 Task: Create validation rules in team object.
Action: Mouse moved to (1222, 89)
Screenshot: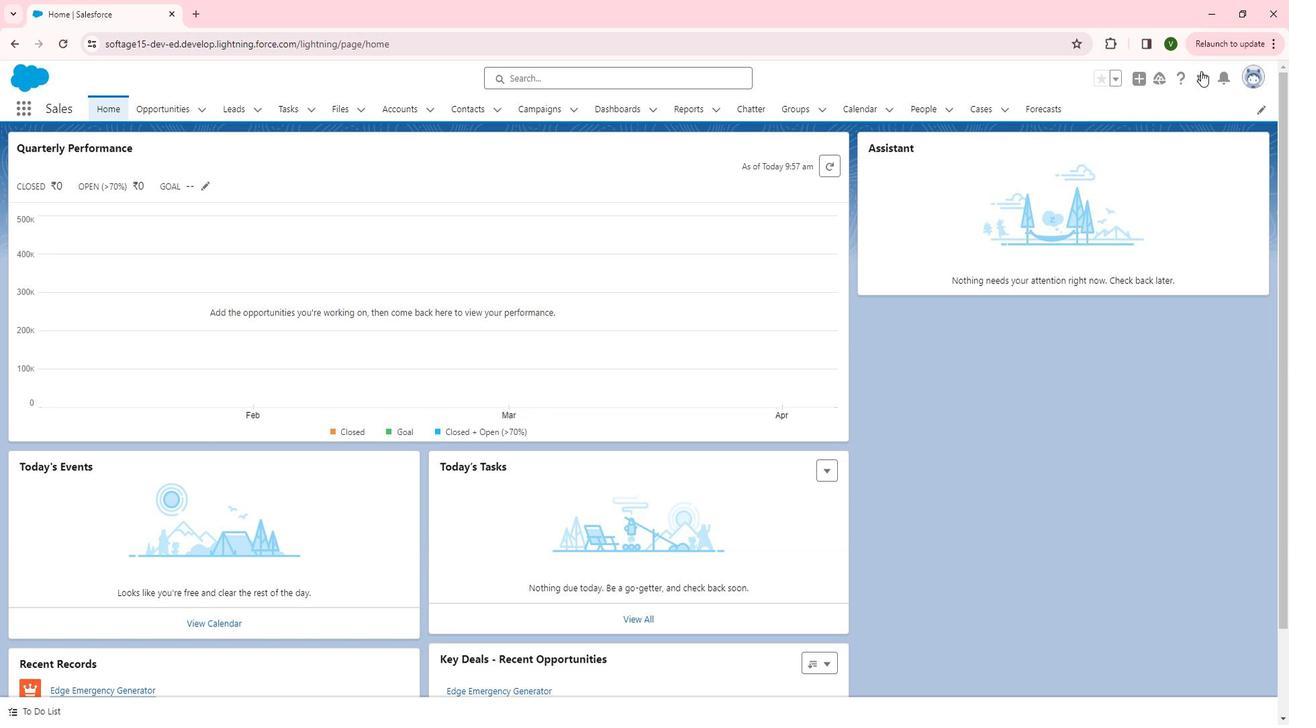
Action: Mouse pressed left at (1222, 89)
Screenshot: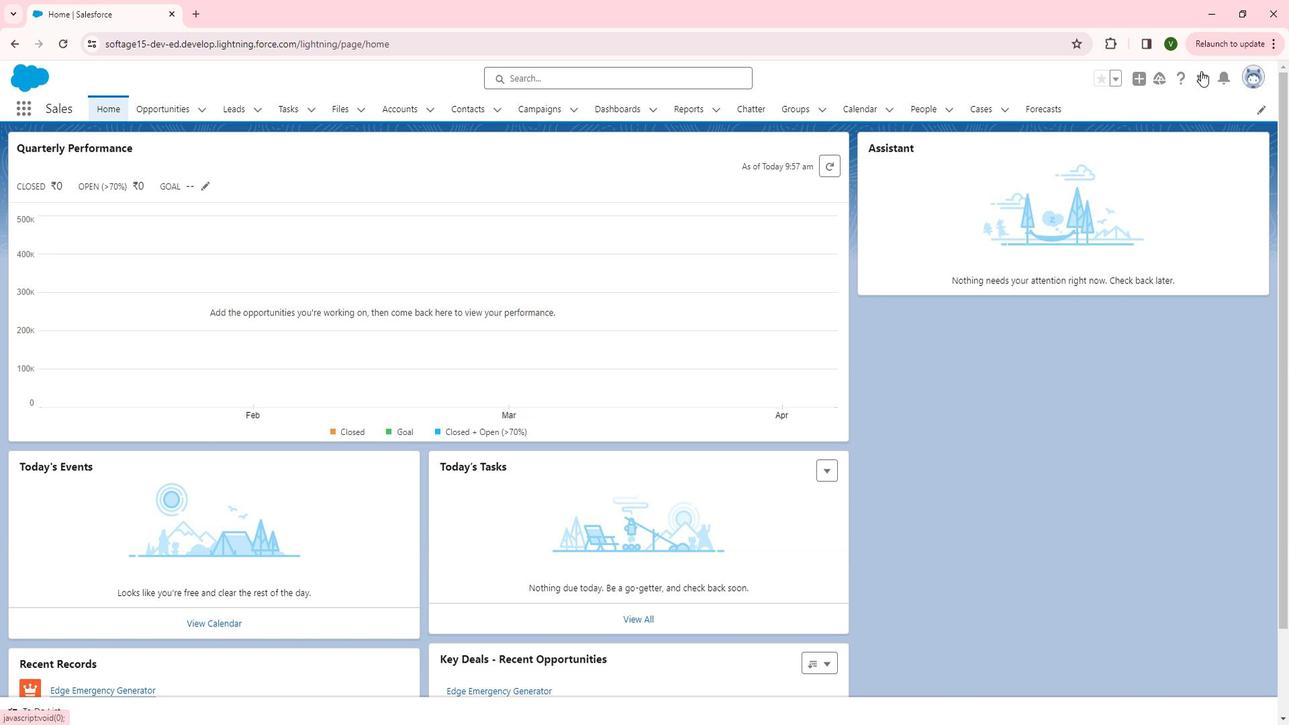 
Action: Mouse moved to (1161, 128)
Screenshot: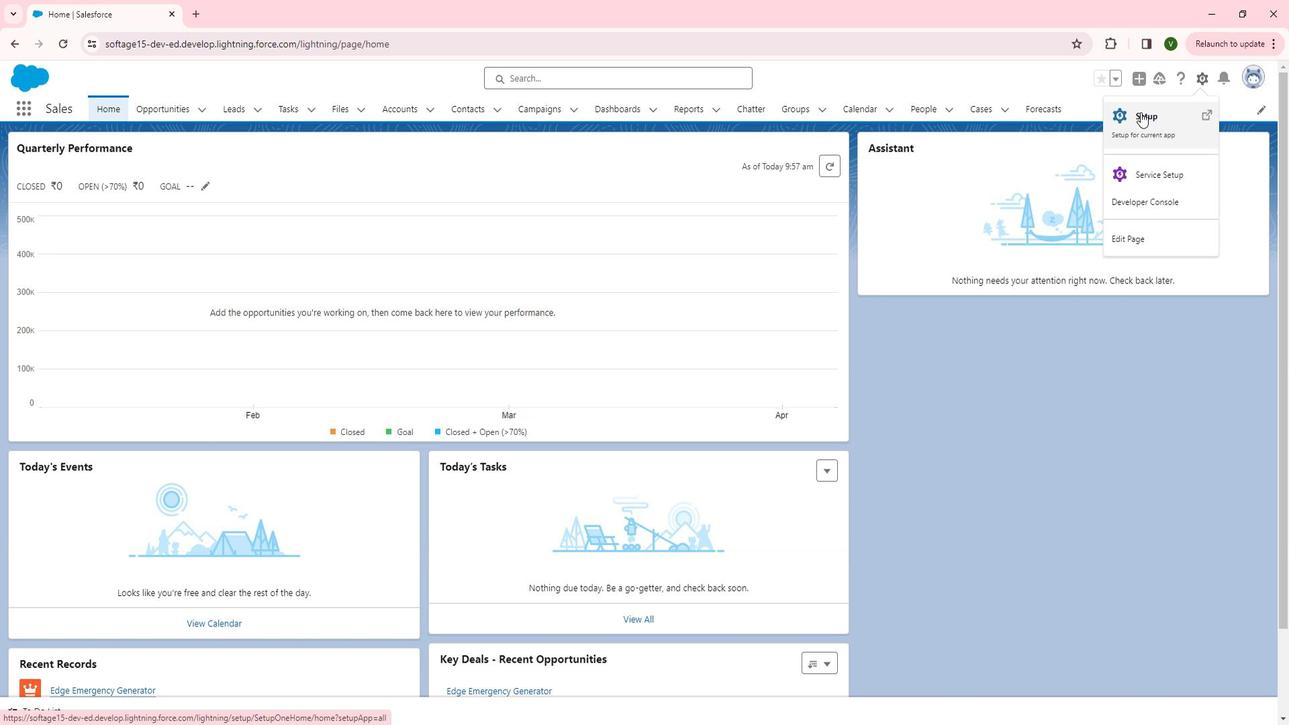 
Action: Mouse pressed left at (1161, 128)
Screenshot: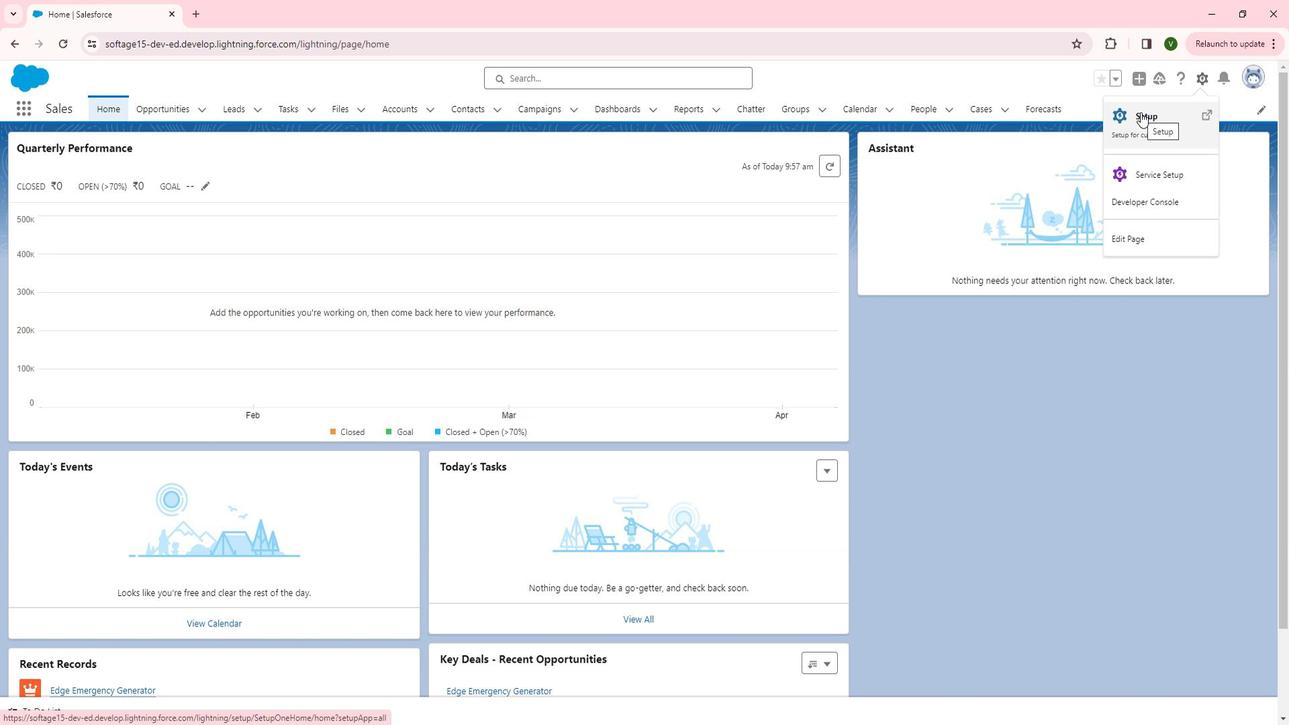 
Action: Mouse moved to (94, 374)
Screenshot: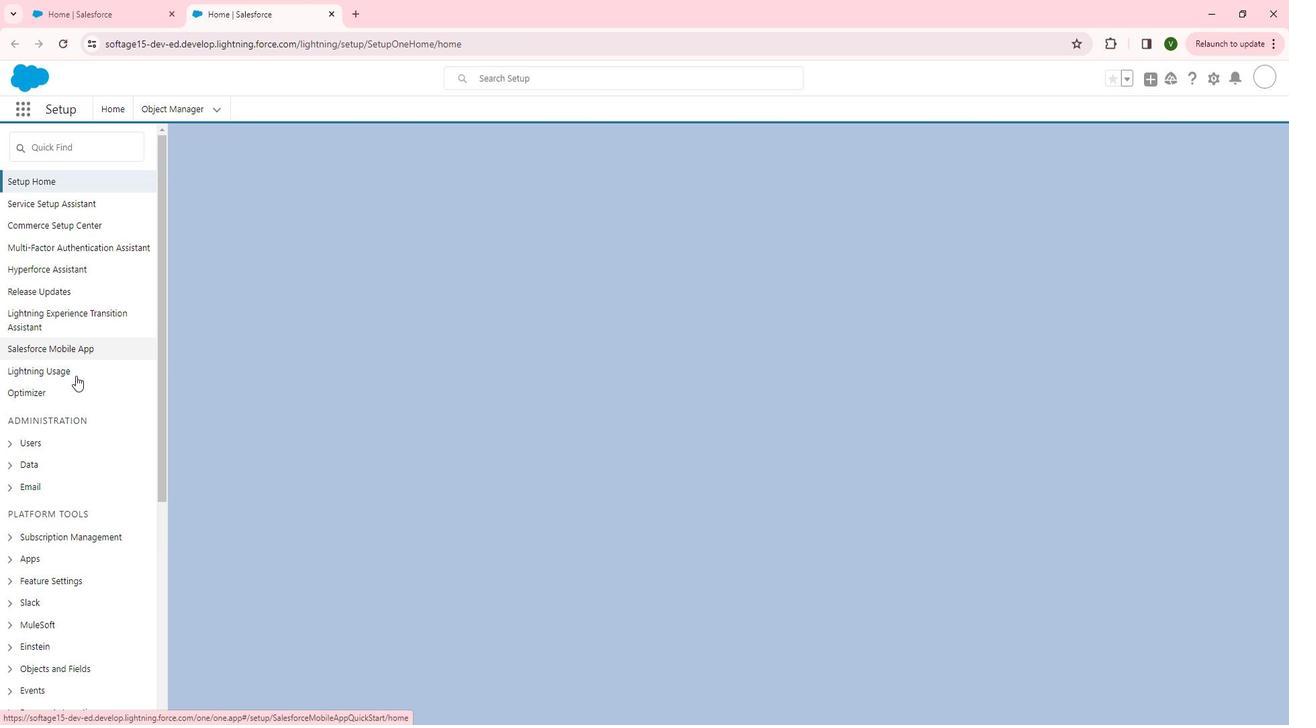 
Action: Mouse scrolled (94, 373) with delta (0, 0)
Screenshot: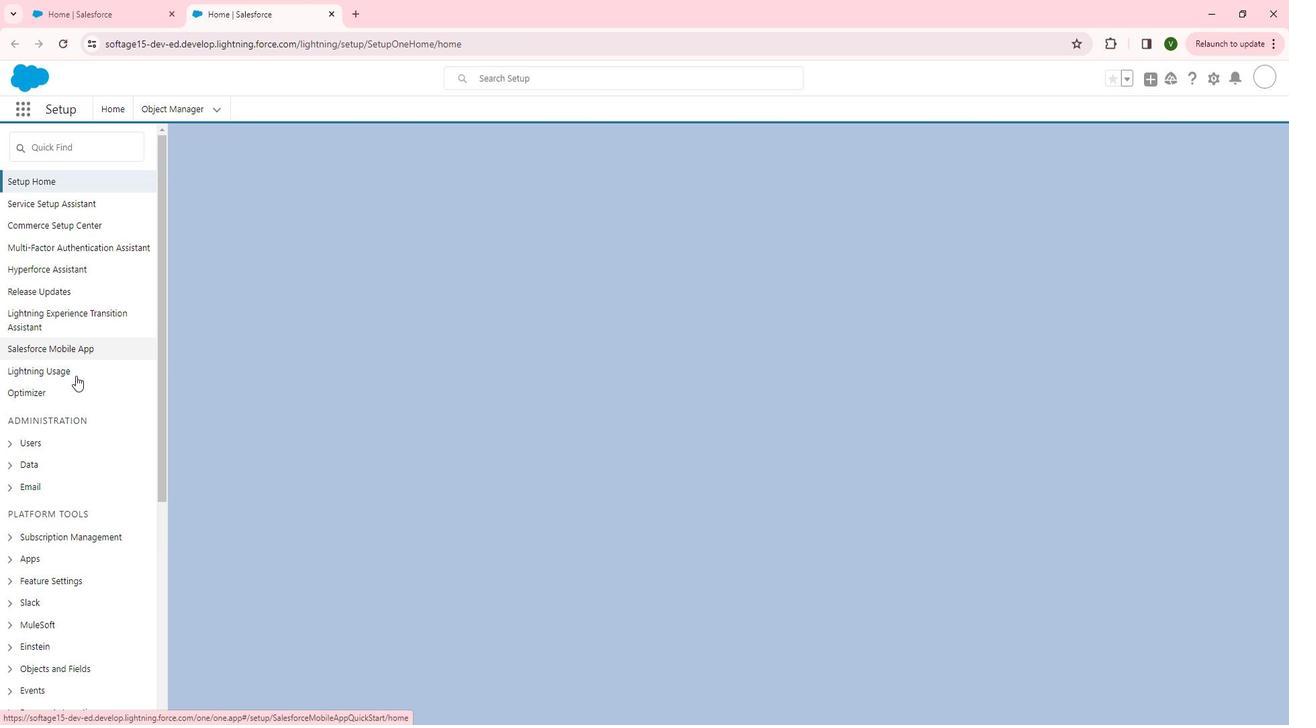 
Action: Mouse moved to (99, 384)
Screenshot: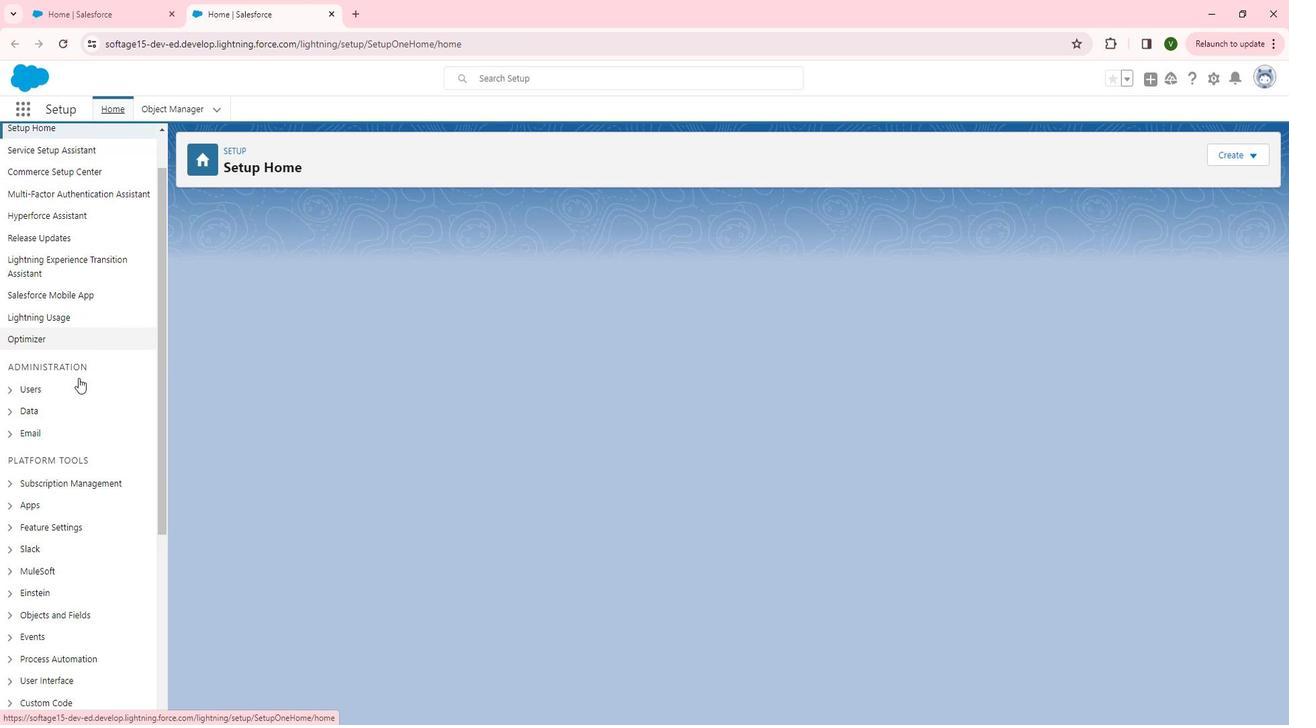 
Action: Mouse scrolled (99, 384) with delta (0, 0)
Screenshot: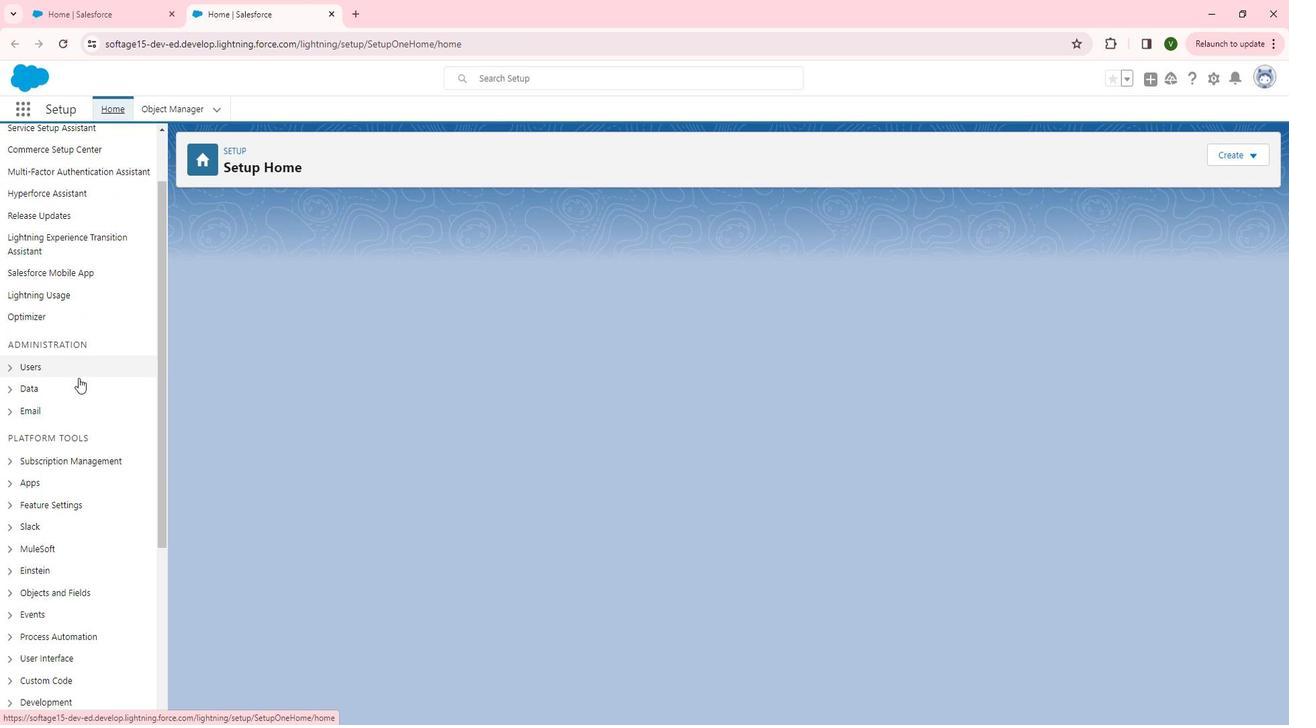 
Action: Mouse moved to (97, 388)
Screenshot: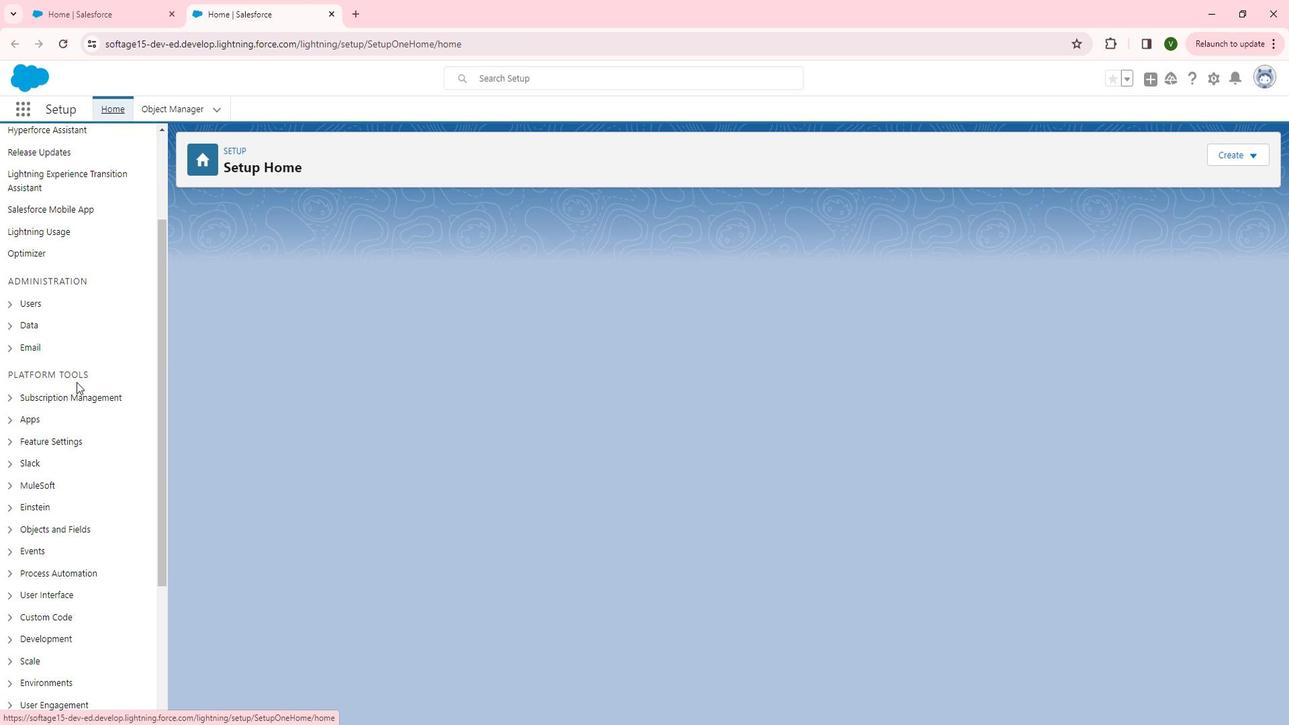 
Action: Mouse scrolled (97, 388) with delta (0, 0)
Screenshot: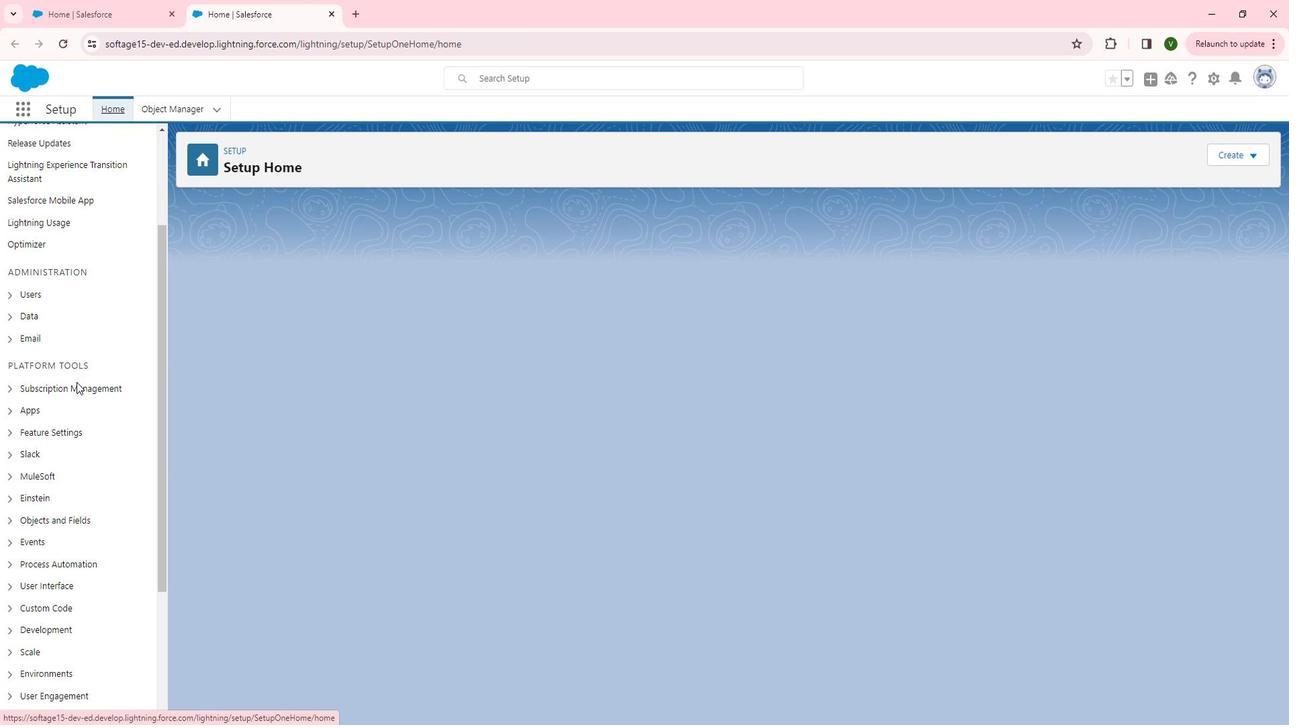 
Action: Mouse scrolled (97, 388) with delta (0, 0)
Screenshot: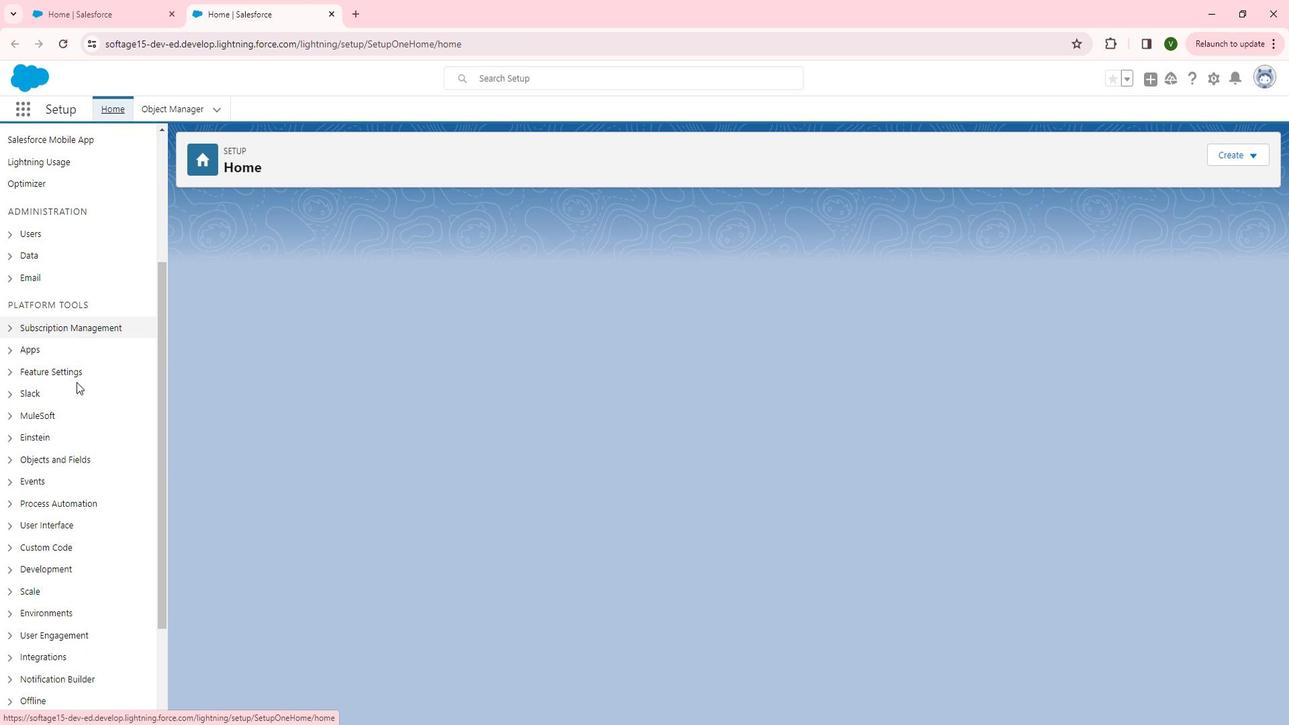 
Action: Mouse moved to (32, 395)
Screenshot: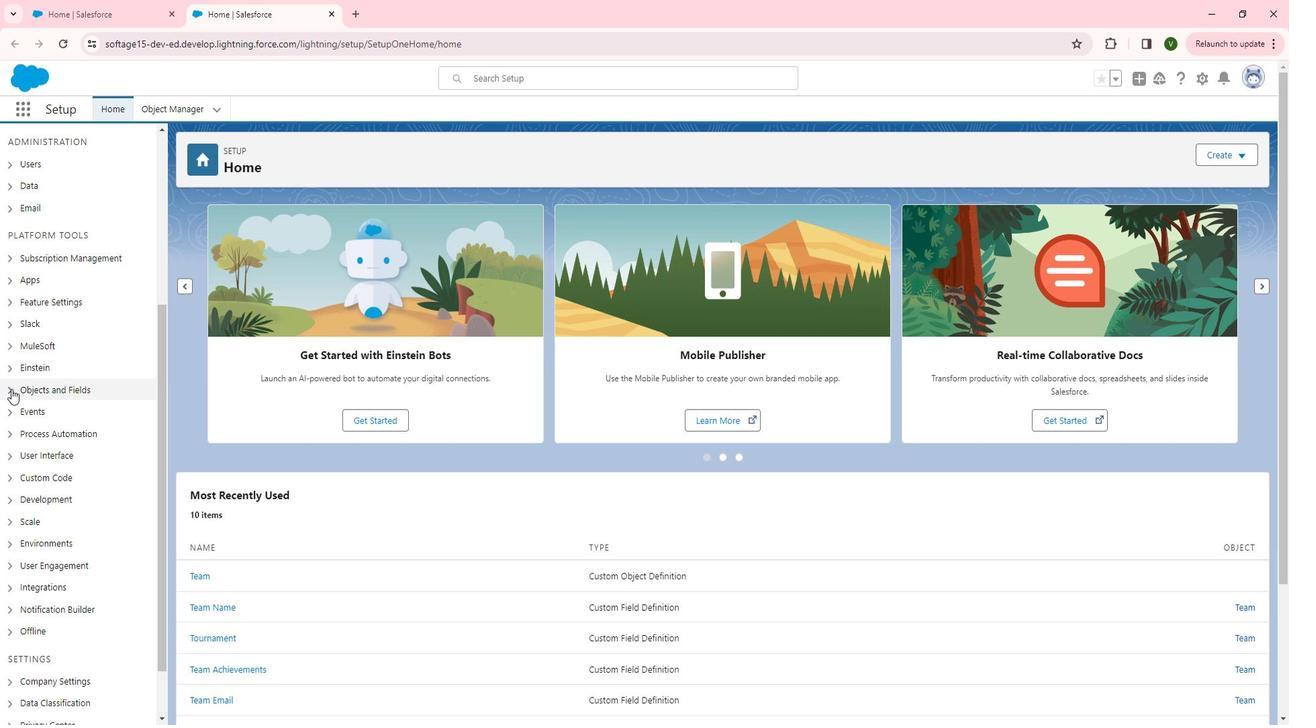 
Action: Mouse pressed left at (32, 395)
Screenshot: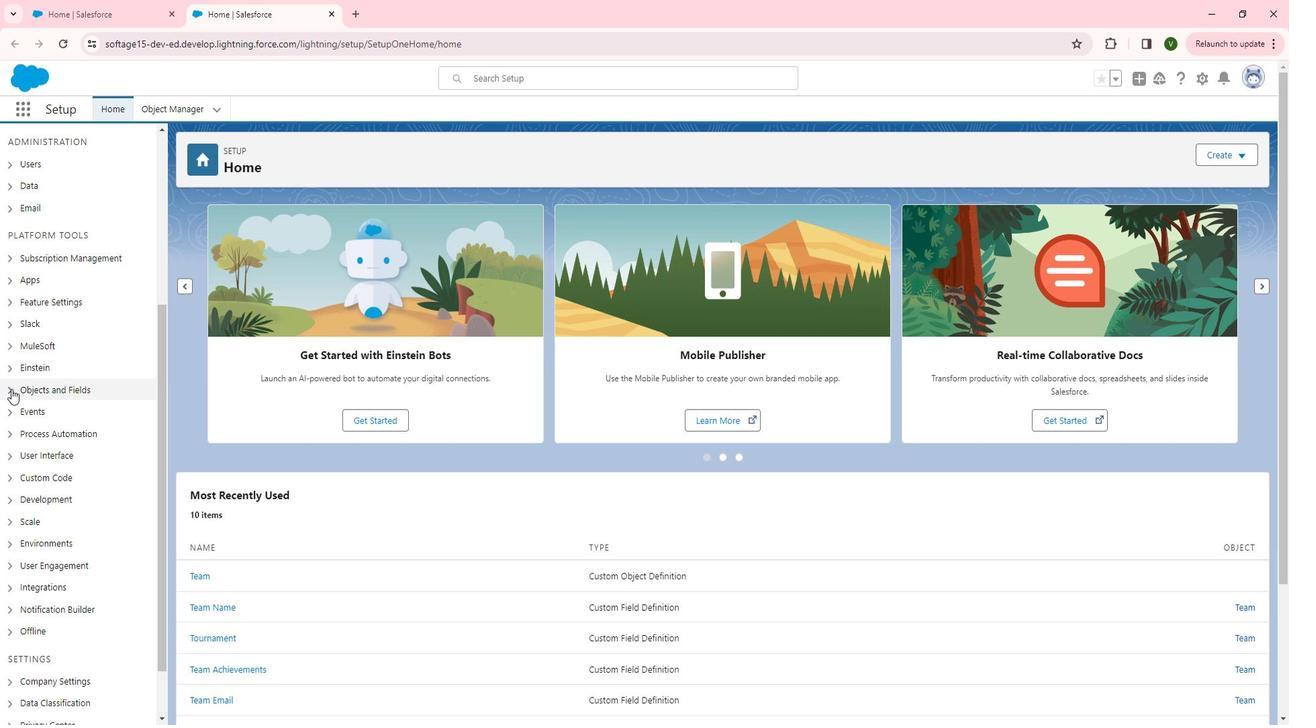 
Action: Mouse moved to (75, 418)
Screenshot: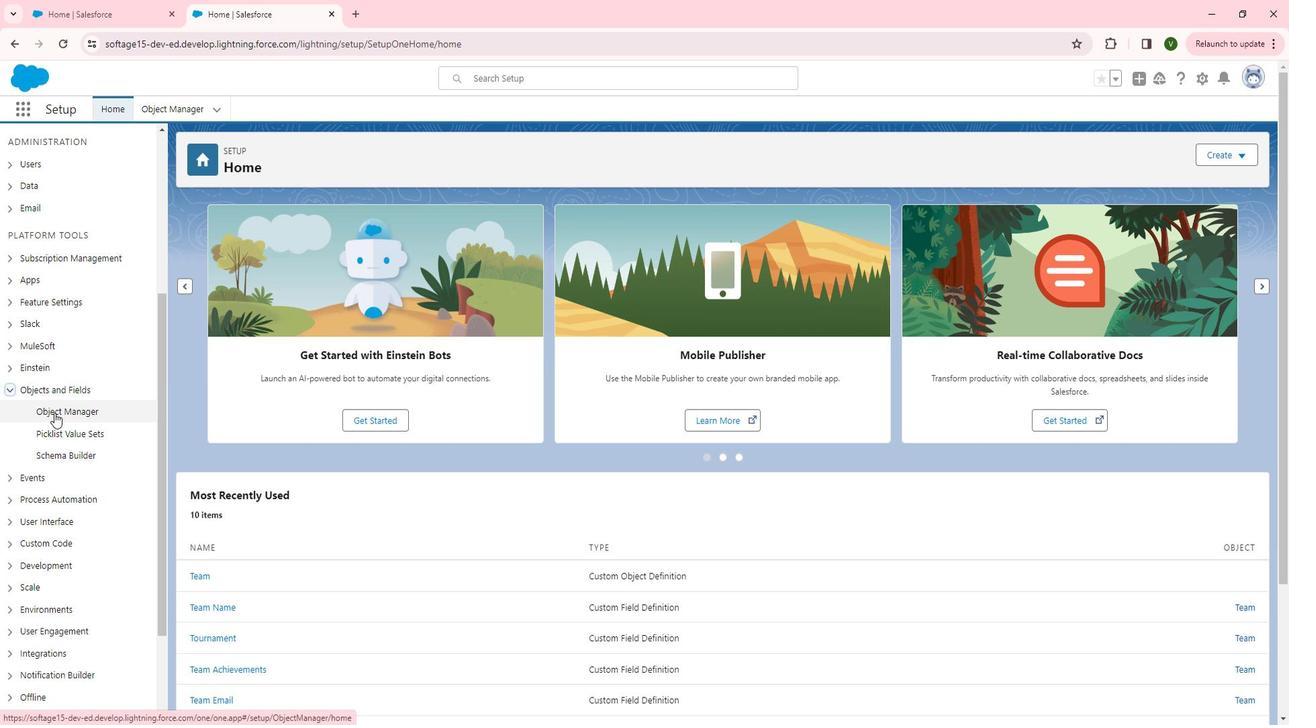 
Action: Mouse pressed left at (75, 418)
Screenshot: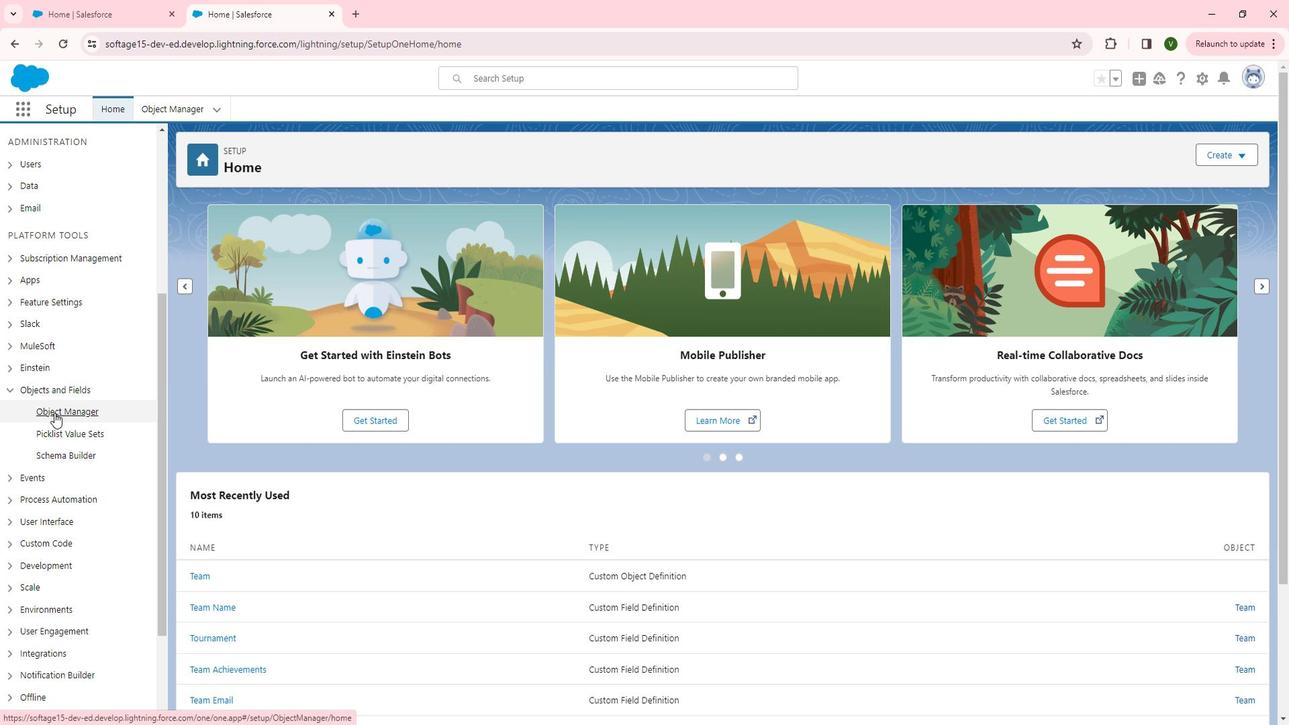 
Action: Mouse moved to (329, 423)
Screenshot: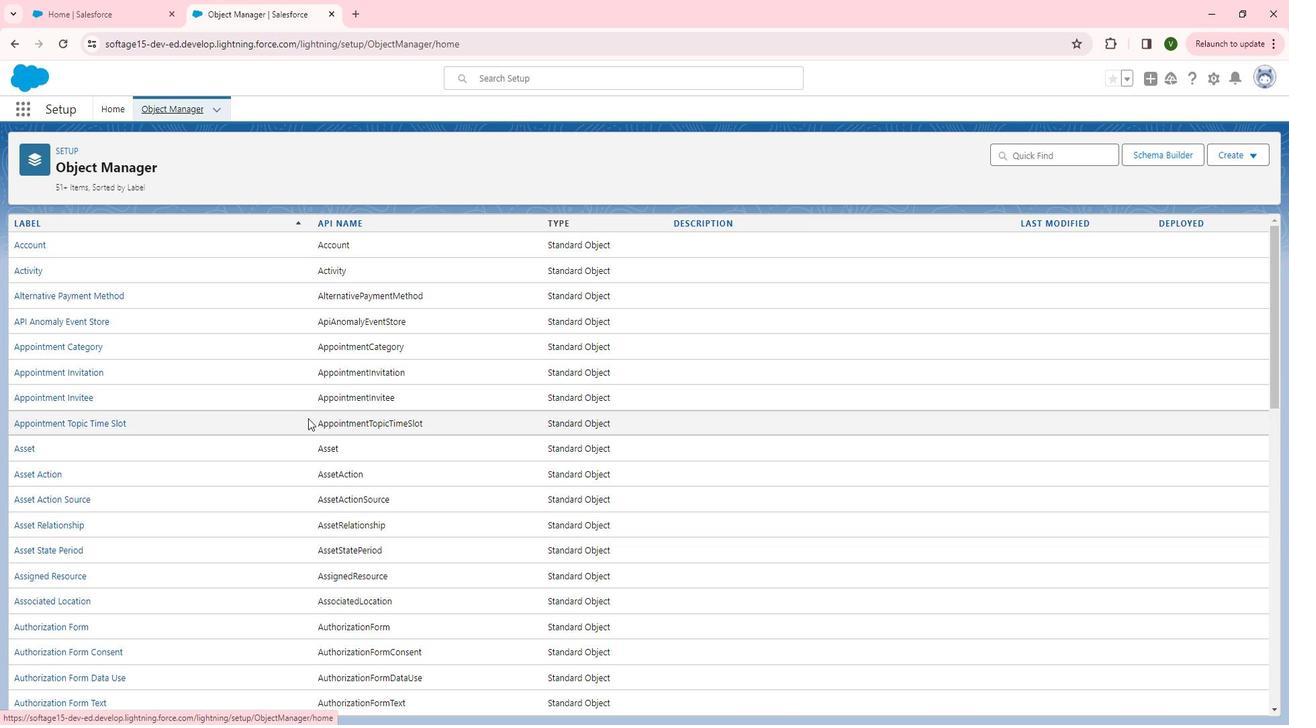 
Action: Mouse scrolled (329, 423) with delta (0, 0)
Screenshot: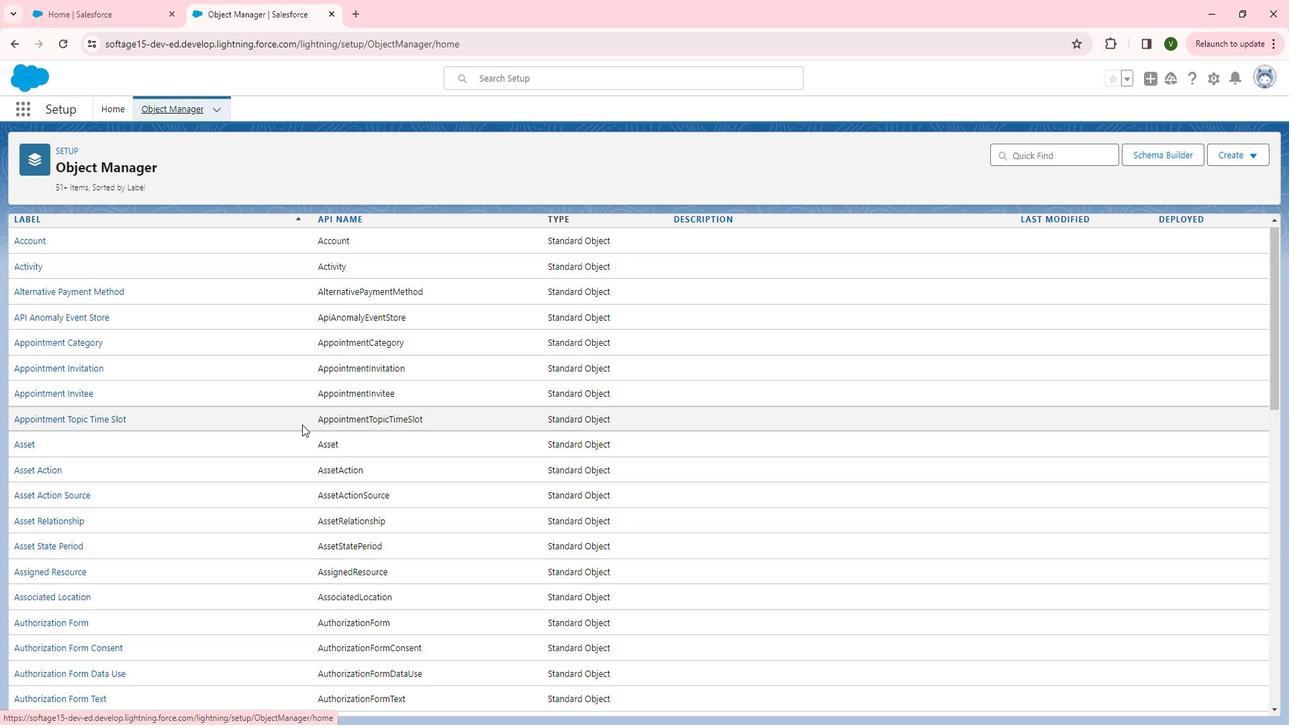 
Action: Mouse moved to (322, 429)
Screenshot: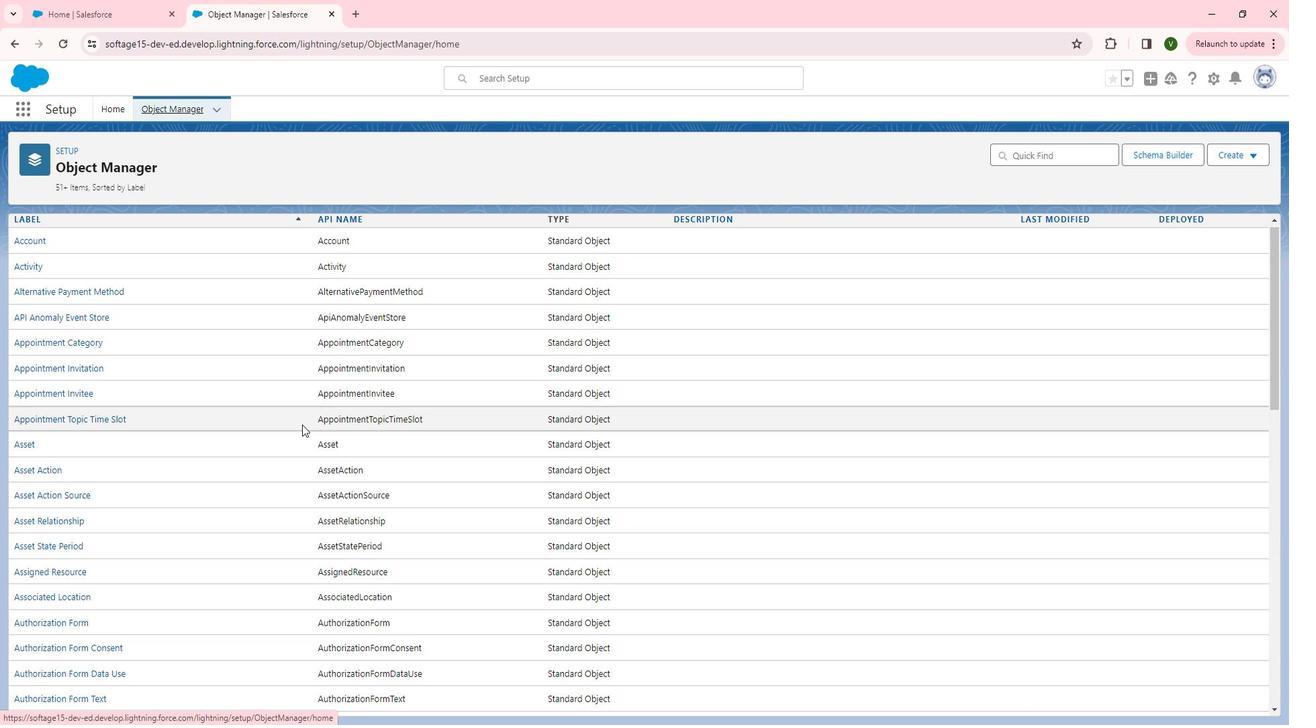 
Action: Mouse scrolled (322, 429) with delta (0, 0)
Screenshot: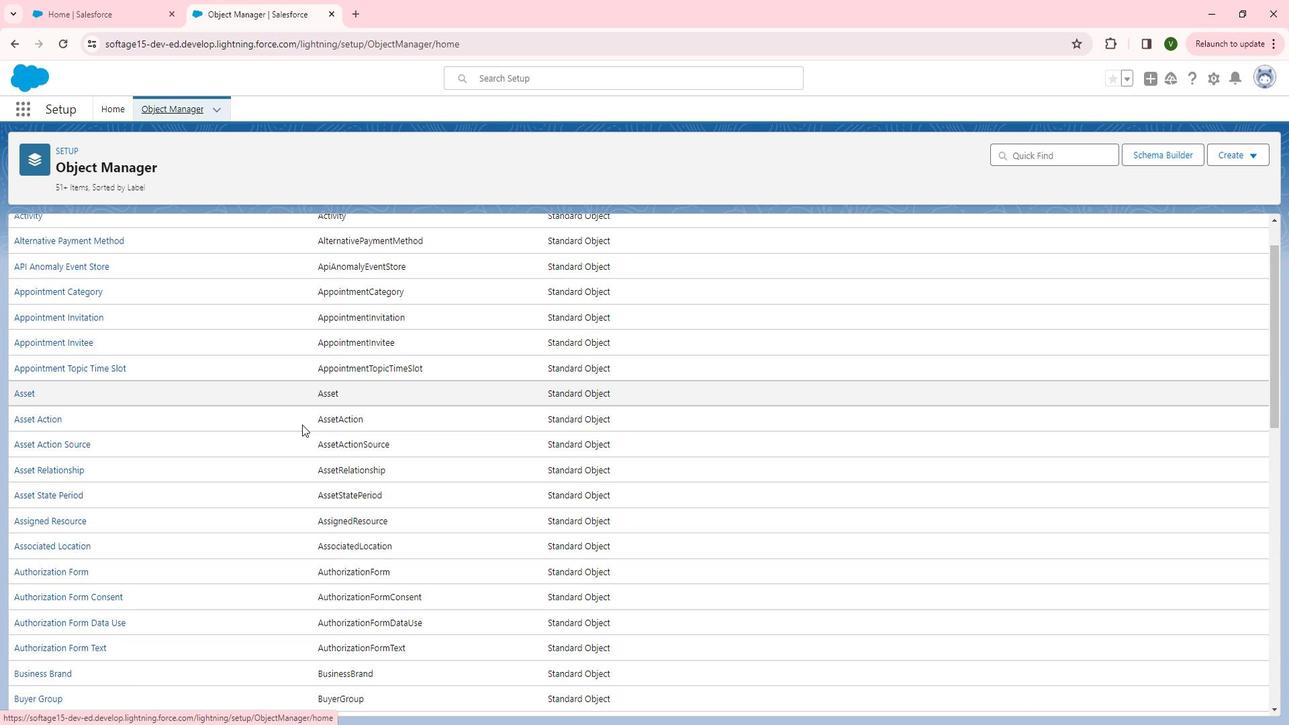 
Action: Mouse scrolled (322, 429) with delta (0, 0)
Screenshot: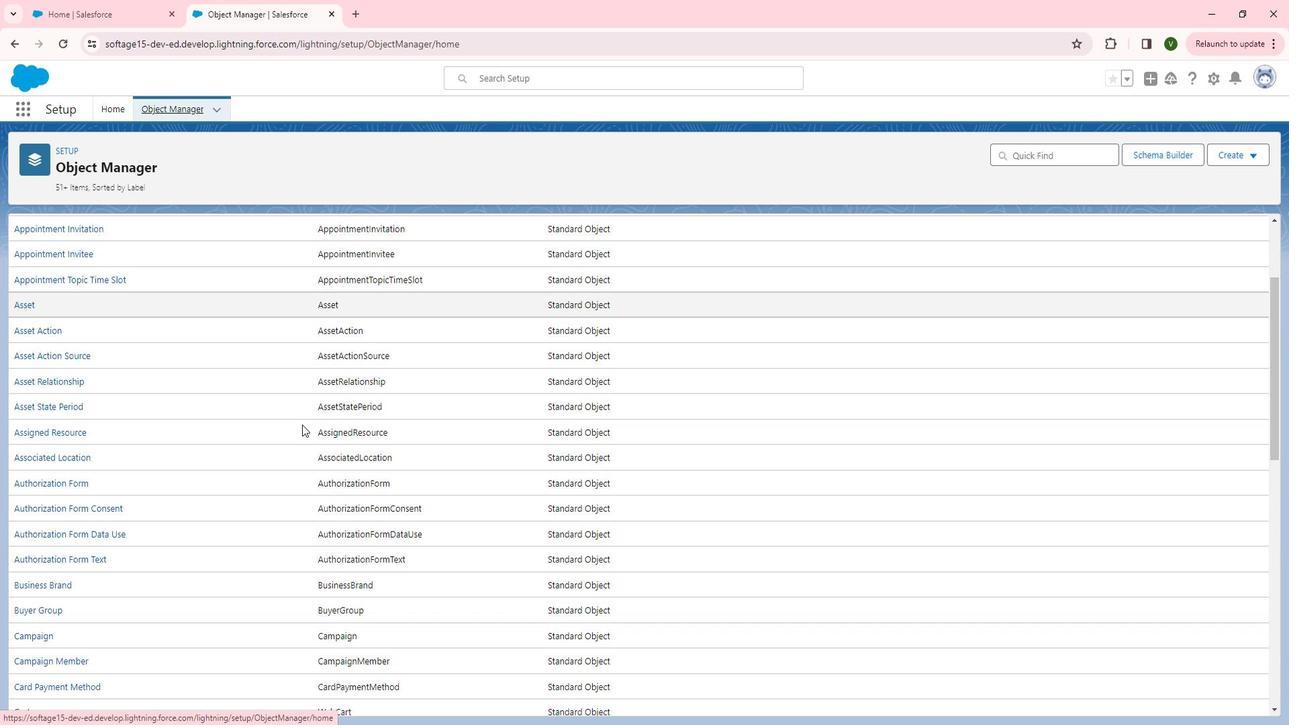 
Action: Mouse scrolled (322, 429) with delta (0, 0)
Screenshot: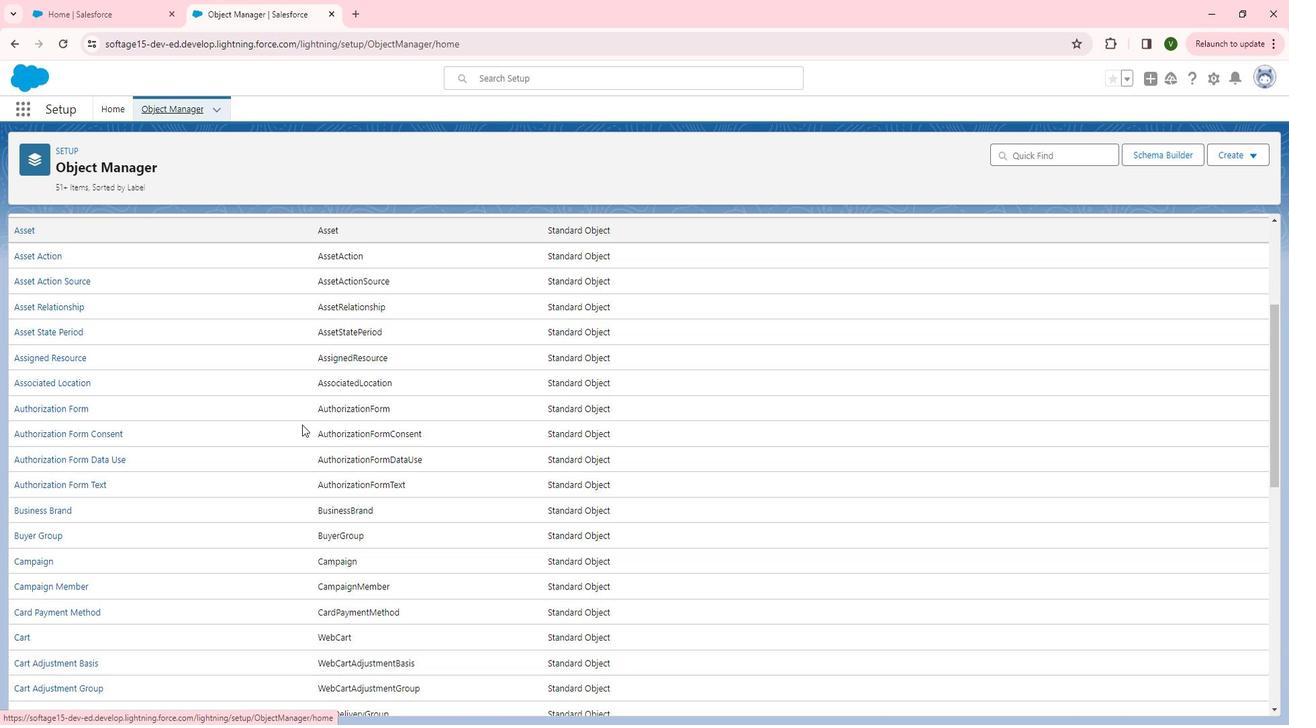 
Action: Mouse moved to (320, 431)
Screenshot: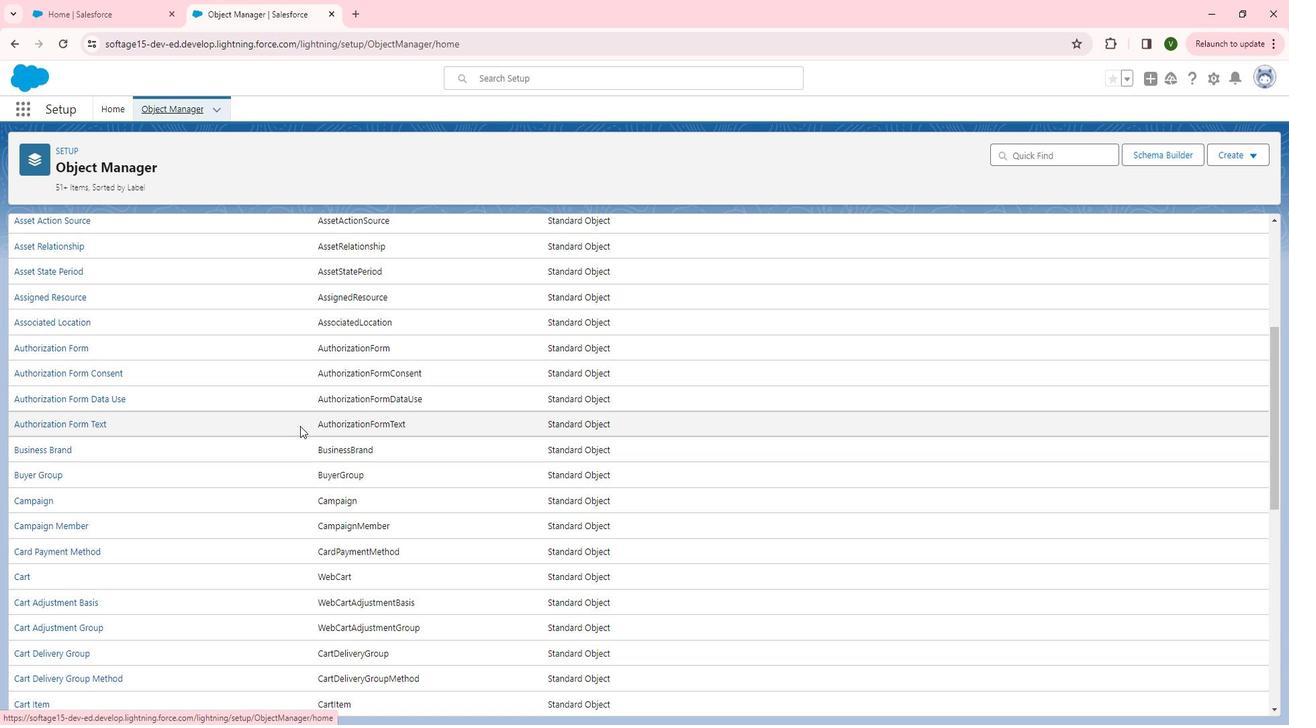 
Action: Mouse scrolled (320, 430) with delta (0, 0)
Screenshot: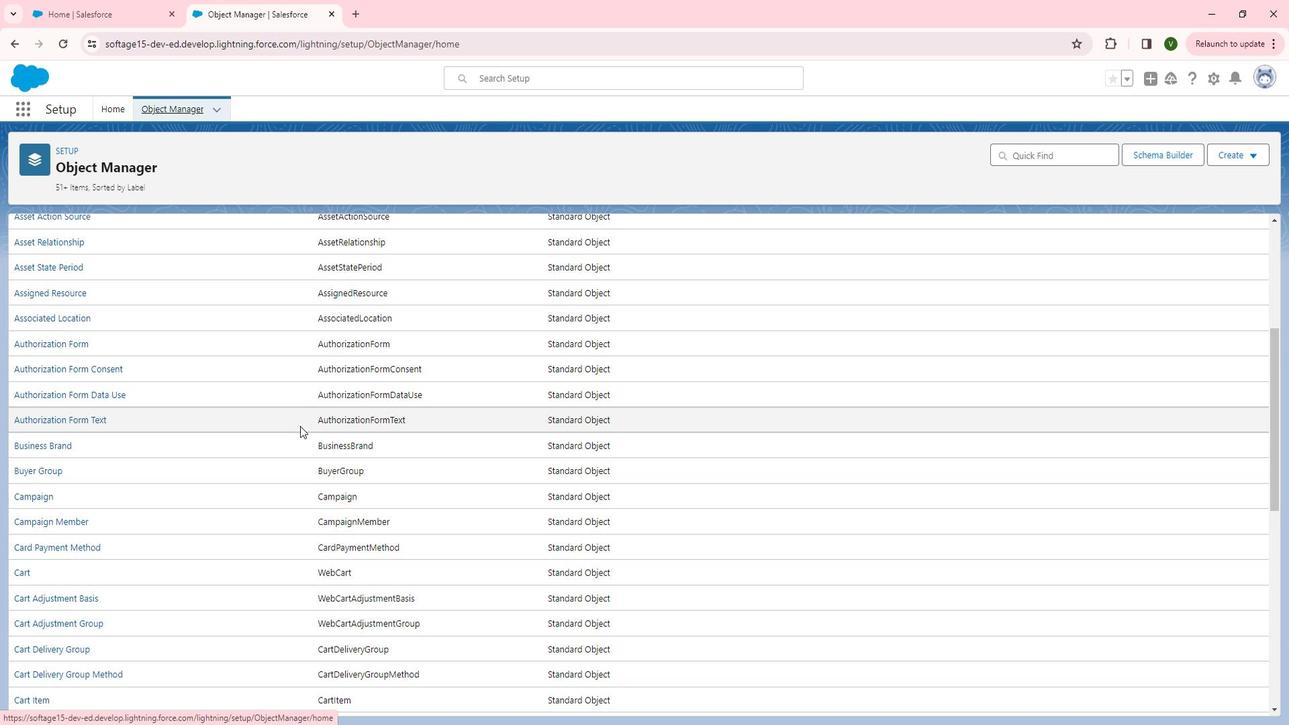 
Action: Mouse scrolled (320, 430) with delta (0, 0)
Screenshot: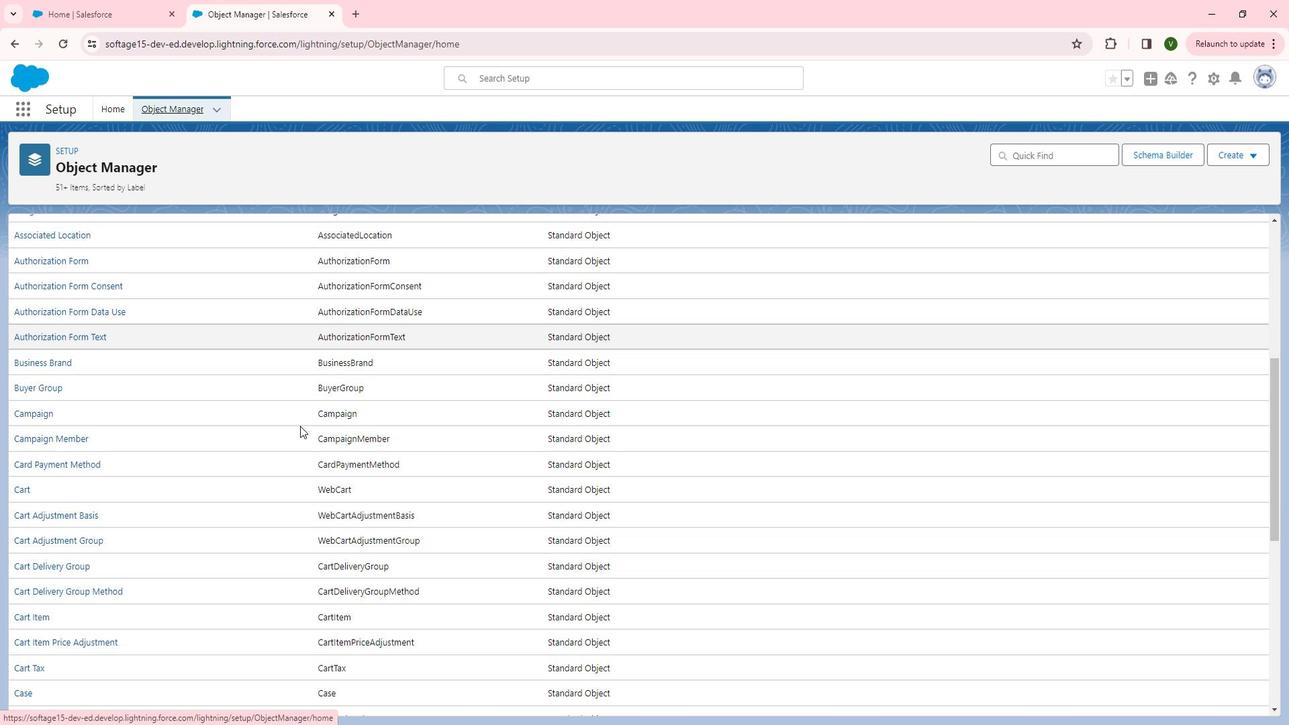 
Action: Mouse scrolled (320, 430) with delta (0, 0)
Screenshot: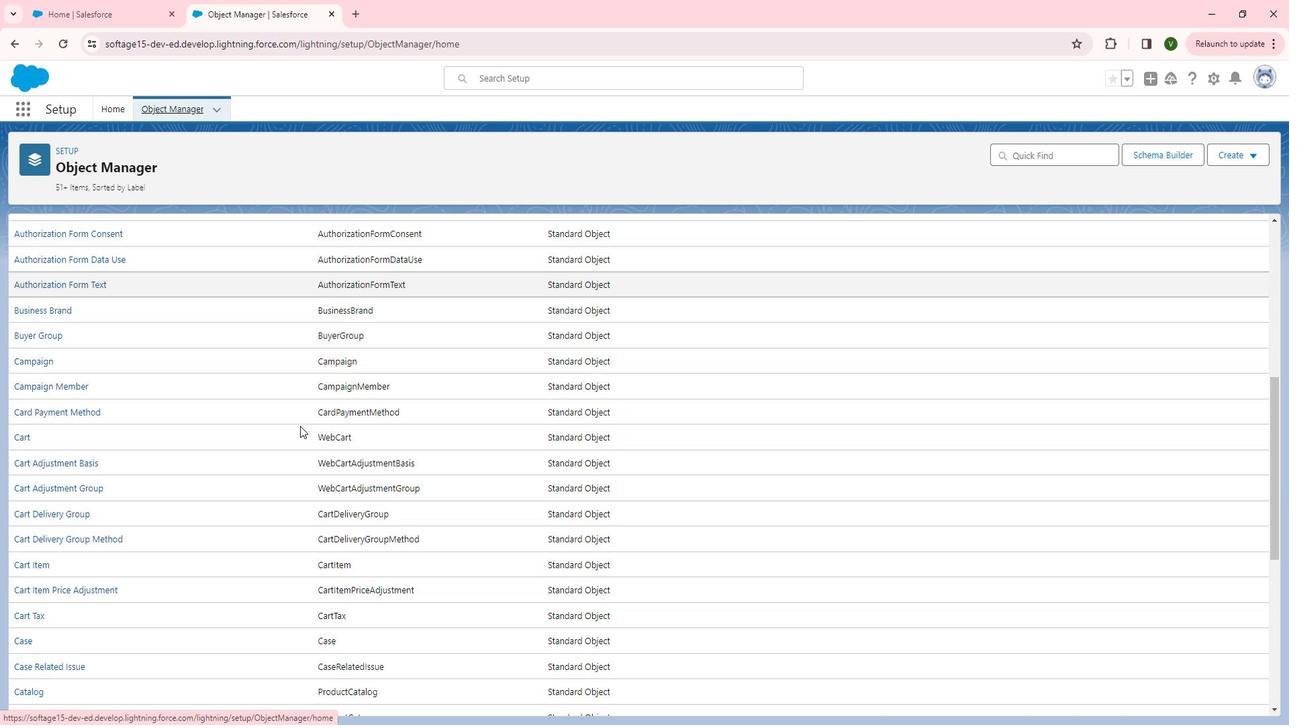 
Action: Mouse moved to (299, 445)
Screenshot: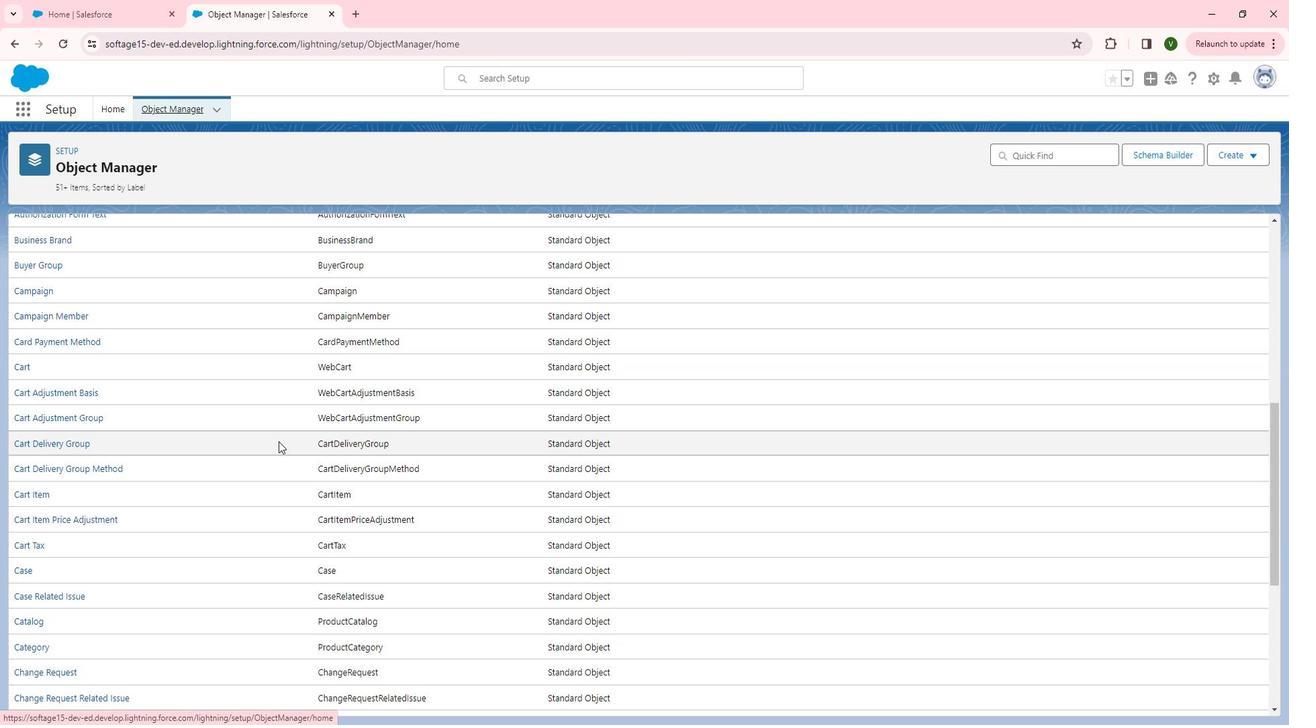 
Action: Mouse scrolled (299, 445) with delta (0, 0)
Screenshot: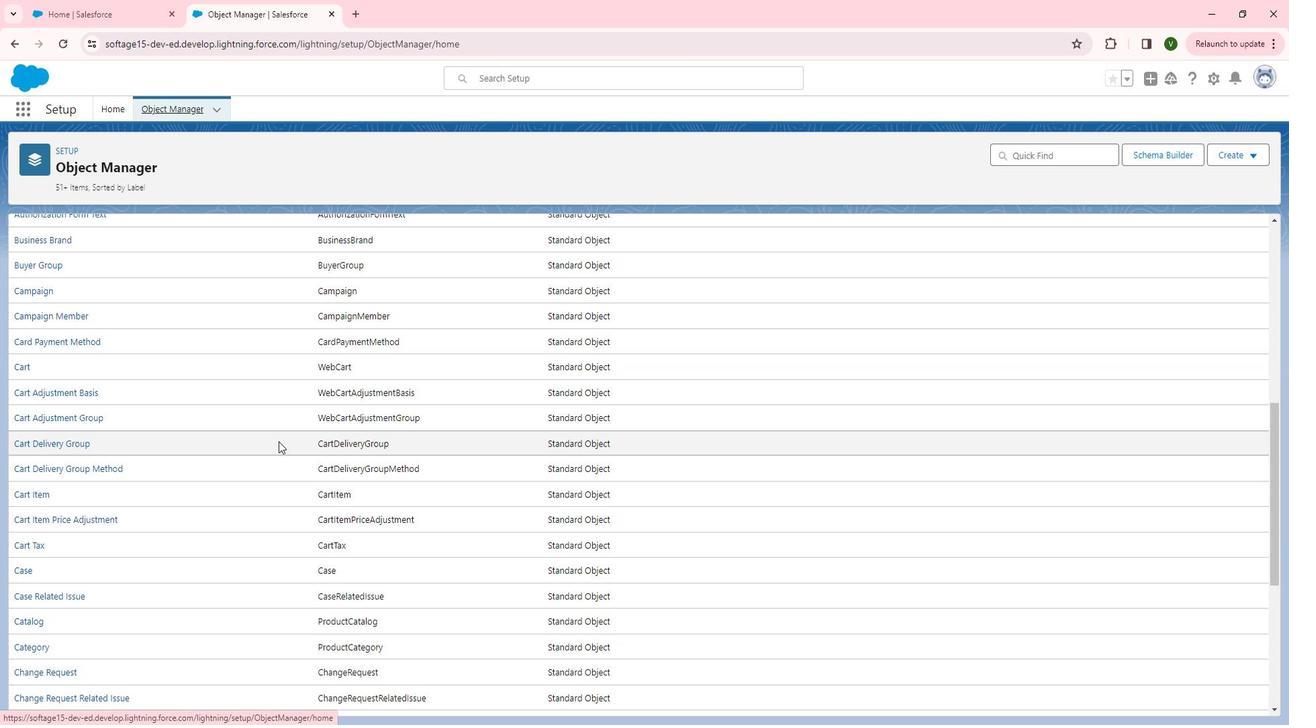
Action: Mouse moved to (298, 446)
Screenshot: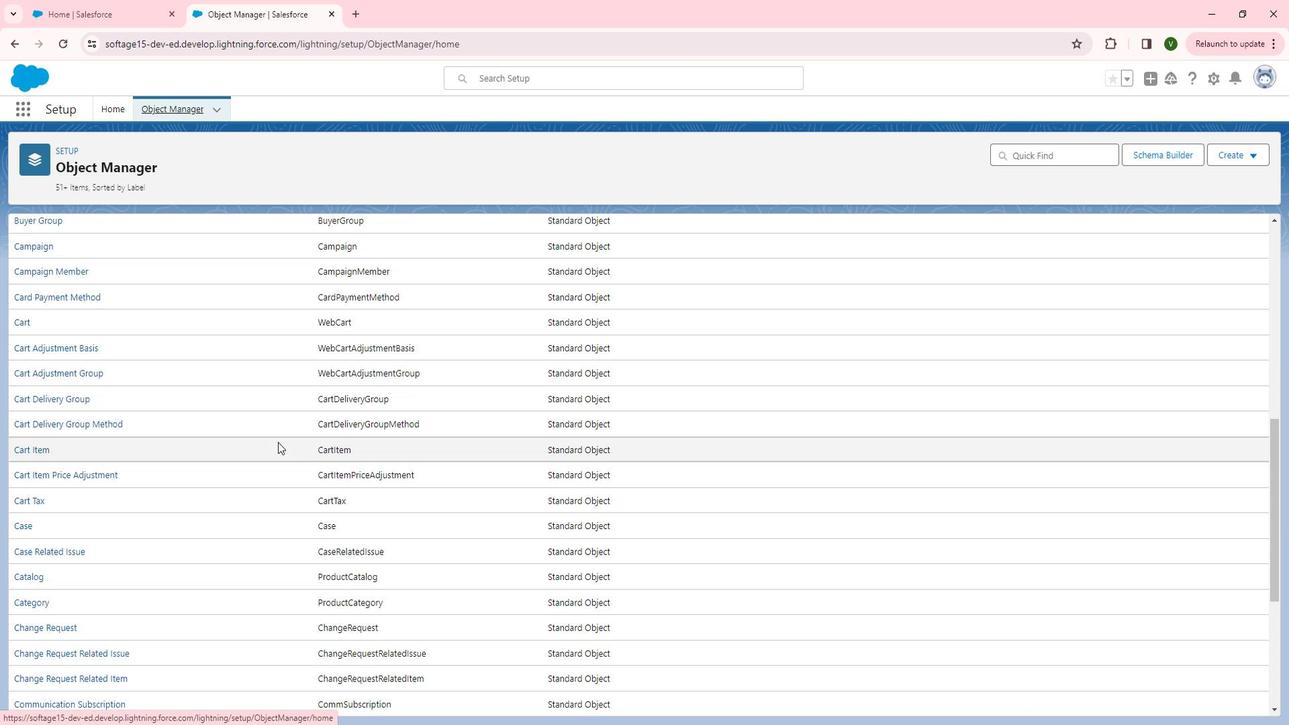 
Action: Mouse scrolled (298, 445) with delta (0, 0)
Screenshot: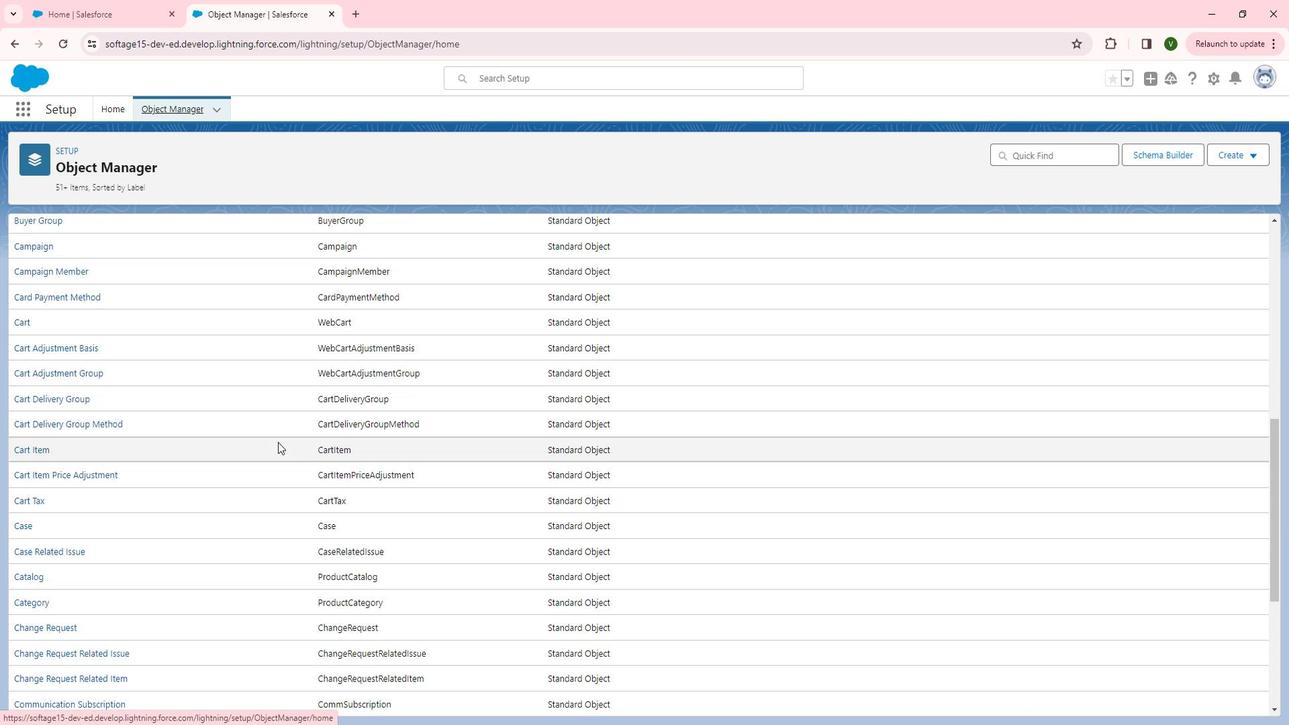 
Action: Mouse scrolled (298, 445) with delta (0, 0)
Screenshot: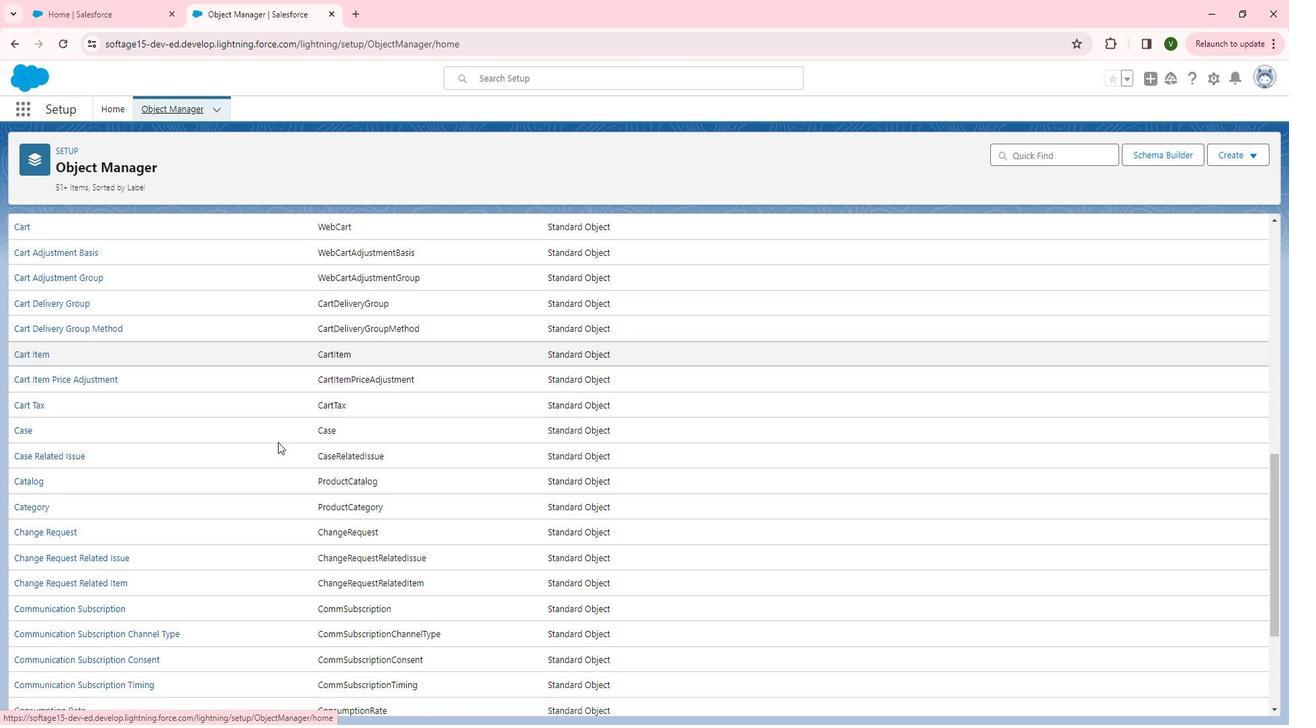 
Action: Mouse scrolled (298, 445) with delta (0, 0)
Screenshot: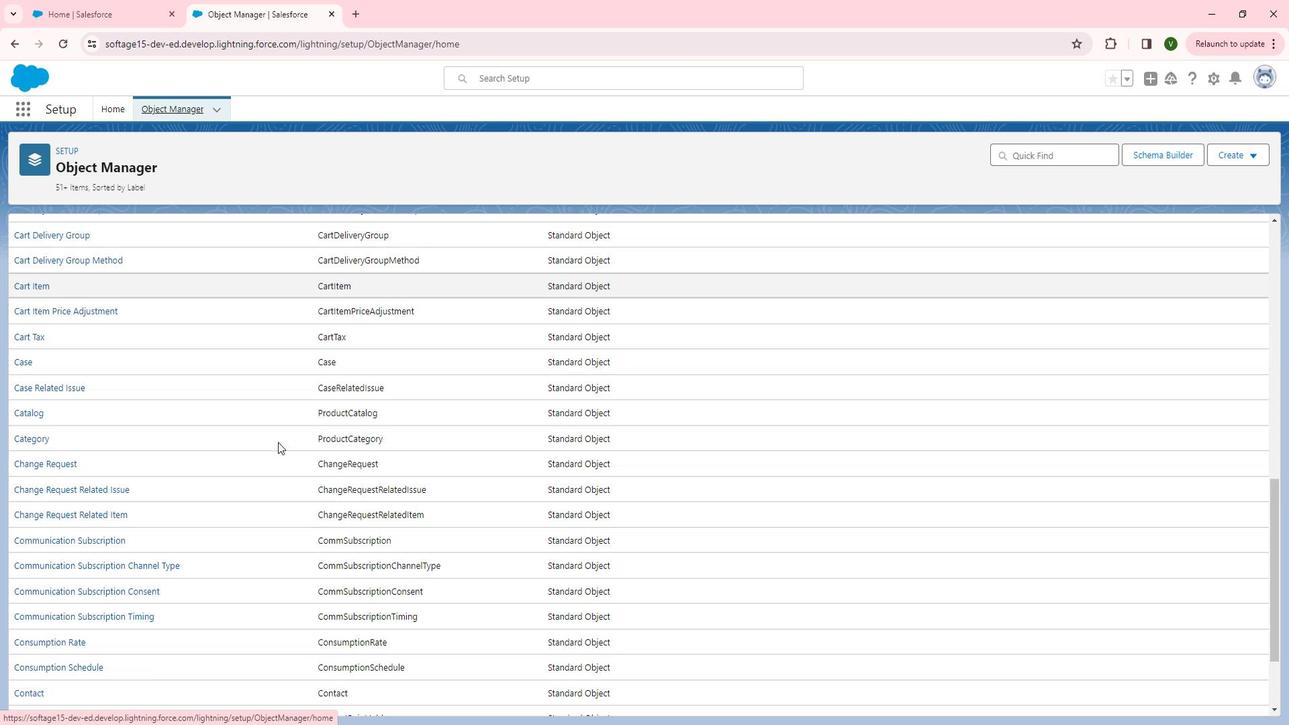 
Action: Mouse scrolled (298, 445) with delta (0, 0)
Screenshot: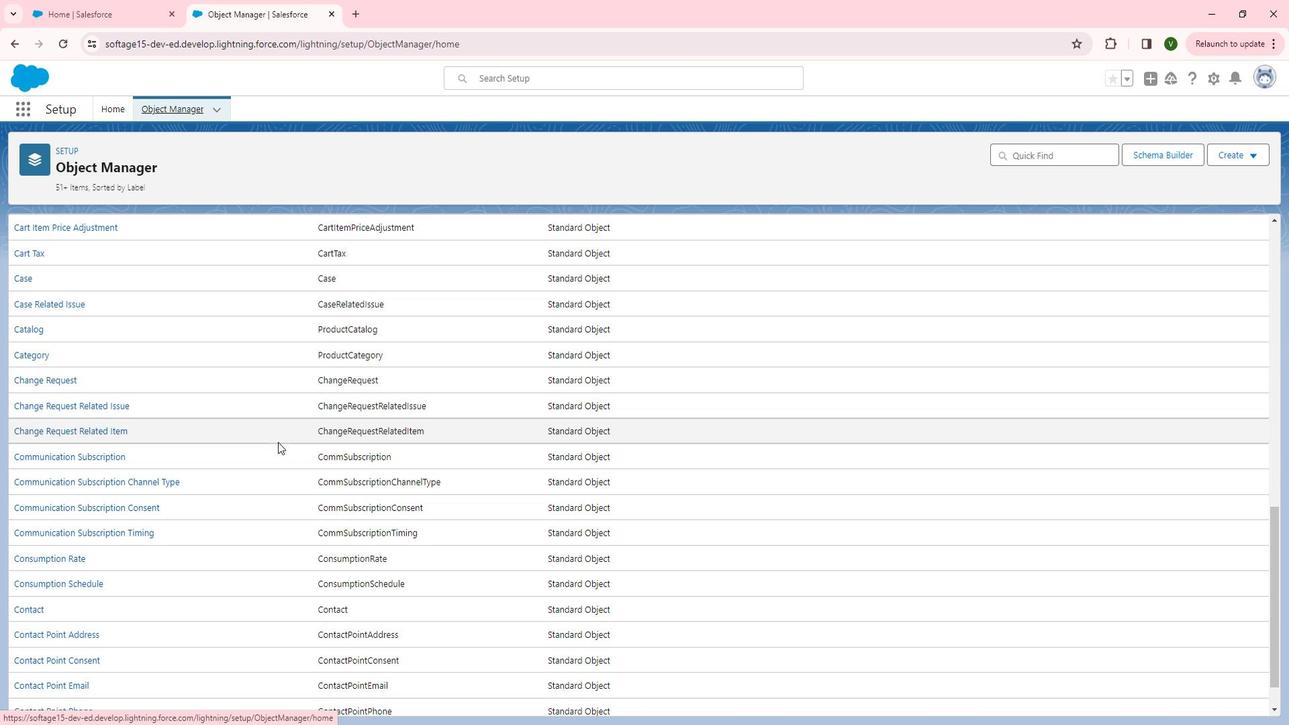 
Action: Mouse scrolled (298, 445) with delta (0, 0)
Screenshot: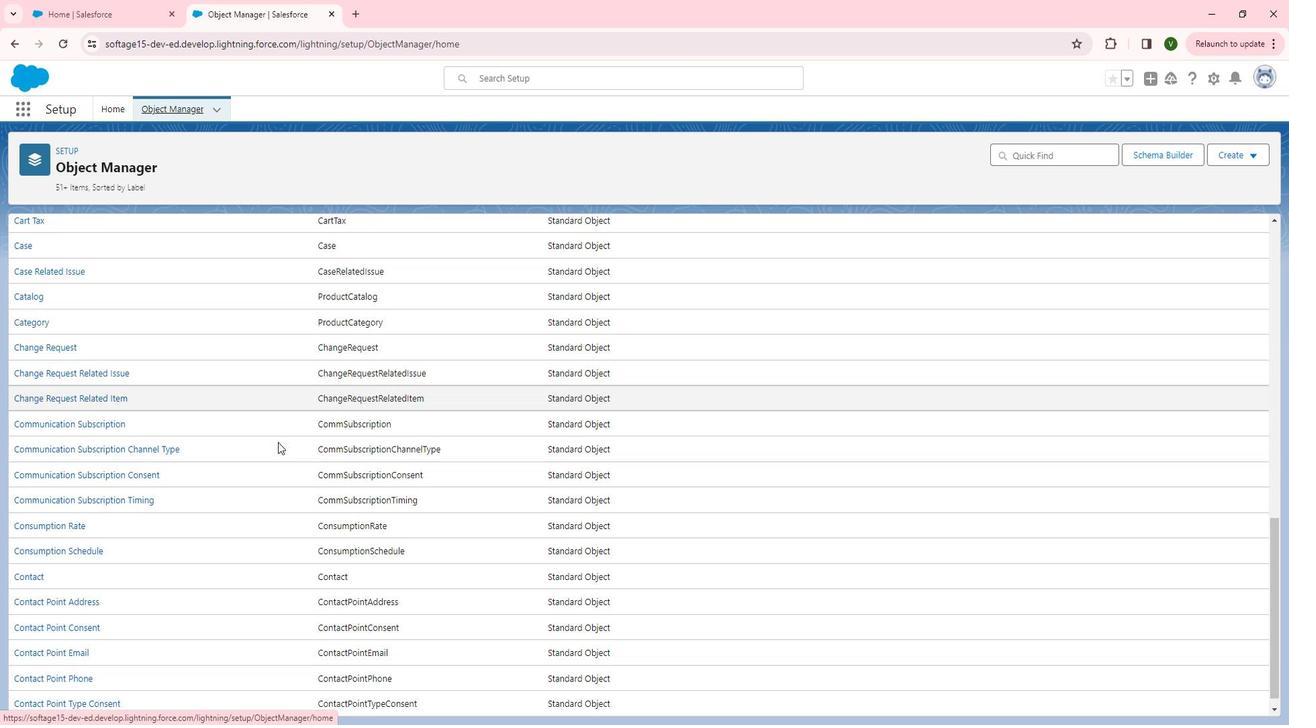 
Action: Mouse scrolled (298, 445) with delta (0, 0)
Screenshot: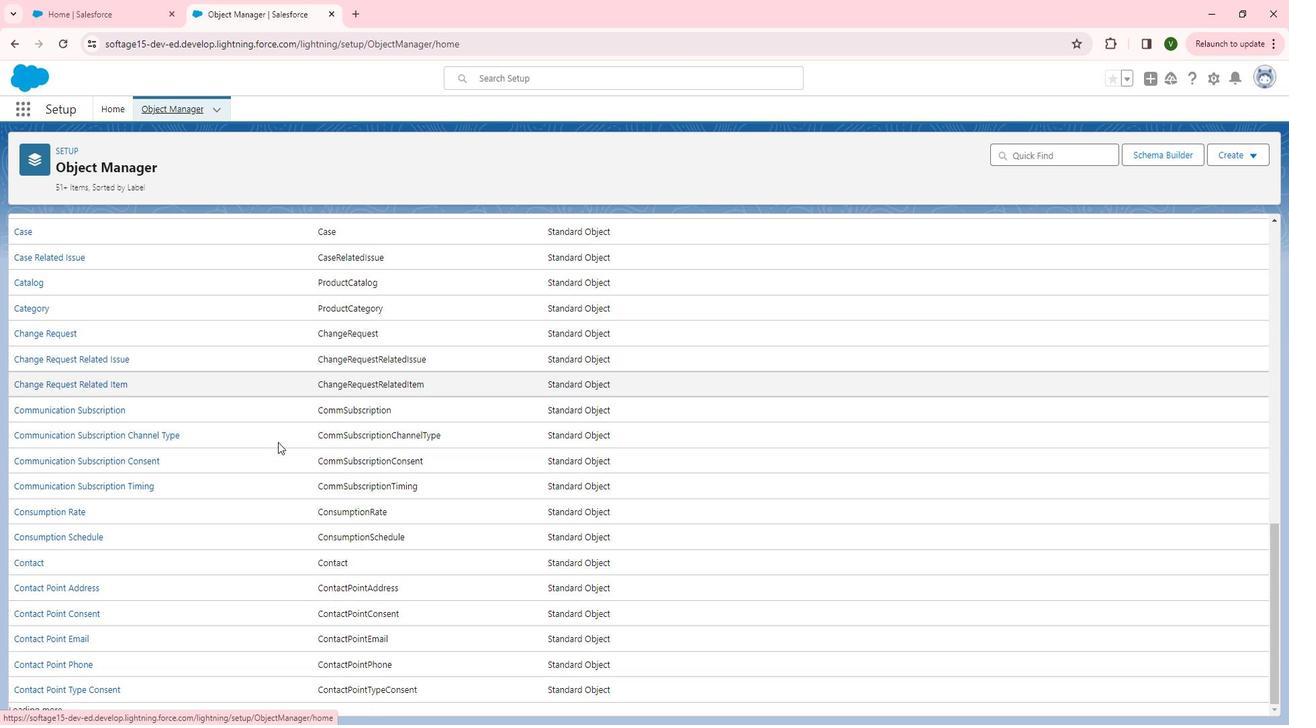 
Action: Mouse scrolled (298, 445) with delta (0, 0)
Screenshot: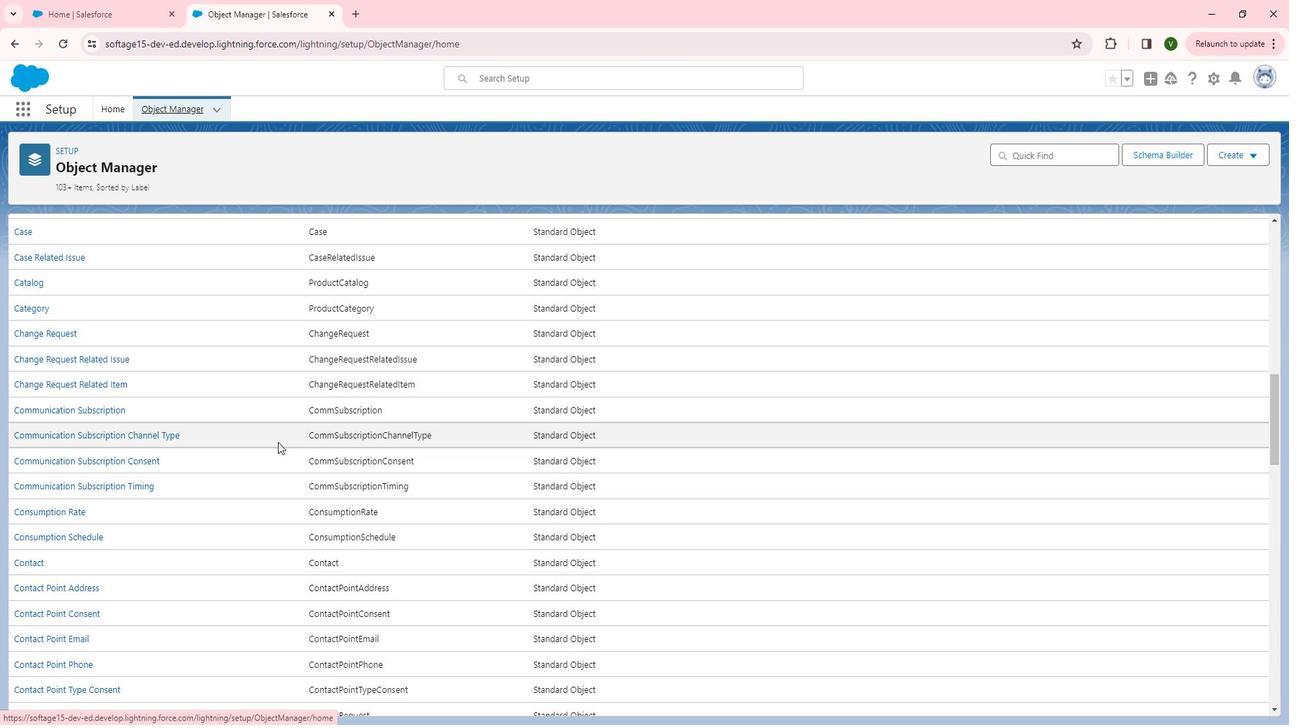 
Action: Mouse scrolled (298, 445) with delta (0, 0)
Screenshot: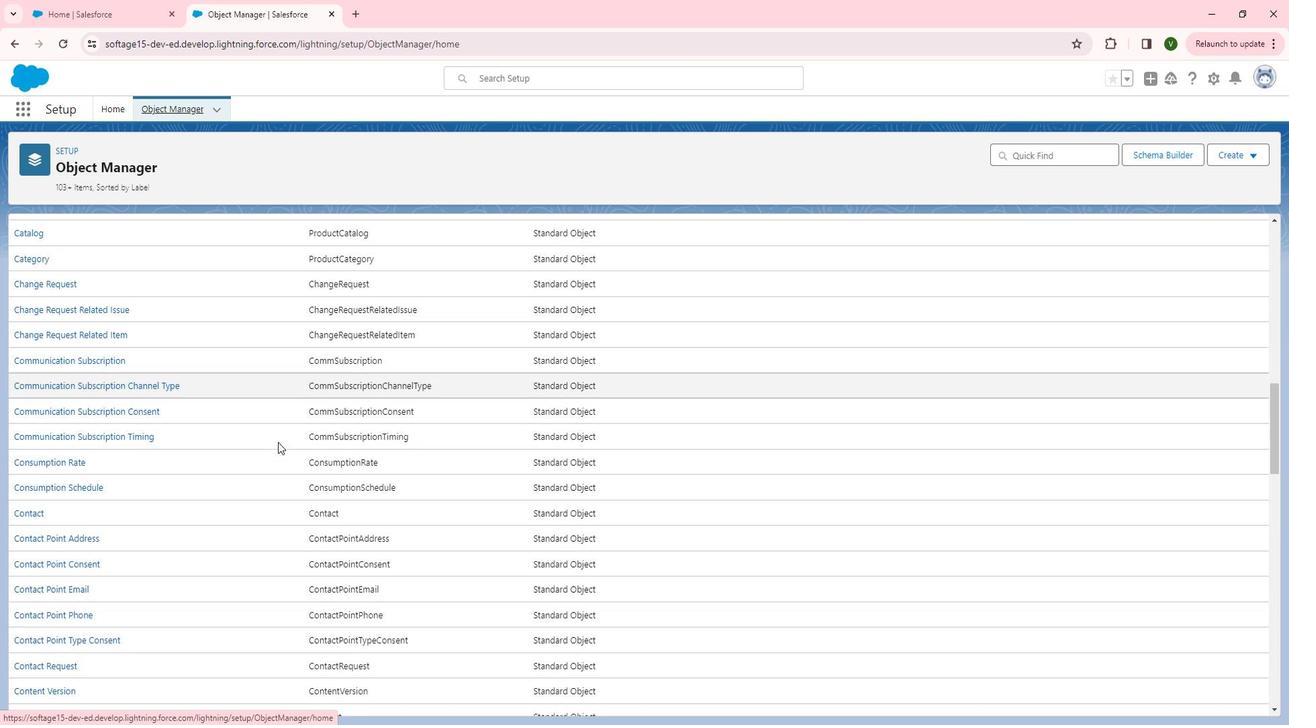 
Action: Mouse scrolled (298, 445) with delta (0, 0)
Screenshot: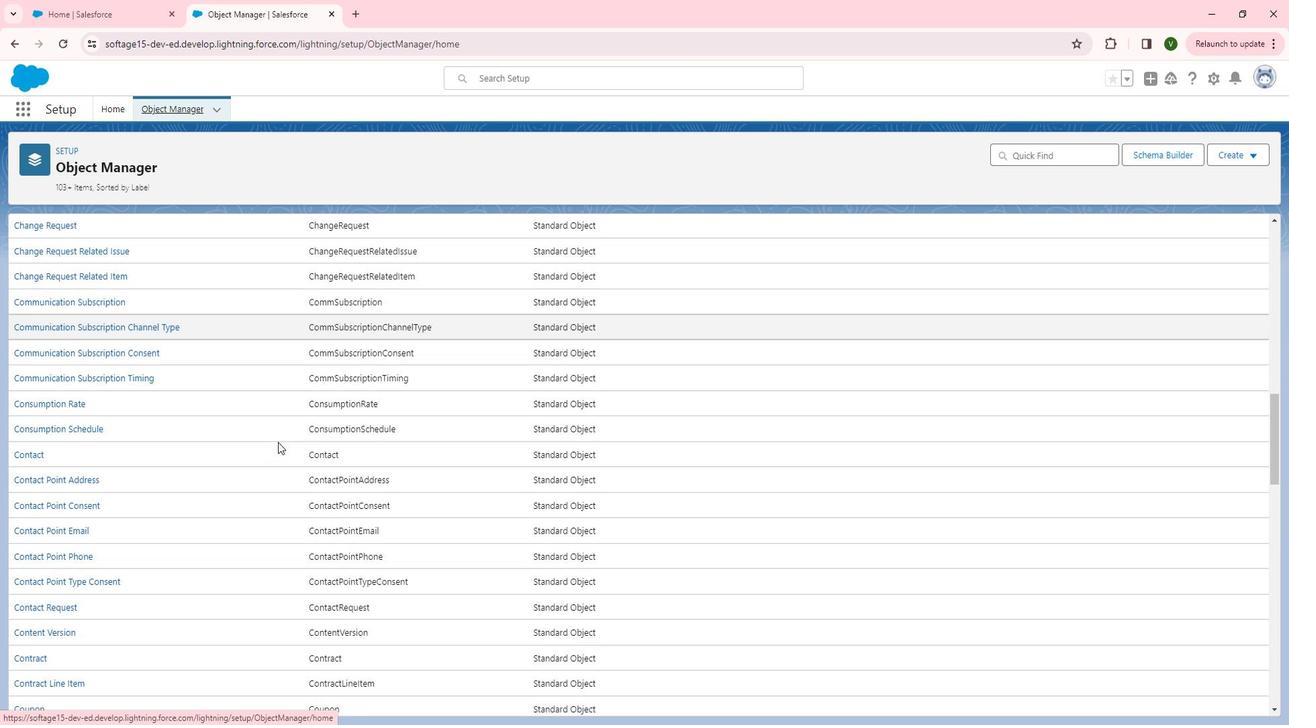 
Action: Mouse scrolled (298, 445) with delta (0, 0)
Screenshot: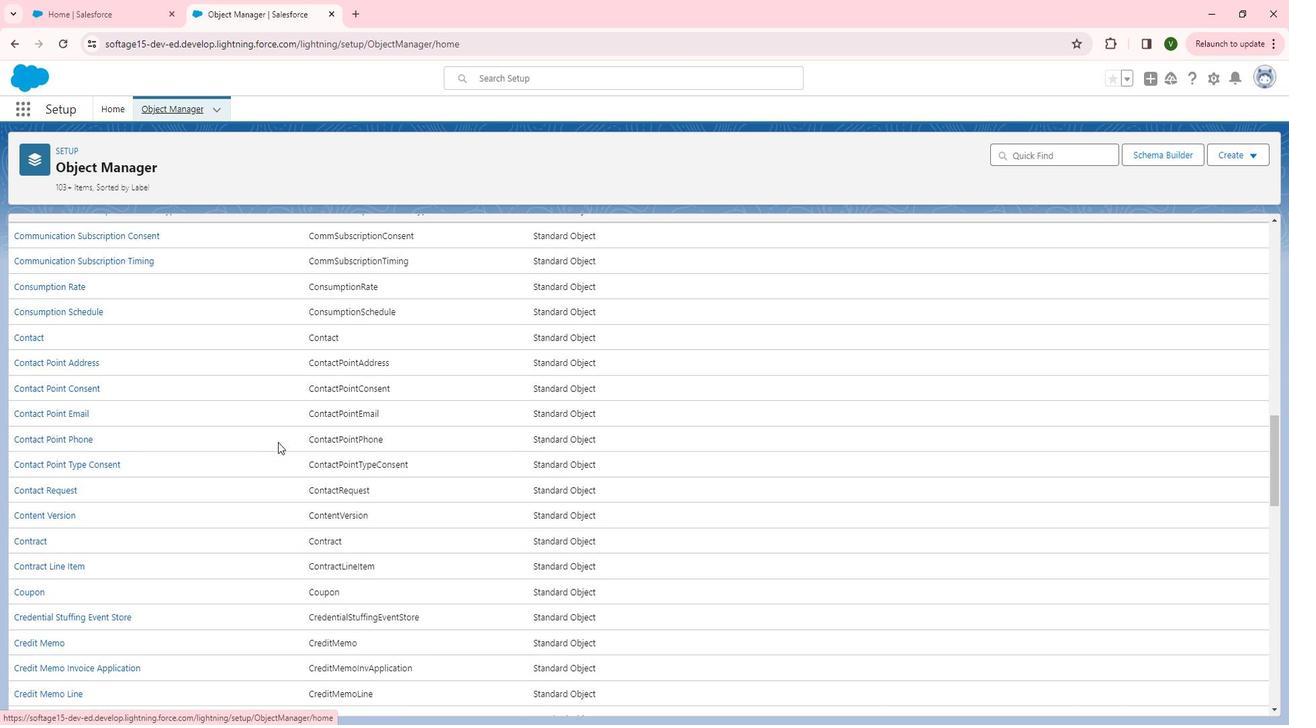 
Action: Mouse scrolled (298, 445) with delta (0, 0)
Screenshot: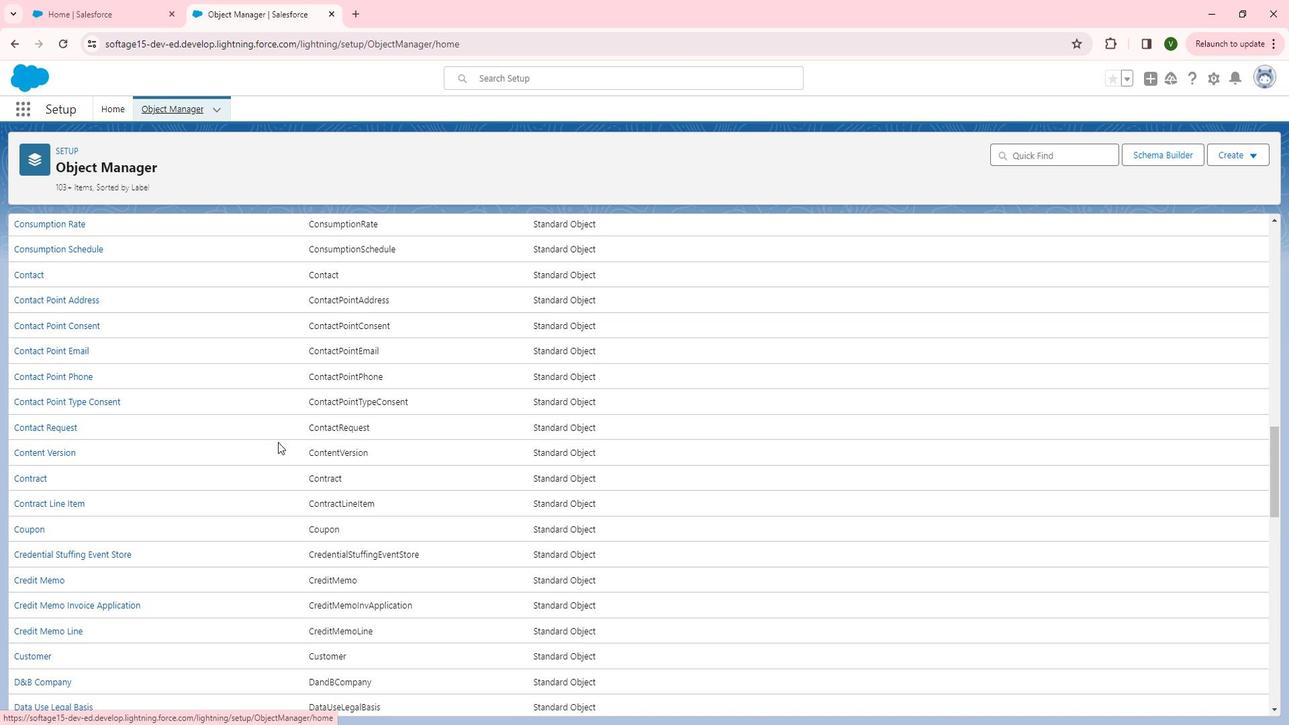 
Action: Mouse scrolled (298, 445) with delta (0, 0)
Screenshot: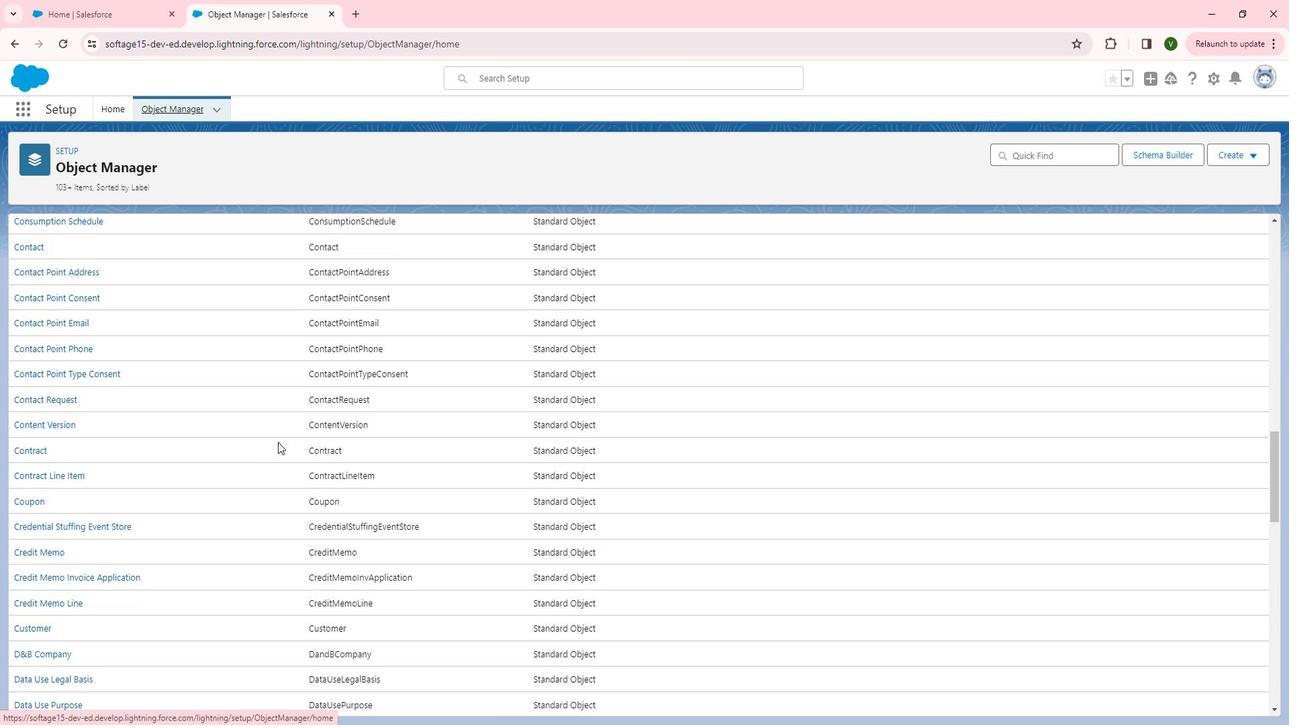 
Action: Mouse scrolled (298, 445) with delta (0, 0)
Screenshot: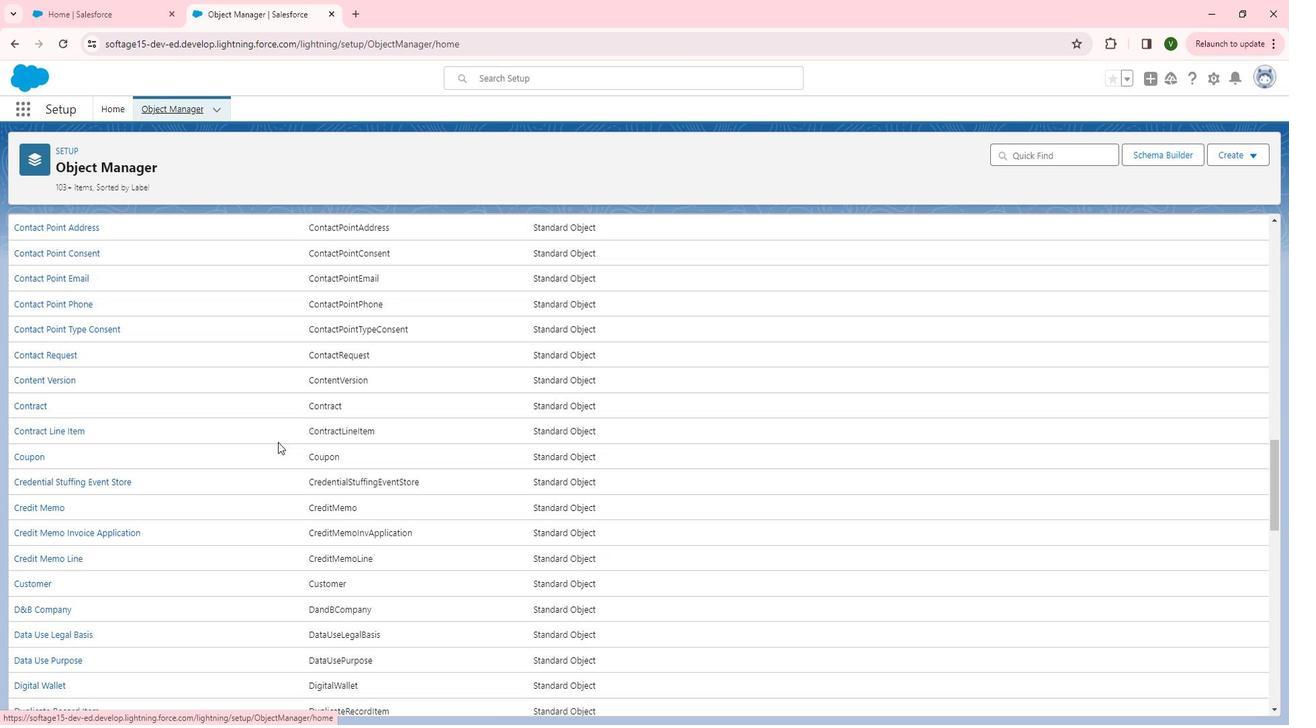 
Action: Mouse scrolled (298, 445) with delta (0, 0)
Screenshot: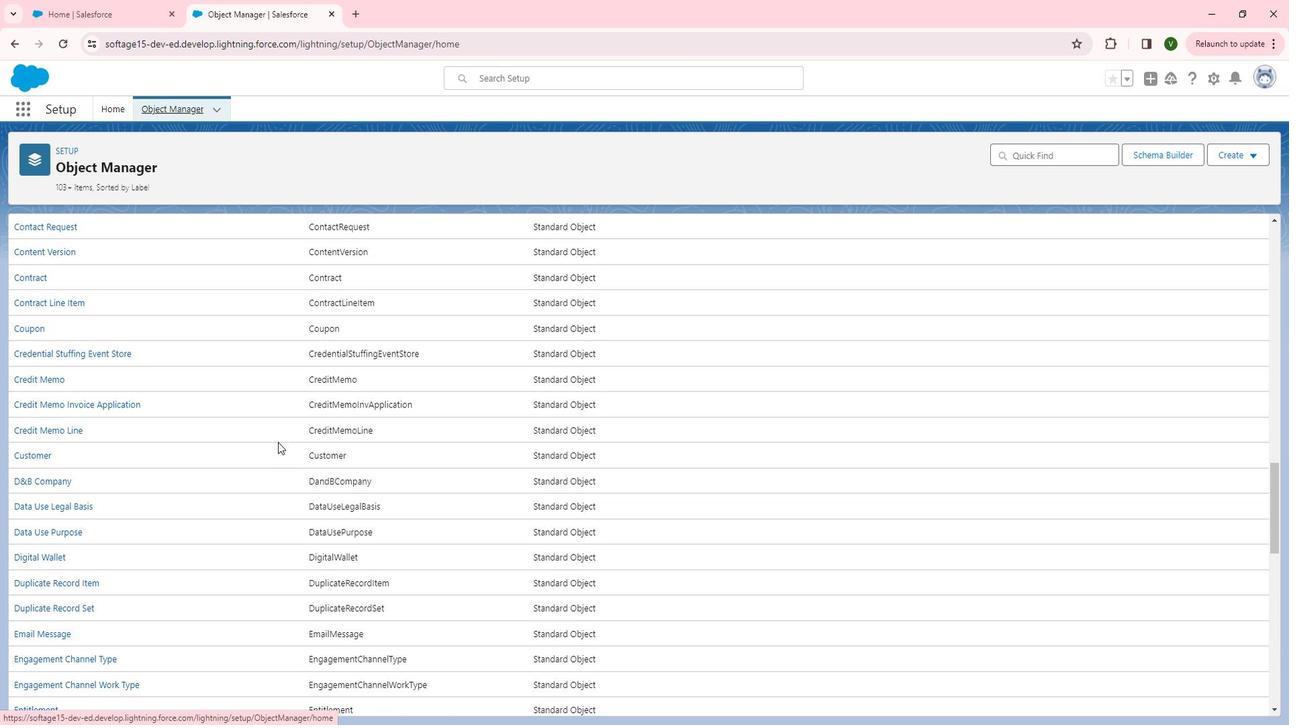 
Action: Mouse scrolled (298, 445) with delta (0, 0)
Screenshot: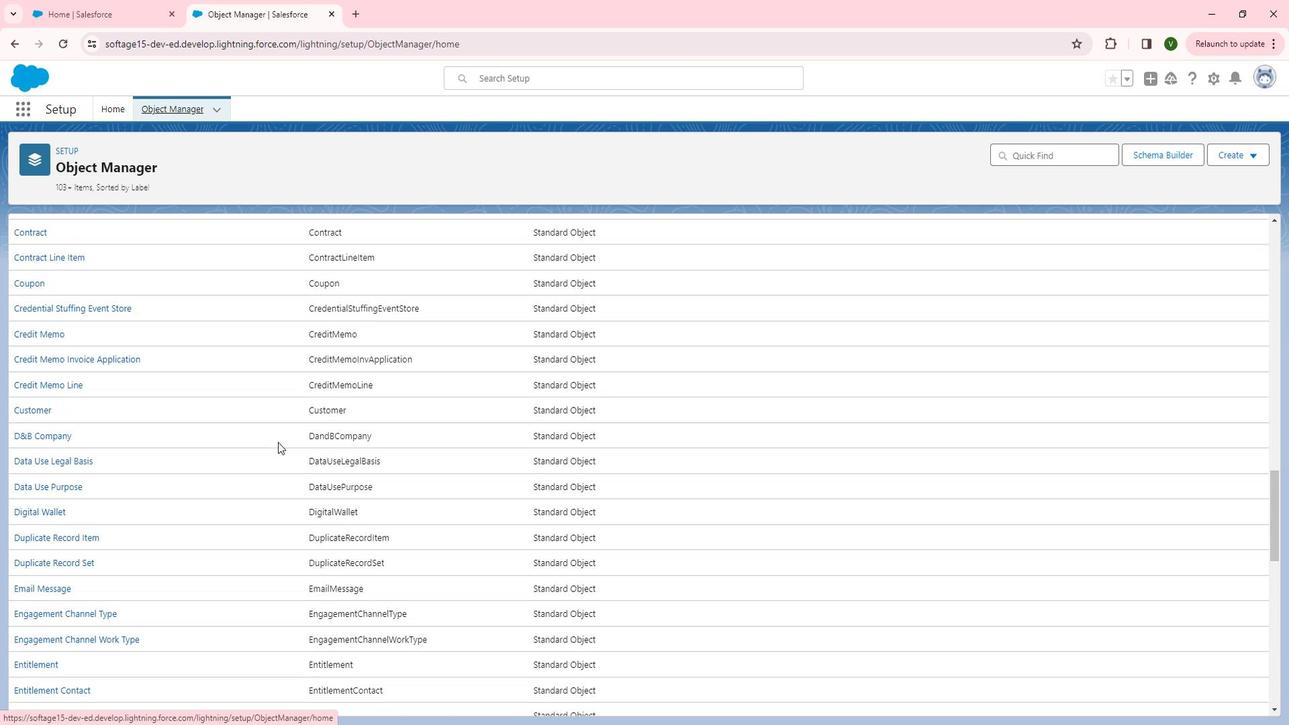 
Action: Mouse scrolled (298, 445) with delta (0, 0)
Screenshot: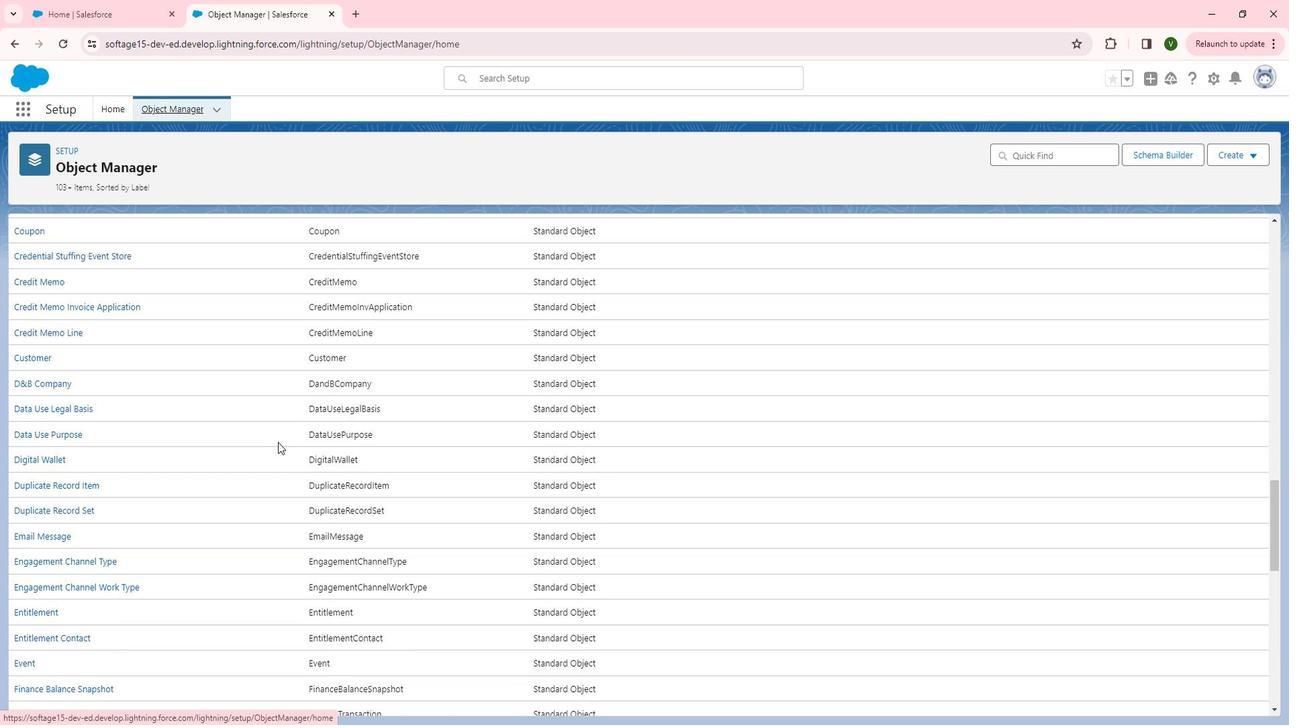 
Action: Mouse scrolled (298, 445) with delta (0, 0)
Screenshot: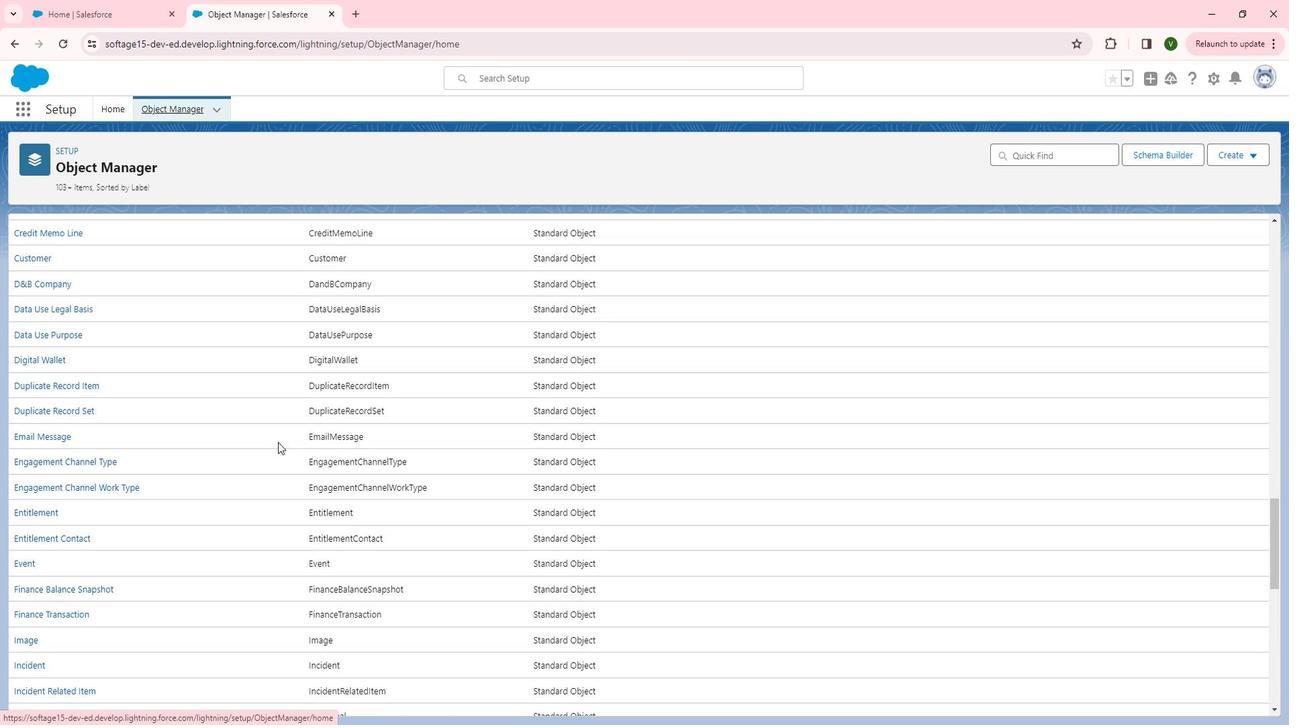 
Action: Mouse scrolled (298, 445) with delta (0, 0)
Screenshot: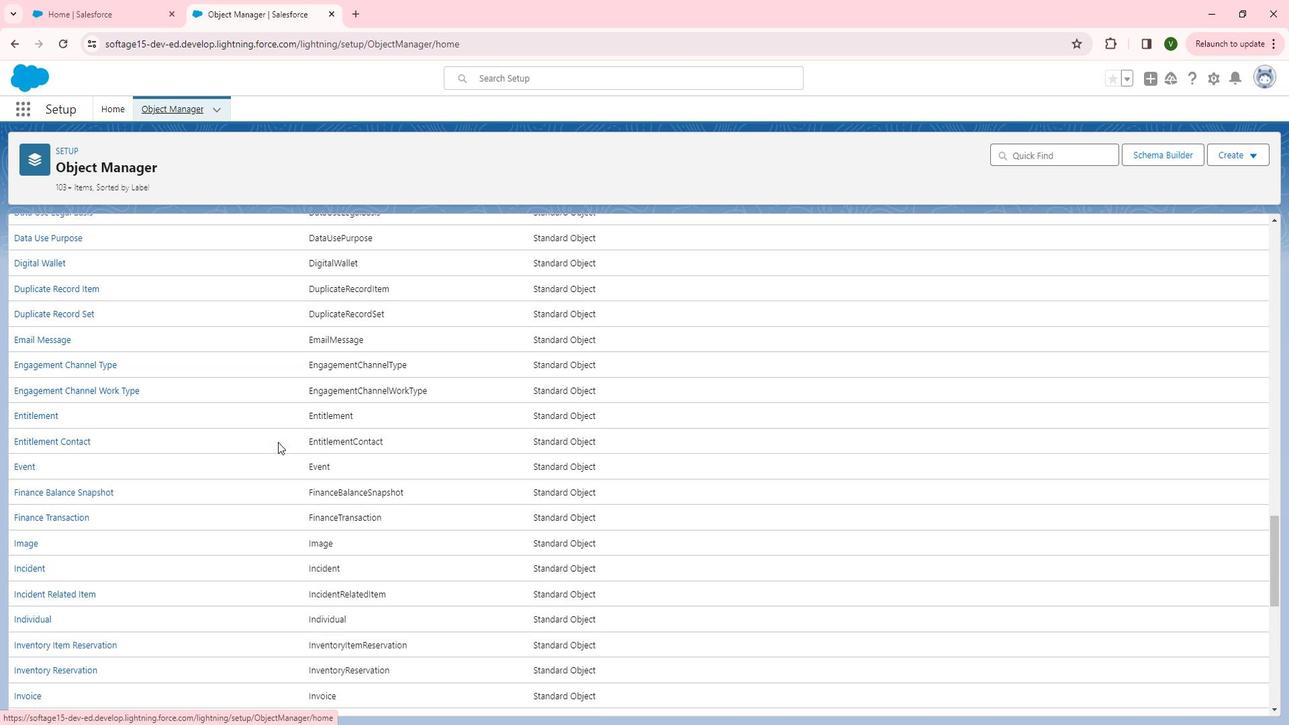 
Action: Mouse scrolled (298, 445) with delta (0, 0)
Screenshot: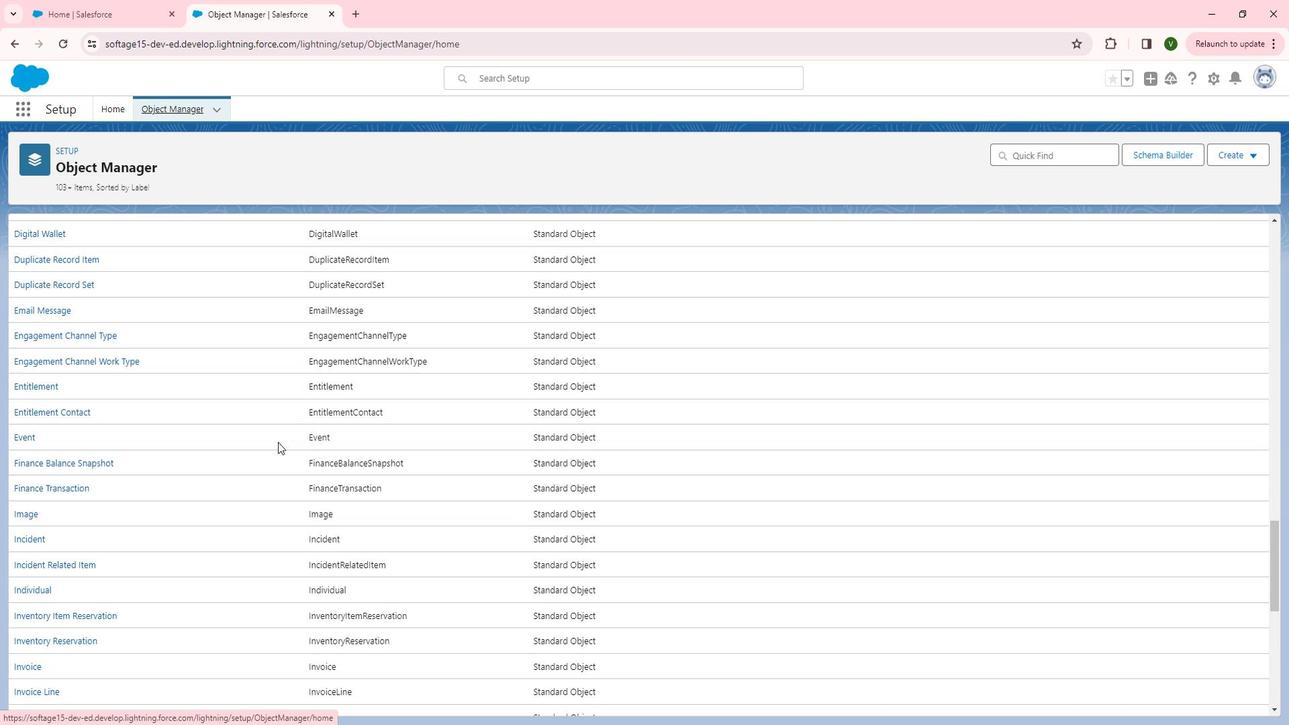
Action: Mouse scrolled (298, 445) with delta (0, 0)
Screenshot: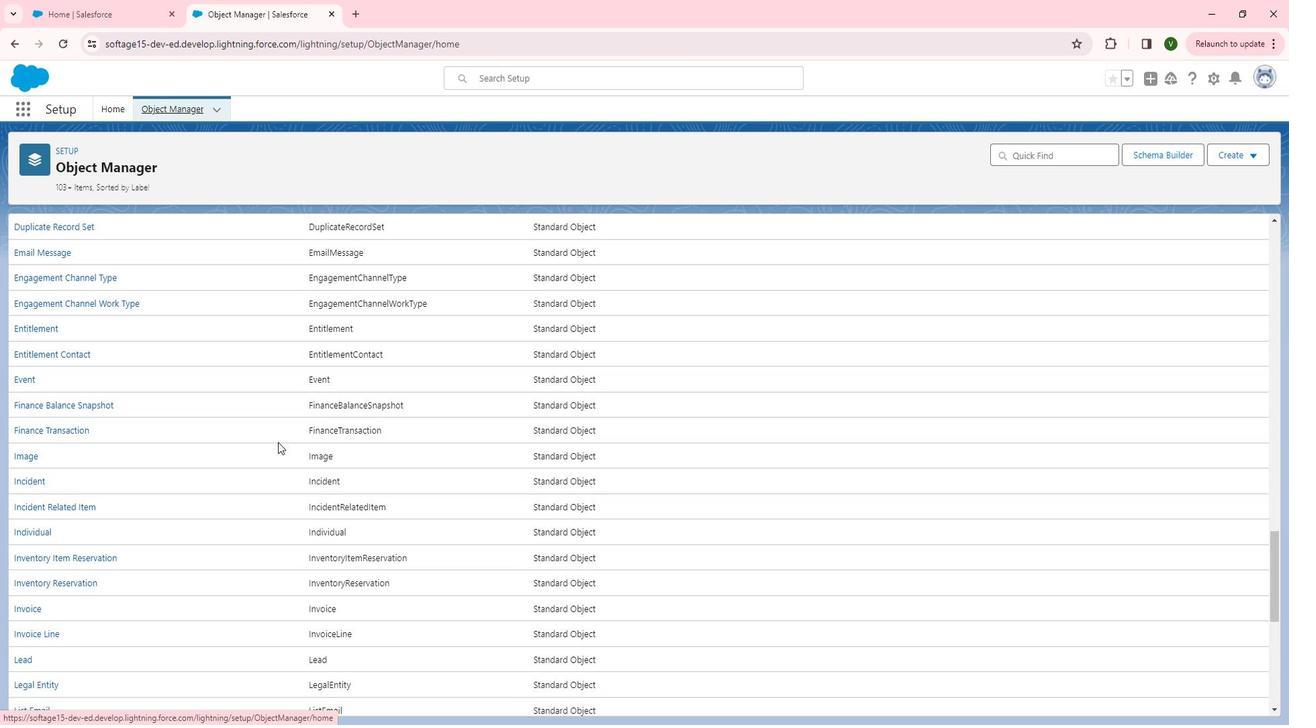 
Action: Mouse scrolled (298, 445) with delta (0, 0)
Screenshot: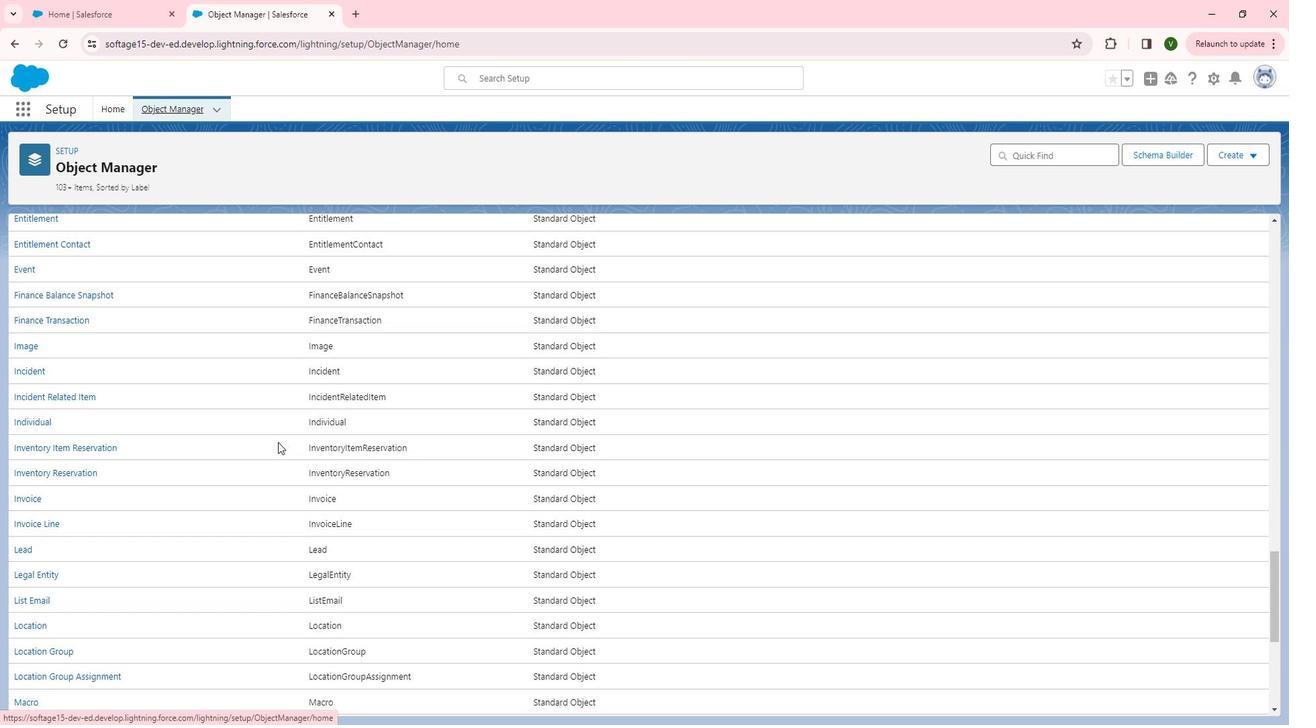 
Action: Mouse scrolled (298, 445) with delta (0, 0)
Screenshot: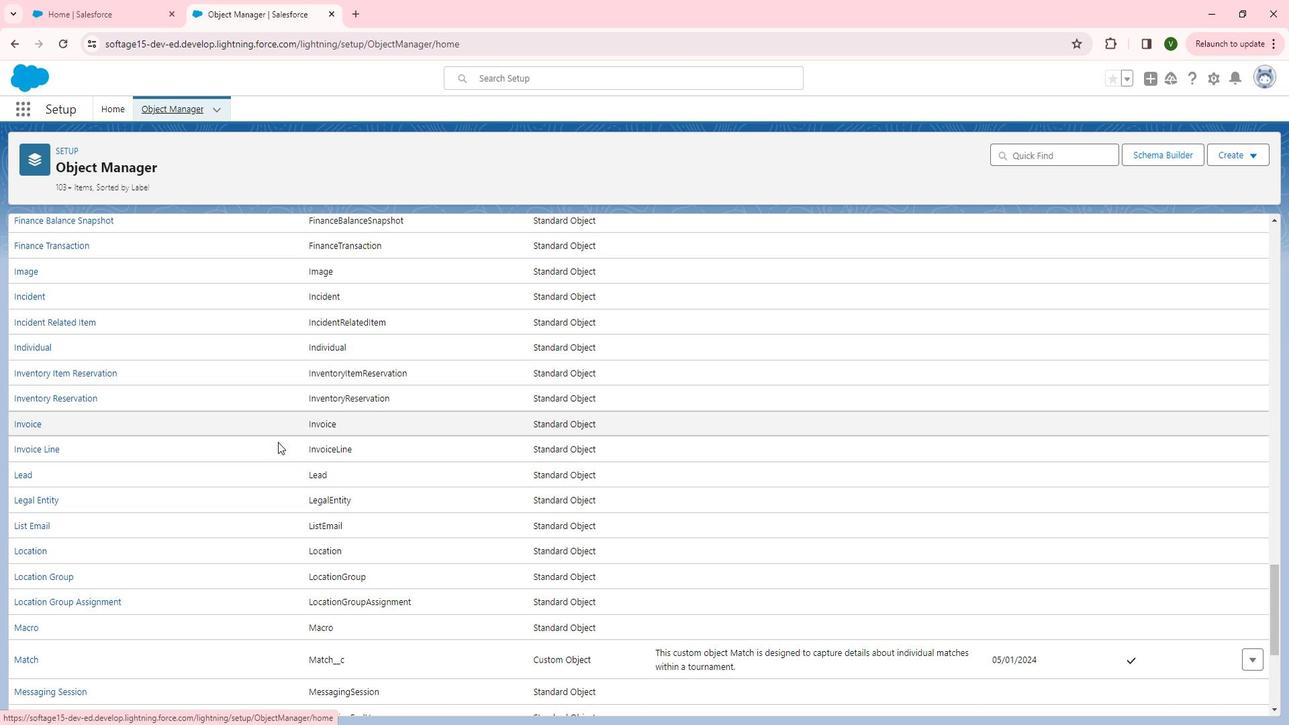 
Action: Mouse scrolled (298, 445) with delta (0, 0)
Screenshot: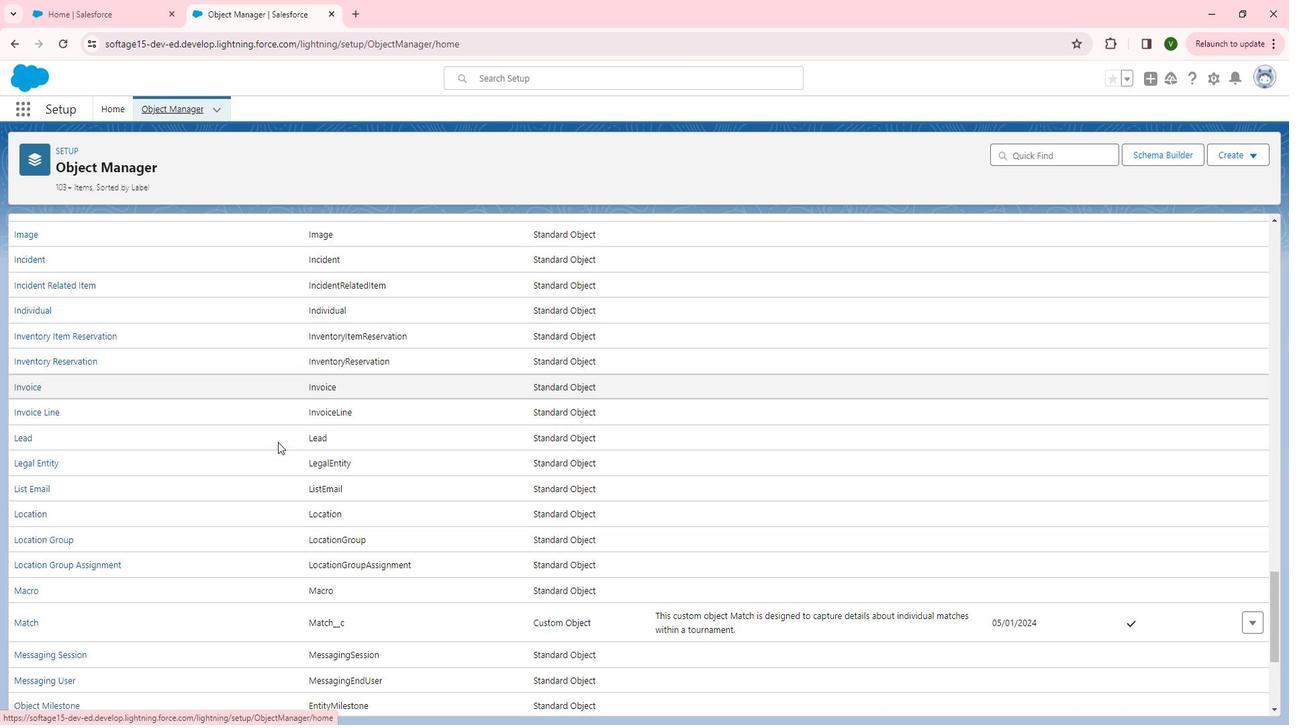 
Action: Mouse scrolled (298, 445) with delta (0, 0)
Screenshot: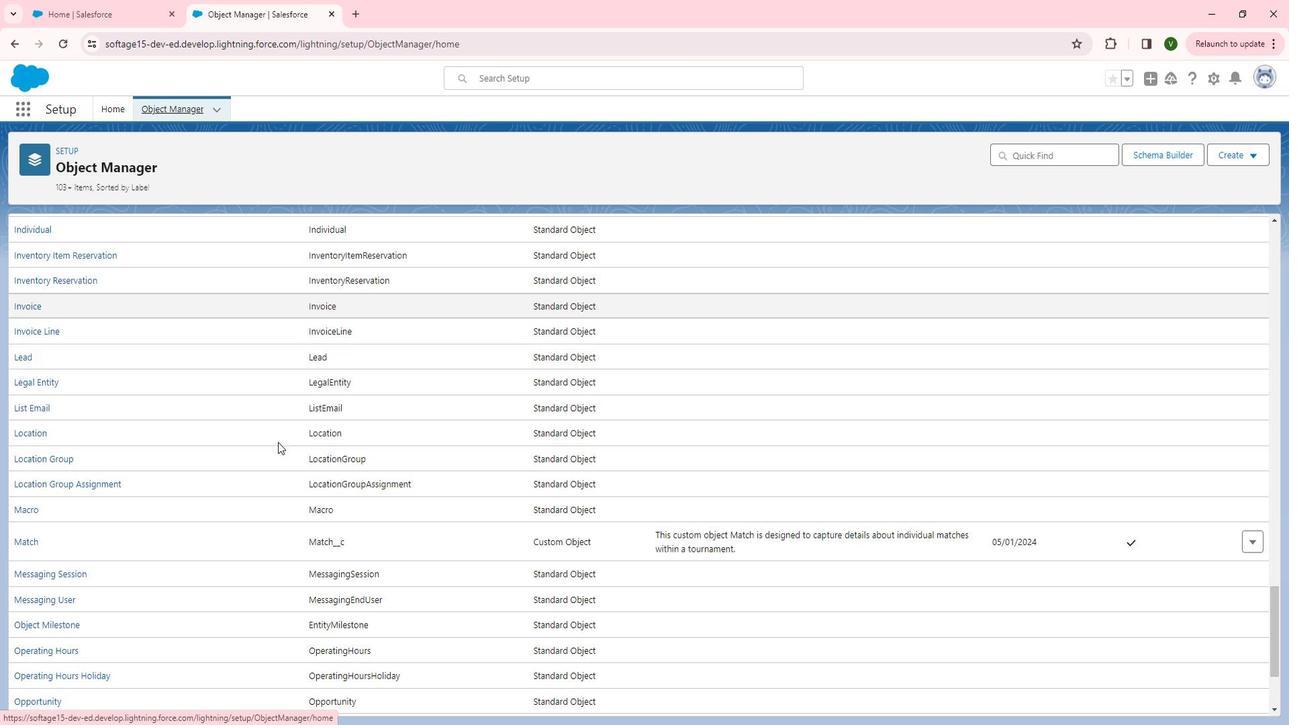 
Action: Mouse scrolled (298, 445) with delta (0, 0)
Screenshot: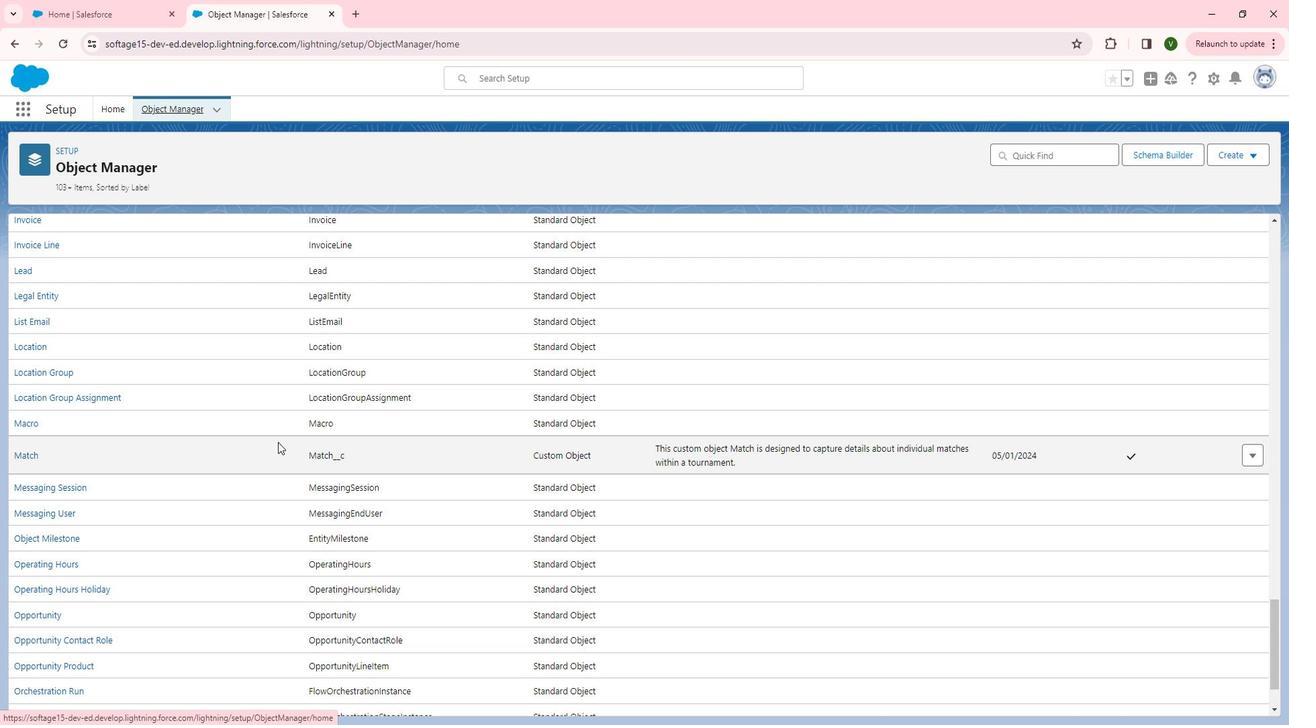 
Action: Mouse scrolled (298, 445) with delta (0, 0)
Screenshot: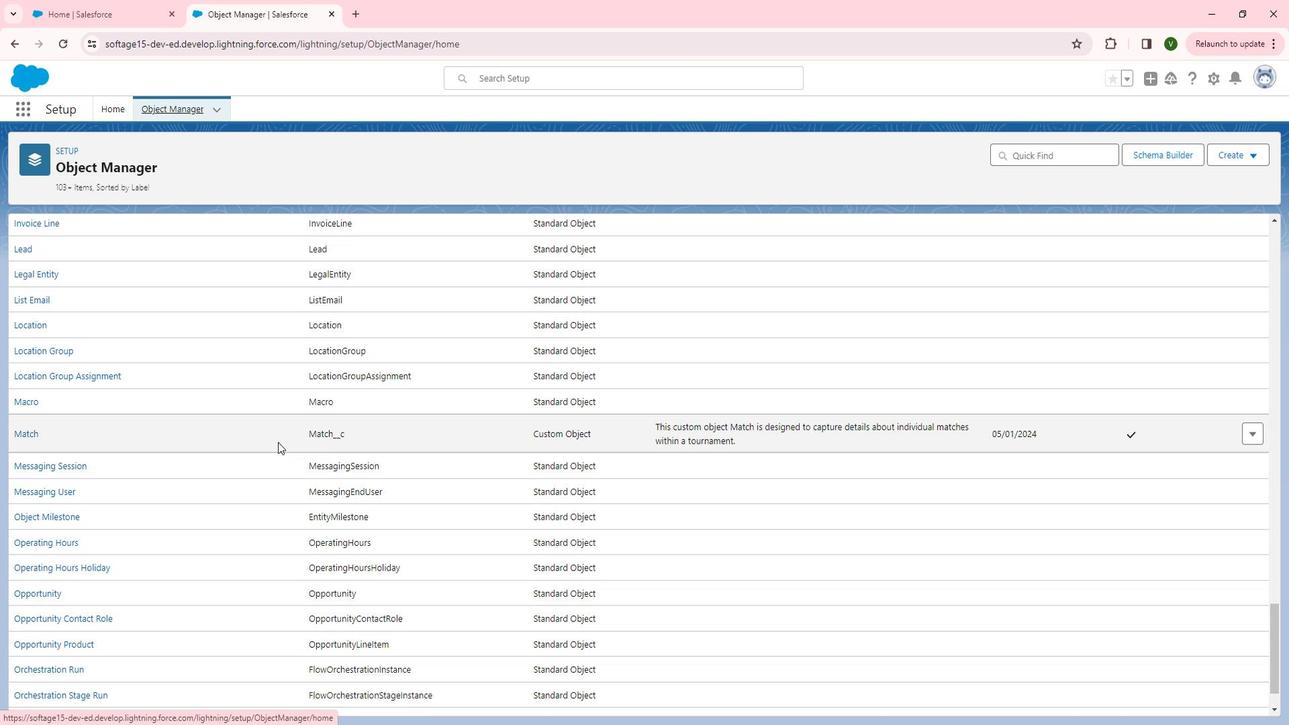 
Action: Mouse scrolled (298, 445) with delta (0, 0)
Screenshot: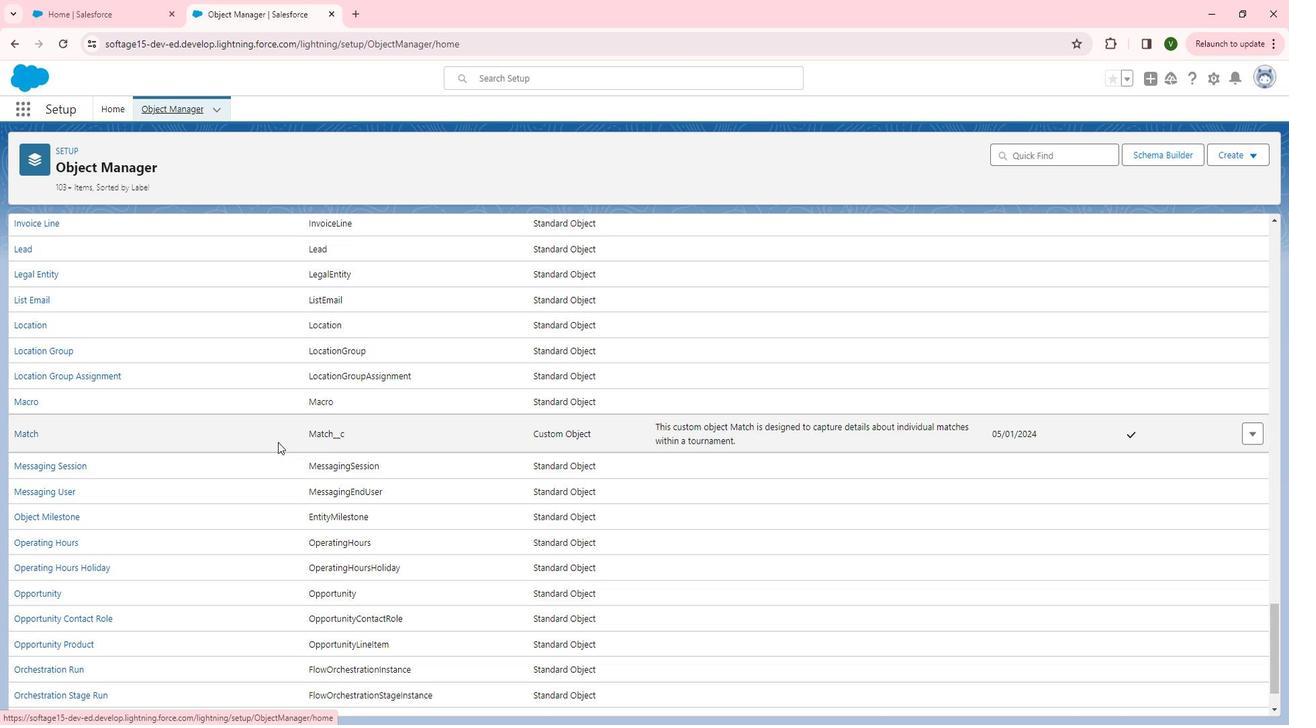 
Action: Mouse scrolled (298, 445) with delta (0, 0)
Screenshot: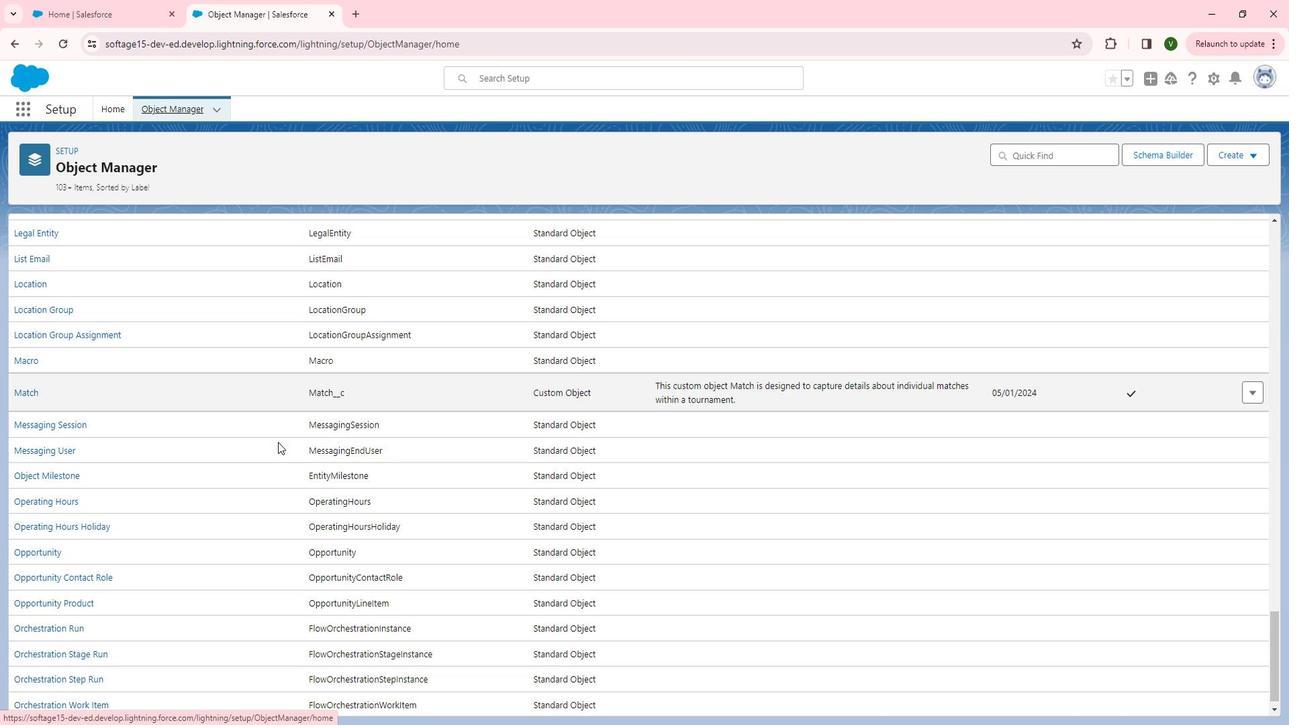 
Action: Mouse scrolled (298, 445) with delta (0, 0)
Screenshot: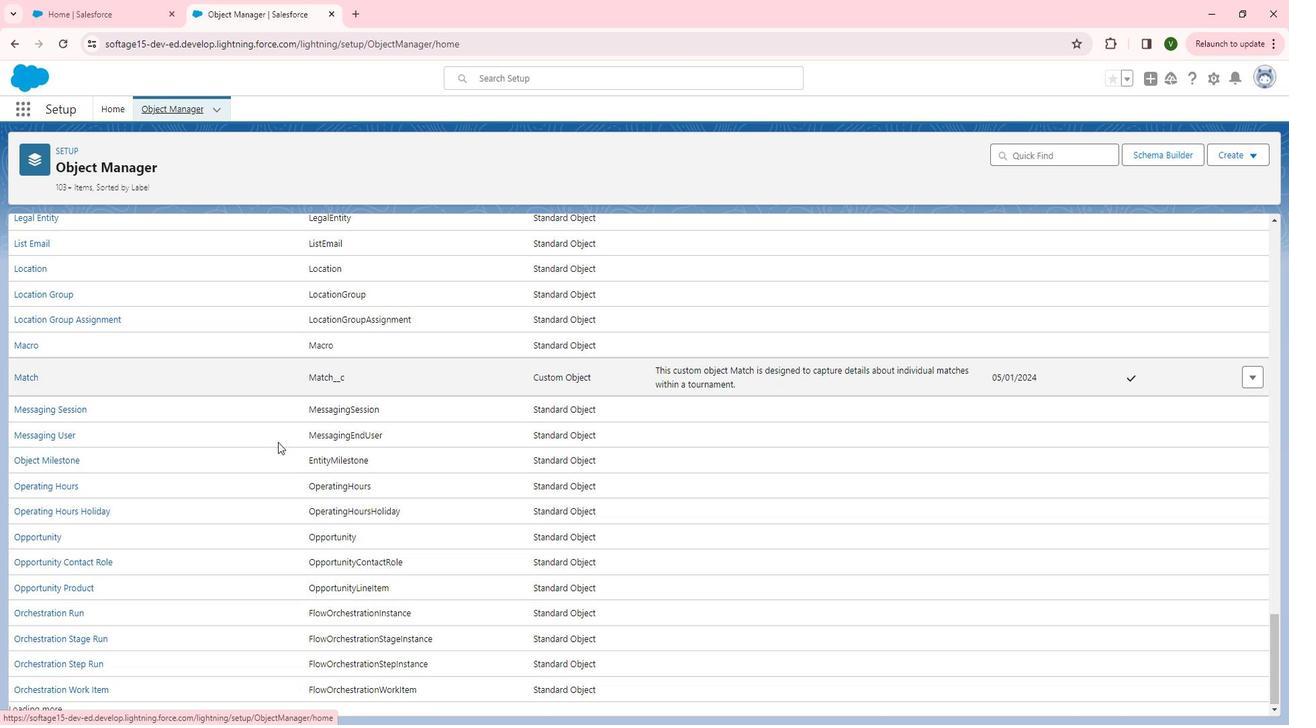 
Action: Mouse scrolled (298, 445) with delta (0, 0)
Screenshot: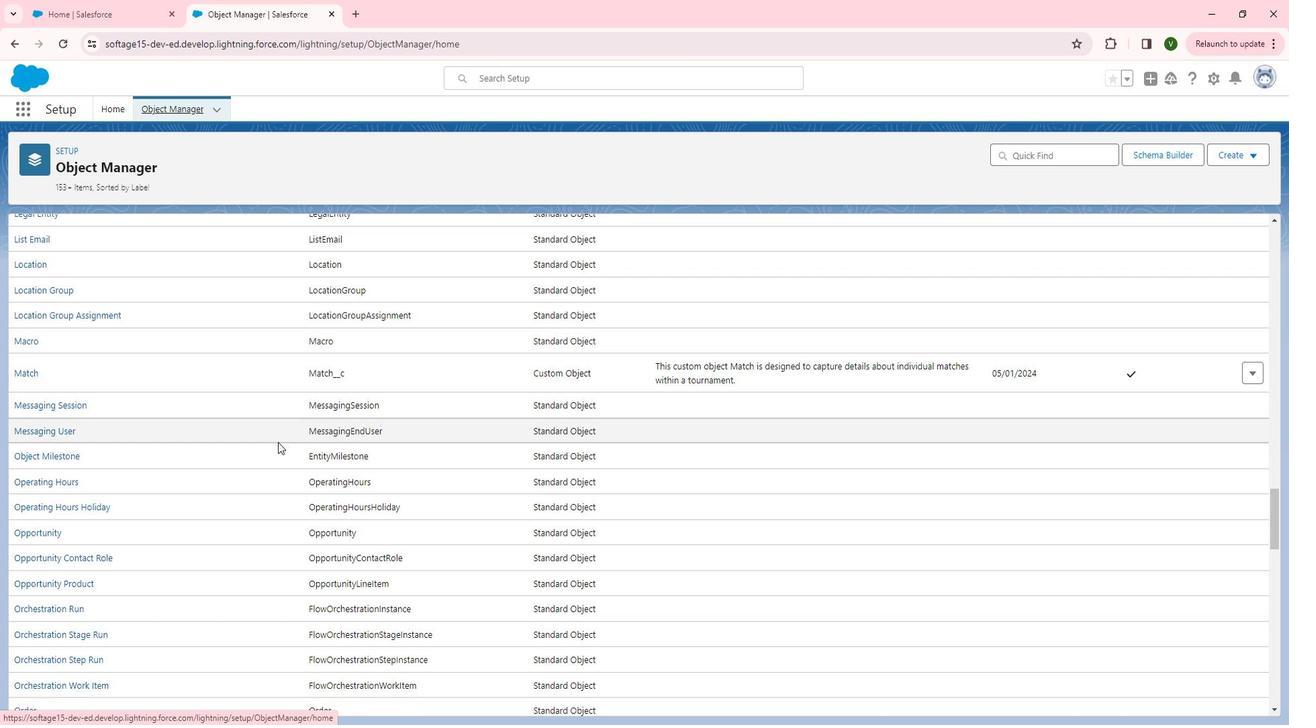 
Action: Mouse scrolled (298, 445) with delta (0, 0)
Screenshot: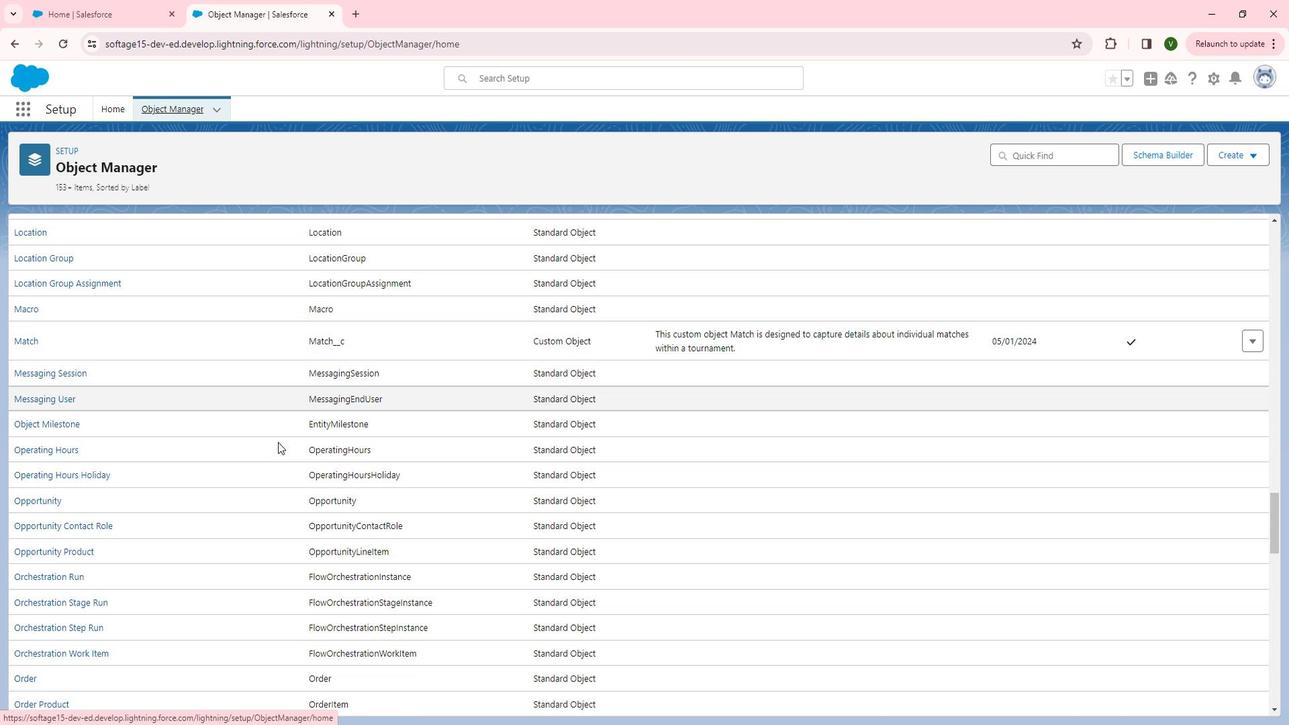 
Action: Mouse scrolled (298, 445) with delta (0, 0)
Screenshot: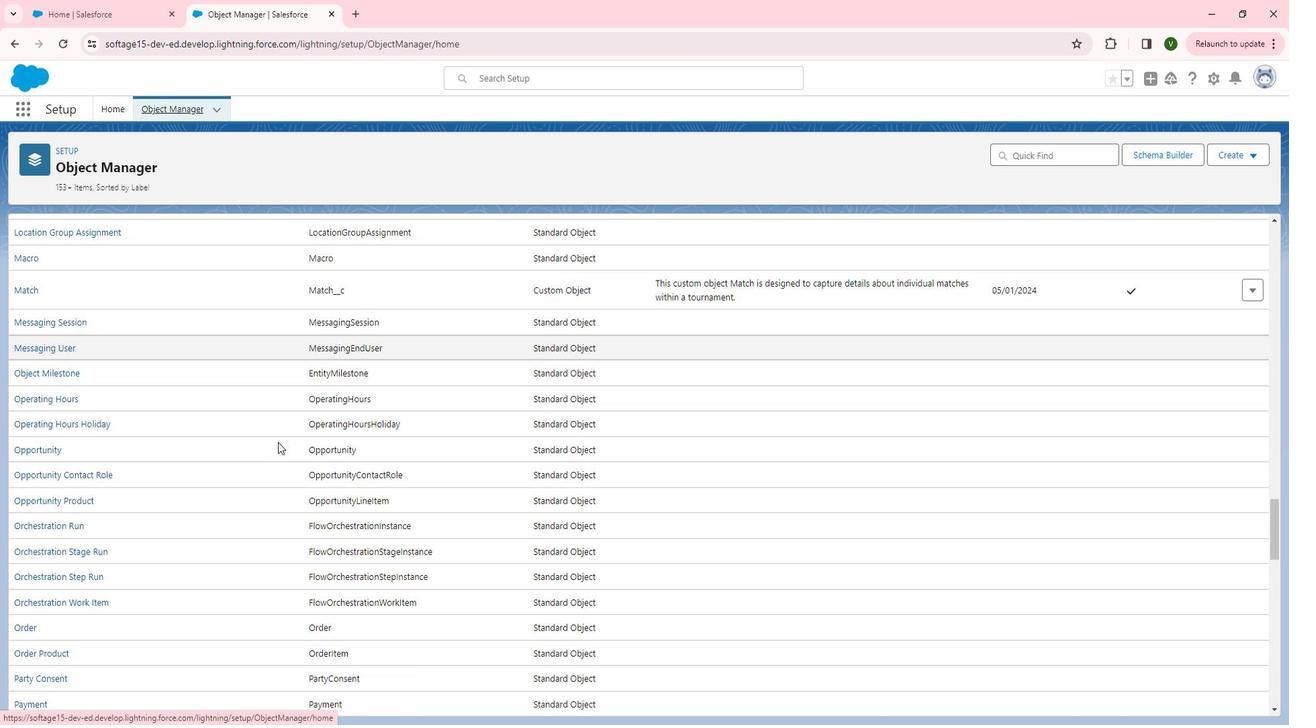 
Action: Mouse scrolled (298, 445) with delta (0, 0)
Screenshot: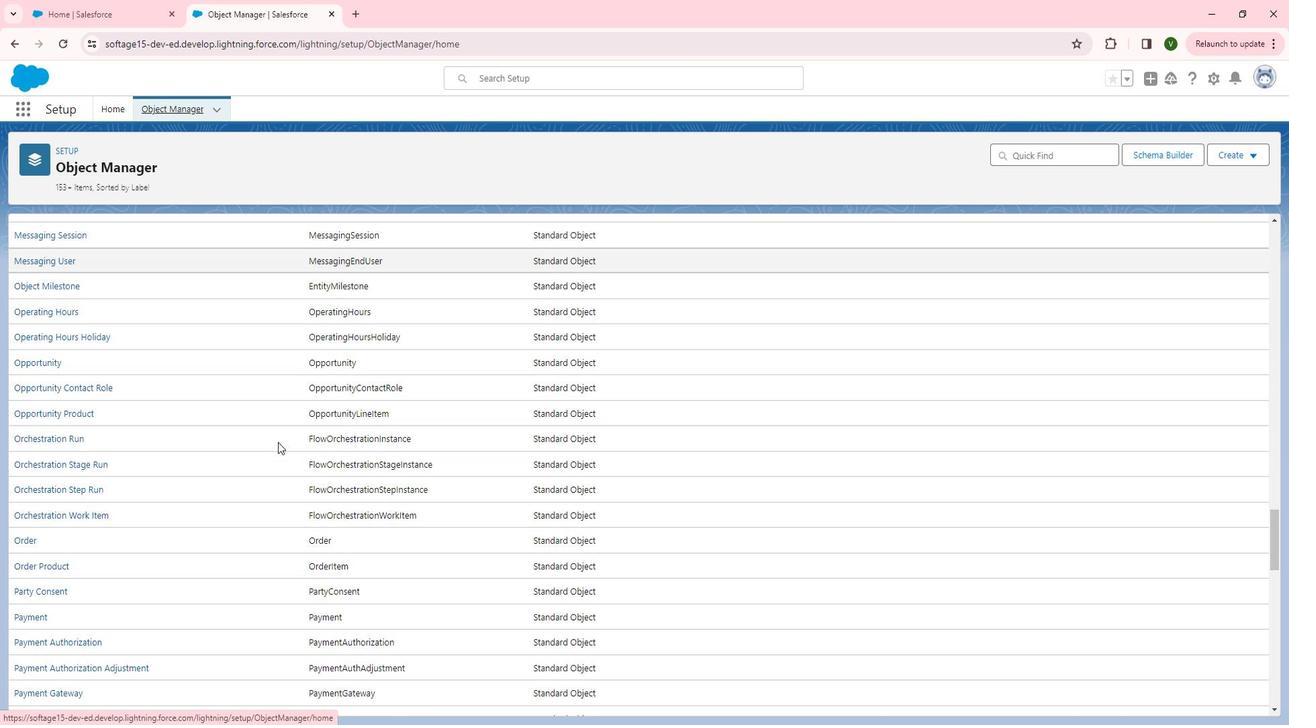 
Action: Mouse scrolled (298, 445) with delta (0, 0)
Screenshot: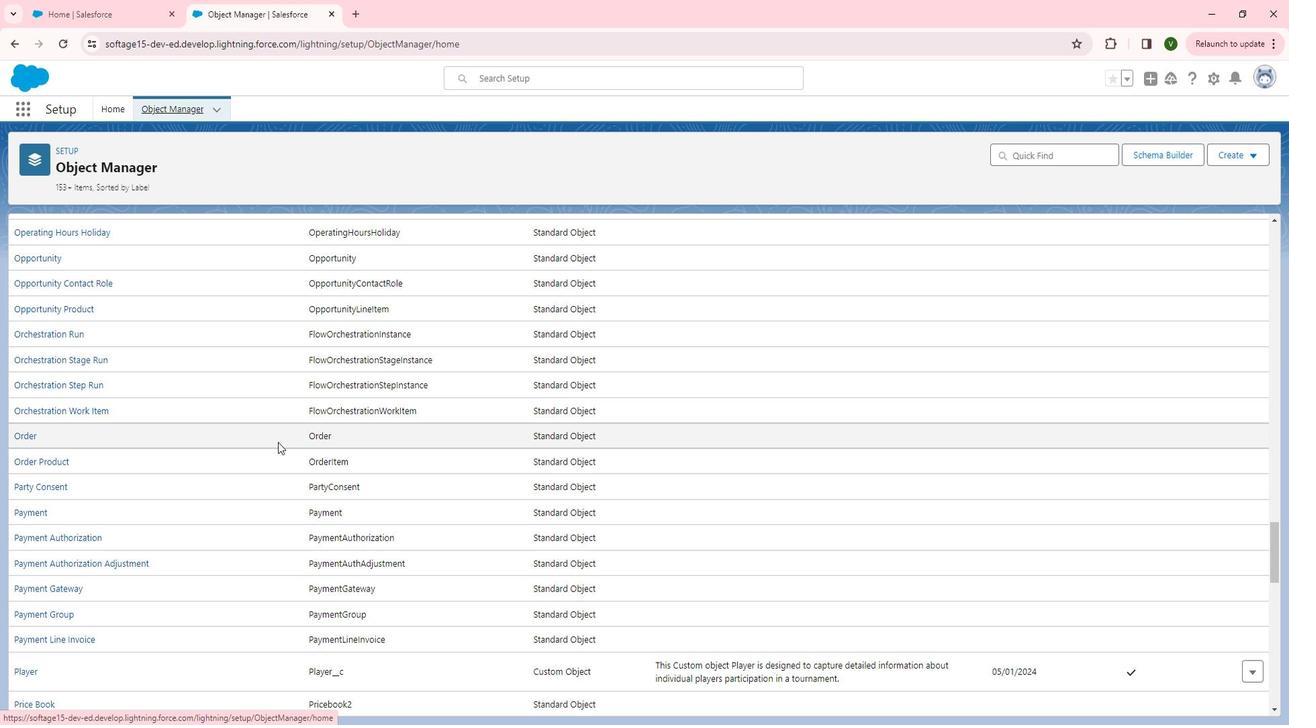 
Action: Mouse scrolled (298, 445) with delta (0, 0)
Screenshot: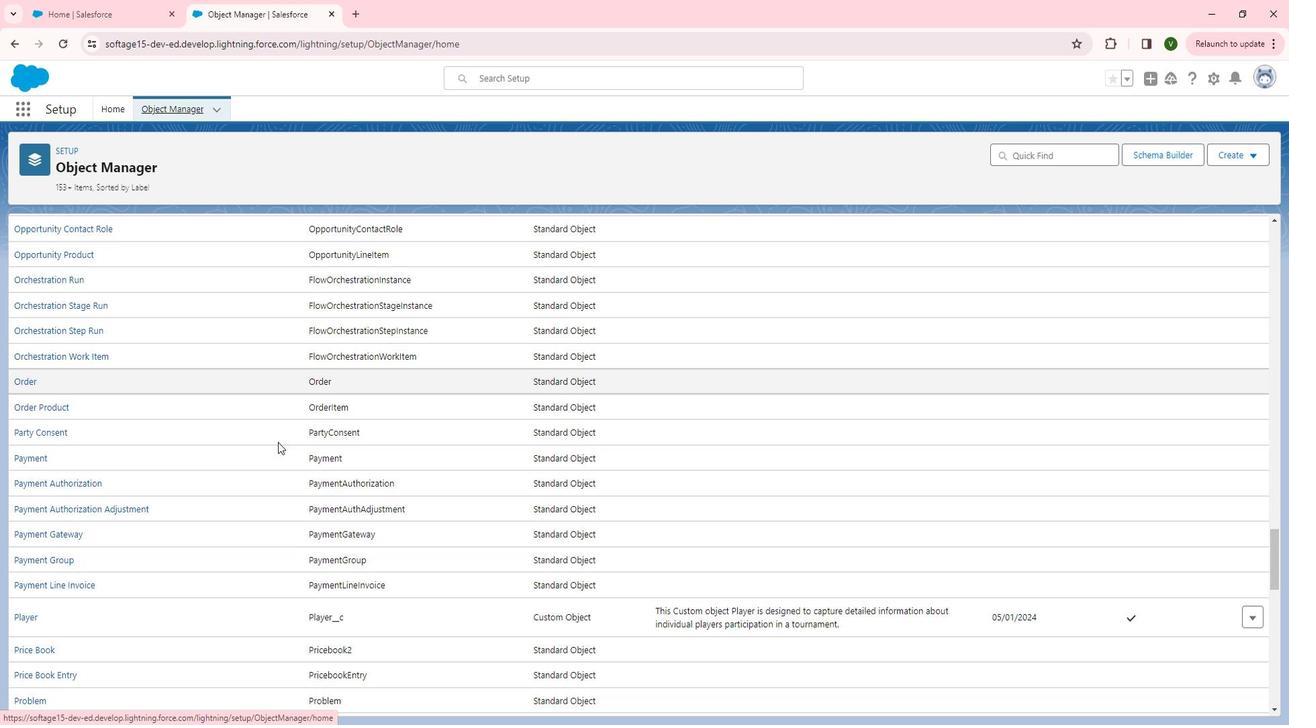 
Action: Mouse scrolled (298, 445) with delta (0, 0)
Screenshot: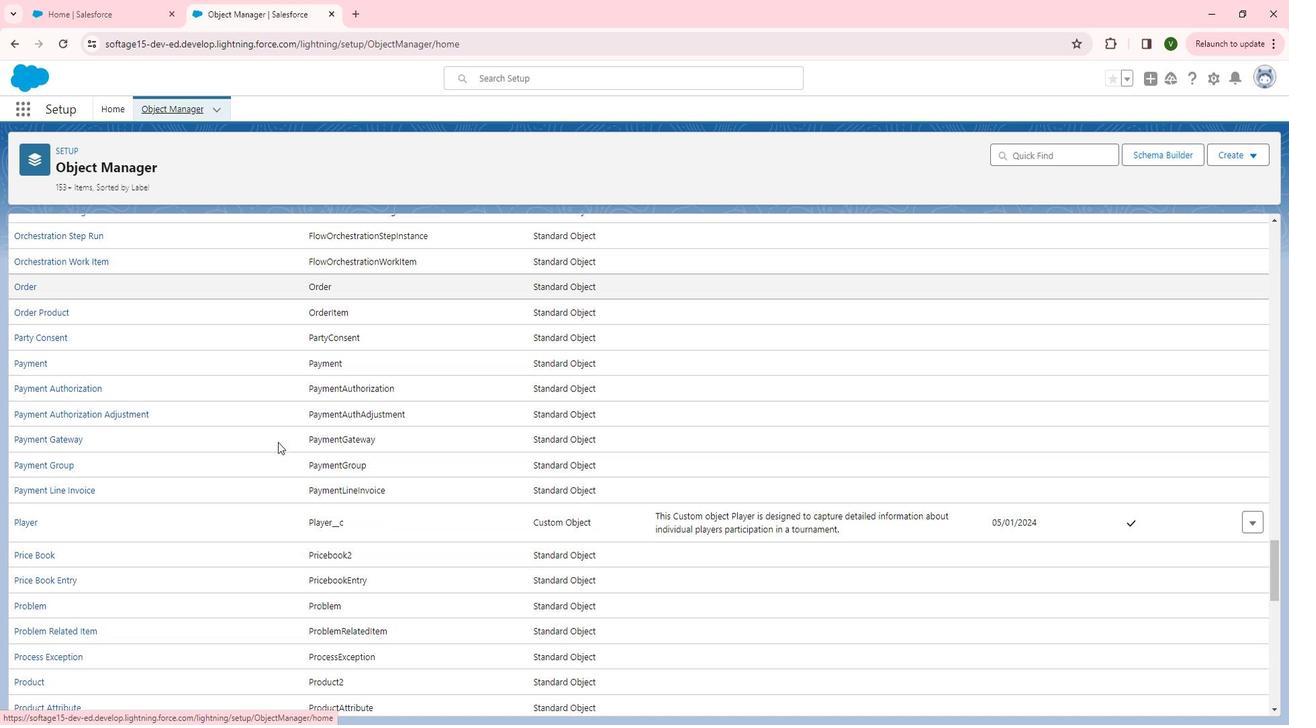 
Action: Mouse scrolled (298, 445) with delta (0, 0)
Screenshot: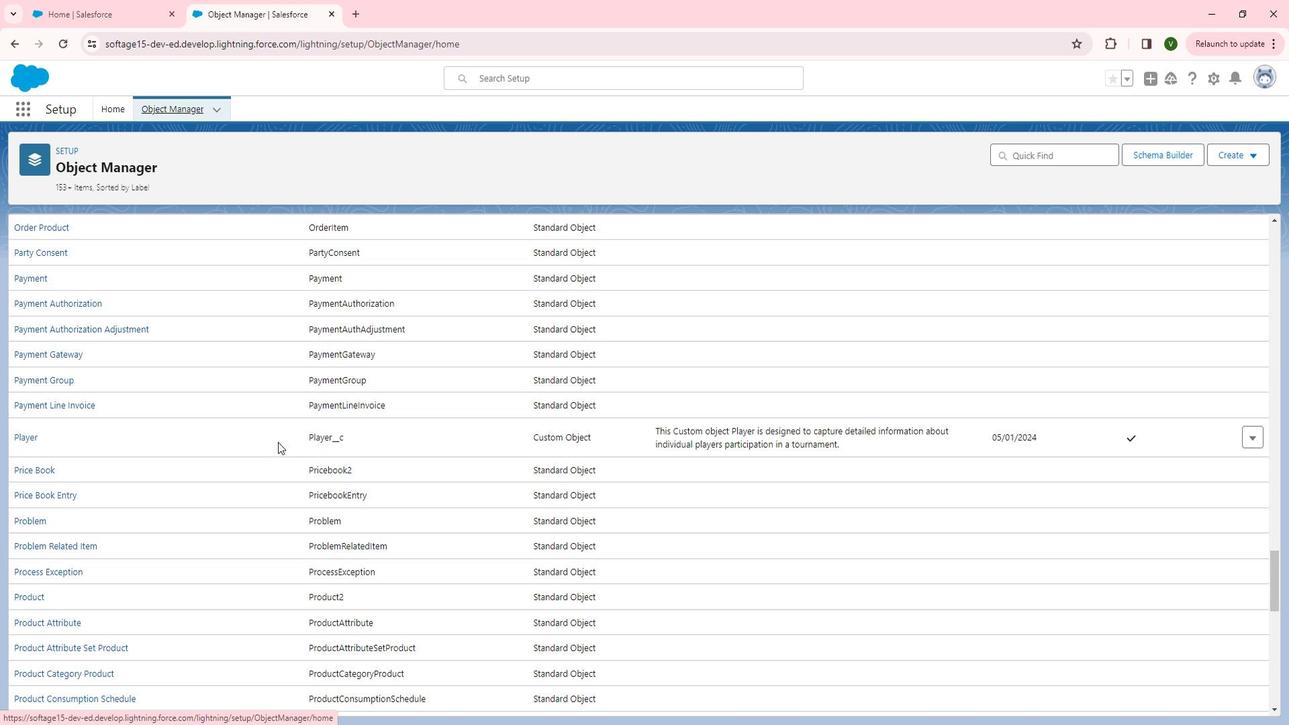 
Action: Mouse scrolled (298, 445) with delta (0, 0)
Screenshot: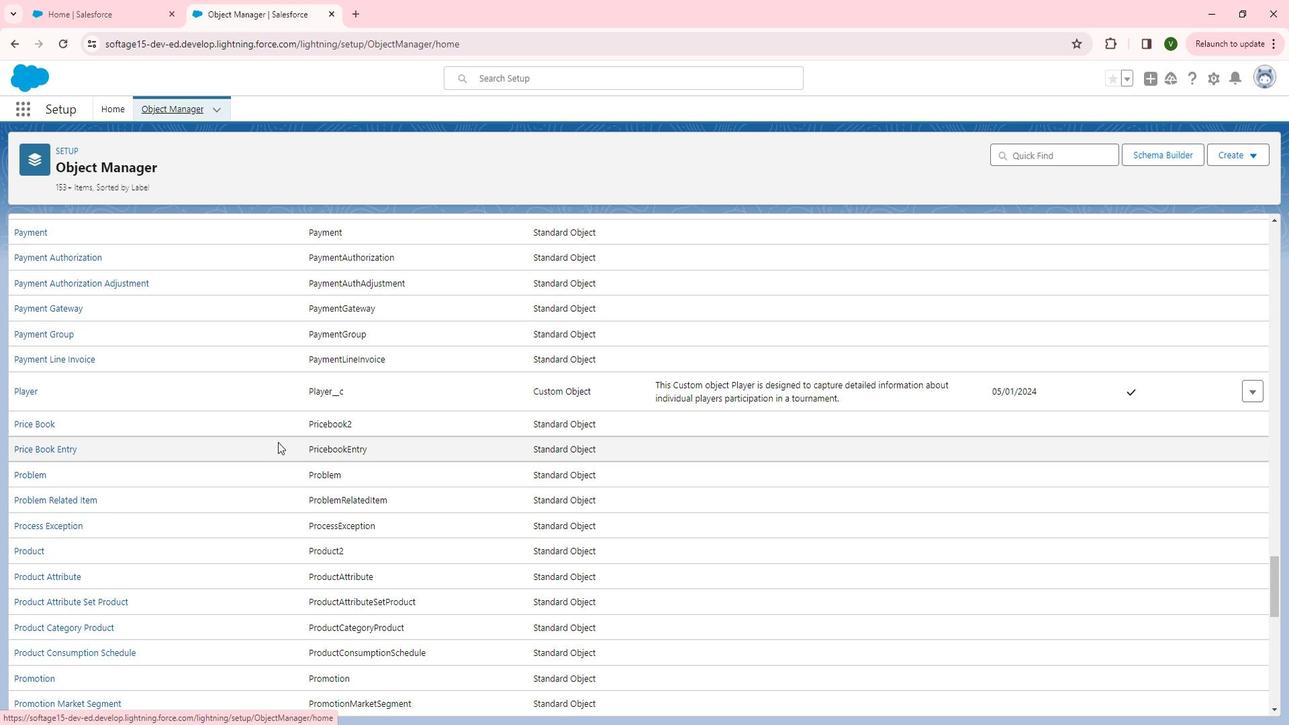 
Action: Mouse scrolled (298, 445) with delta (0, 0)
Screenshot: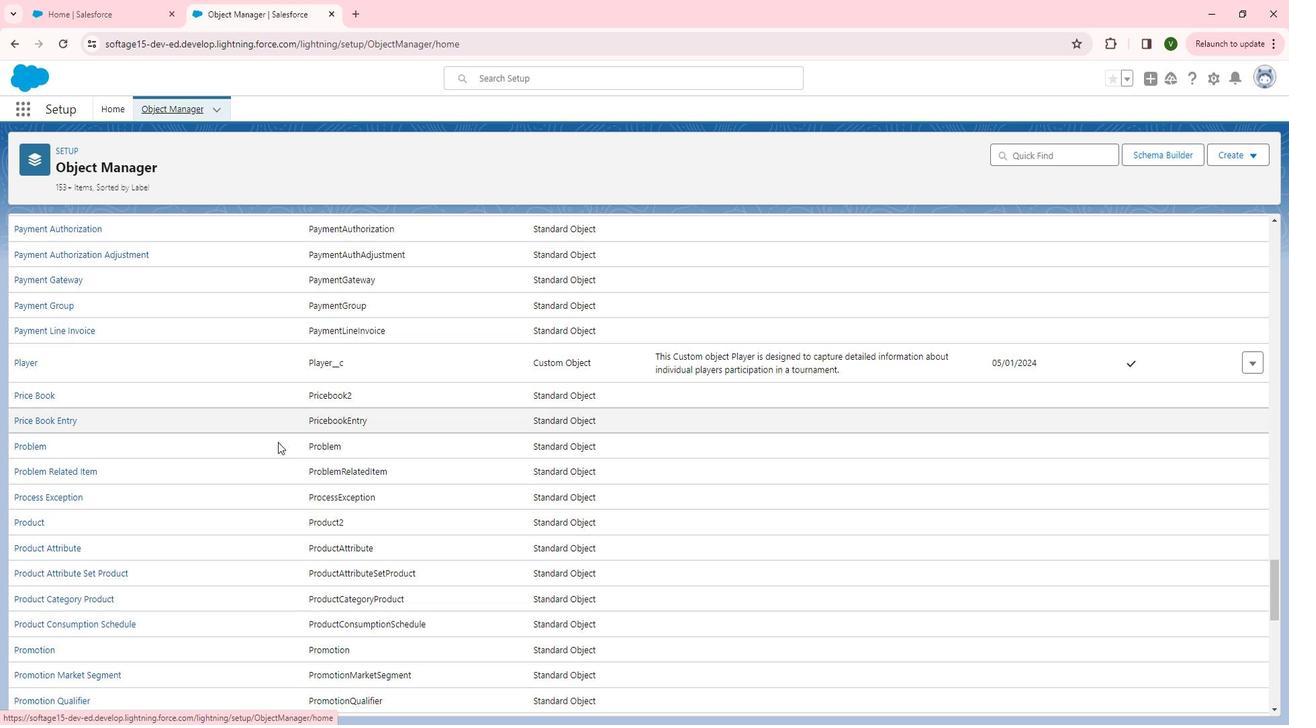 
Action: Mouse scrolled (298, 445) with delta (0, 0)
Screenshot: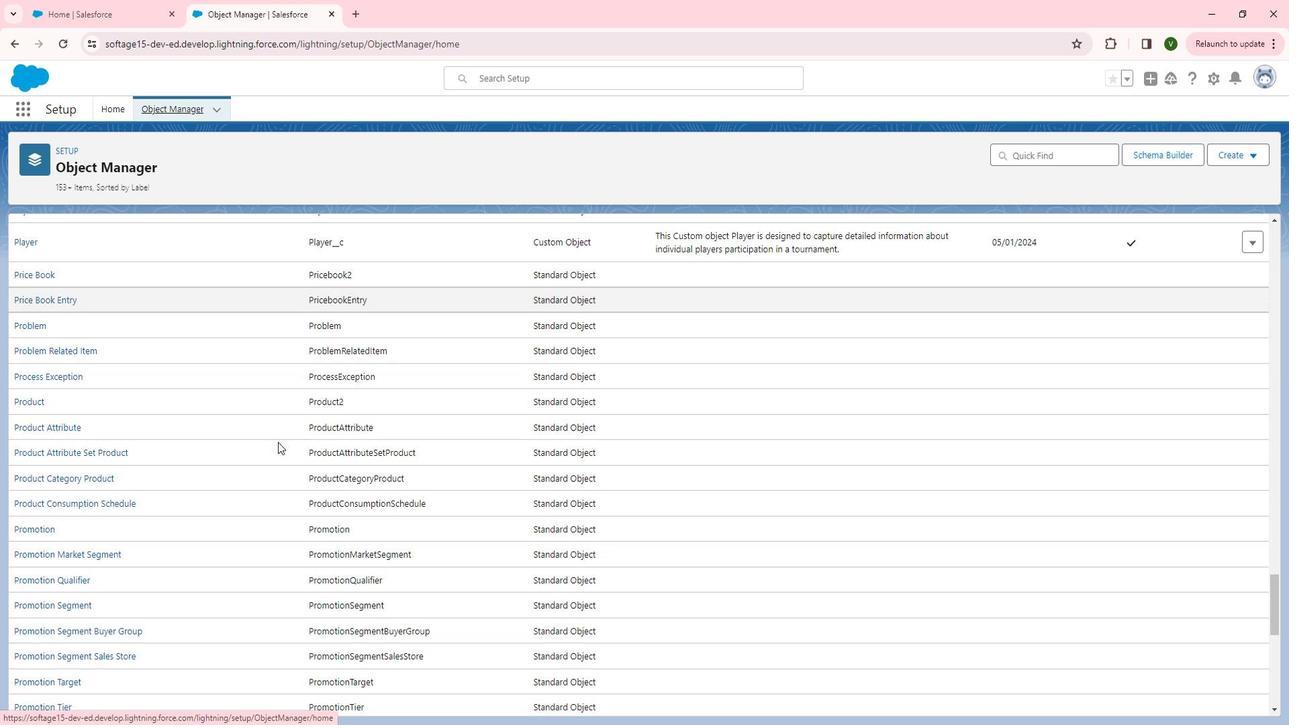 
Action: Mouse scrolled (298, 445) with delta (0, 0)
Screenshot: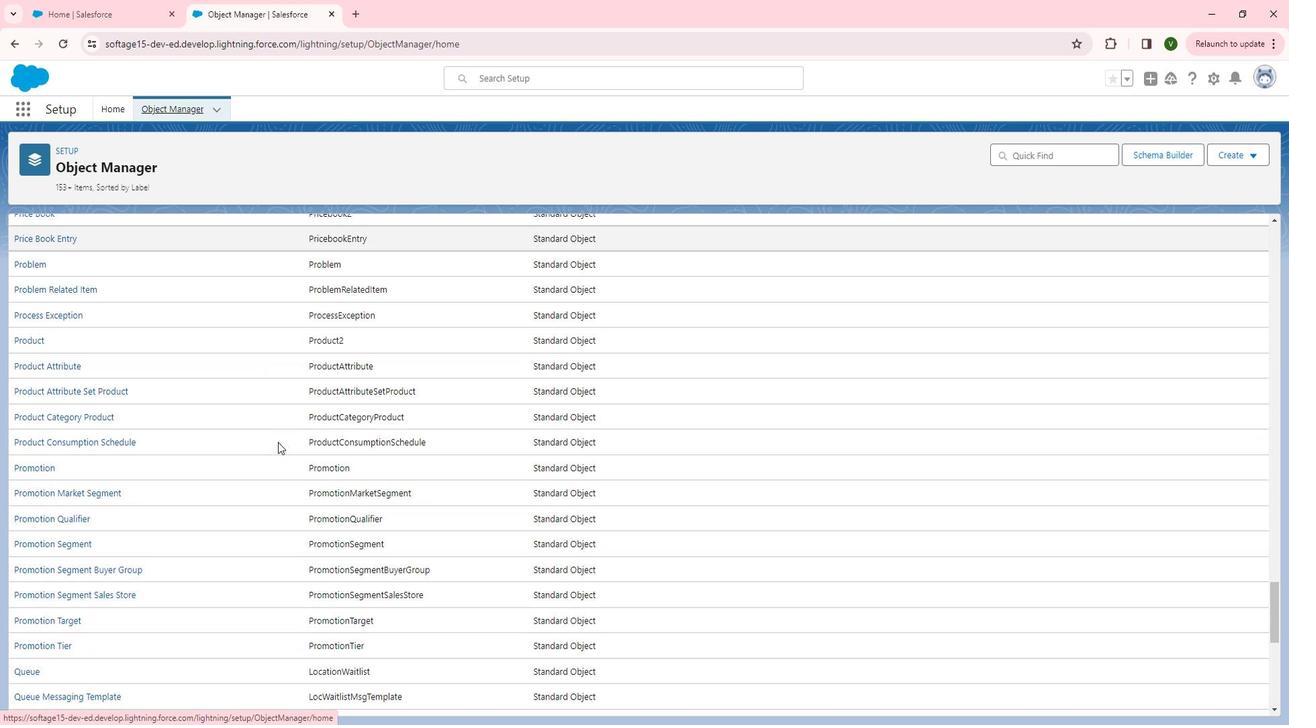 
Action: Mouse moved to (291, 448)
Screenshot: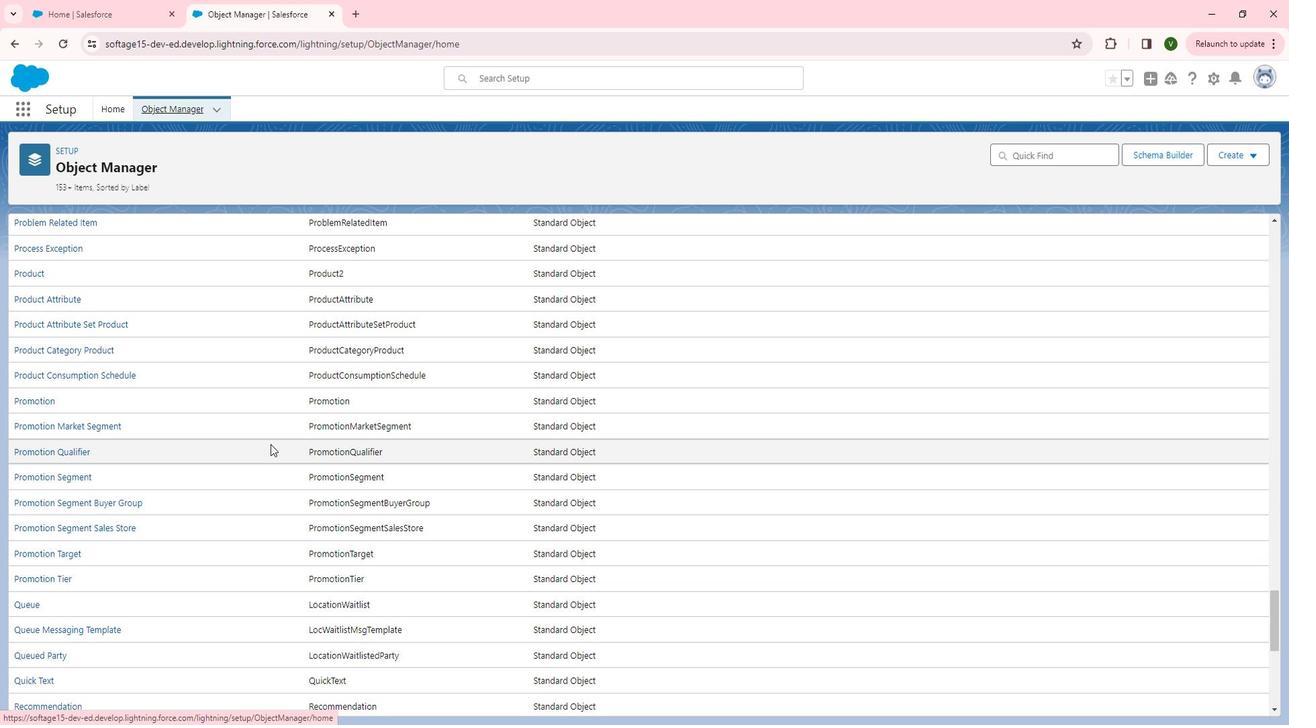 
Action: Mouse scrolled (291, 447) with delta (0, 0)
Screenshot: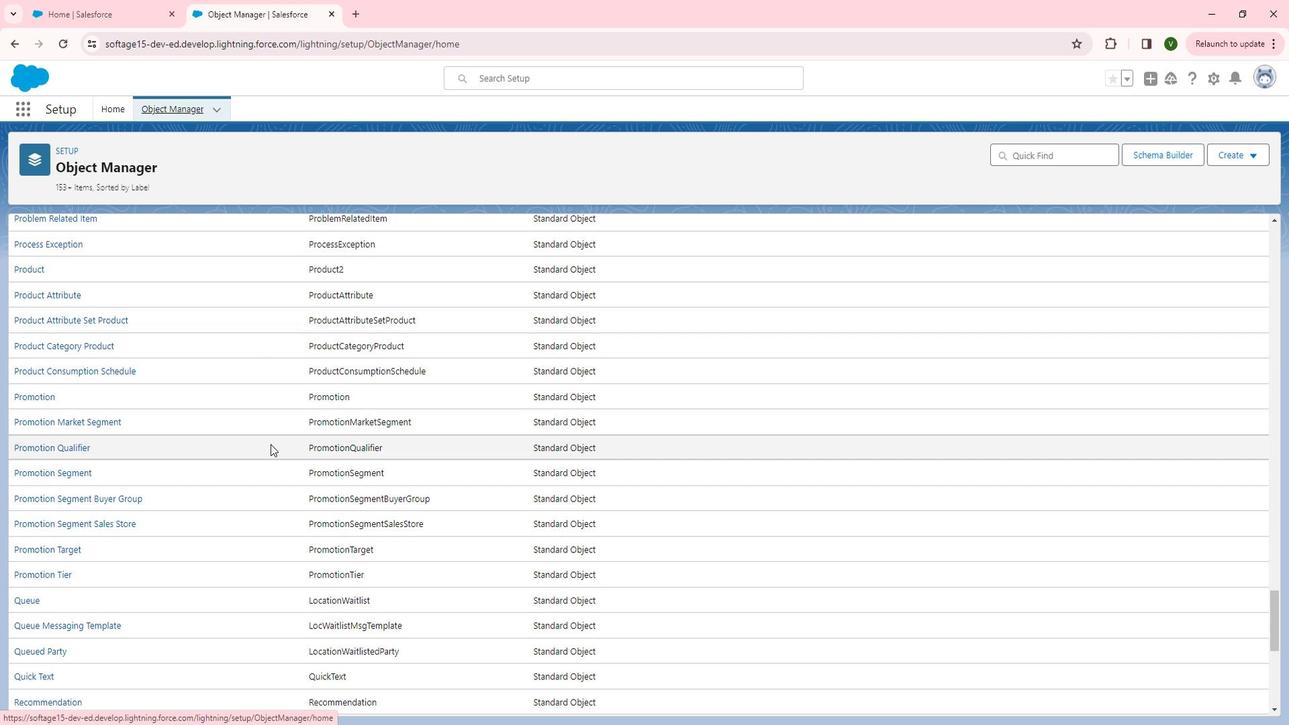 
Action: Mouse scrolled (291, 447) with delta (0, 0)
Screenshot: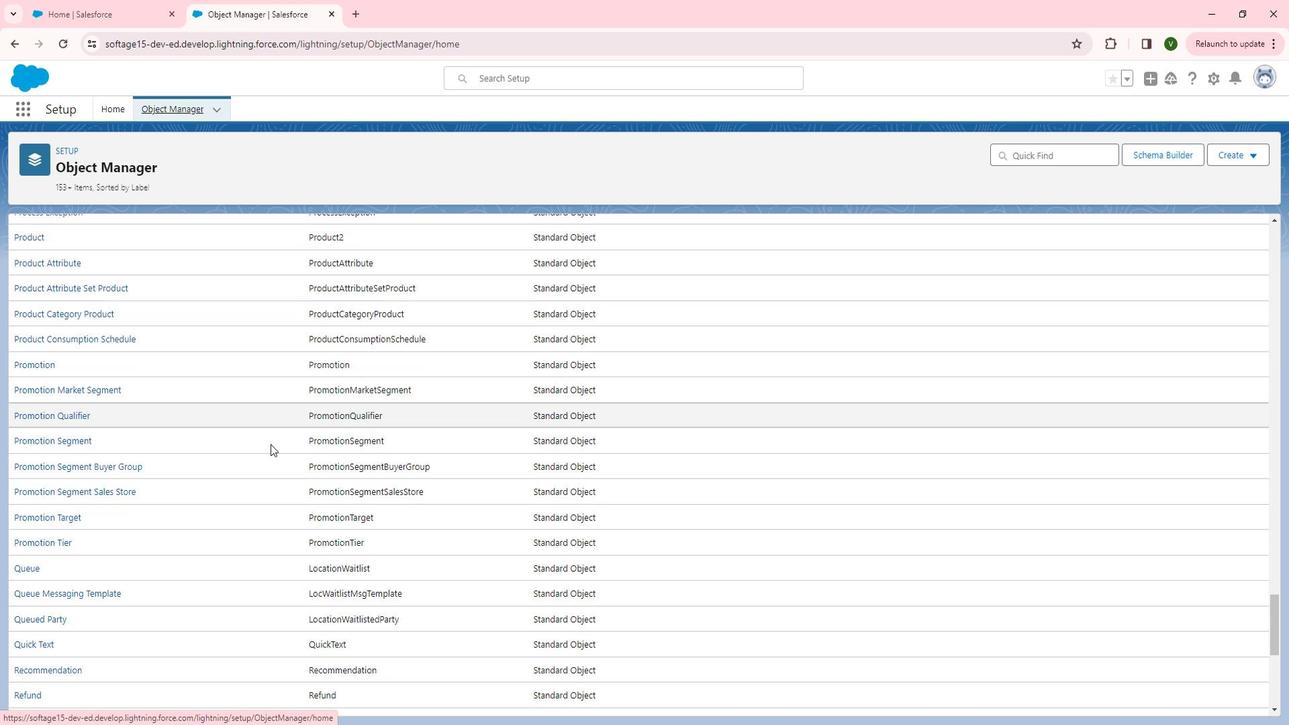 
Action: Mouse scrolled (291, 447) with delta (0, 0)
Screenshot: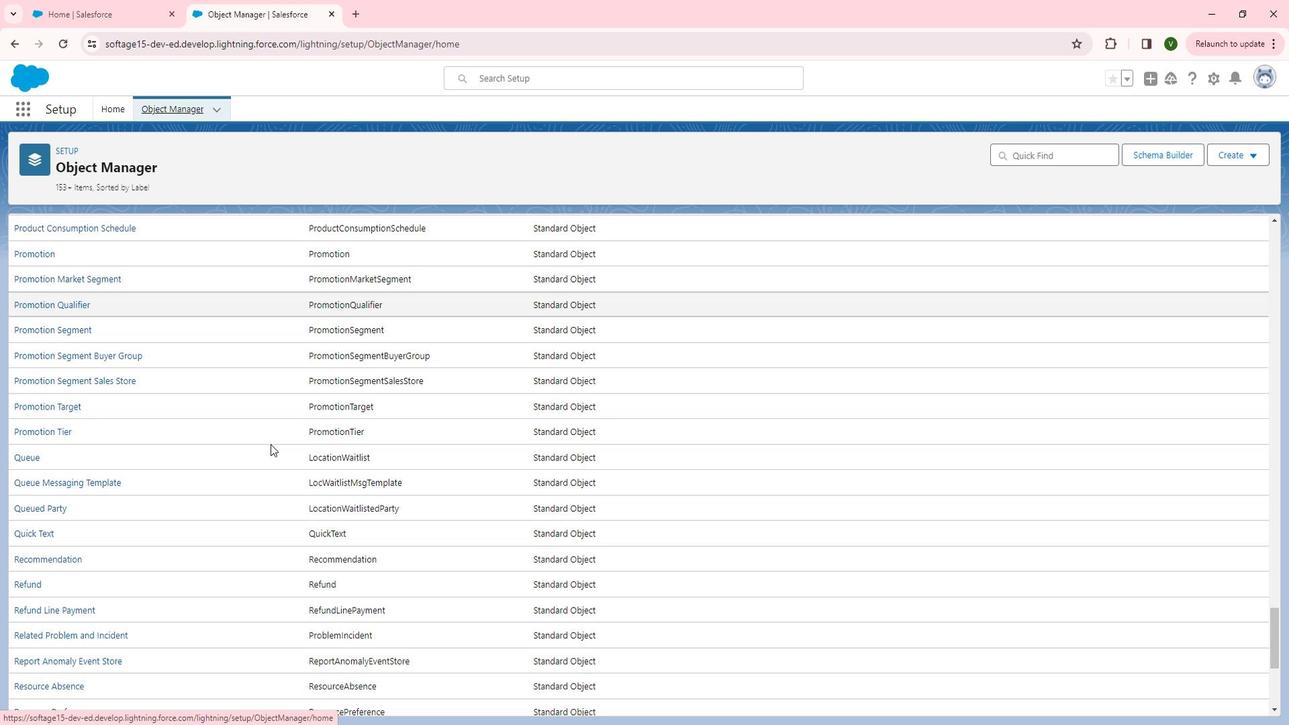 
Action: Mouse moved to (290, 448)
Screenshot: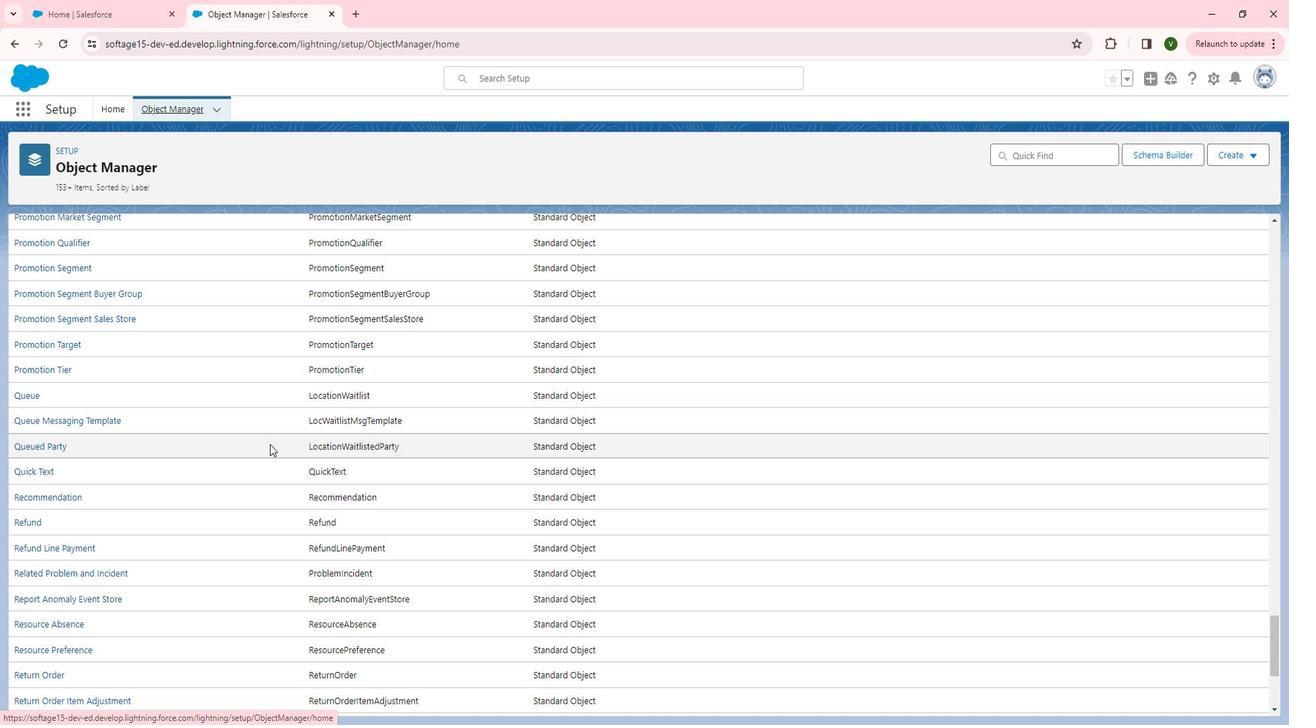 
Action: Mouse scrolled (290, 447) with delta (0, 0)
Screenshot: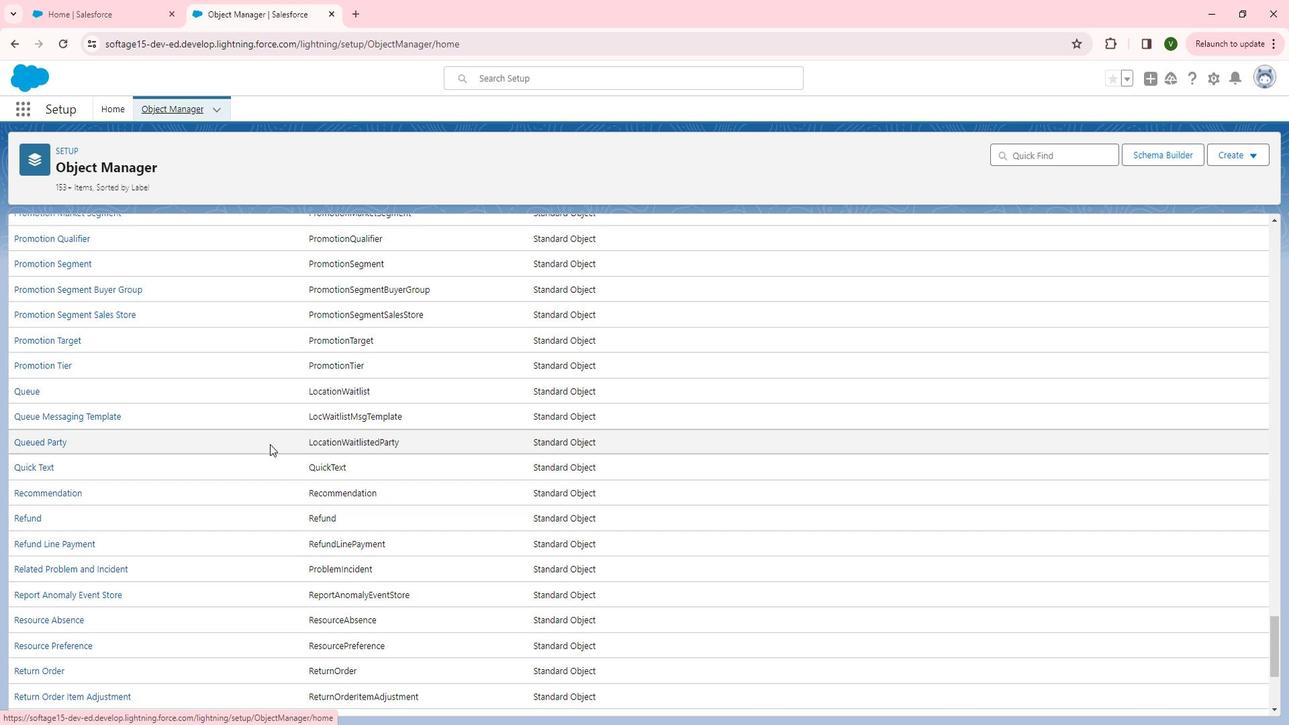 
Action: Mouse scrolled (290, 447) with delta (0, 0)
Screenshot: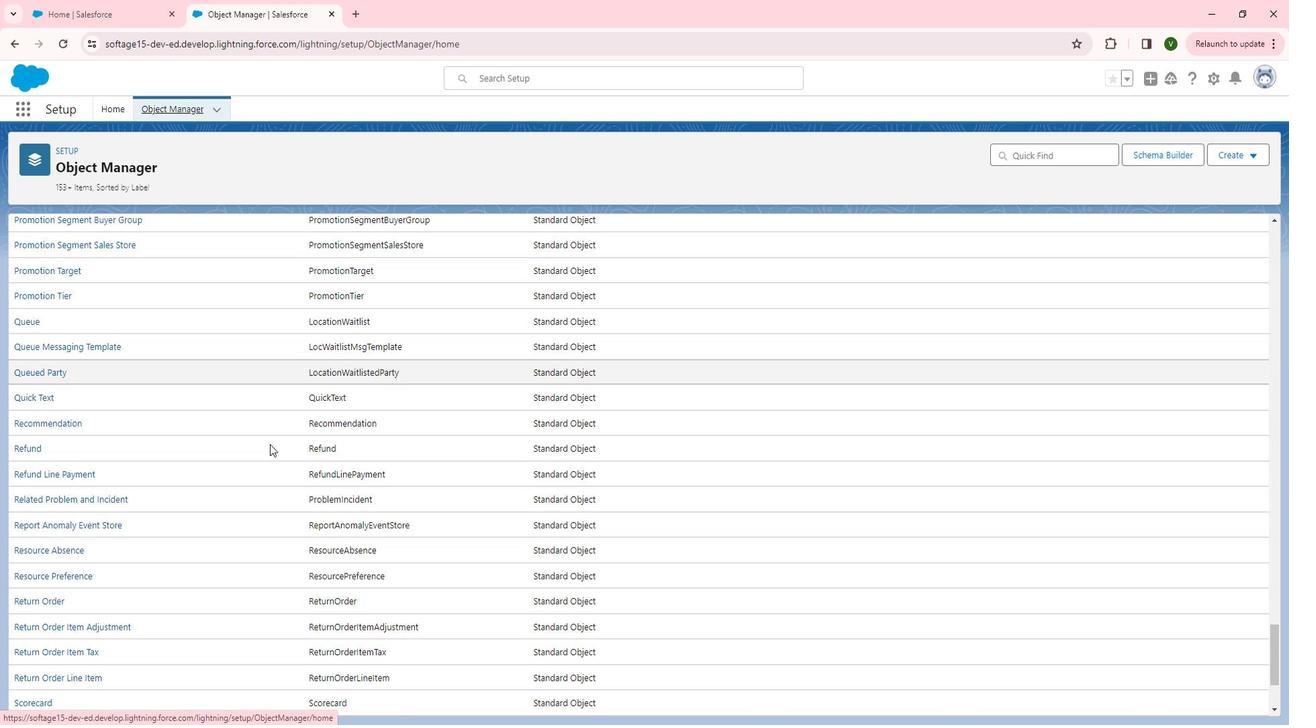 
Action: Mouse moved to (290, 448)
Screenshot: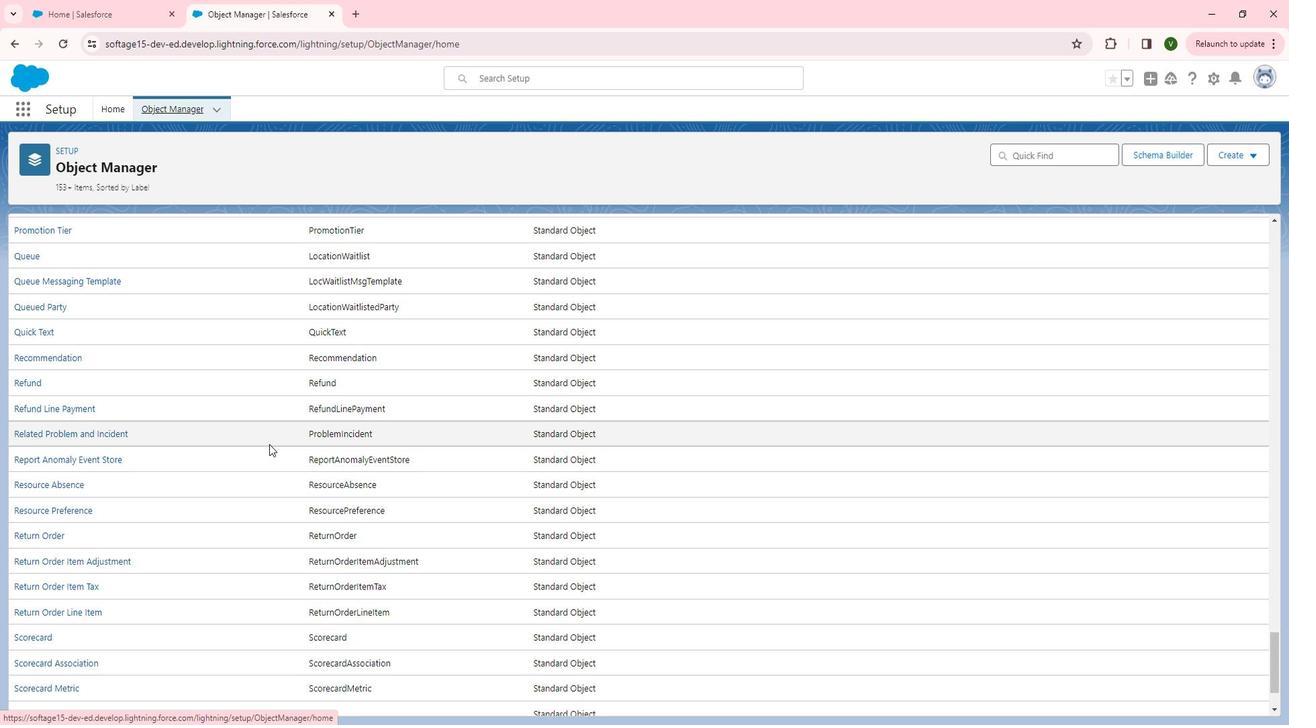 
Action: Mouse scrolled (290, 447) with delta (0, 0)
Screenshot: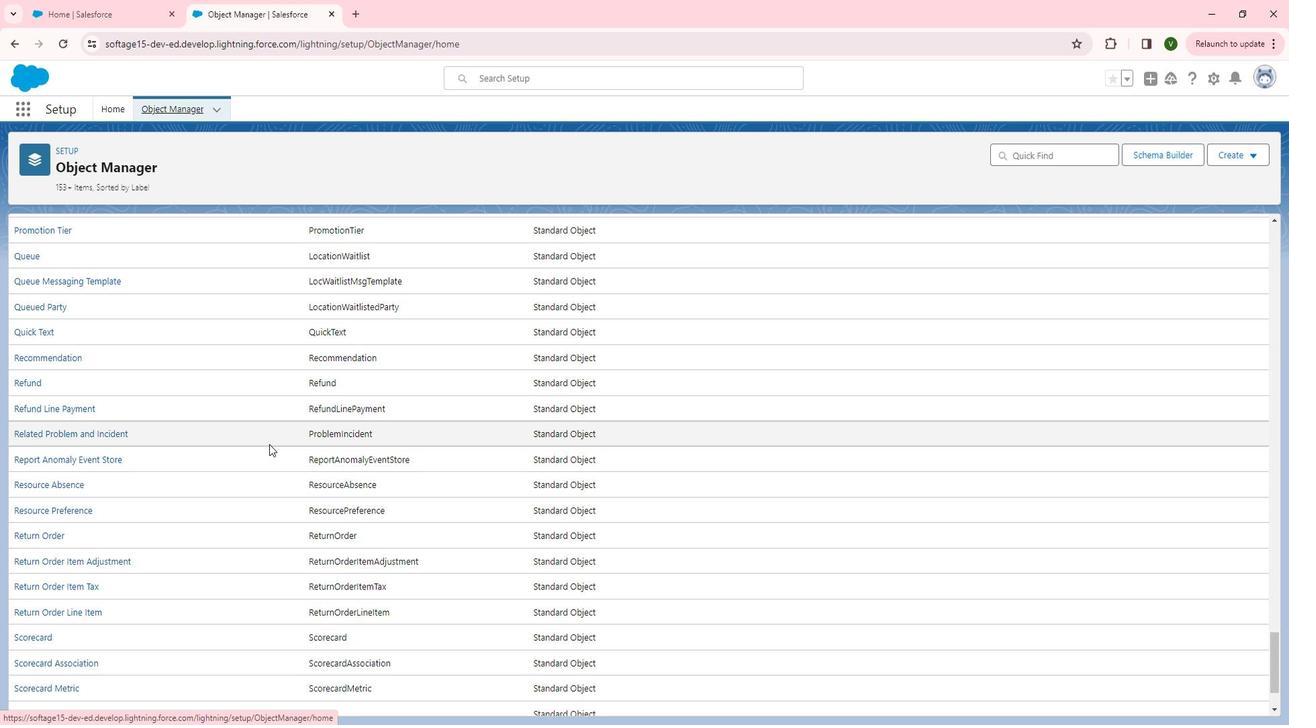
Action: Mouse scrolled (290, 449) with delta (0, 0)
Screenshot: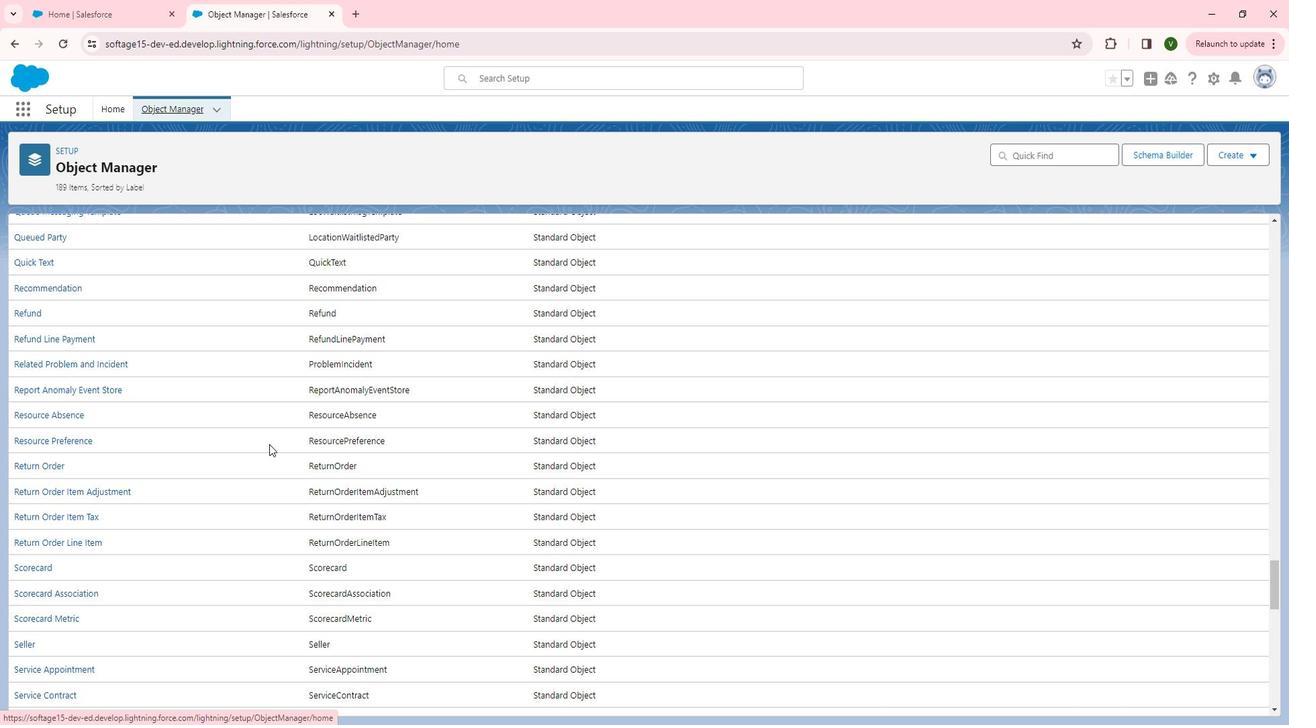 
Action: Mouse scrolled (290, 449) with delta (0, 0)
Screenshot: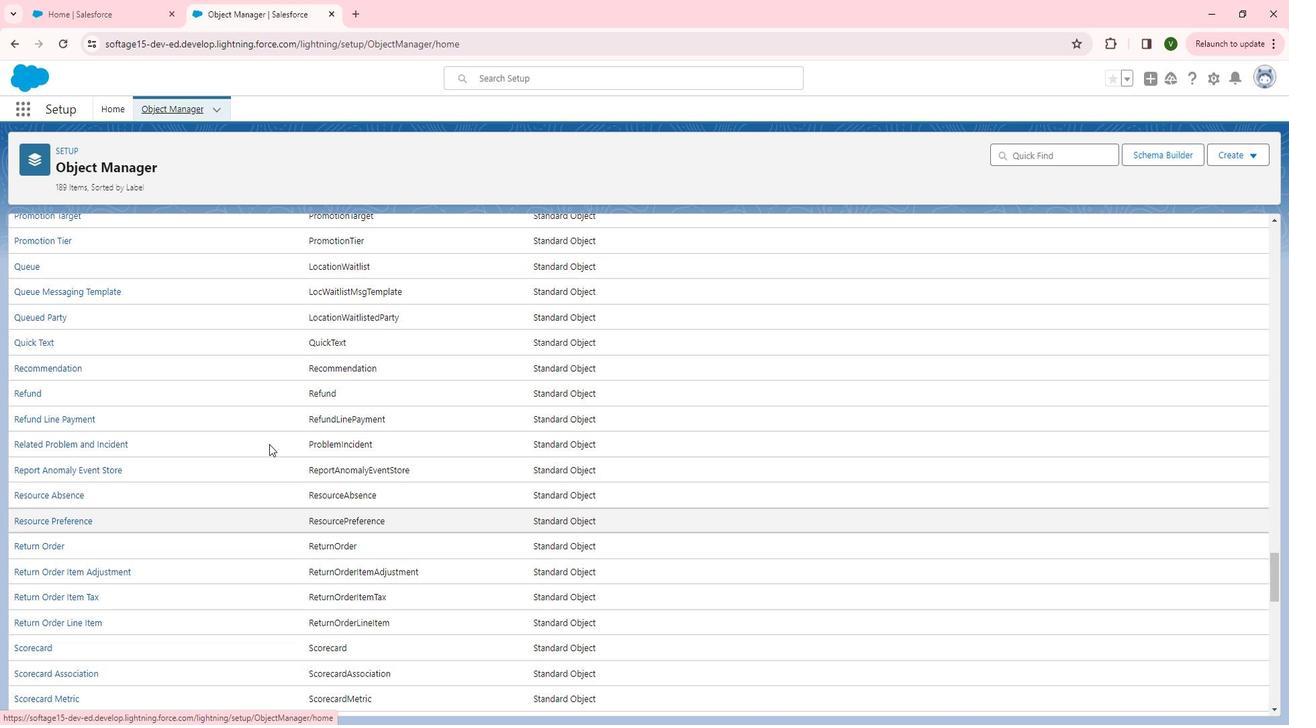 
Action: Mouse moved to (282, 449)
Screenshot: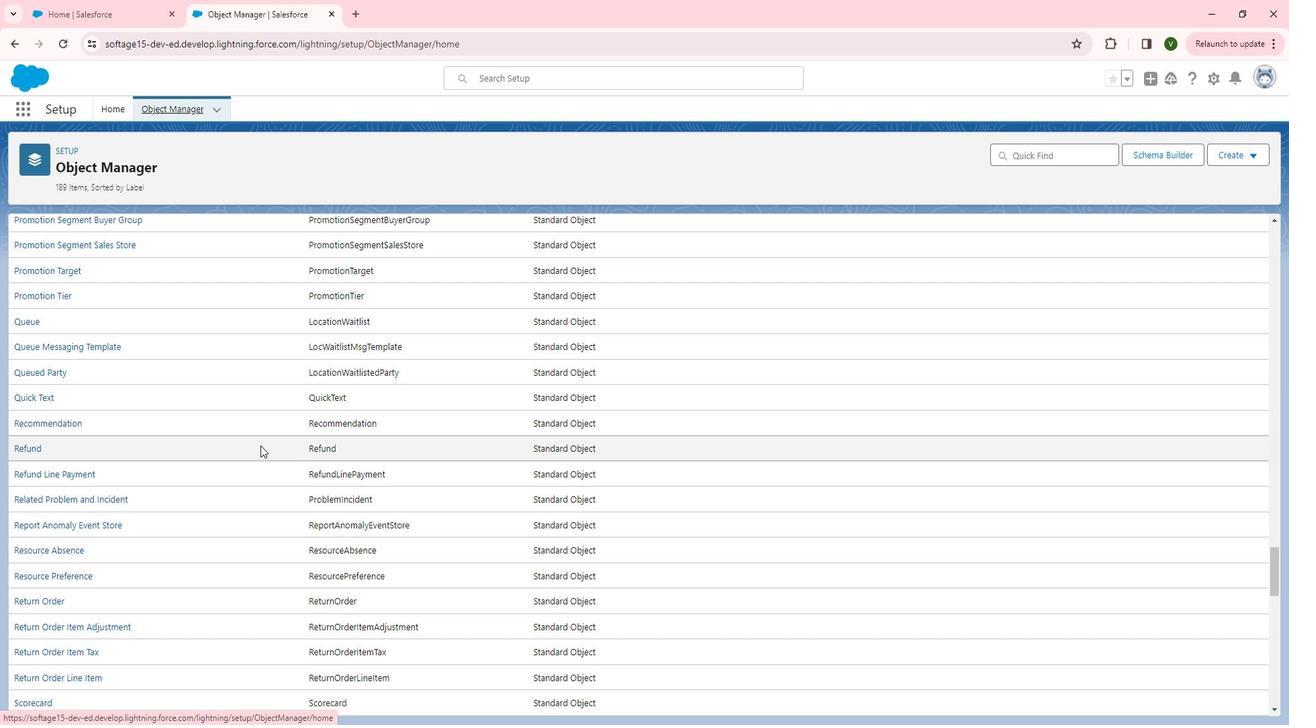 
Action: Mouse scrolled (282, 449) with delta (0, 0)
Screenshot: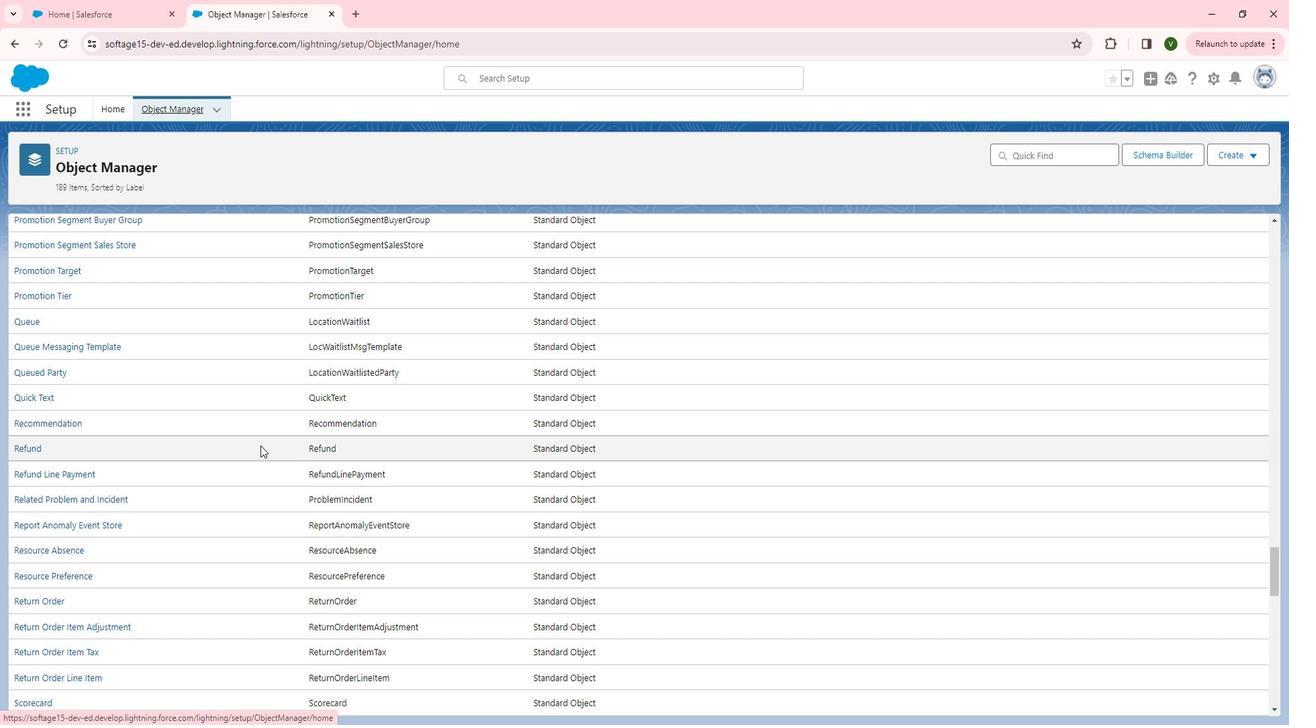 
Action: Mouse scrolled (282, 449) with delta (0, 0)
Screenshot: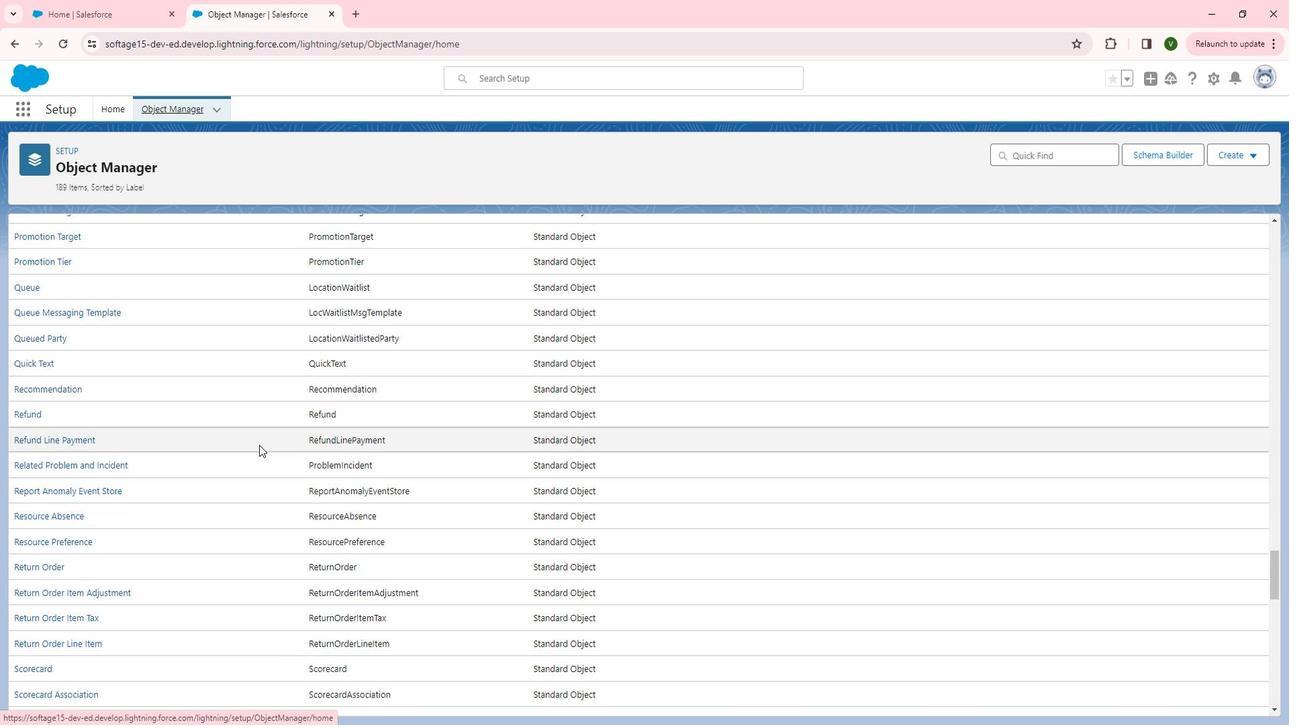 
Action: Mouse moved to (246, 447)
Screenshot: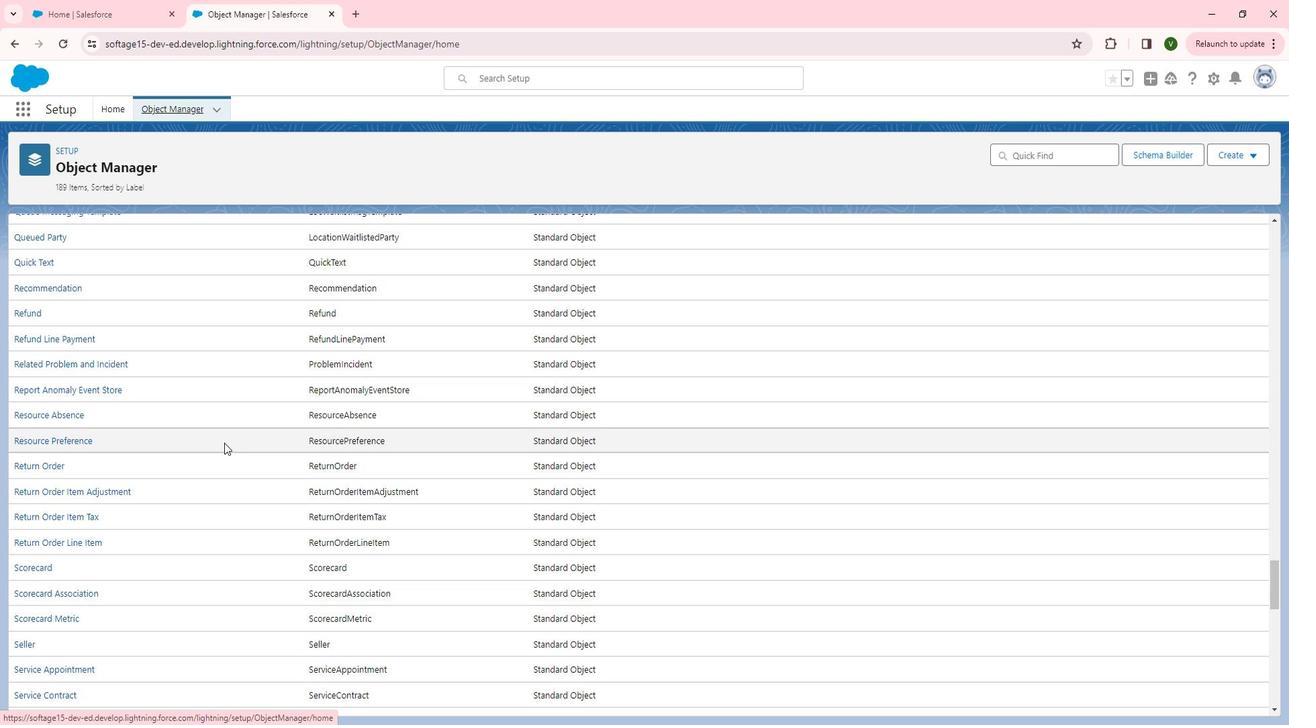 
Action: Mouse scrolled (246, 446) with delta (0, 0)
Screenshot: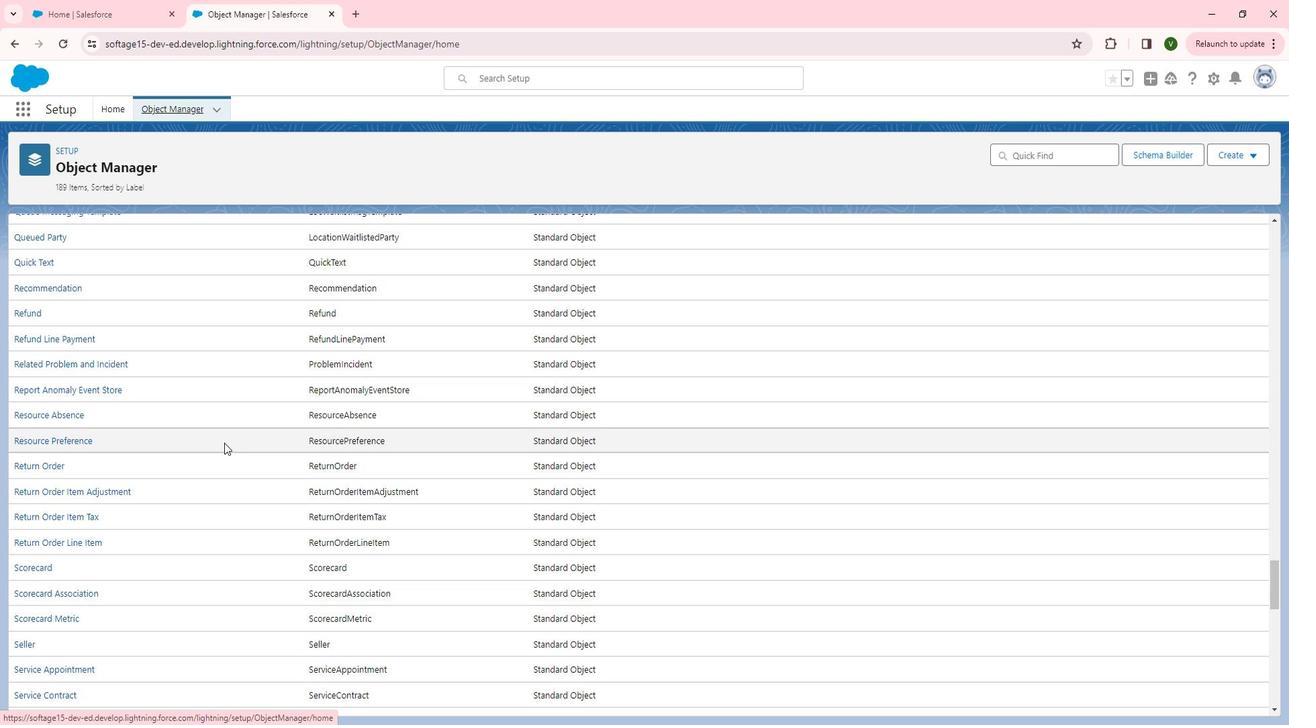 
Action: Mouse moved to (245, 447)
Screenshot: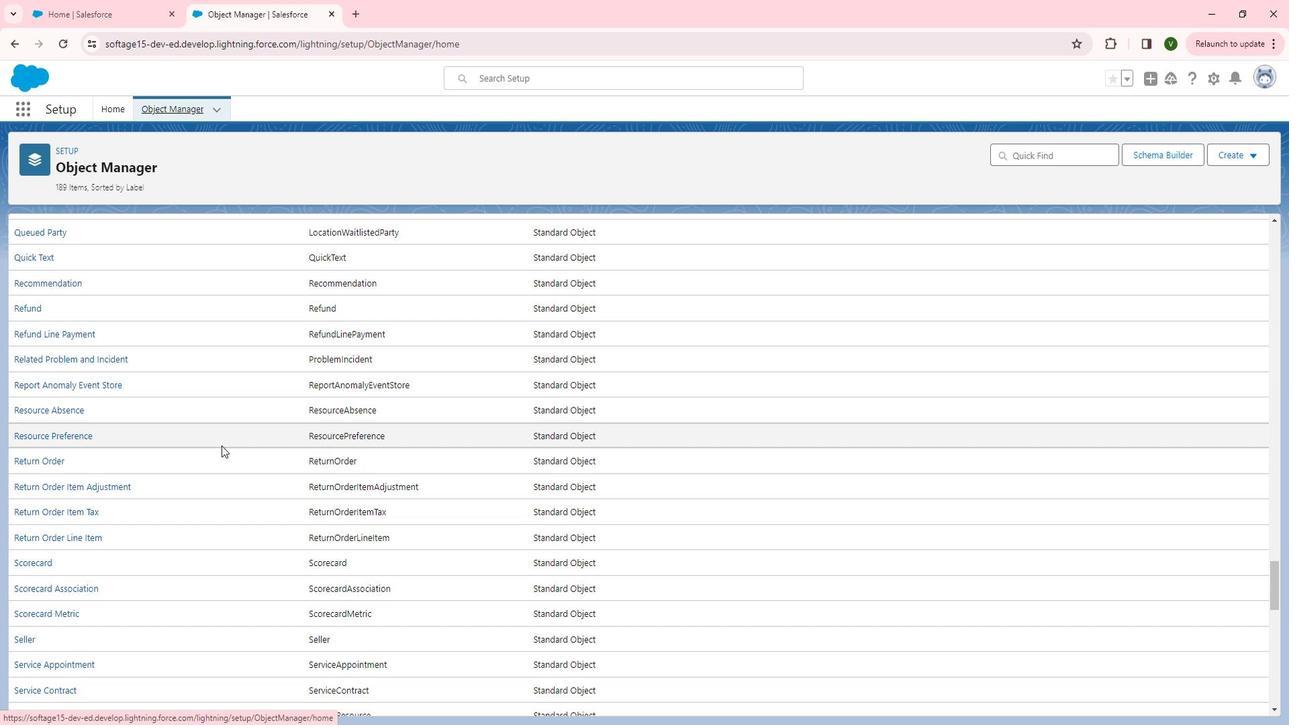 
Action: Mouse scrolled (245, 446) with delta (0, 0)
Screenshot: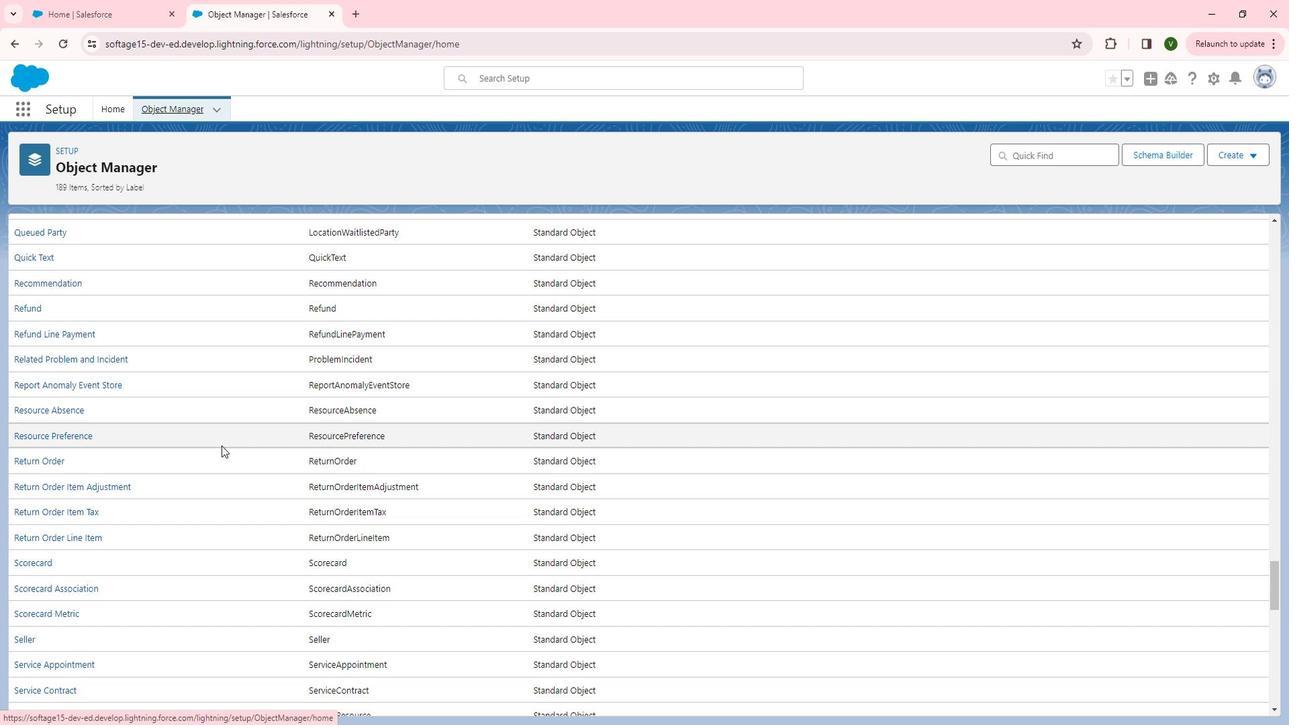 
Action: Mouse moved to (242, 449)
Screenshot: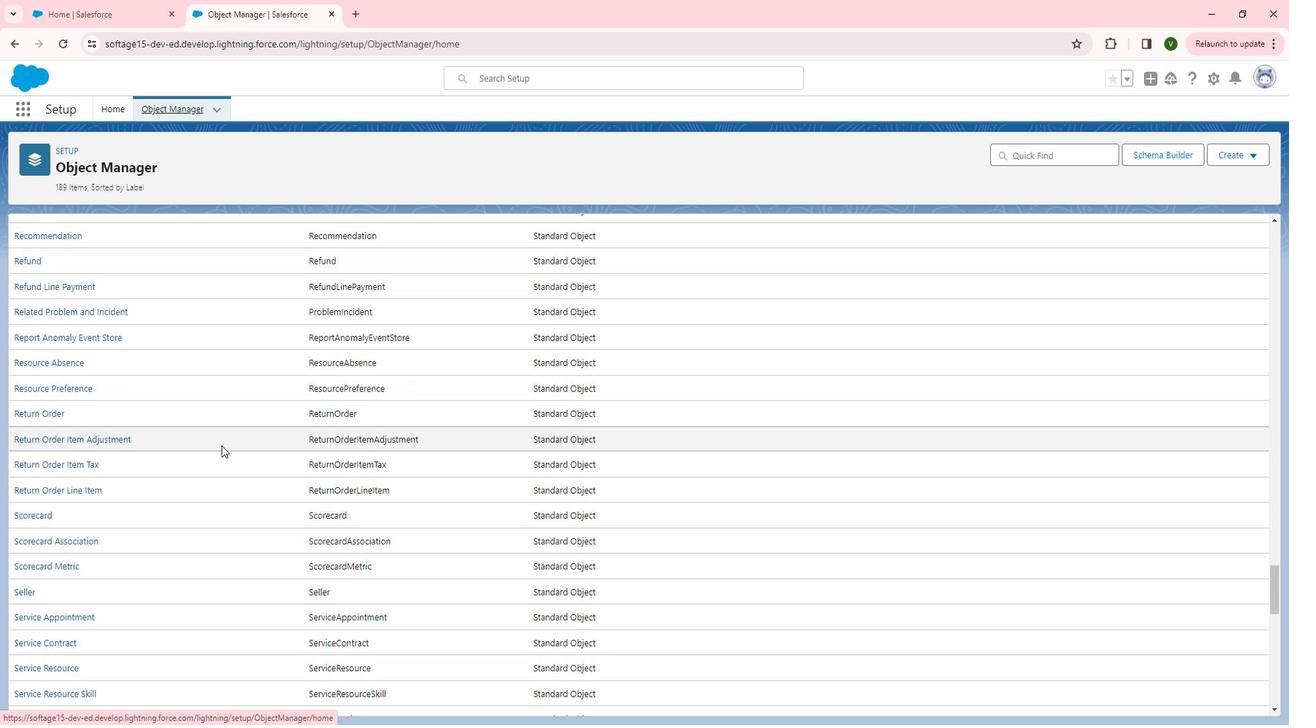 
Action: Mouse scrolled (242, 449) with delta (0, 0)
Screenshot: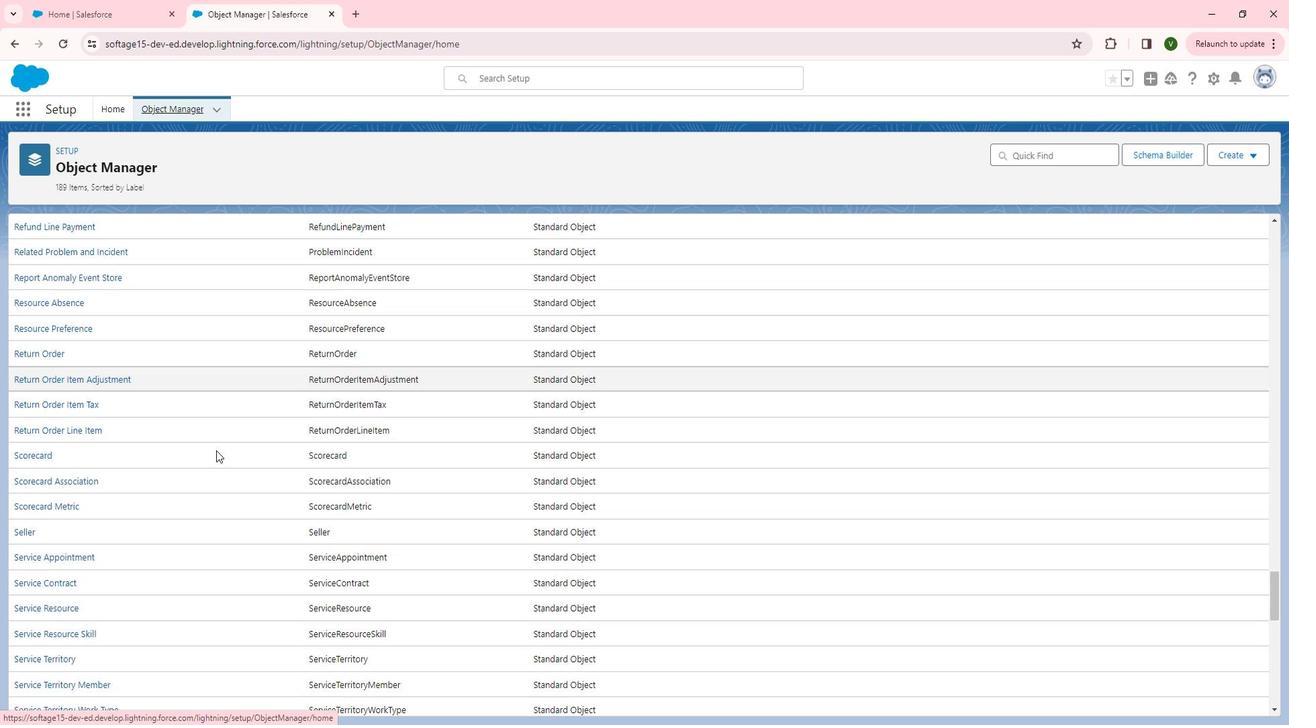 
Action: Mouse moved to (172, 488)
Screenshot: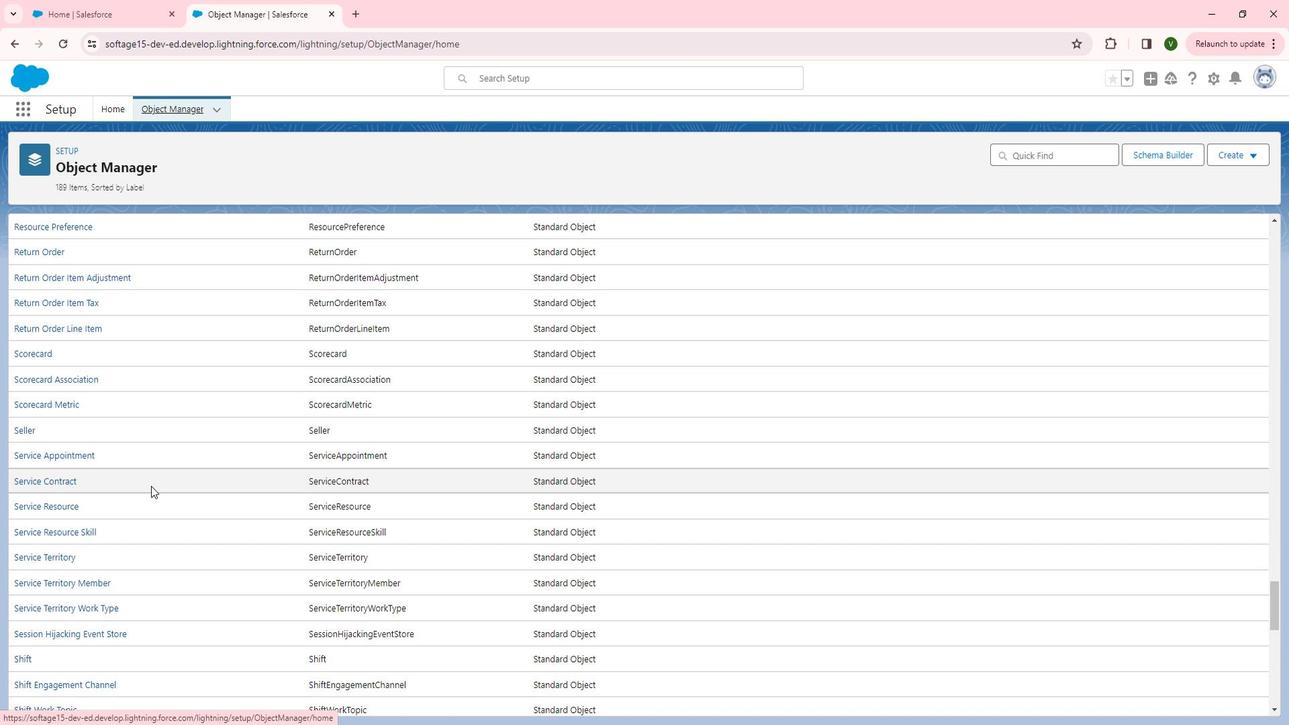 
Action: Mouse scrolled (172, 487) with delta (0, 0)
Screenshot: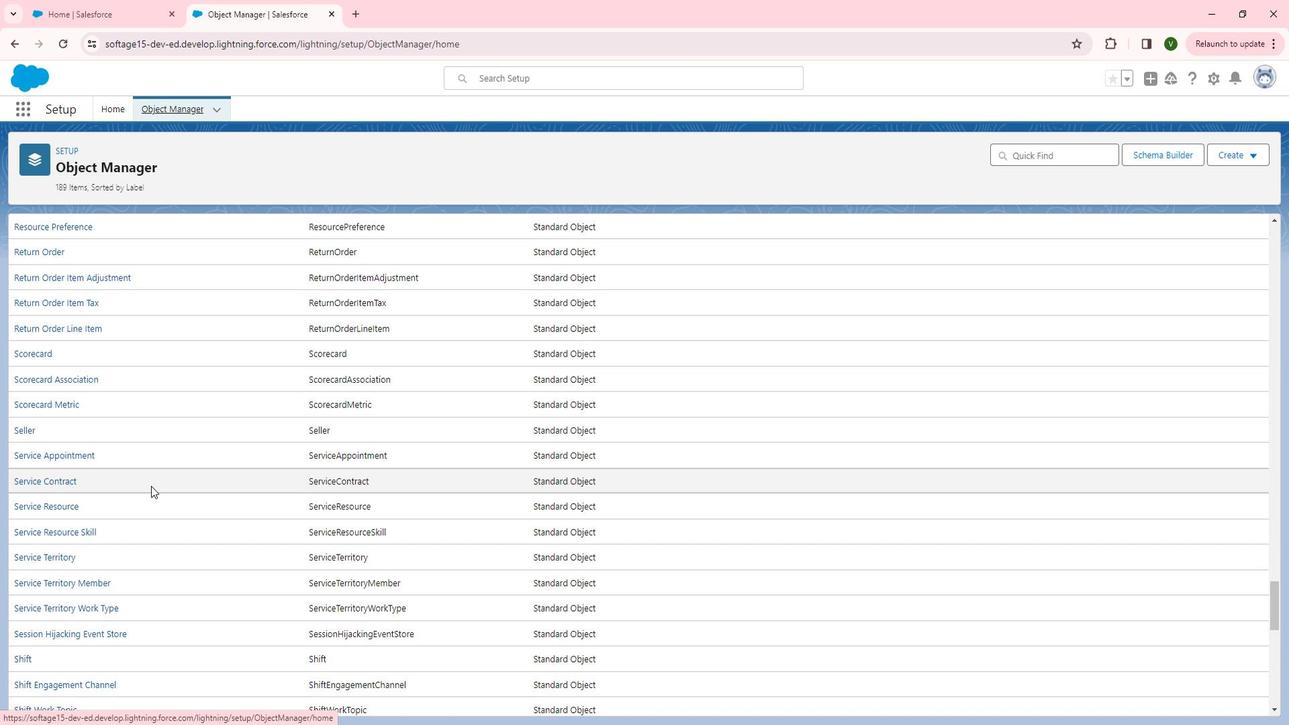 
Action: Mouse moved to (171, 488)
Screenshot: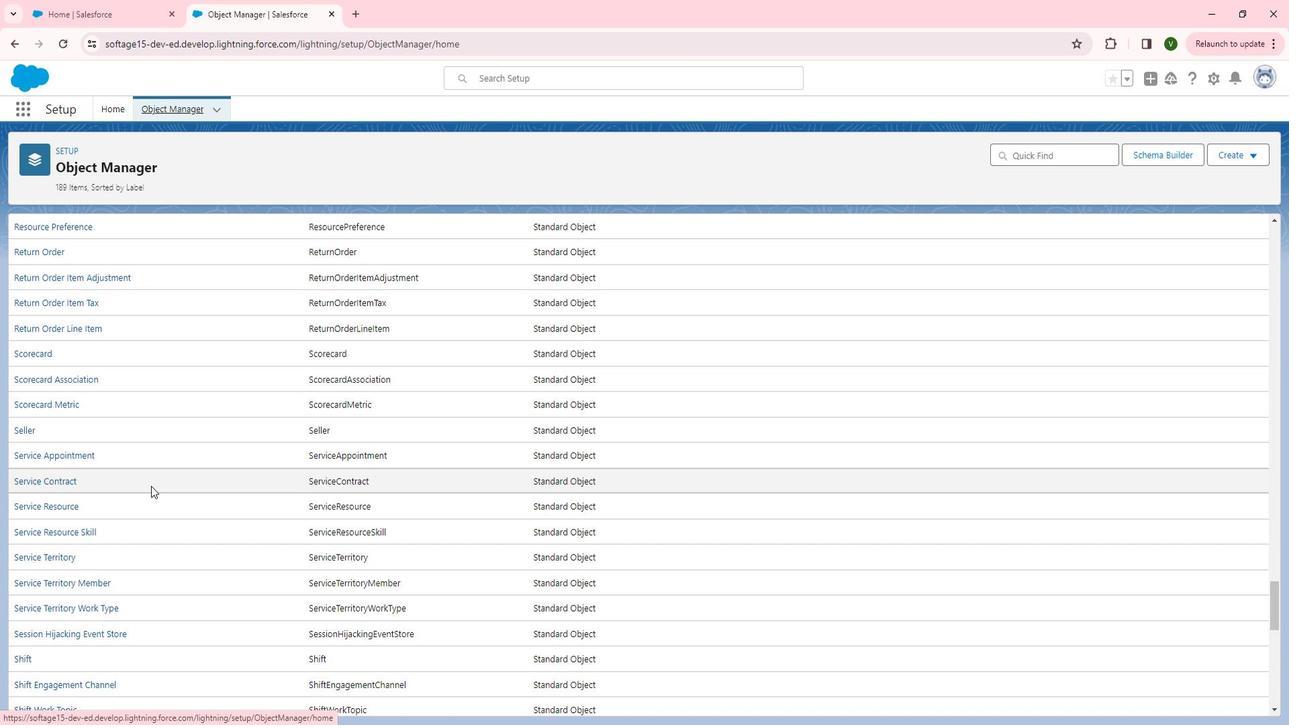 
Action: Mouse scrolled (171, 488) with delta (0, 0)
Screenshot: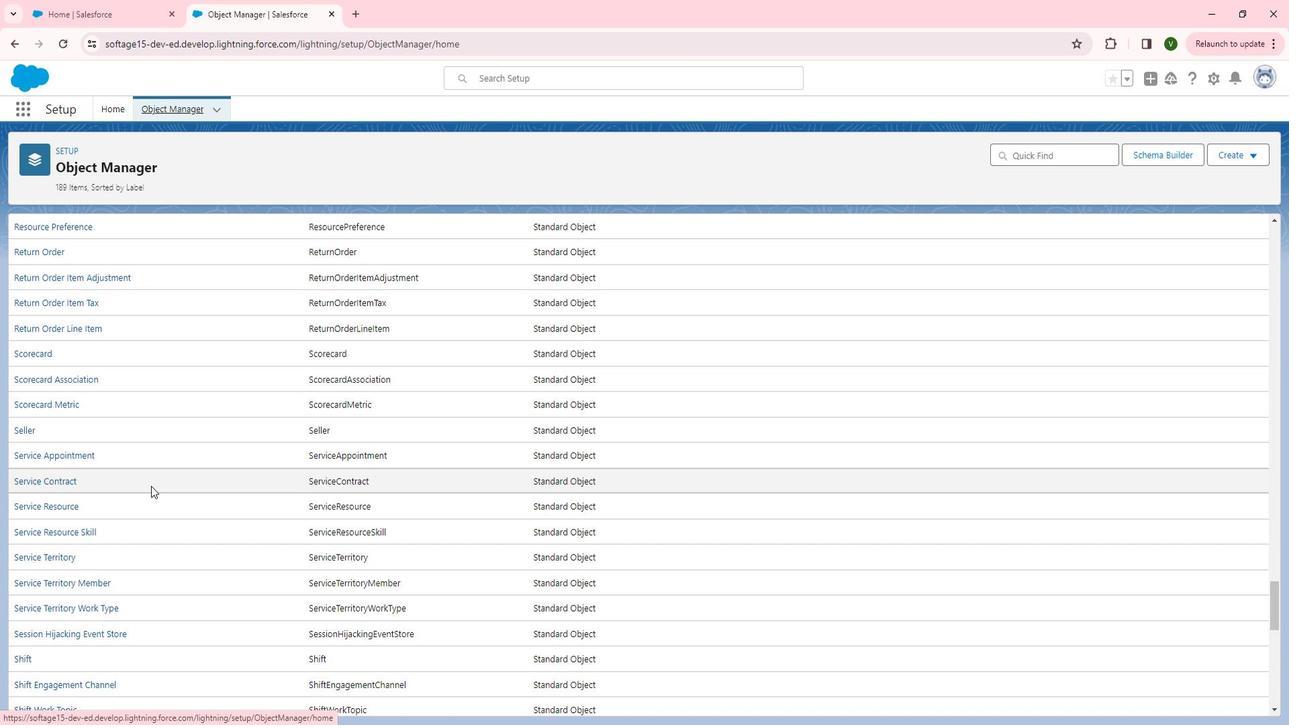 
Action: Mouse scrolled (171, 488) with delta (0, 0)
Screenshot: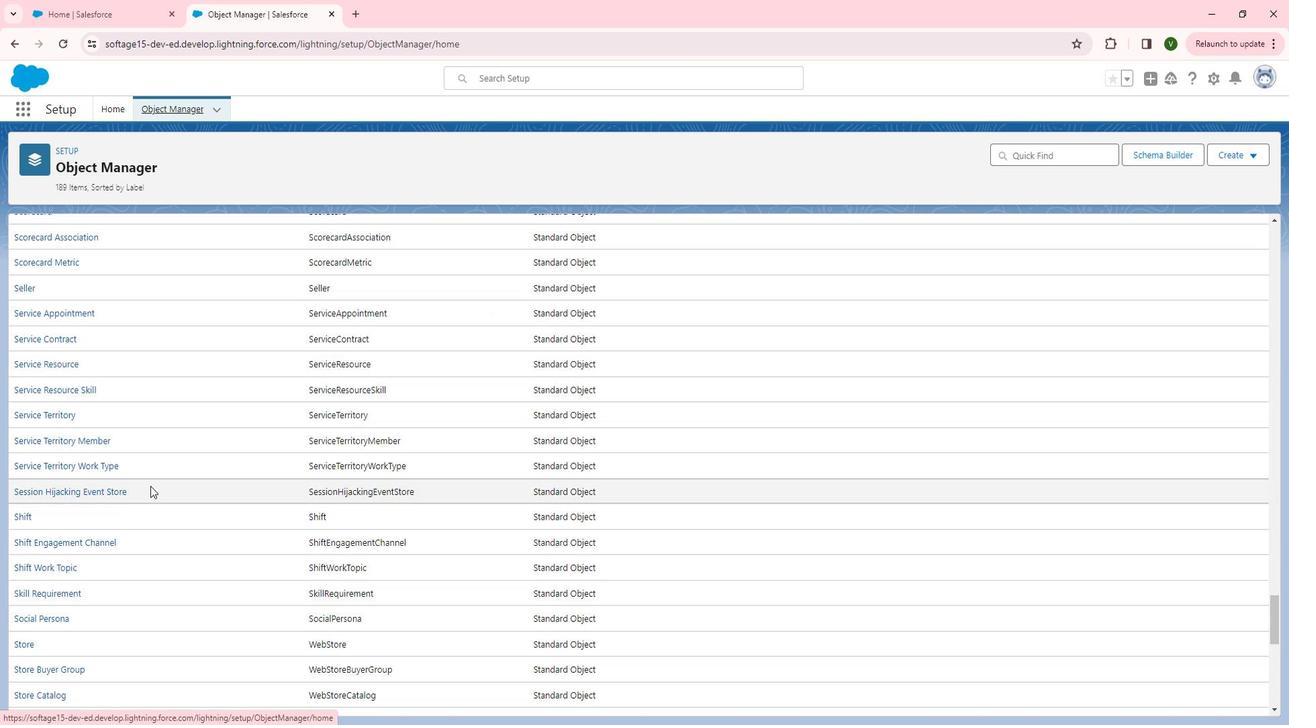 
Action: Mouse moved to (171, 488)
Screenshot: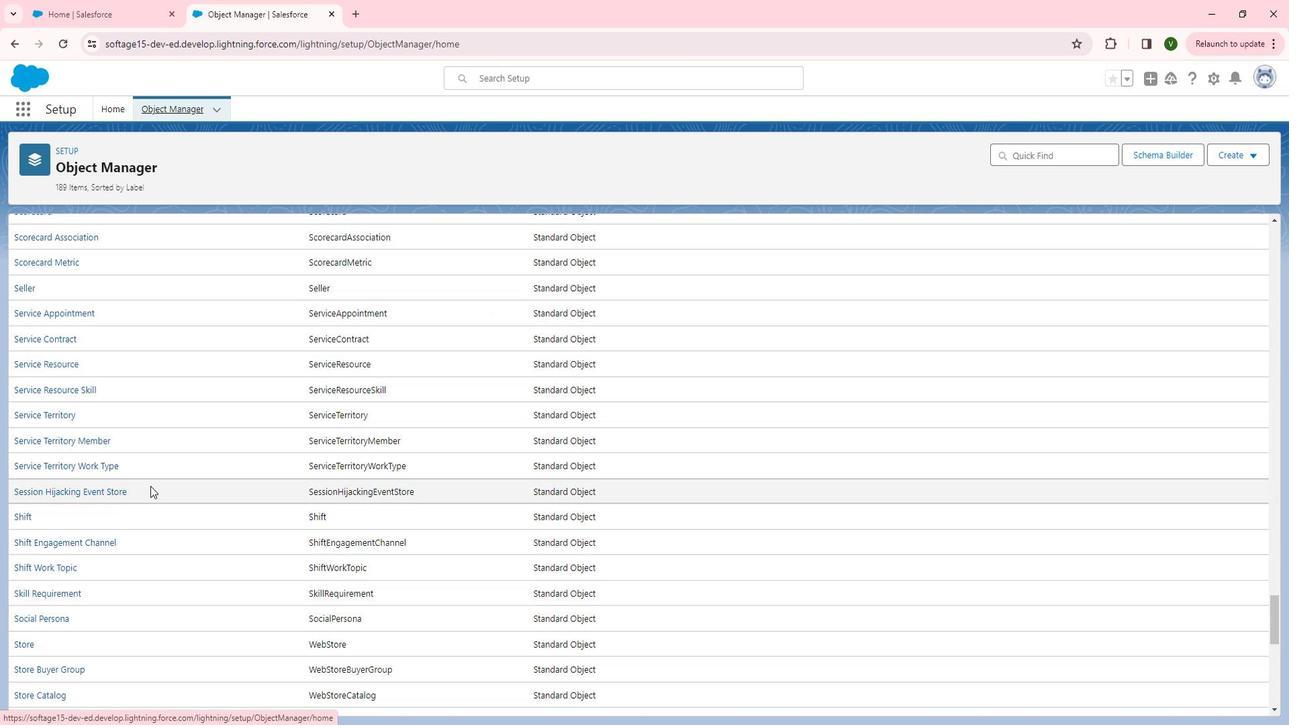 
Action: Mouse scrolled (171, 488) with delta (0, 0)
Screenshot: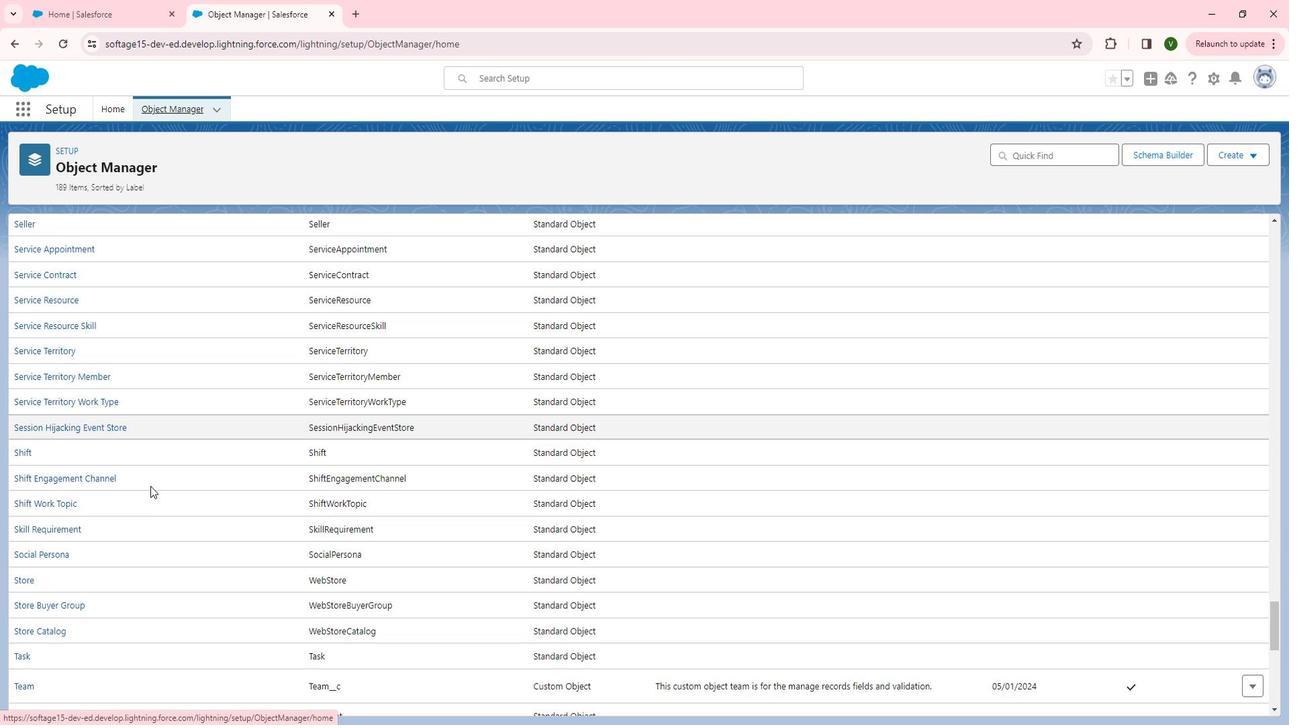 
Action: Mouse scrolled (171, 488) with delta (0, 0)
Screenshot: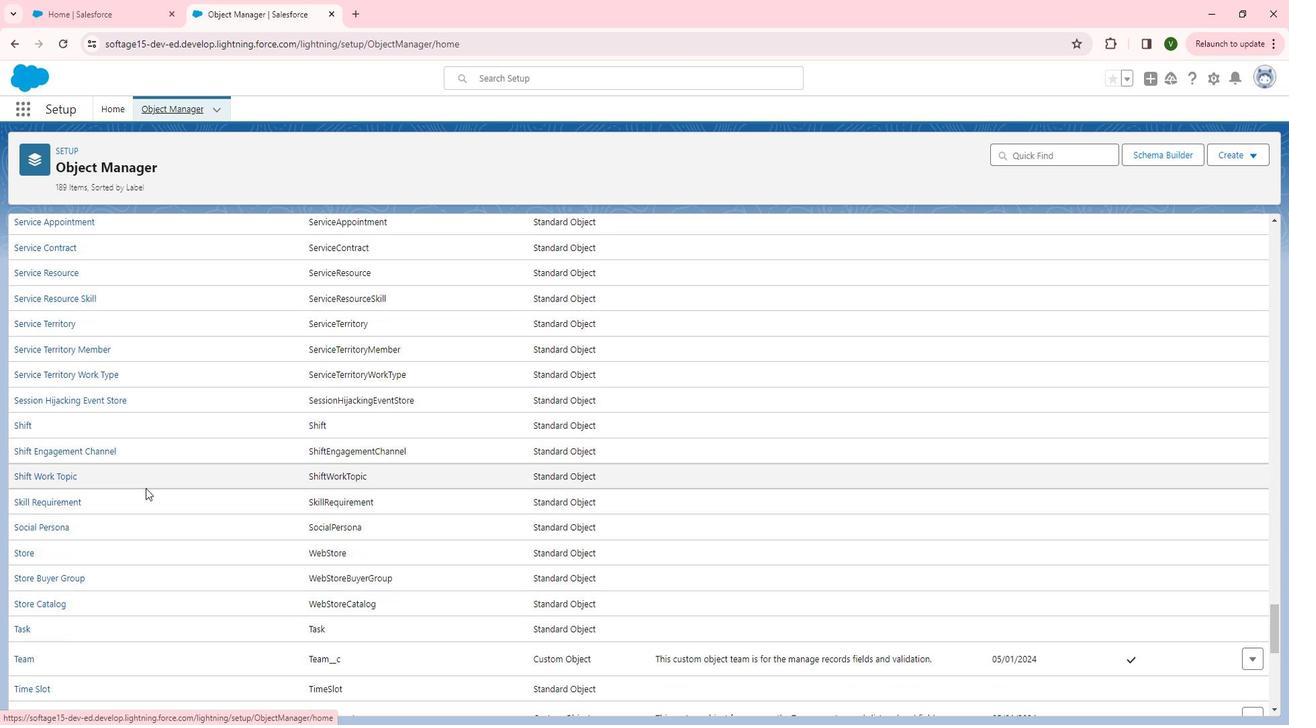 
Action: Mouse moved to (47, 546)
Screenshot: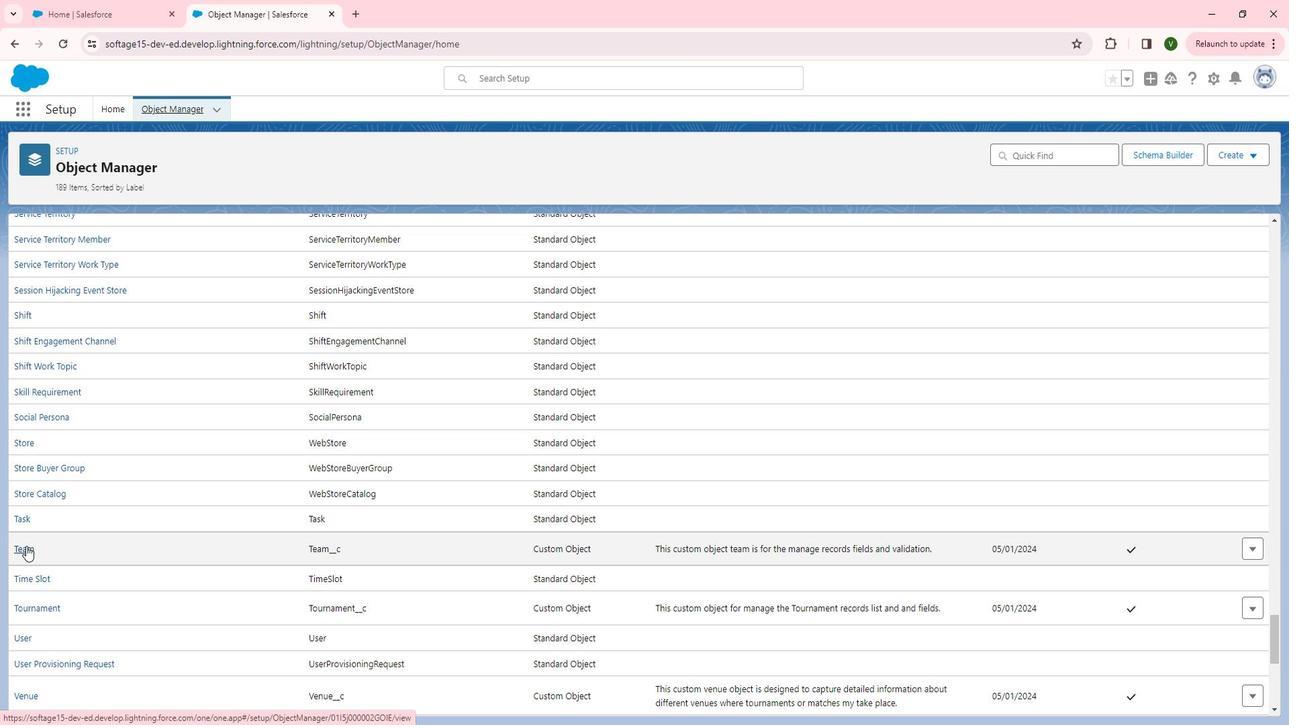 
Action: Mouse pressed left at (47, 546)
Screenshot: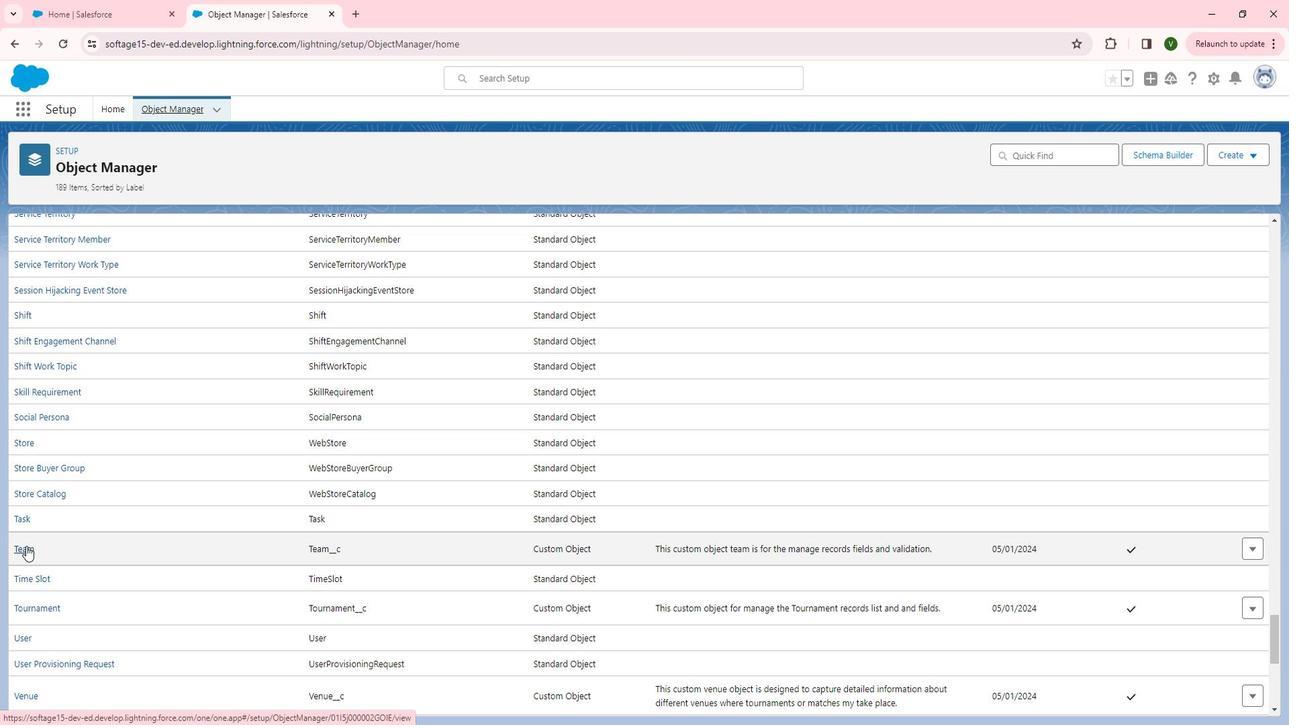 
Action: Mouse moved to (116, 263)
Screenshot: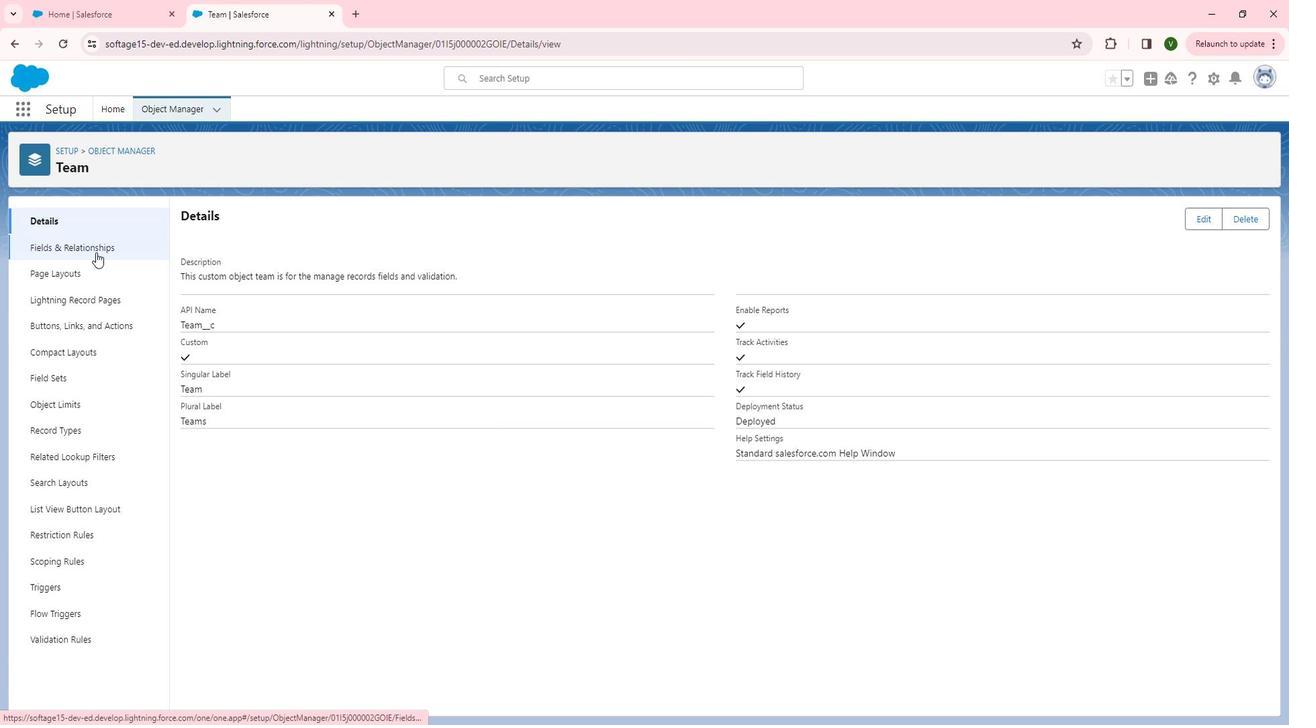 
Action: Mouse pressed left at (116, 263)
Screenshot: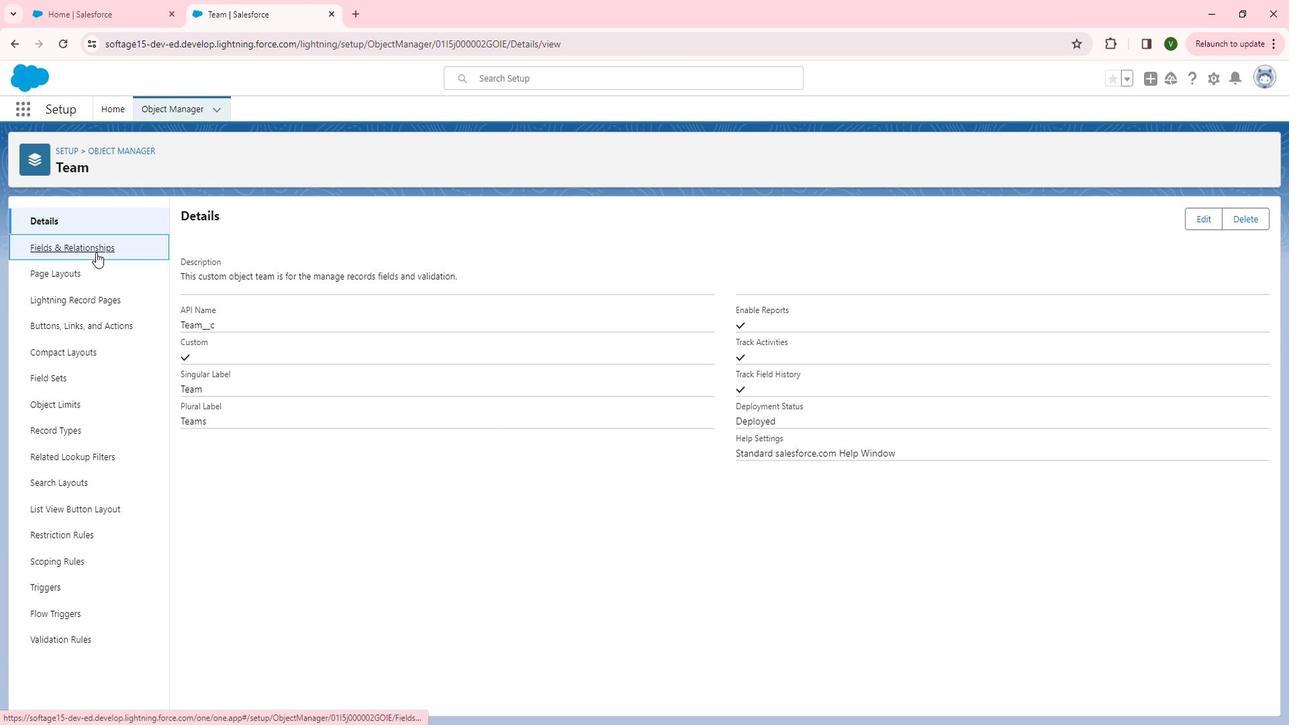 
Action: Mouse moved to (280, 551)
Screenshot: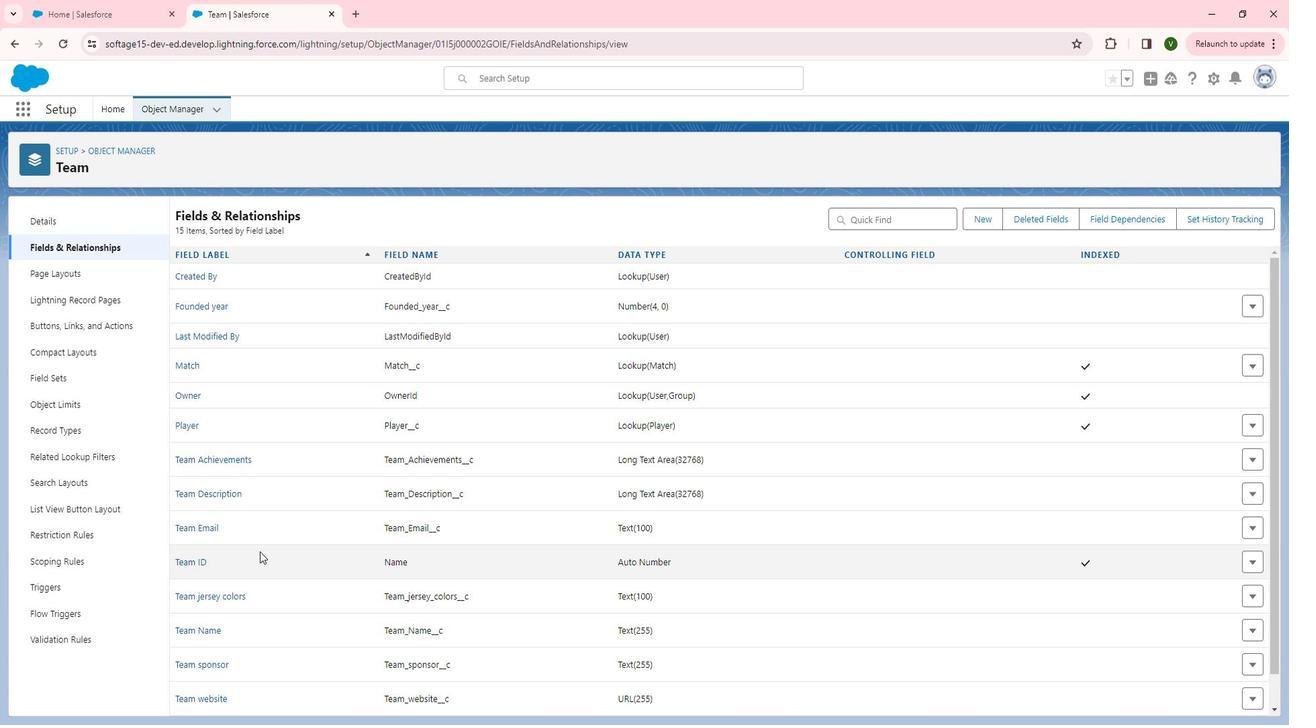 
Action: Mouse scrolled (280, 551) with delta (0, 0)
Screenshot: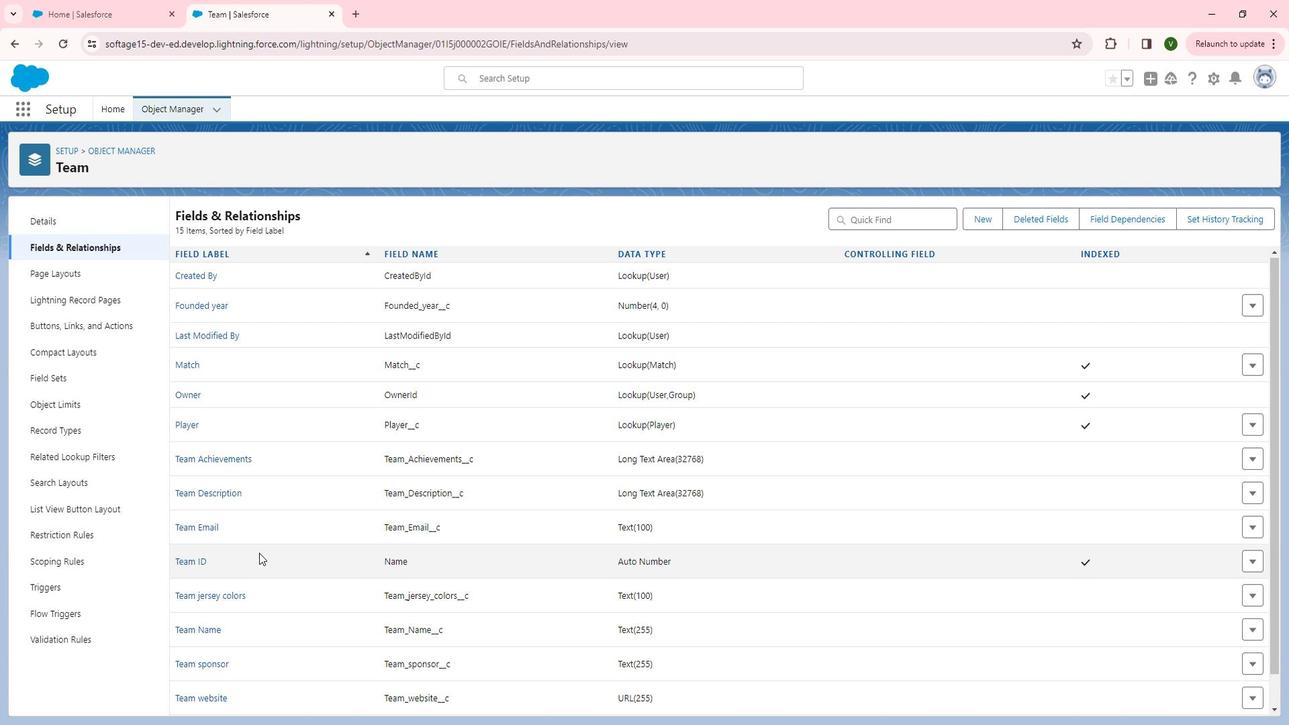 
Action: Mouse moved to (279, 553)
Screenshot: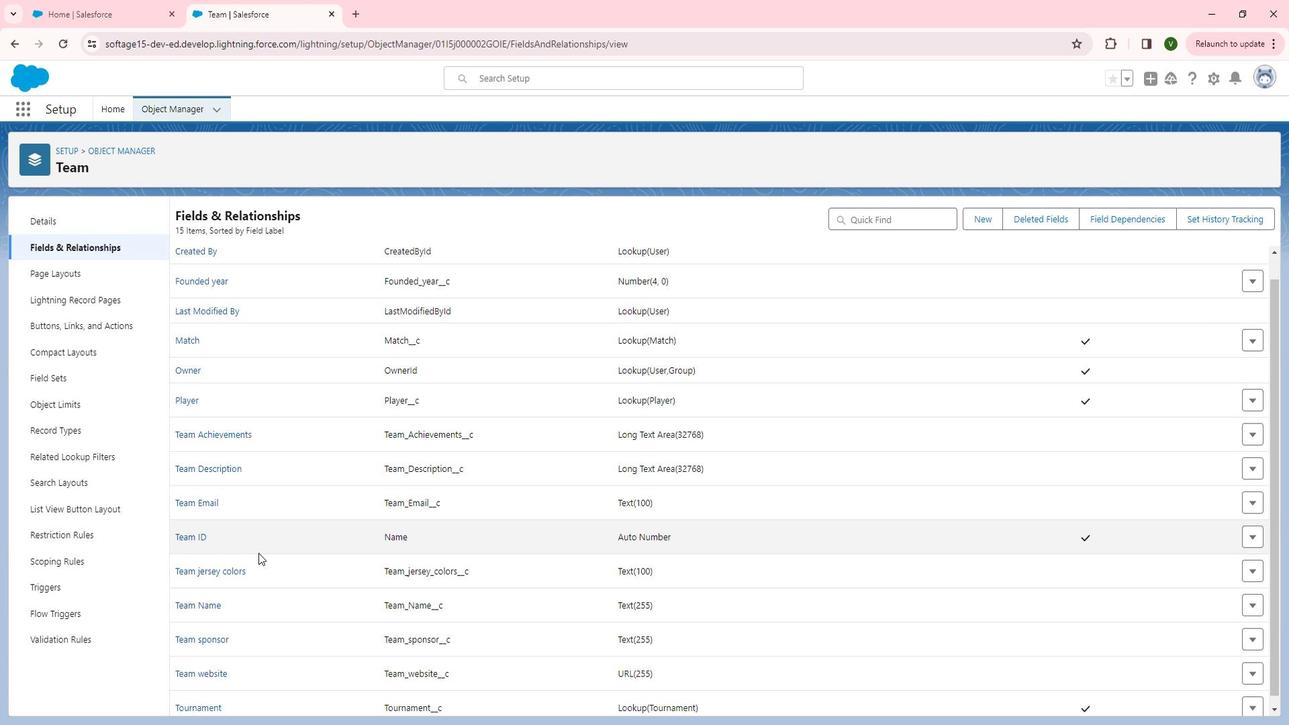 
Action: Mouse scrolled (279, 552) with delta (0, 0)
Screenshot: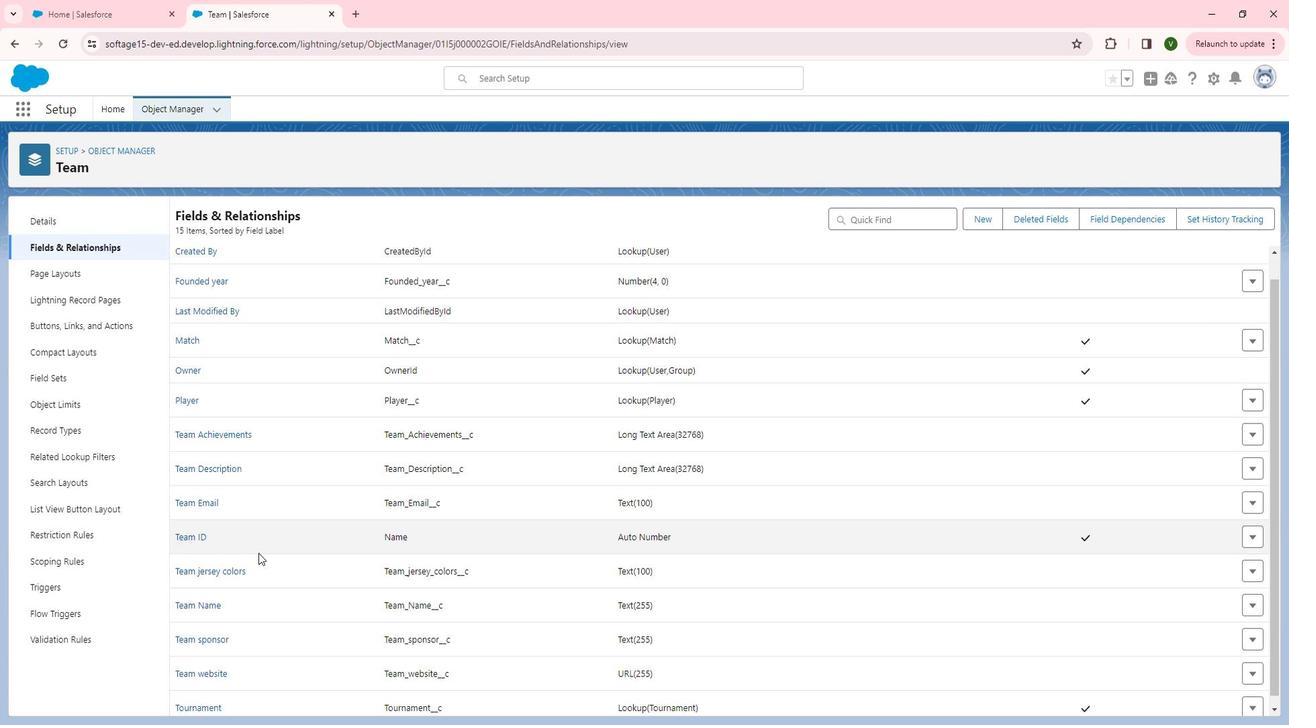 
Action: Mouse moved to (220, 594)
Screenshot: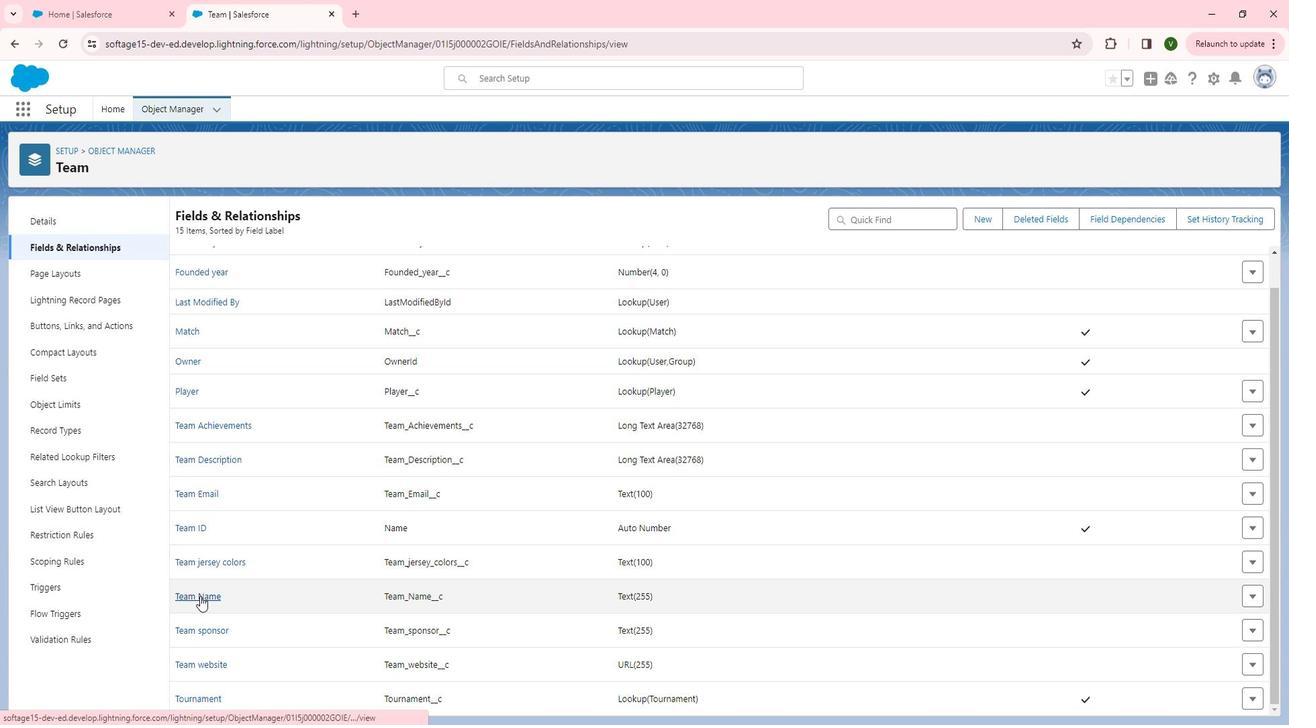 
Action: Mouse pressed left at (220, 594)
Screenshot: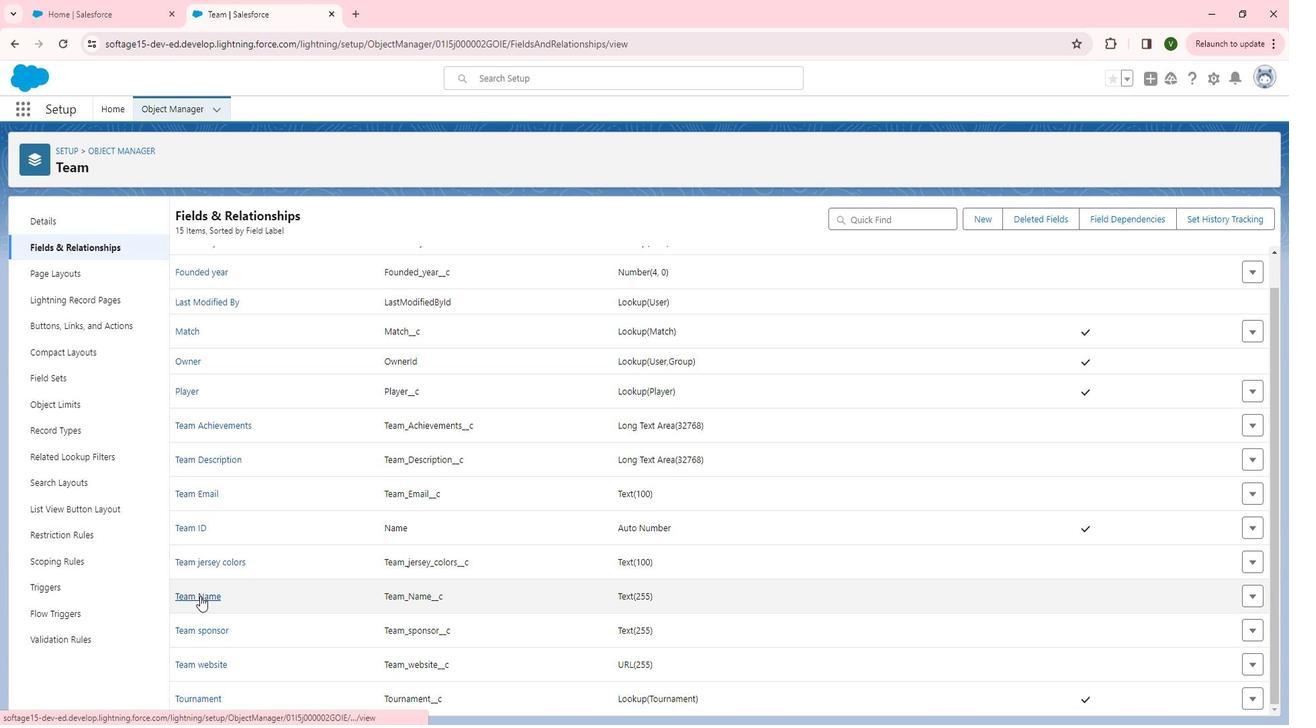 
Action: Mouse moved to (539, 610)
Screenshot: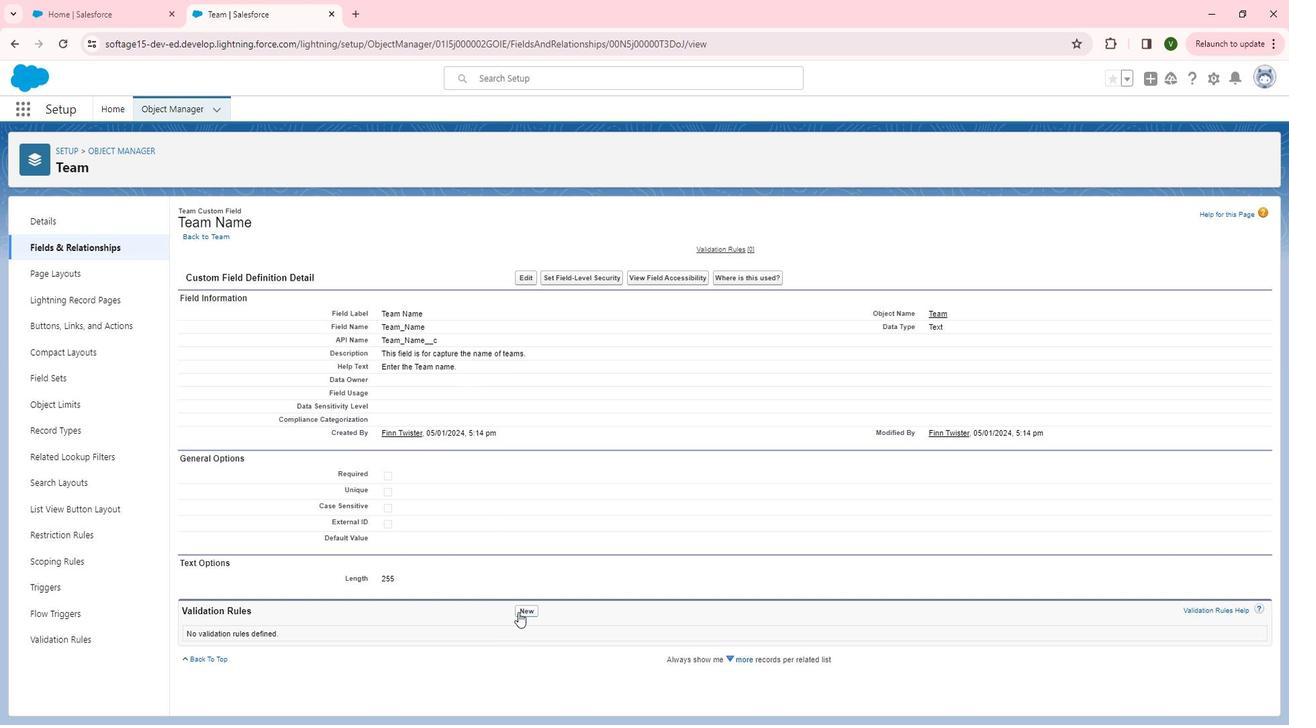 
Action: Mouse pressed left at (539, 610)
Screenshot: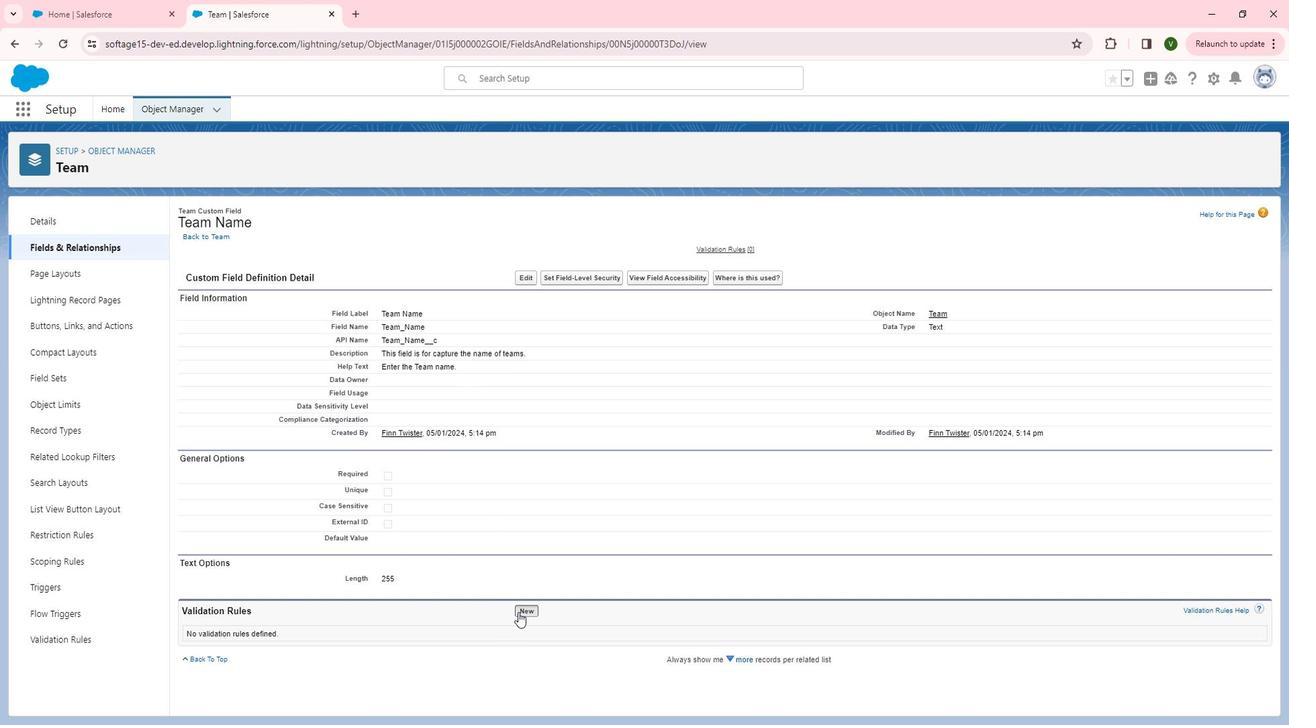 
Action: Mouse moved to (355, 314)
Screenshot: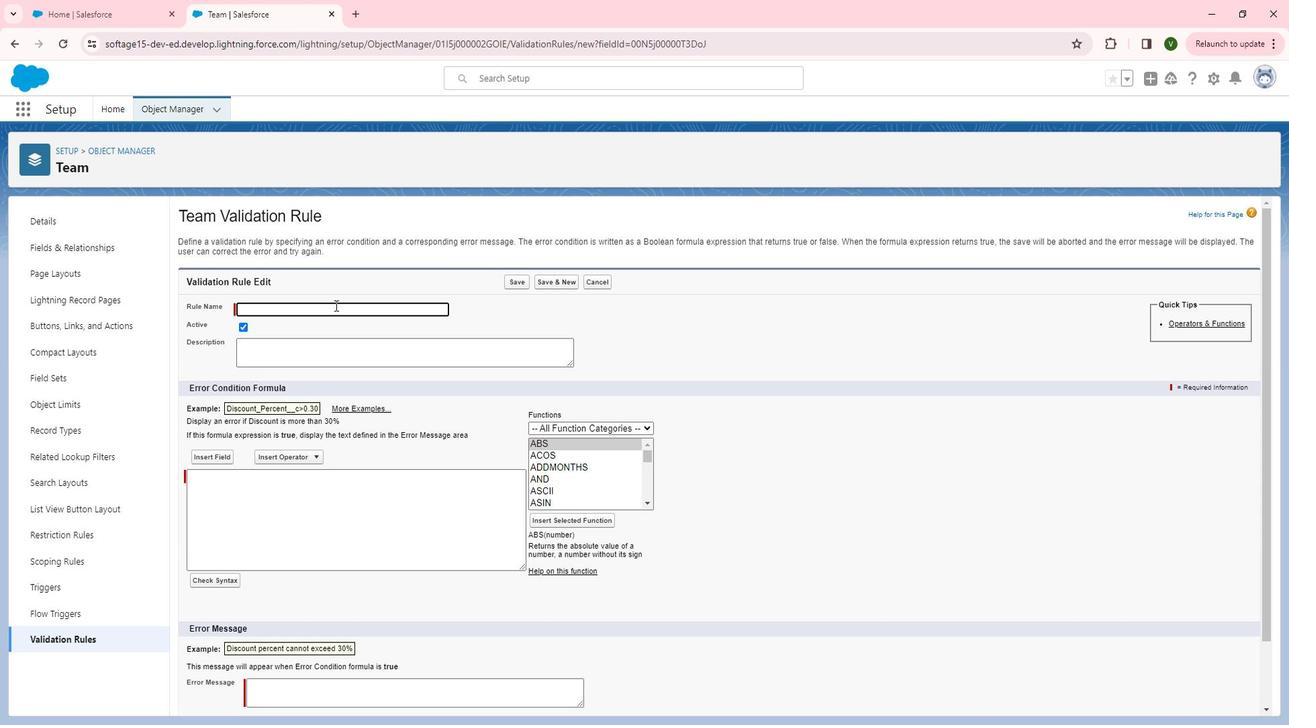 
Action: Mouse pressed left at (355, 314)
Screenshot: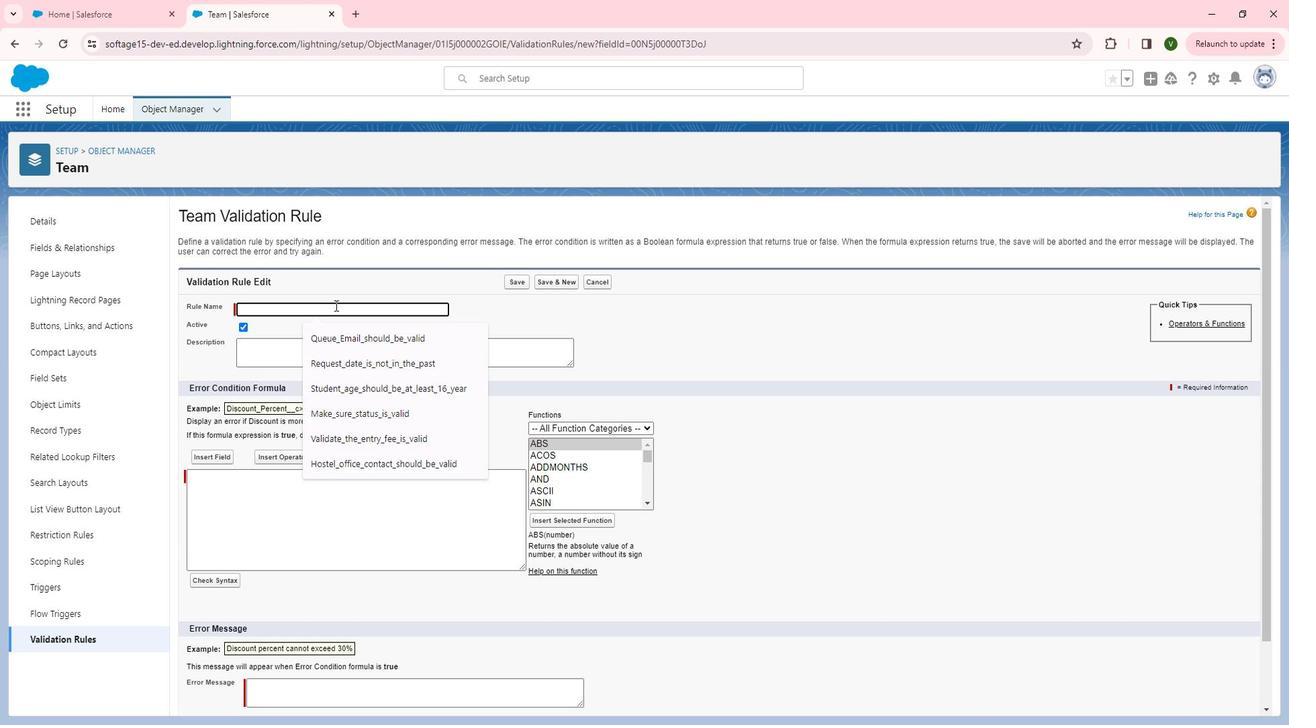 
Action: Mouse moved to (358, 312)
Screenshot: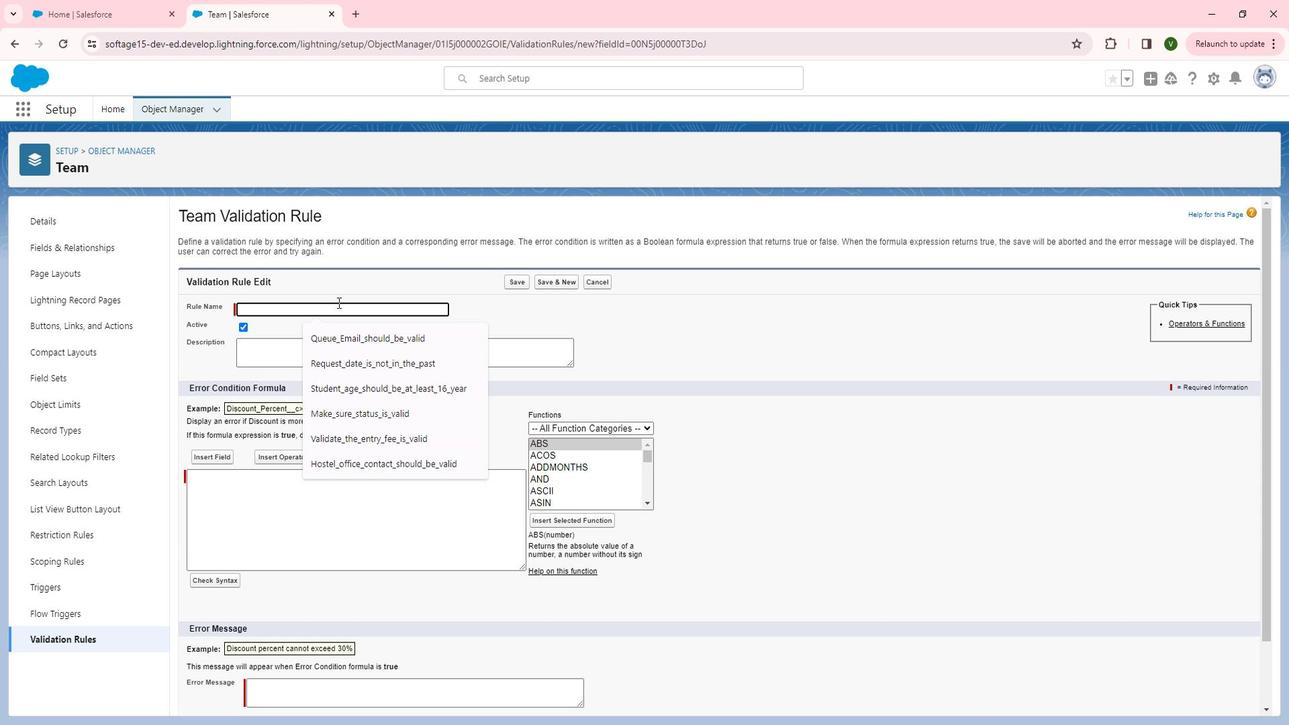 
Action: Key pressed <Key.shift><Key.shift><Key.shift><Key.shift><Key.shift><Key.shift><Key.shift><Key.shift><Key.shift><Key.shift><Key.shift><Key.shift>Unique<Key.space><Key.shift>Team<Key.space>names
Screenshot: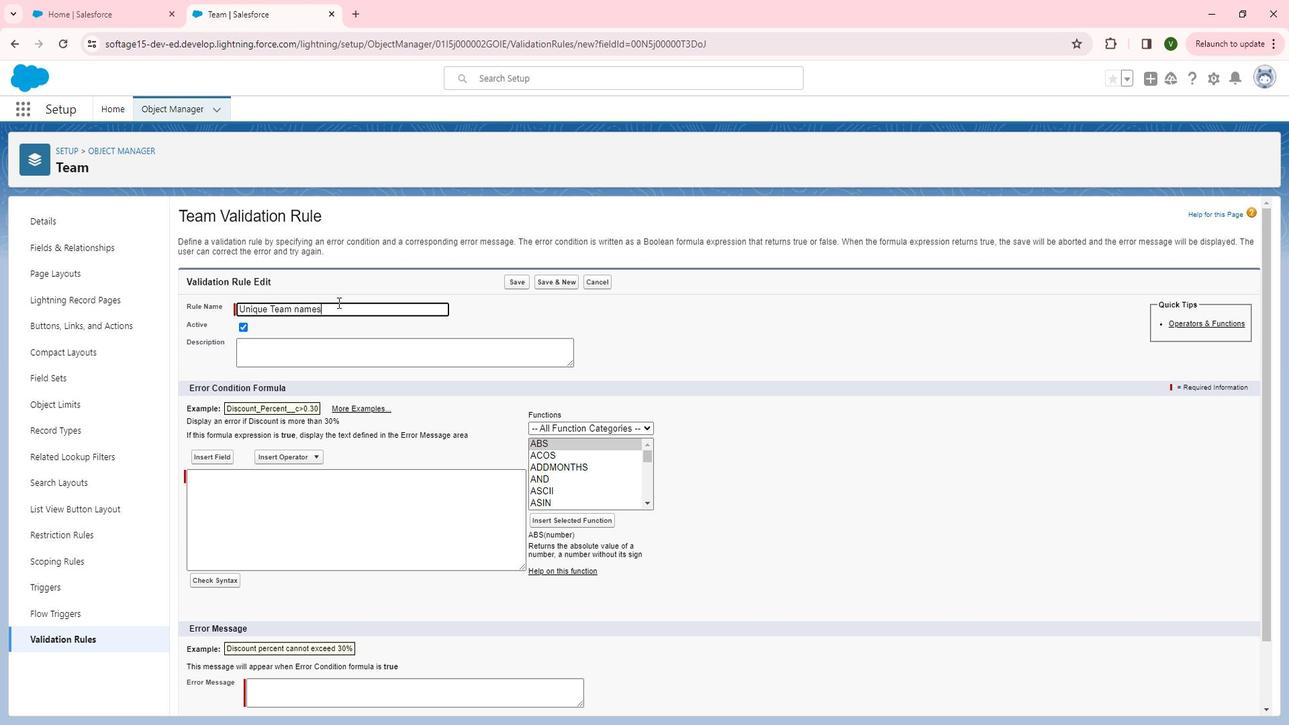 
Action: Mouse moved to (351, 360)
Screenshot: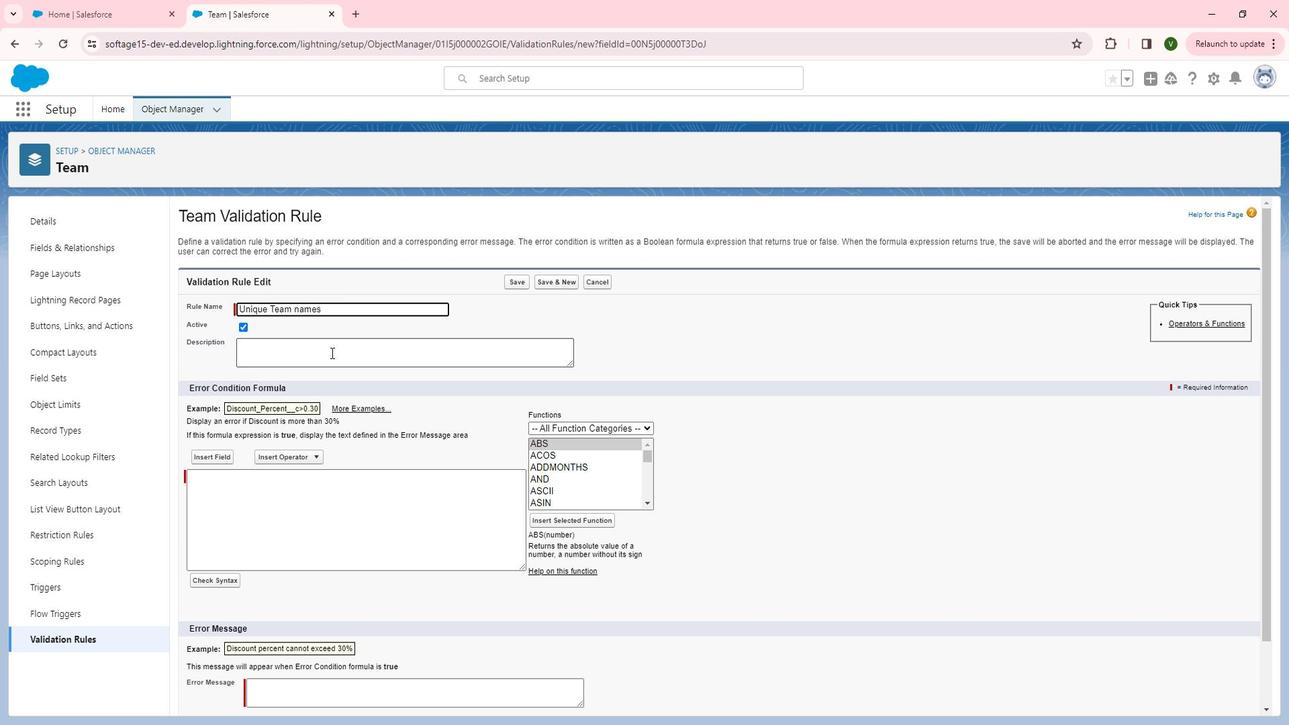 
Action: Mouse pressed left at (351, 360)
Screenshot: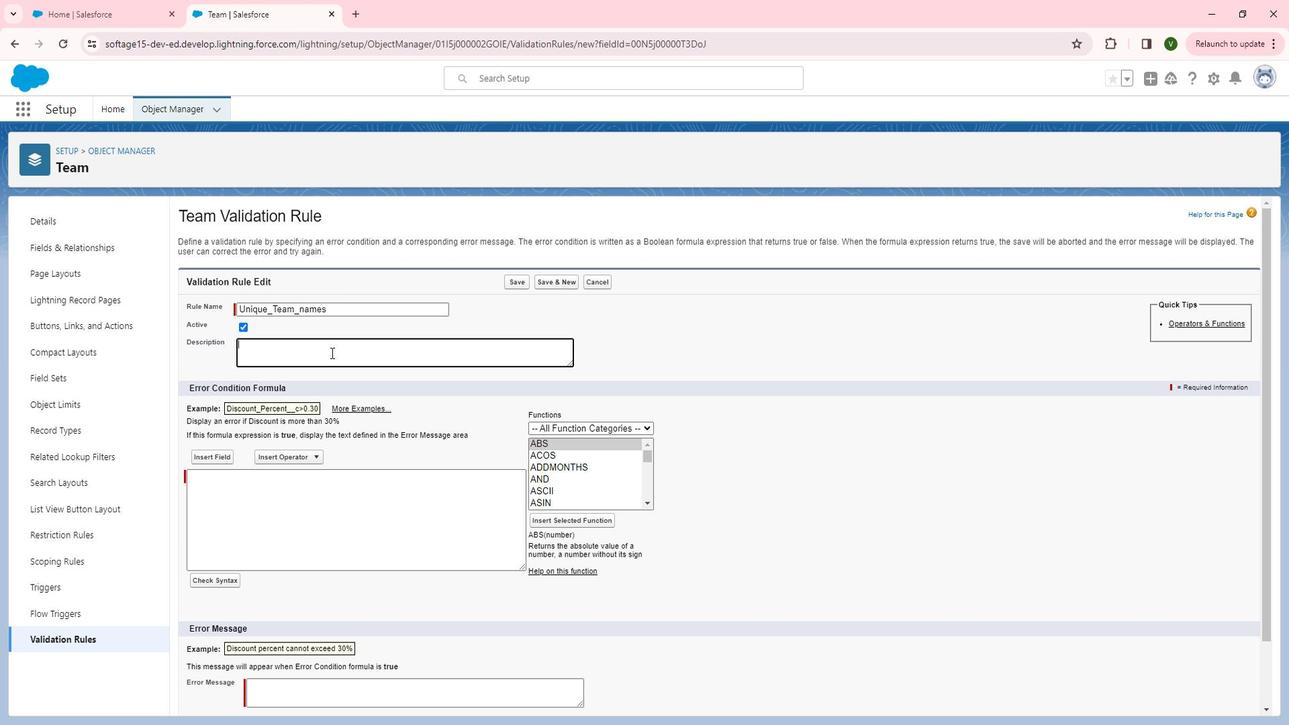 
Action: Key pressed <Key.shift>This<Key.space>validation<Key.space>is<Key.space>for<Key.space>the<Key.space>team<Key.space>names<Key.space>must<Key.space>be<Key.space>unique.
Screenshot: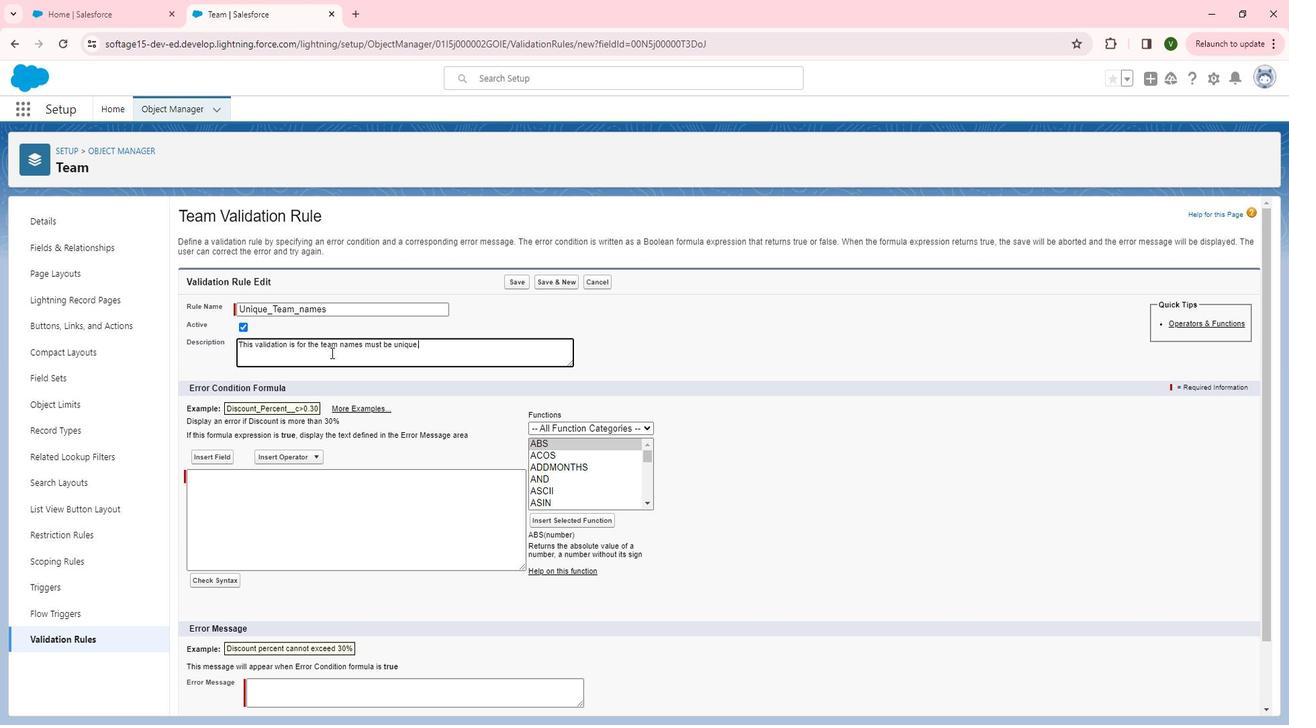 
Action: Mouse moved to (386, 496)
Screenshot: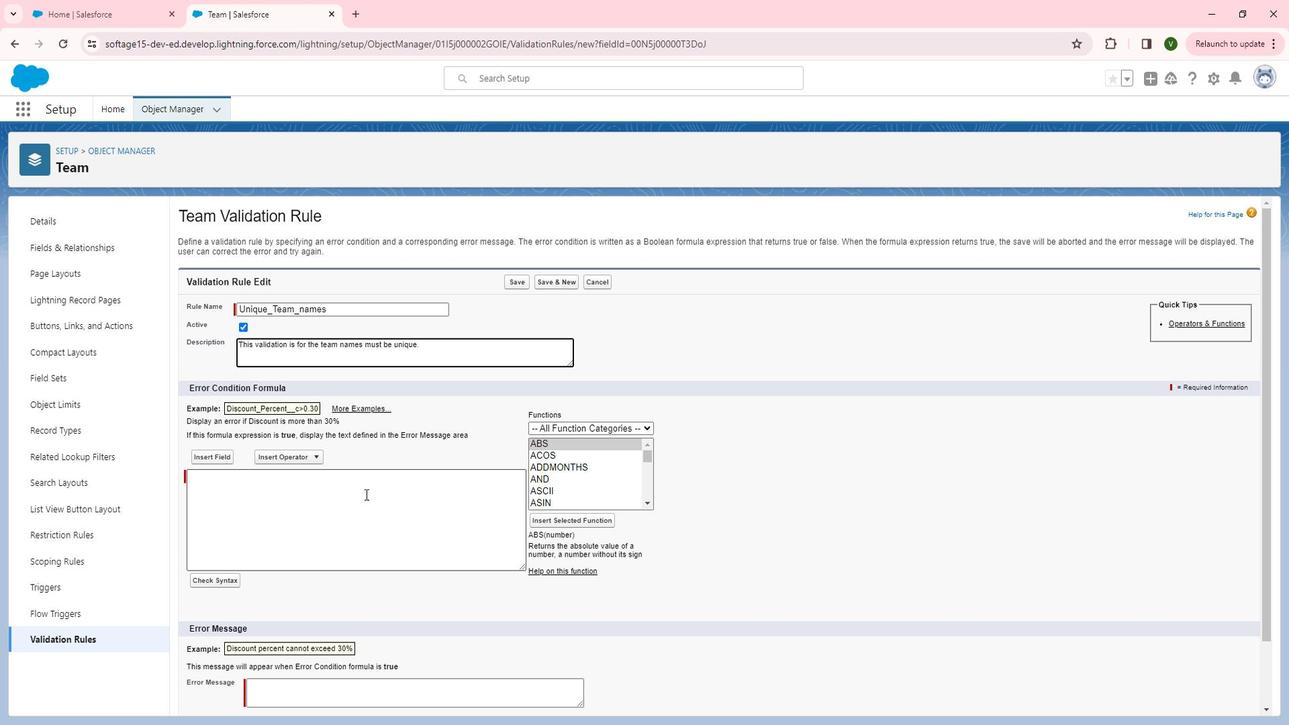 
Action: Mouse pressed left at (386, 496)
Screenshot: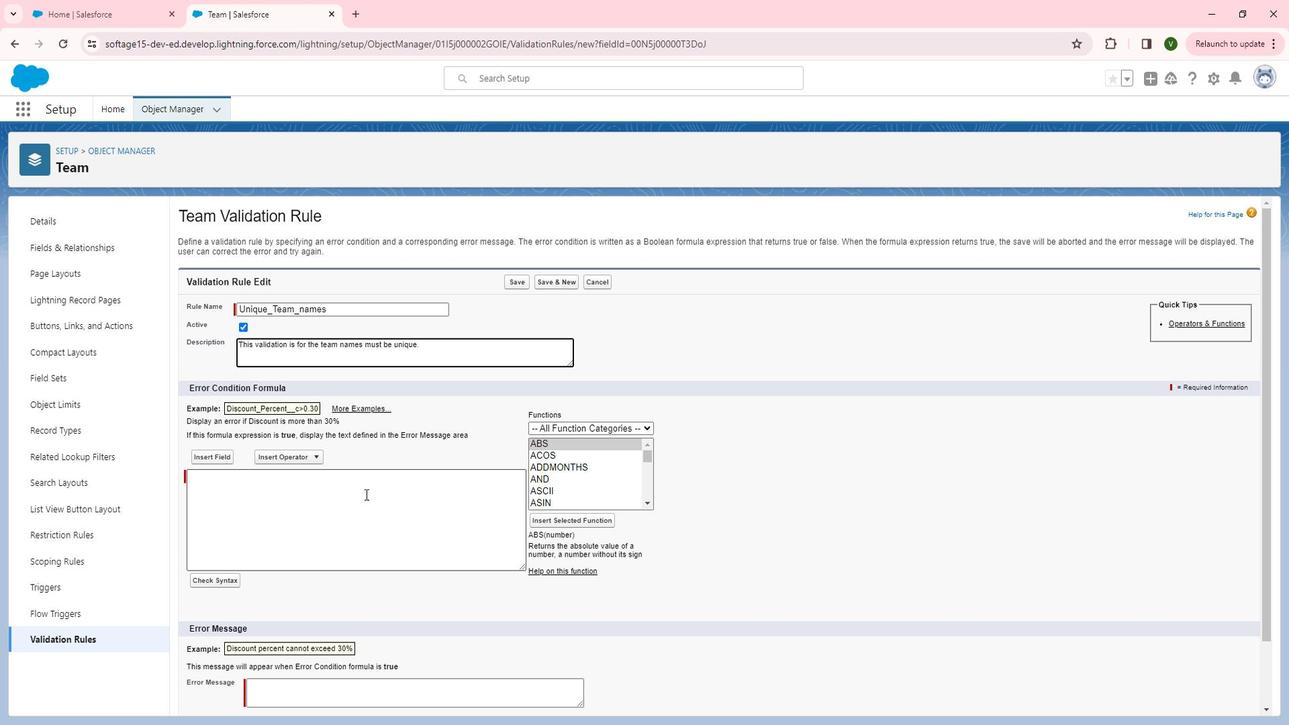 
Action: Mouse moved to (664, 505)
Screenshot: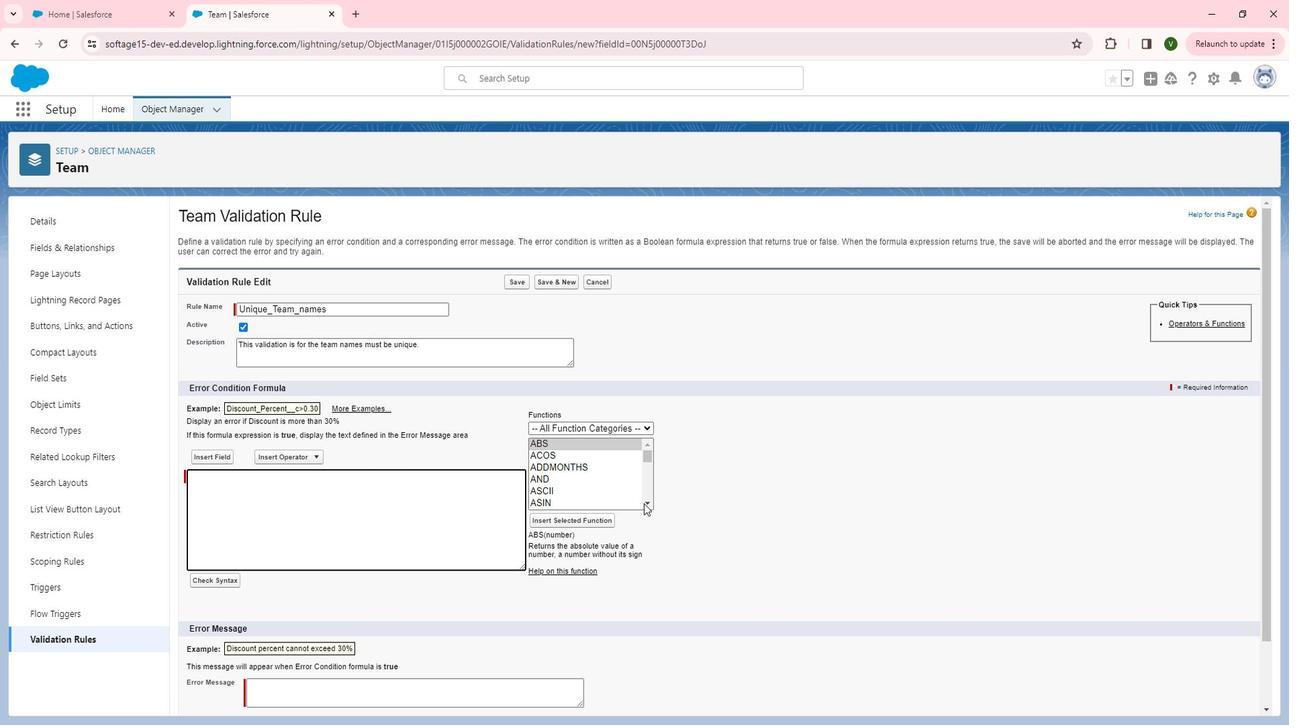 
Action: Mouse pressed left at (664, 505)
Screenshot: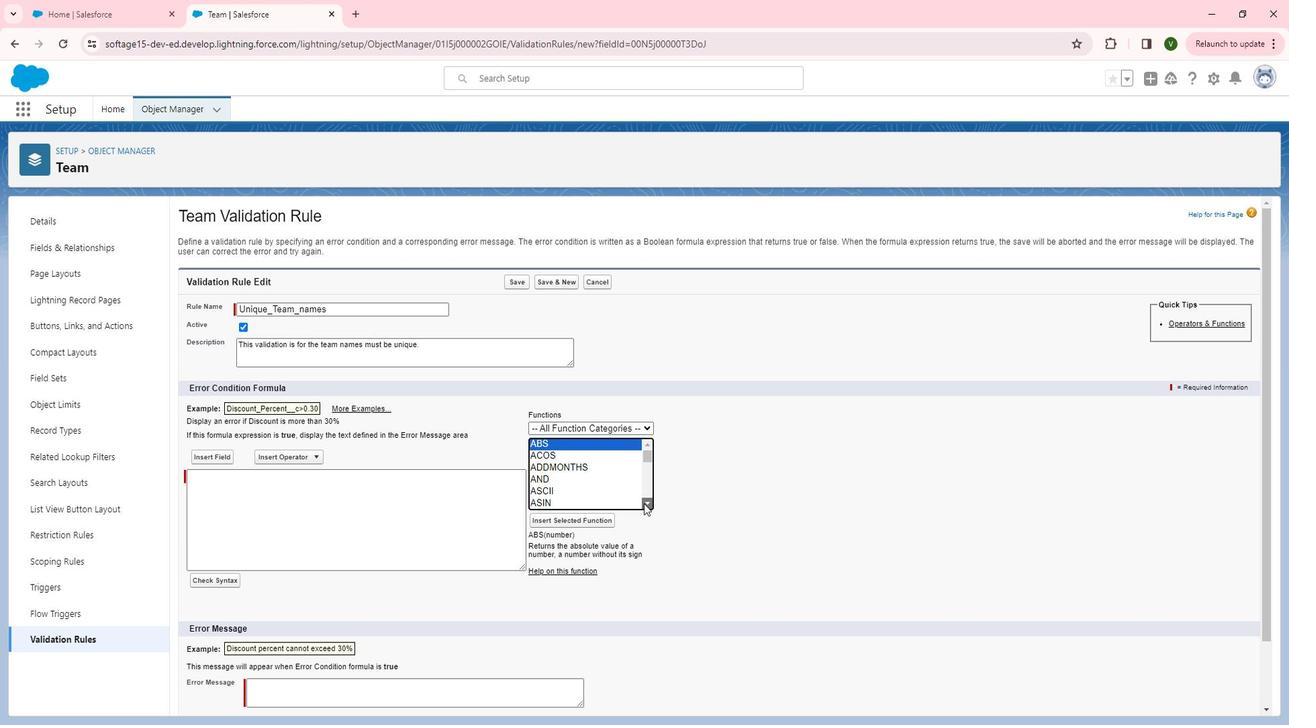
Action: Mouse pressed left at (664, 505)
Screenshot: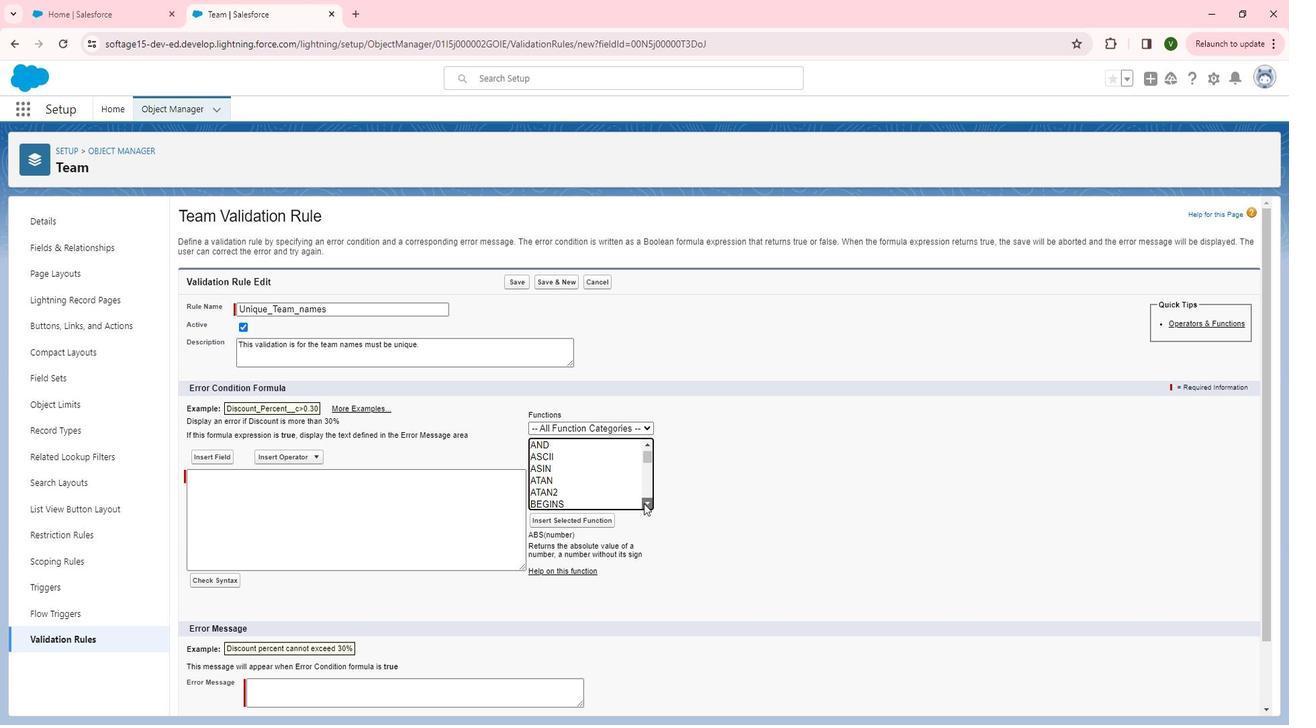 
Action: Mouse pressed left at (664, 505)
Screenshot: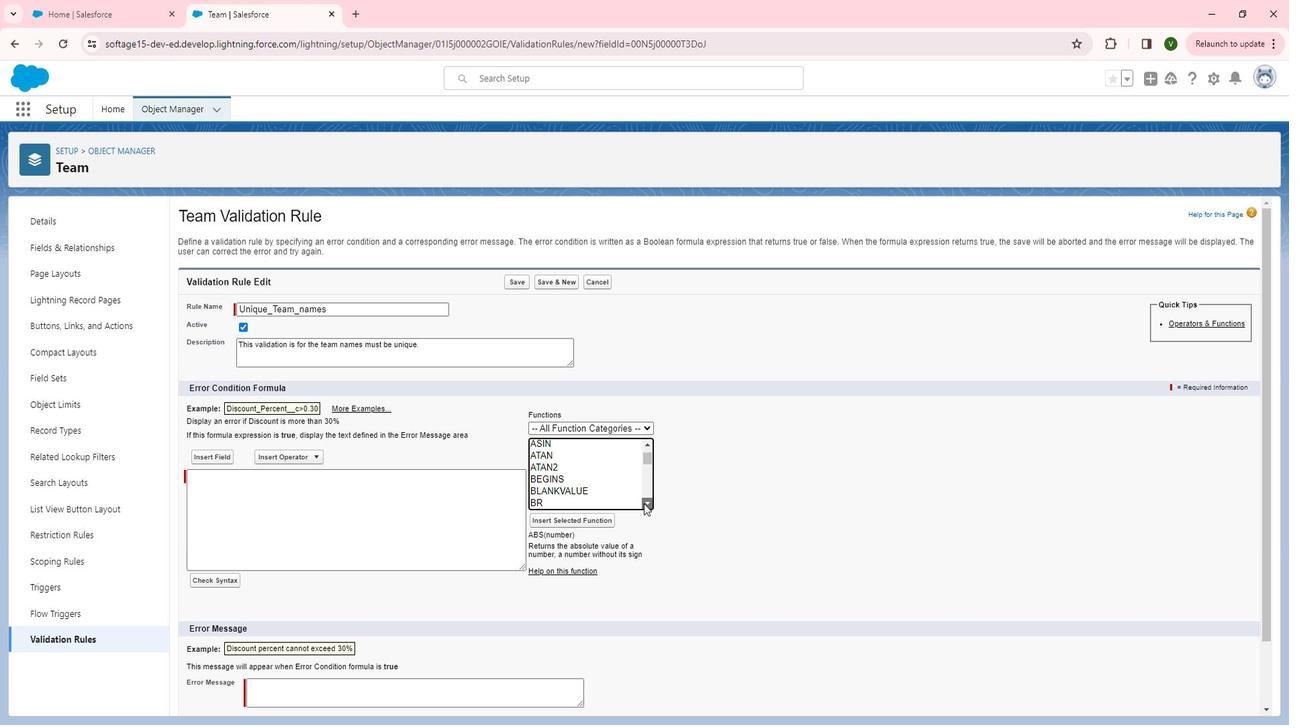 
Action: Mouse pressed left at (664, 505)
Screenshot: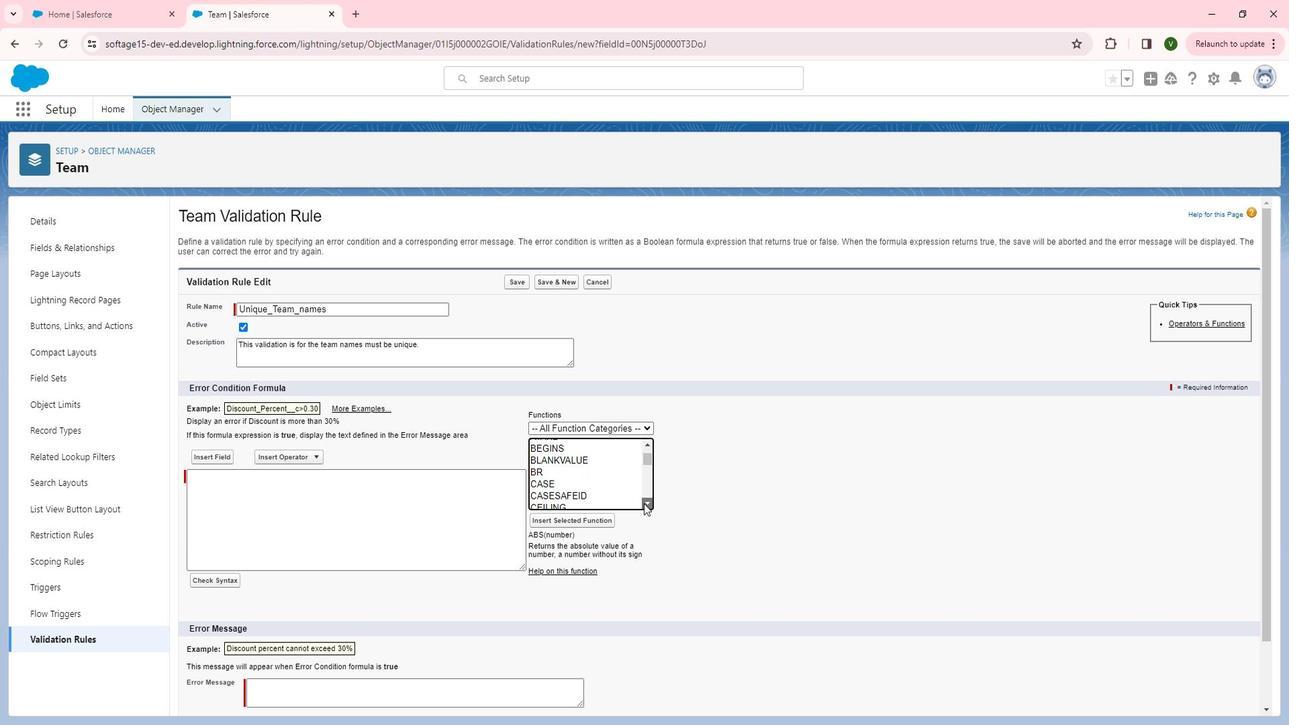 
Action: Mouse pressed left at (664, 505)
Screenshot: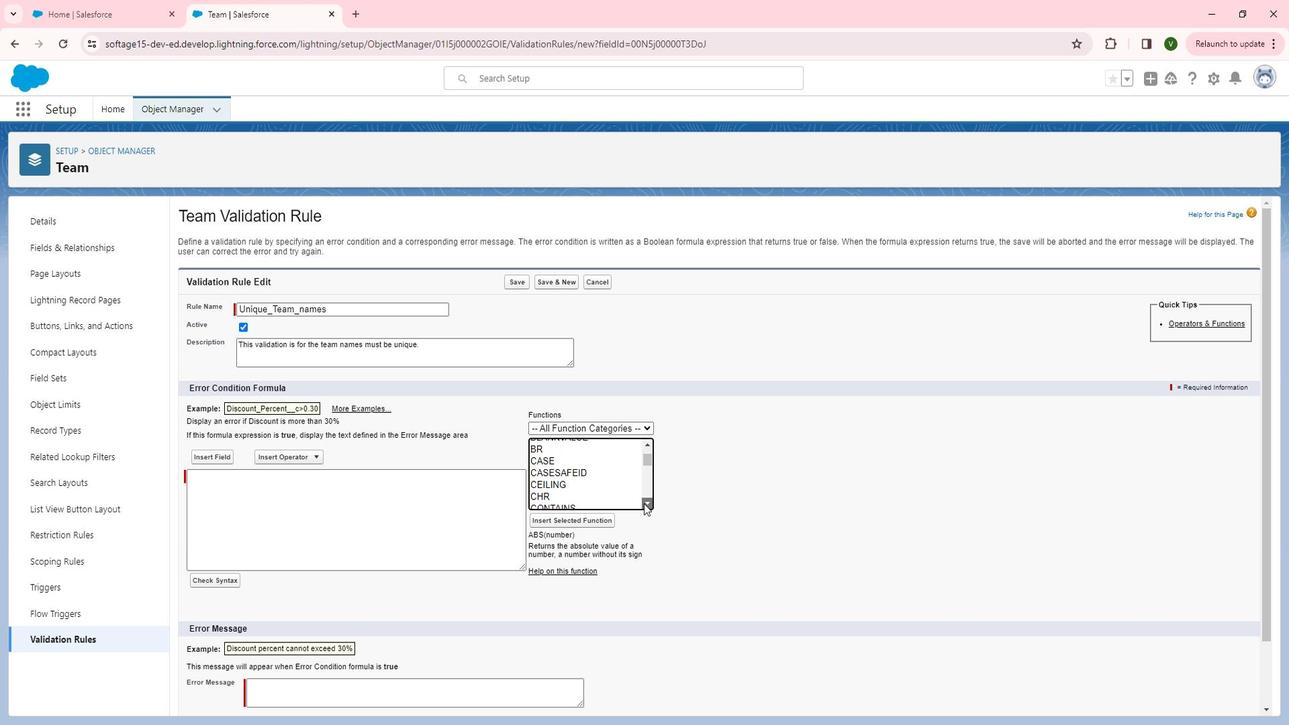 
Action: Mouse pressed left at (664, 505)
Screenshot: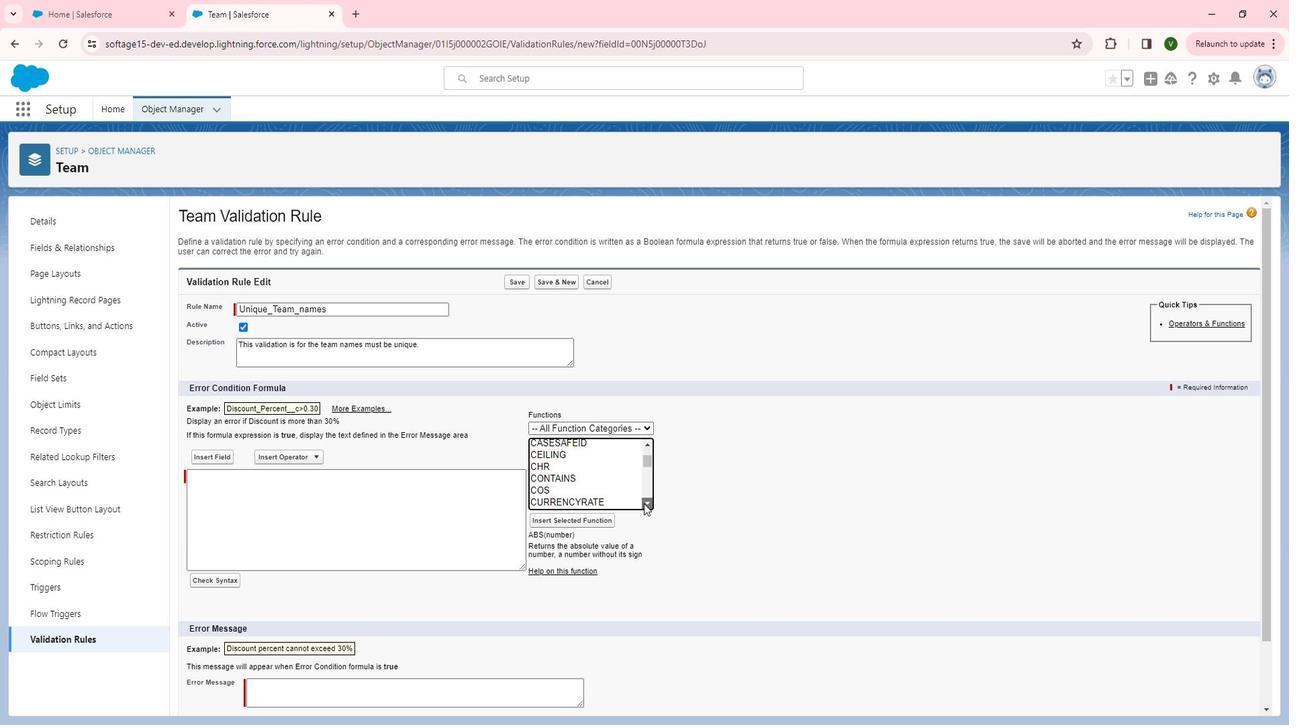 
Action: Mouse pressed left at (664, 505)
Screenshot: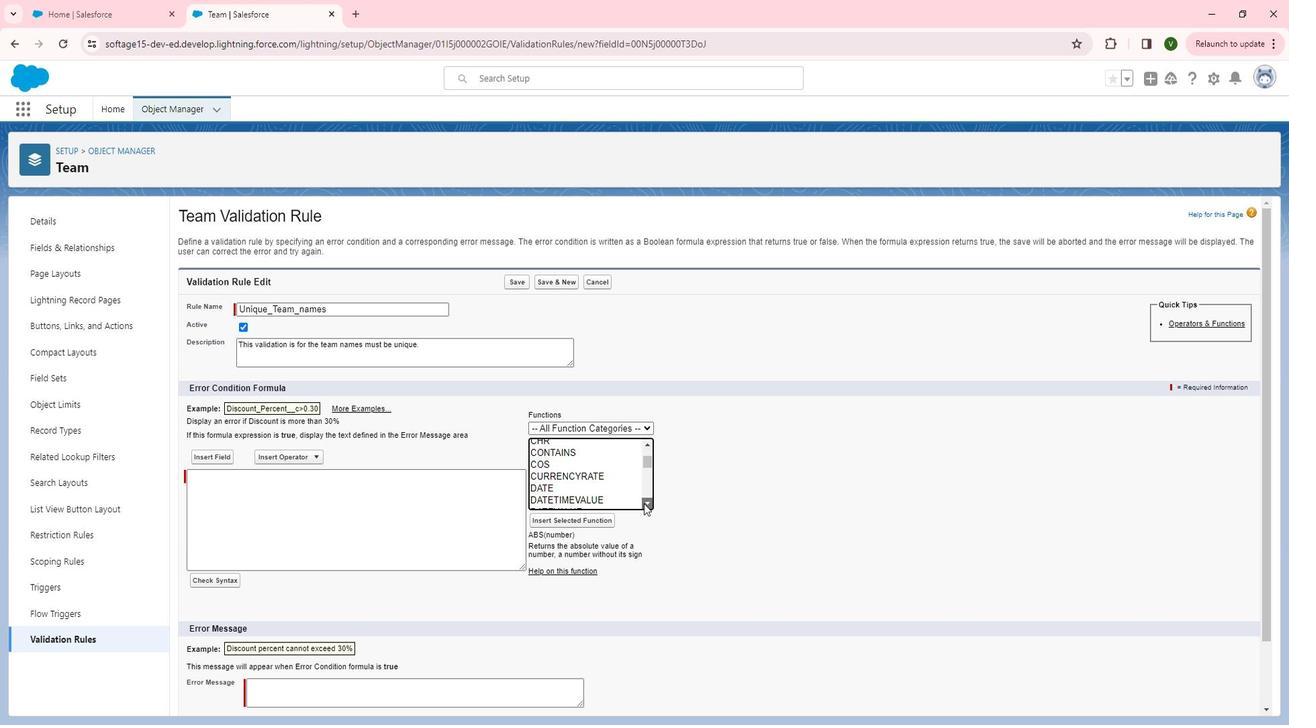
Action: Mouse pressed left at (664, 505)
Screenshot: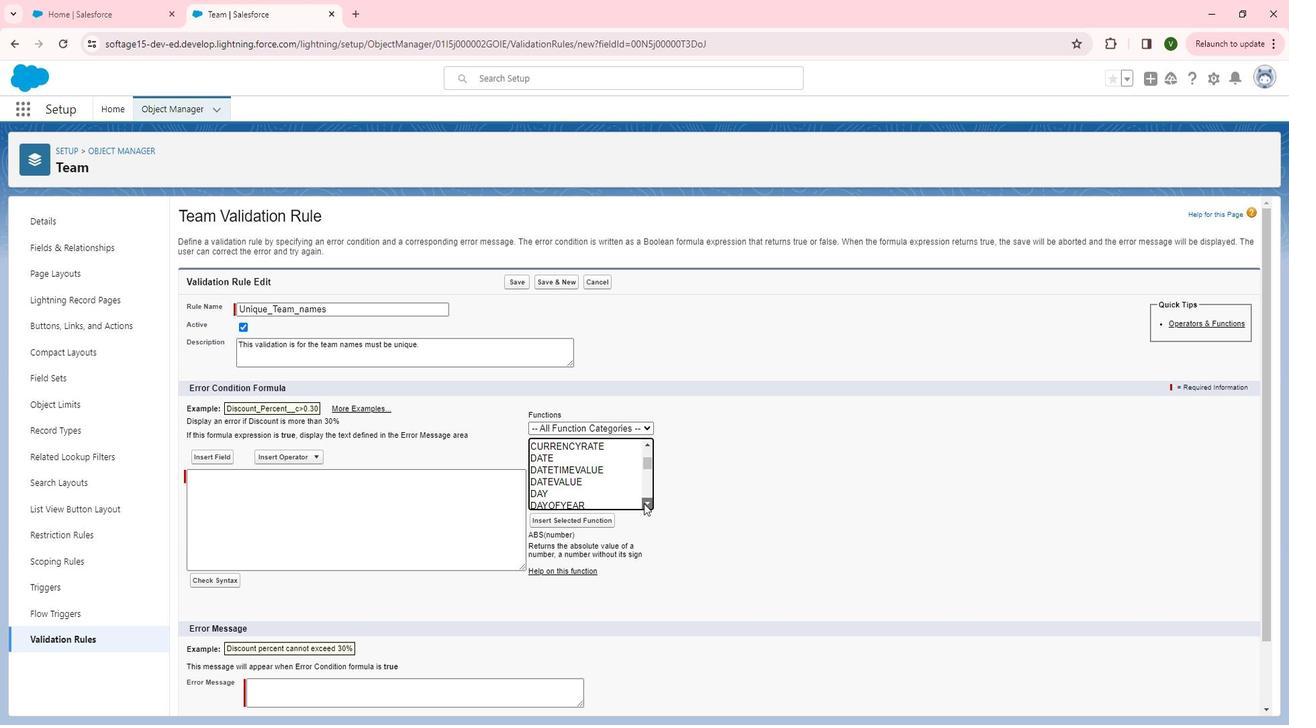 
Action: Mouse pressed left at (664, 505)
Screenshot: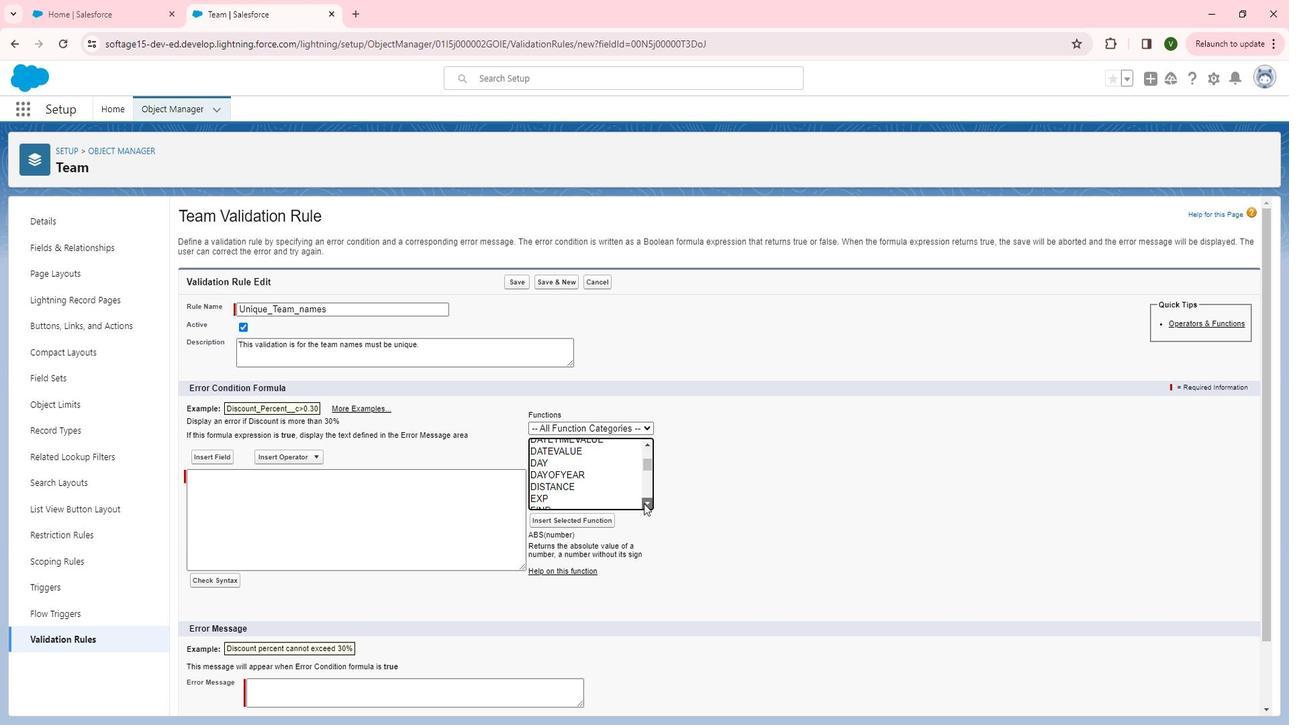 
Action: Mouse pressed left at (664, 505)
Screenshot: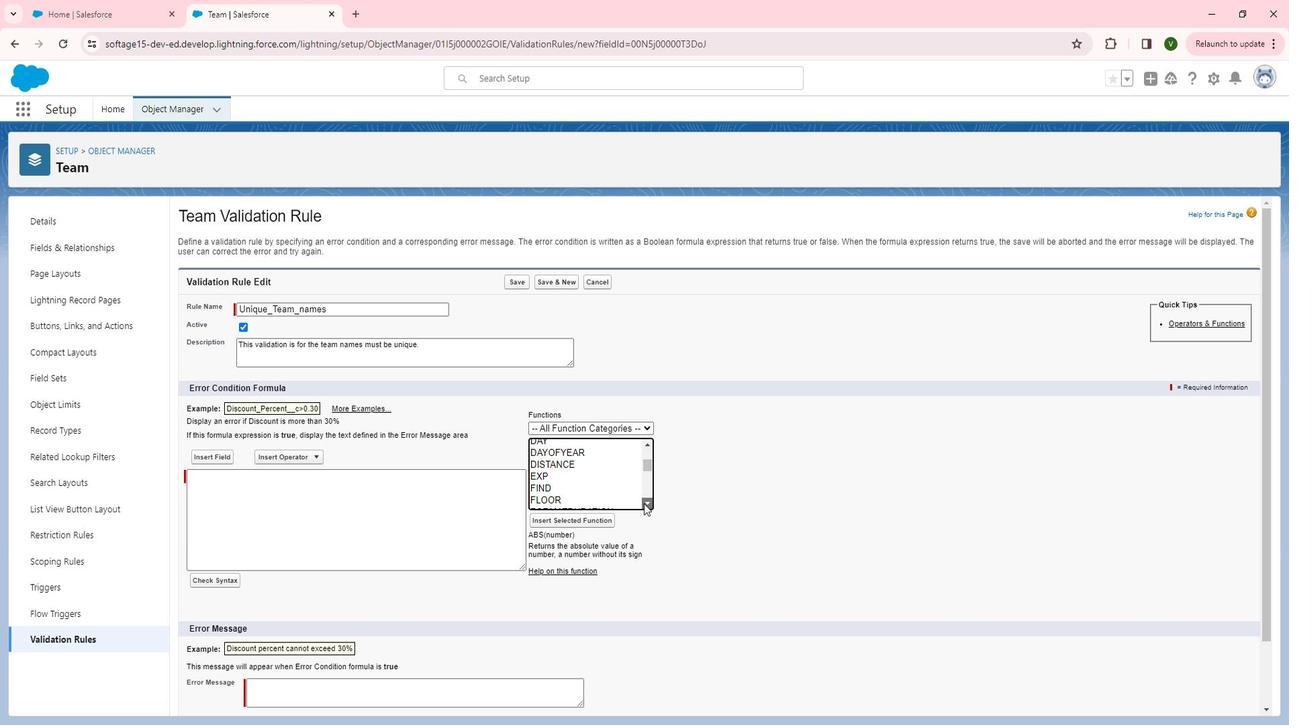 
Action: Mouse pressed left at (664, 505)
Screenshot: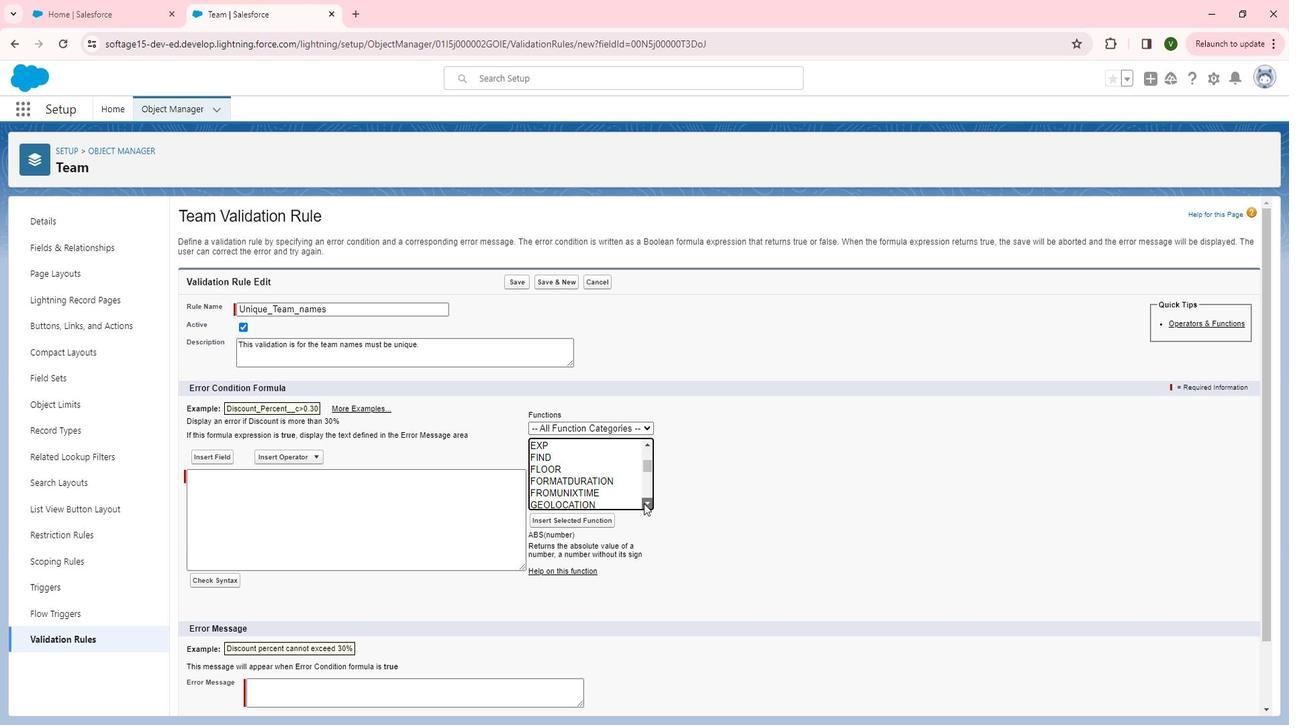 
Action: Mouse pressed left at (664, 505)
Screenshot: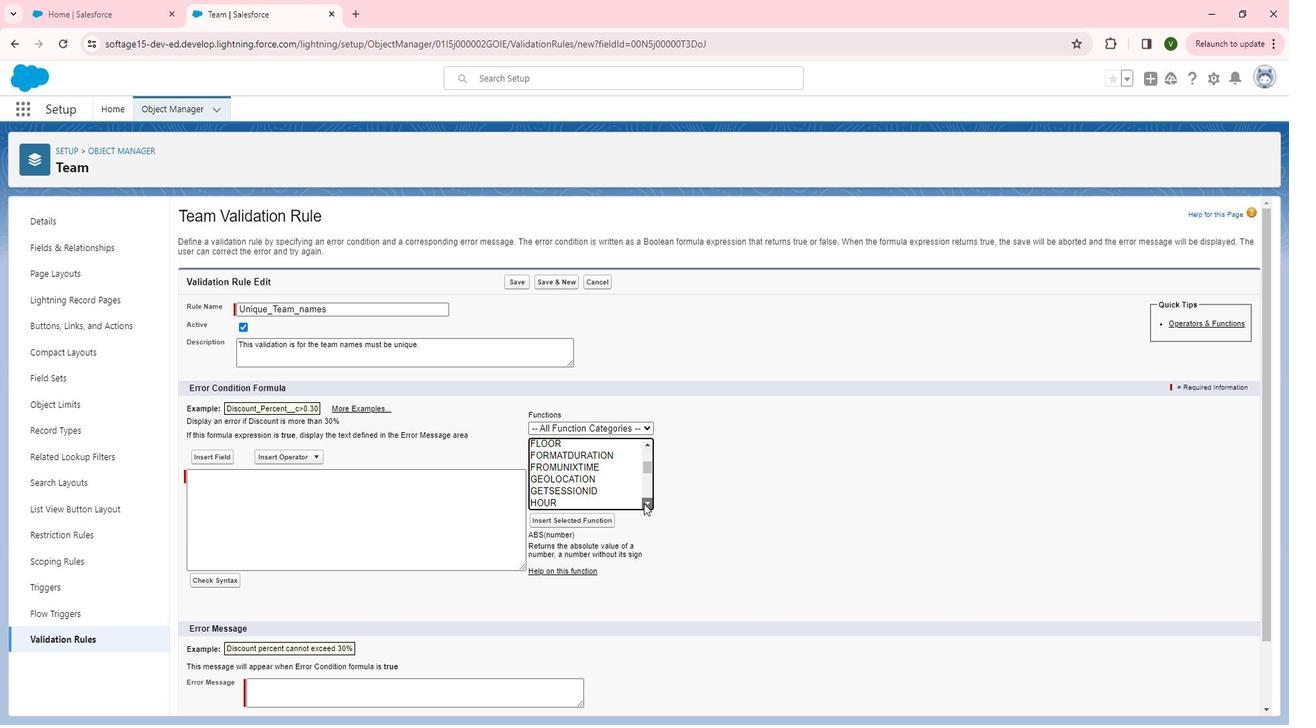 
Action: Mouse pressed left at (664, 505)
Screenshot: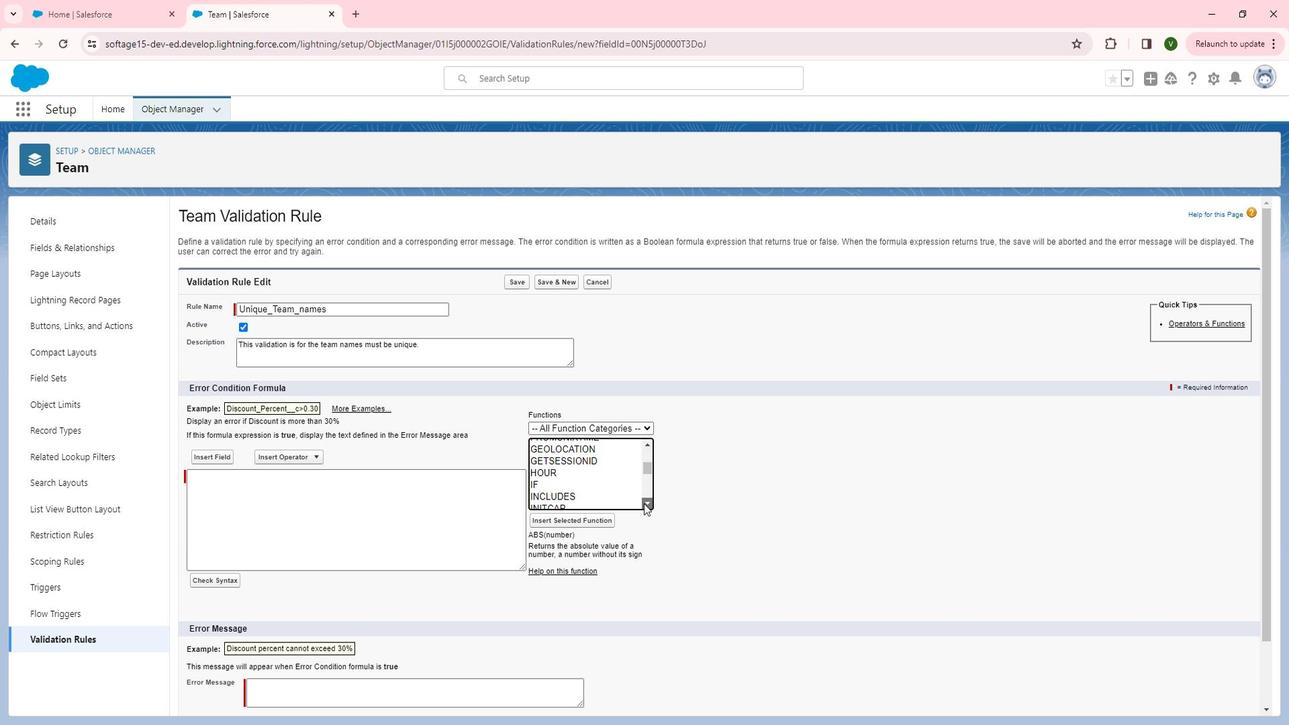 
Action: Mouse pressed left at (664, 505)
Screenshot: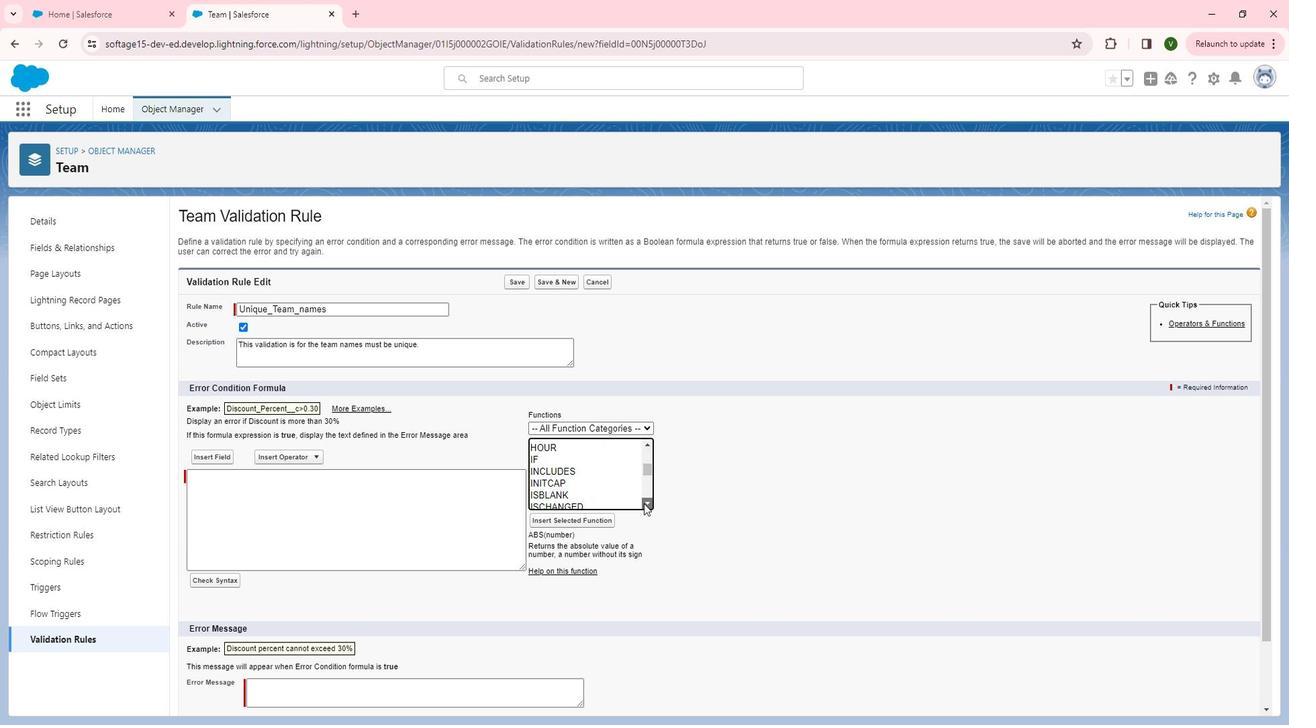 
Action: Mouse pressed left at (664, 505)
Screenshot: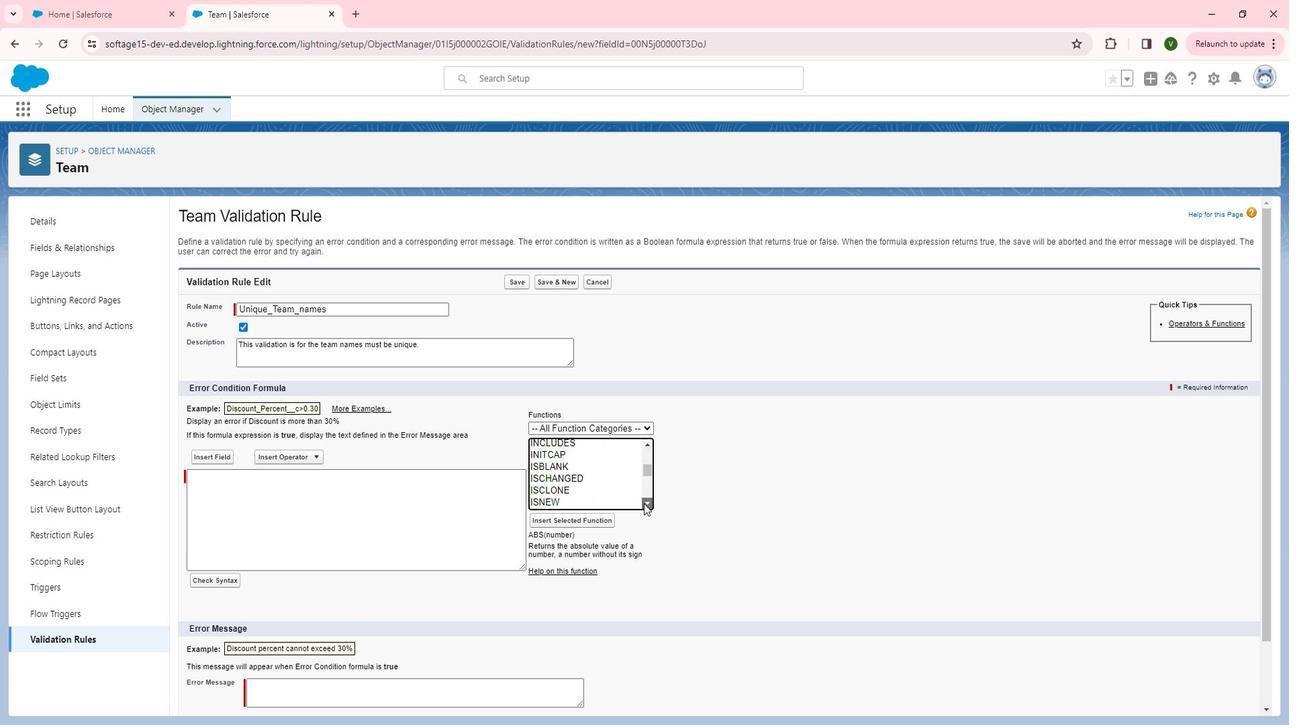 
Action: Mouse moved to (557, 476)
Screenshot: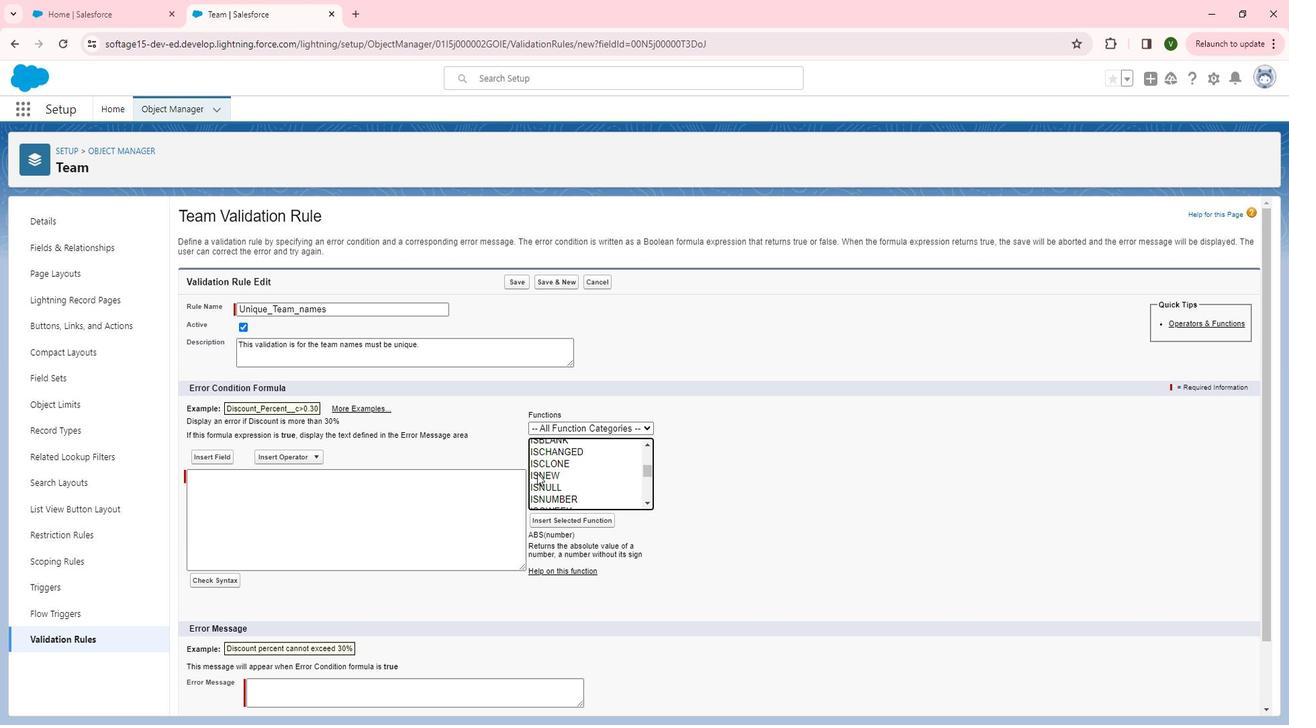
Action: Mouse pressed left at (557, 476)
Screenshot: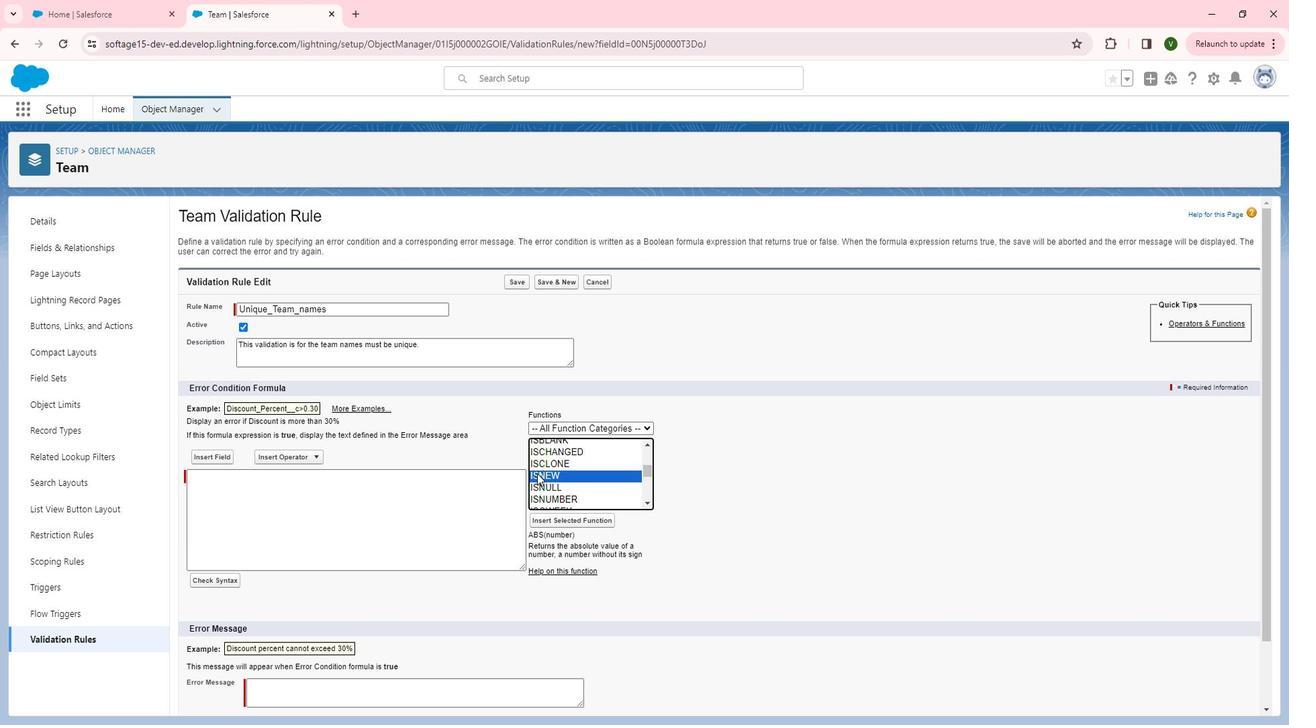 
Action: Mouse moved to (598, 520)
Screenshot: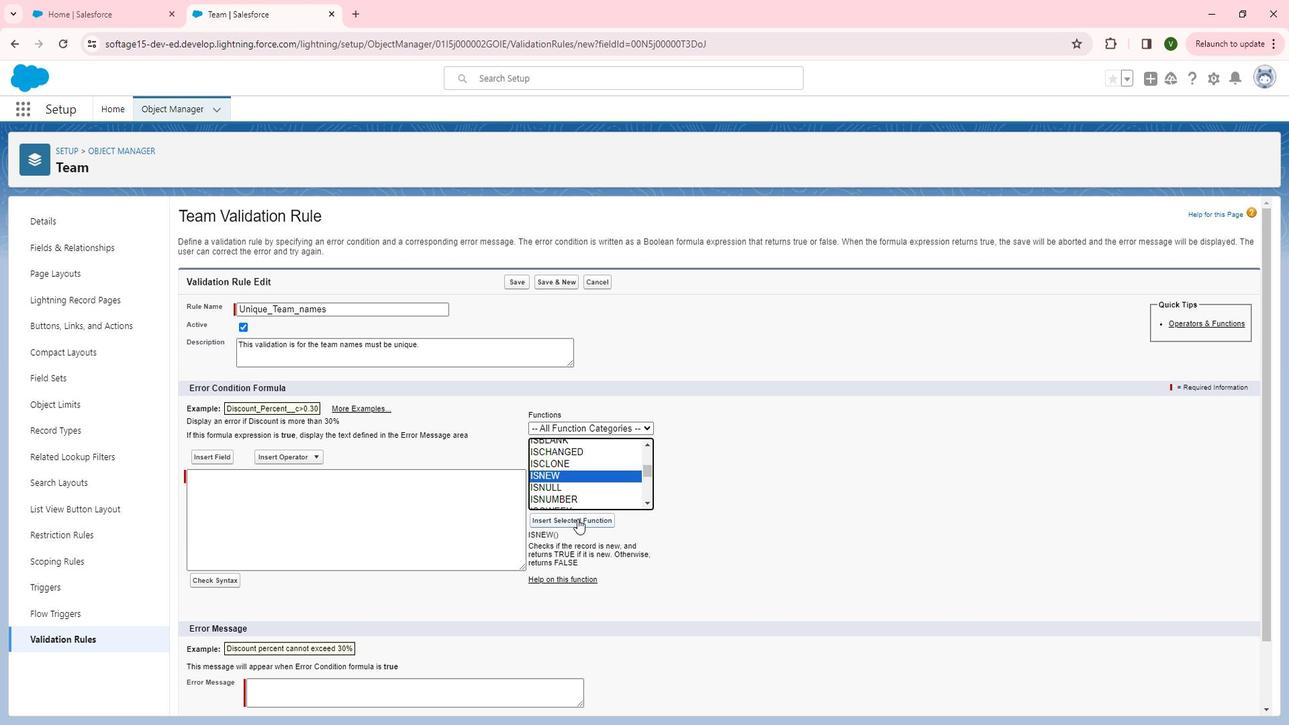 
Action: Mouse pressed left at (598, 520)
Screenshot: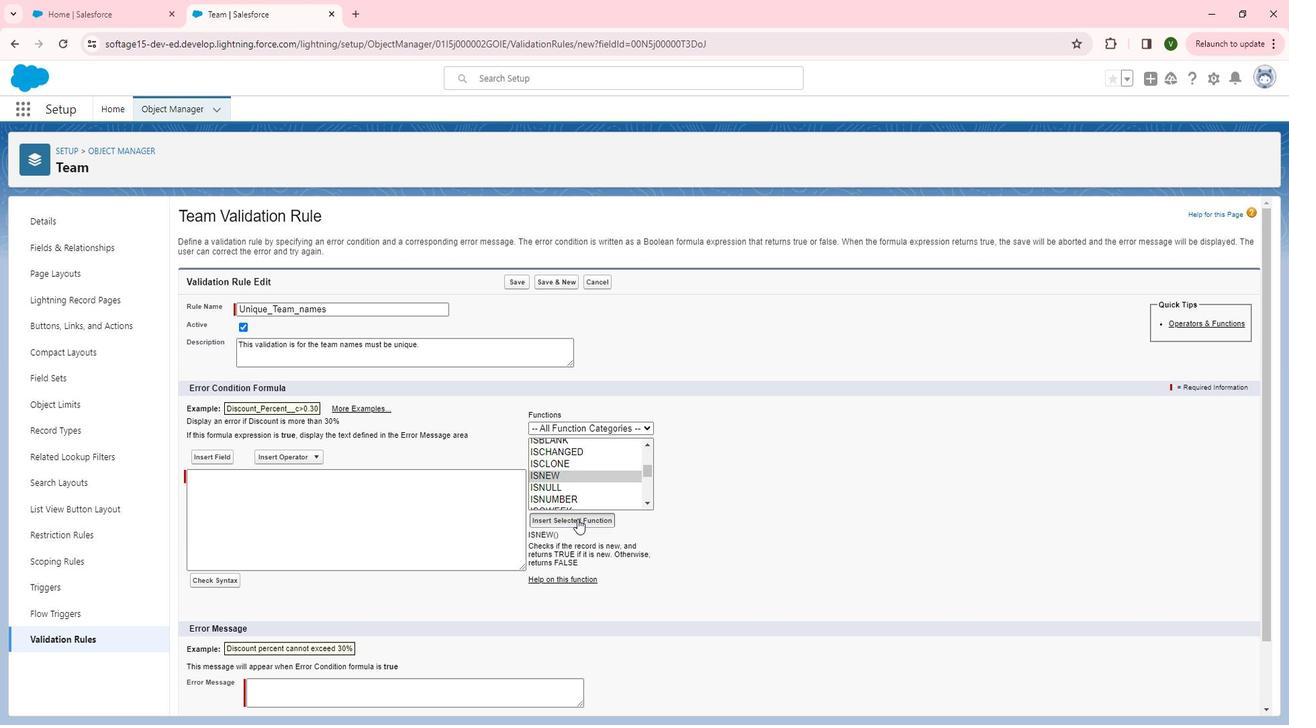 
Action: Mouse moved to (301, 456)
Screenshot: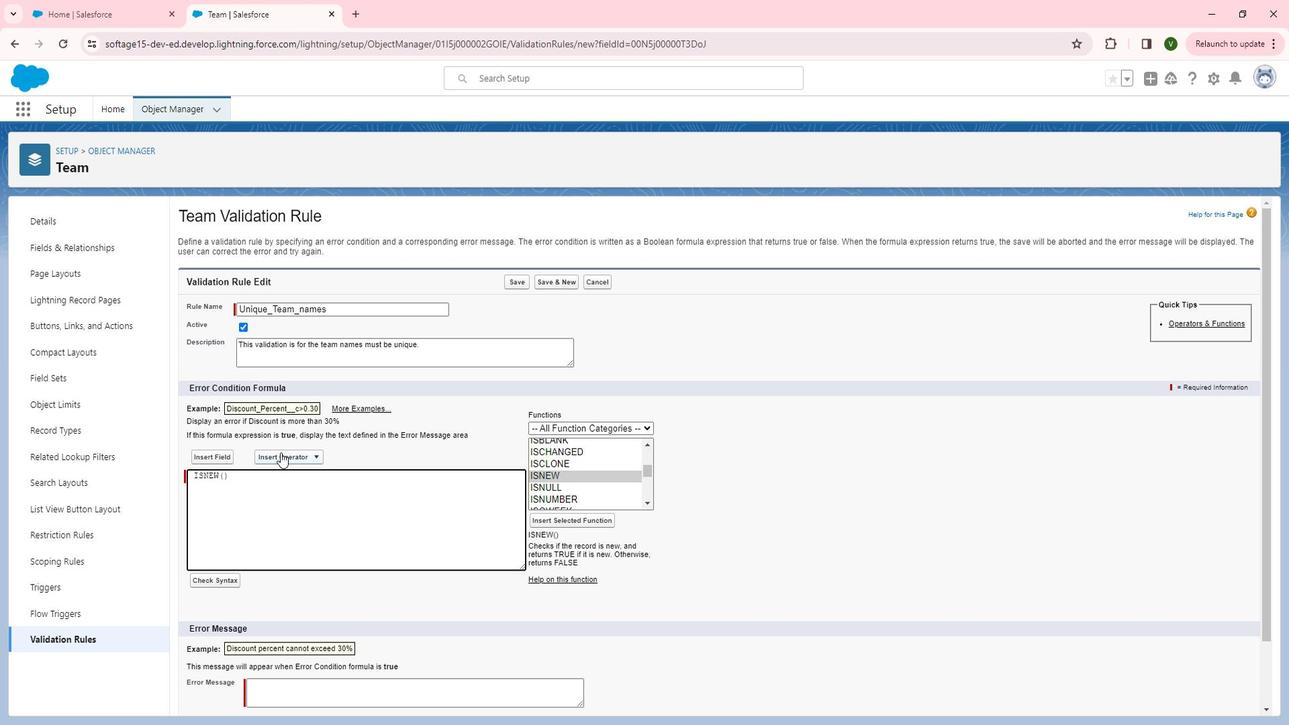 
Action: Mouse pressed left at (301, 456)
Screenshot: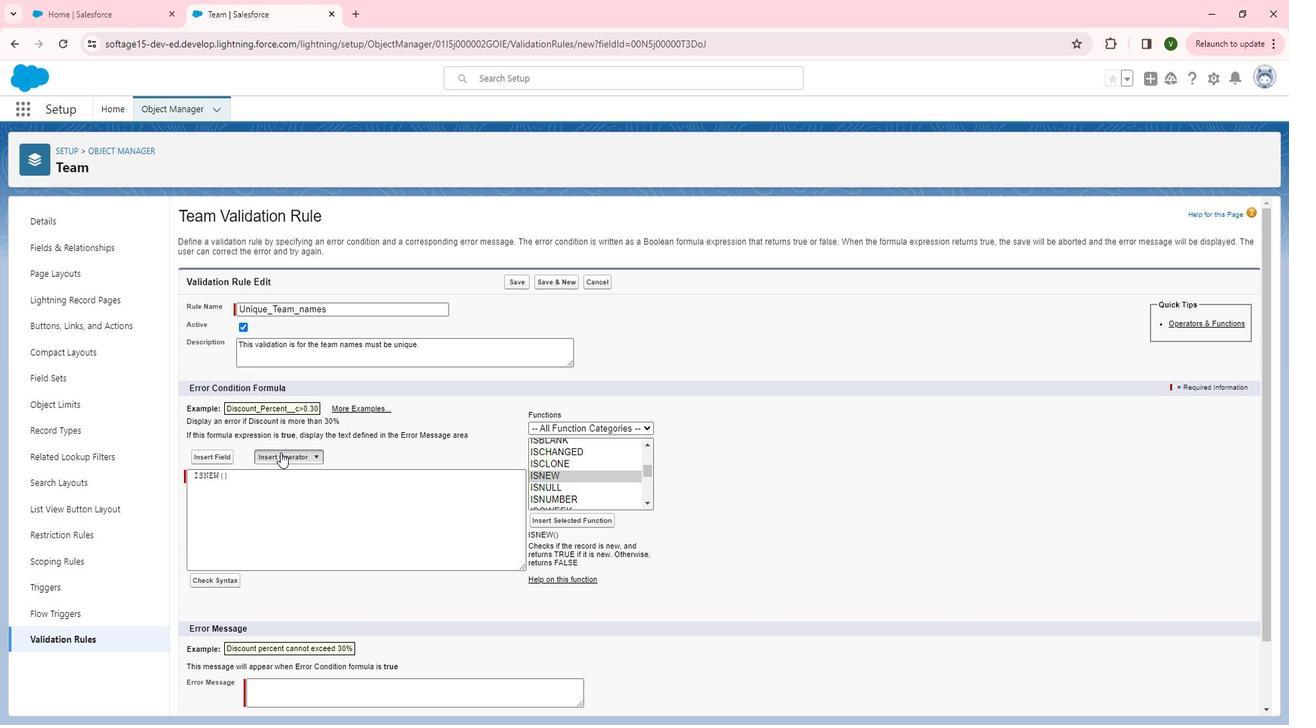 
Action: Mouse moved to (304, 662)
Screenshot: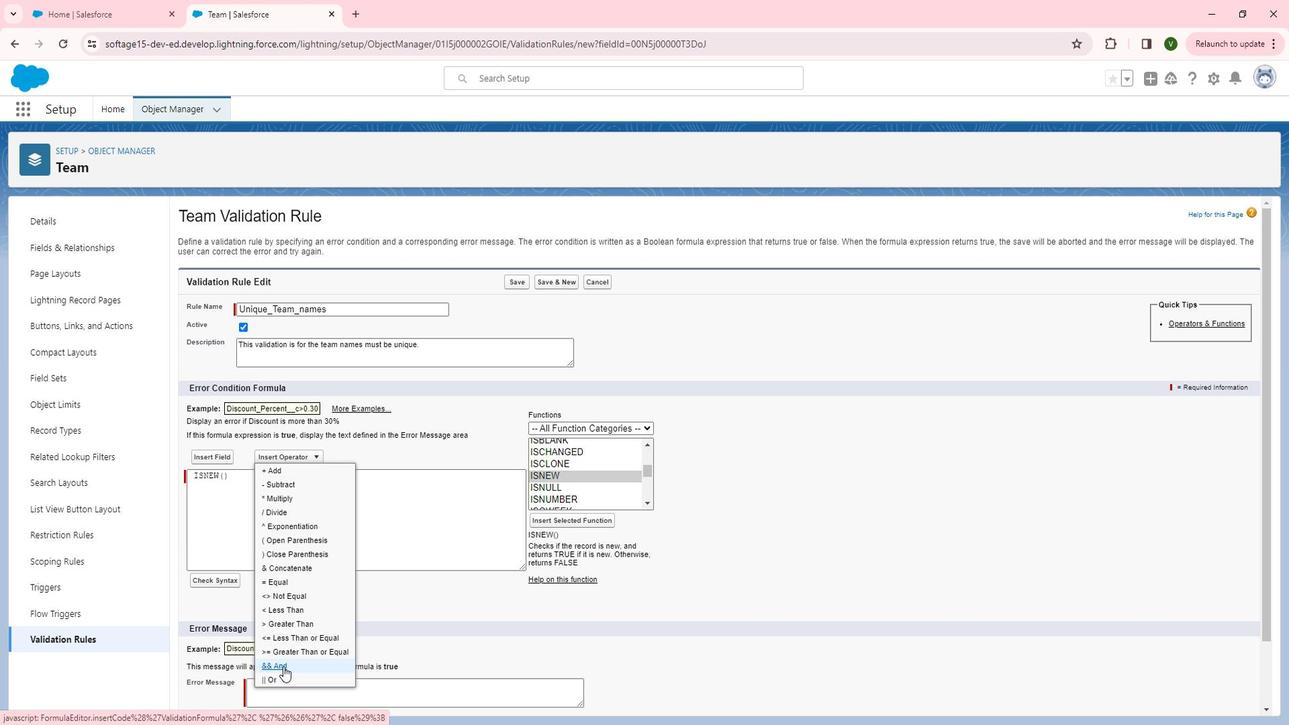 
Action: Mouse pressed left at (304, 662)
Screenshot: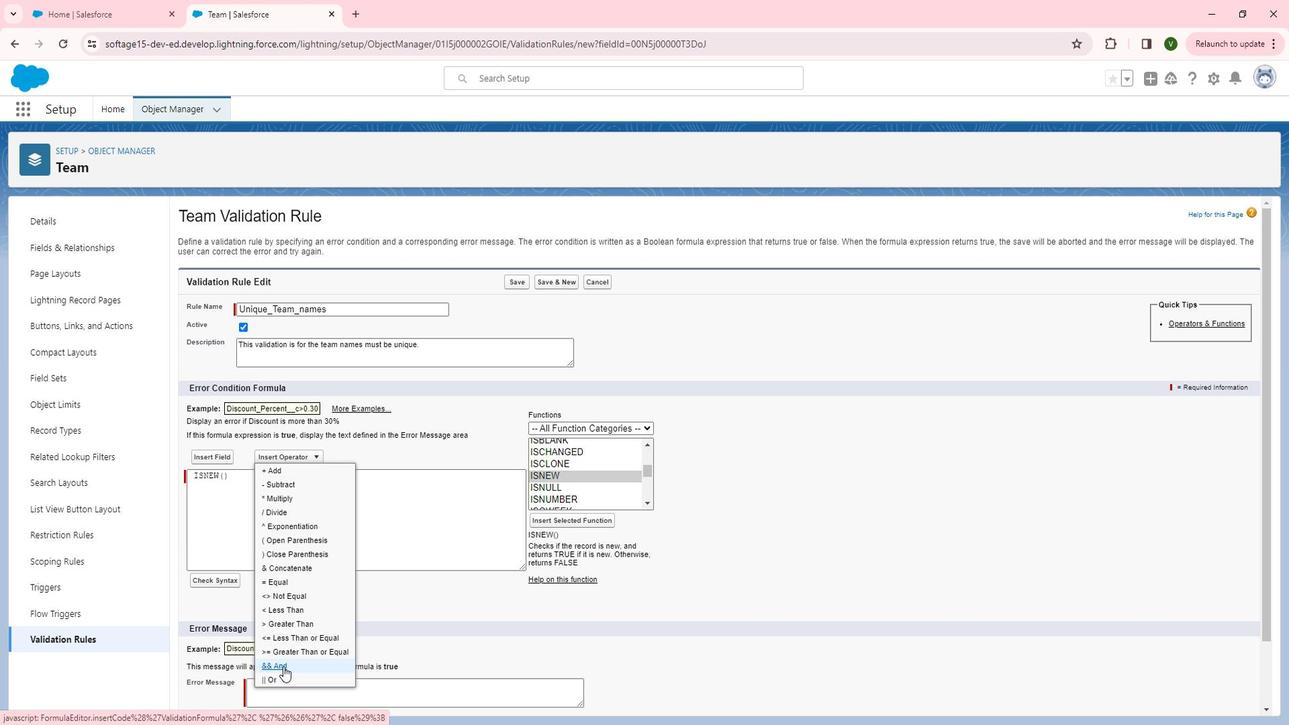 
Action: Mouse moved to (667, 503)
Screenshot: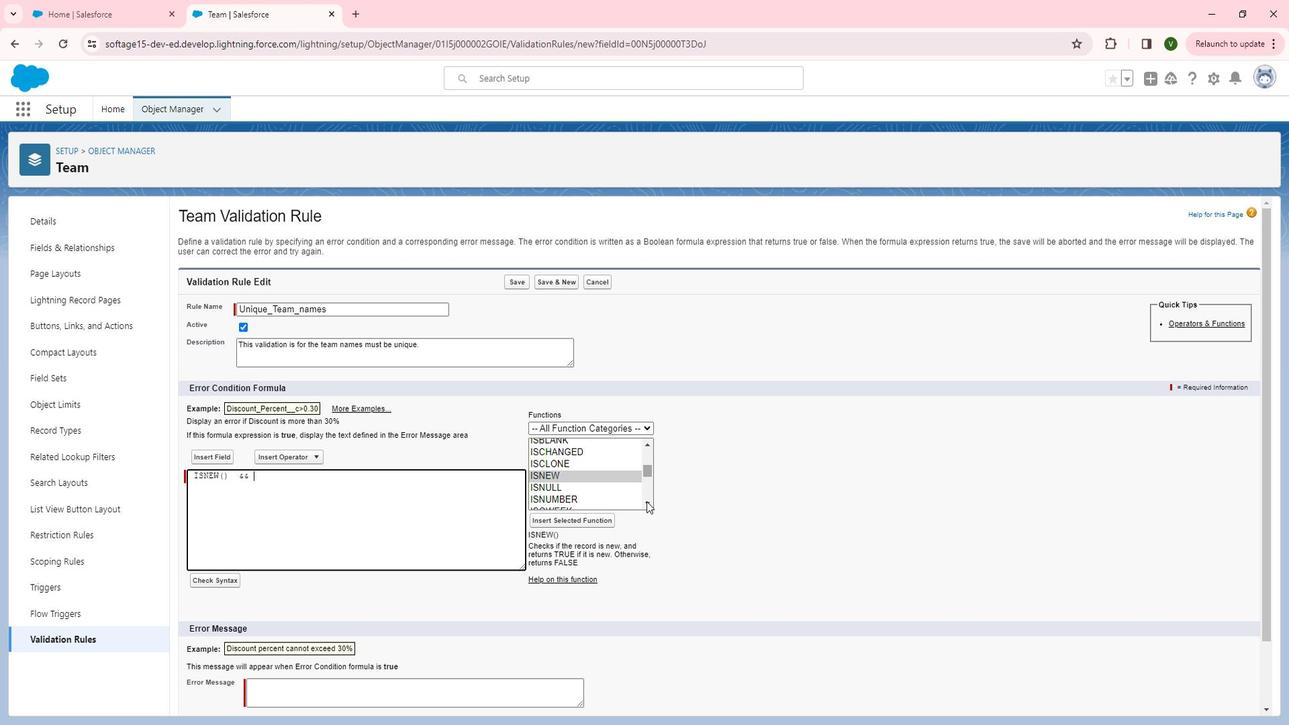 
Action: Mouse pressed left at (667, 503)
Screenshot: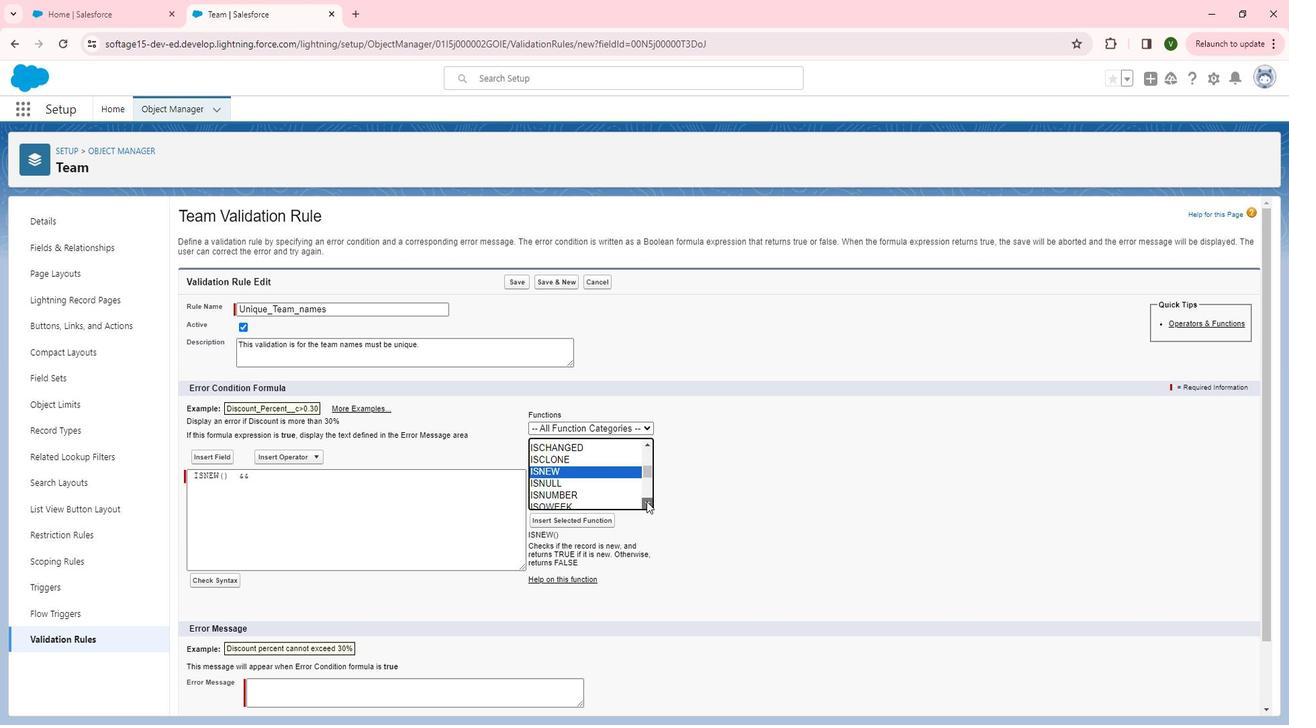 
Action: Mouse moved to (667, 504)
Screenshot: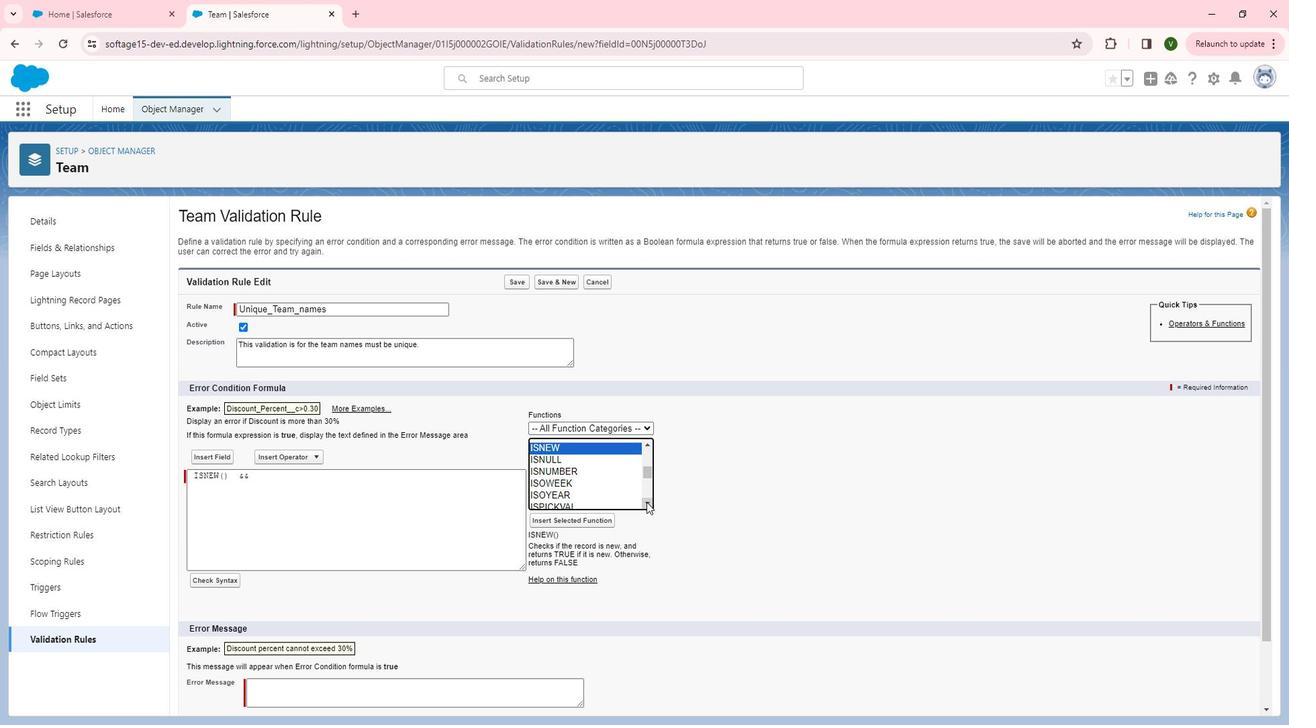 
Action: Mouse pressed left at (667, 504)
Screenshot: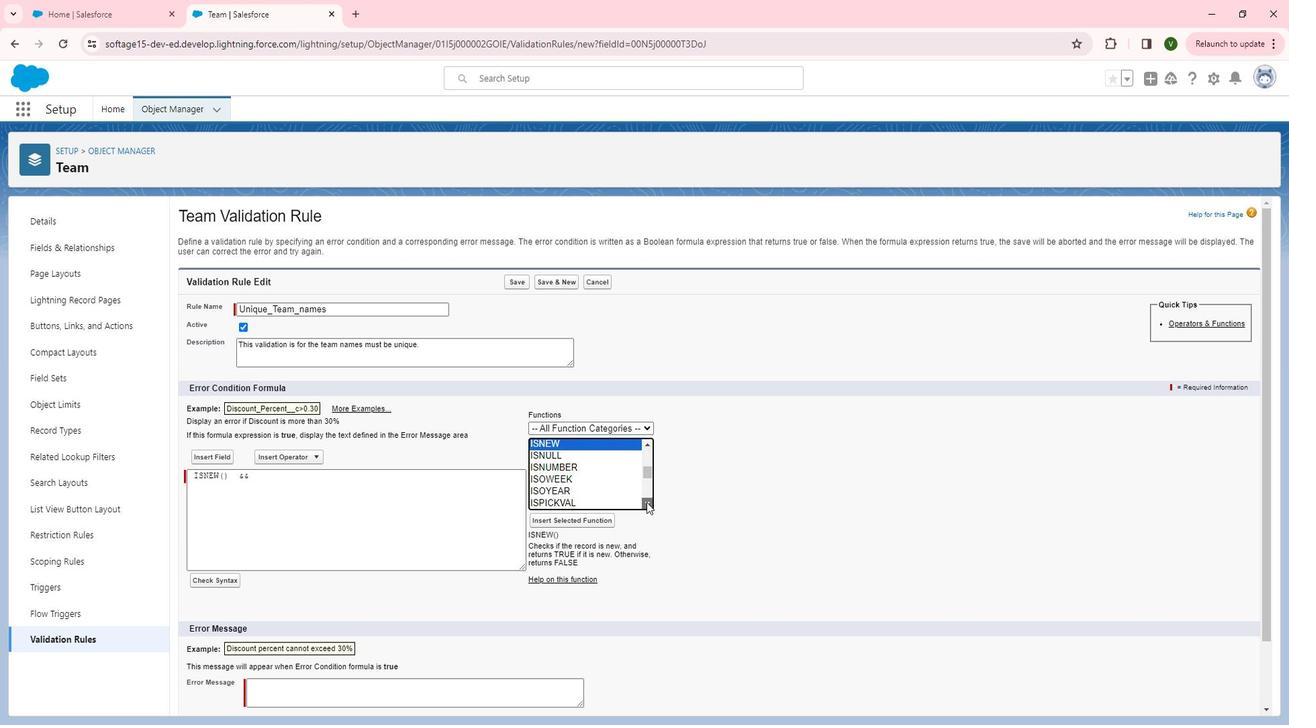 
Action: Mouse moved to (670, 450)
Screenshot: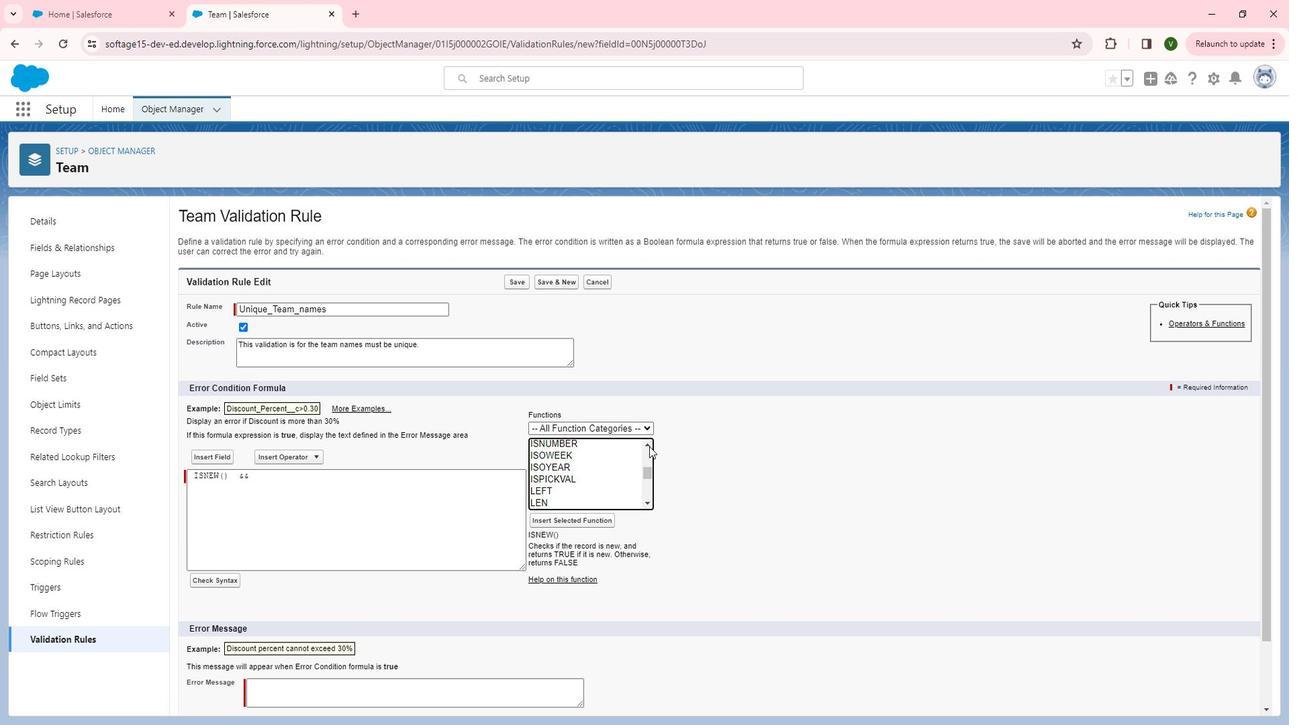 
Action: Mouse pressed left at (670, 450)
Screenshot: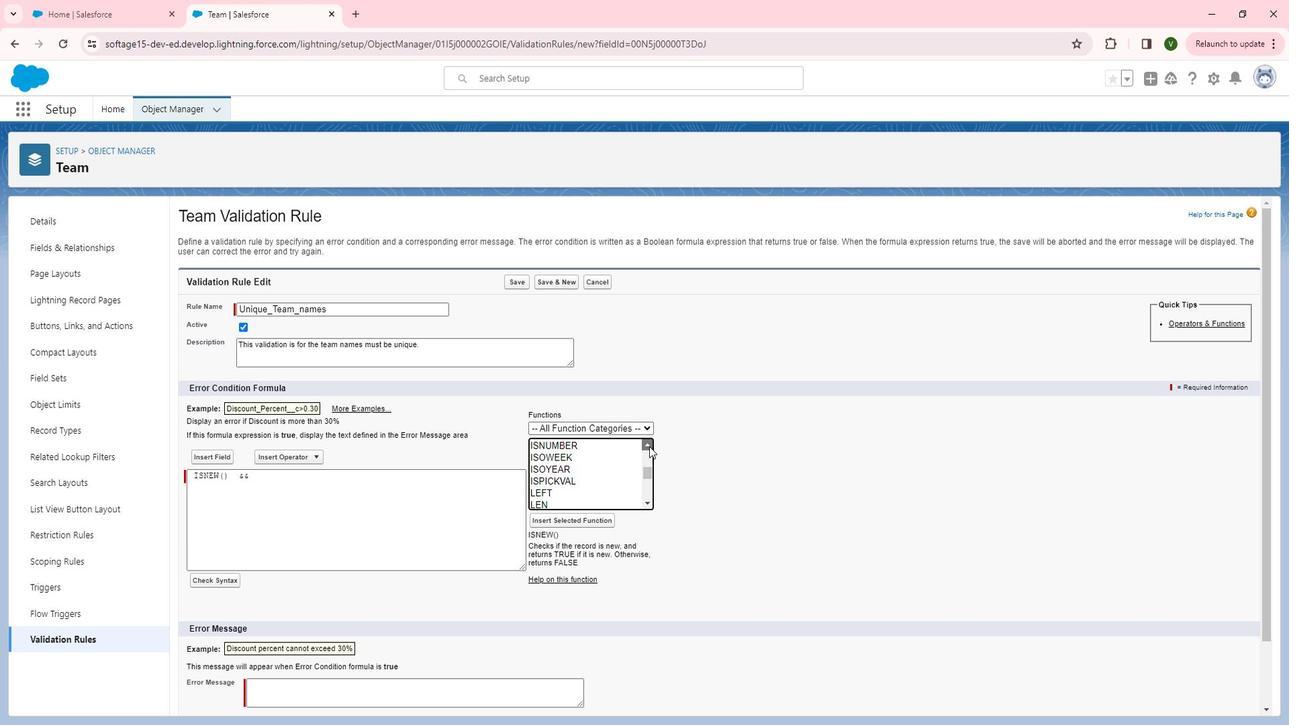 
Action: Mouse pressed left at (670, 450)
Screenshot: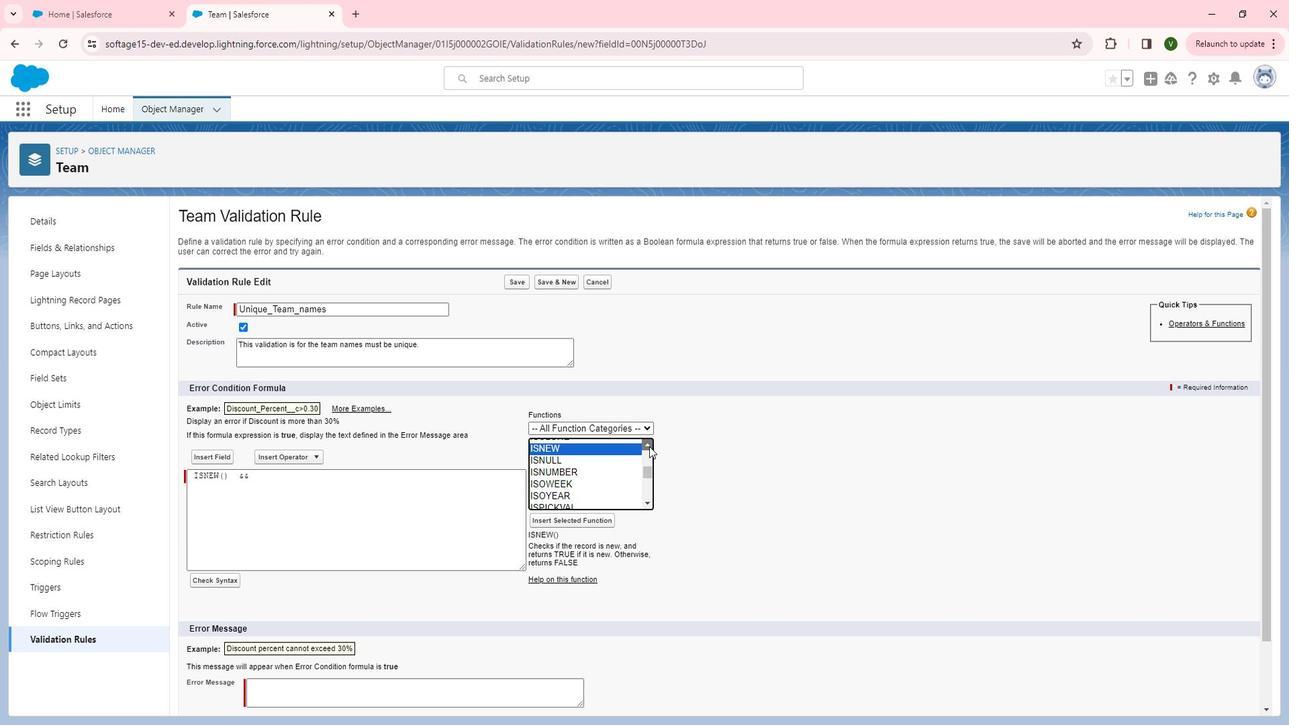 
Action: Mouse moved to (669, 446)
Screenshot: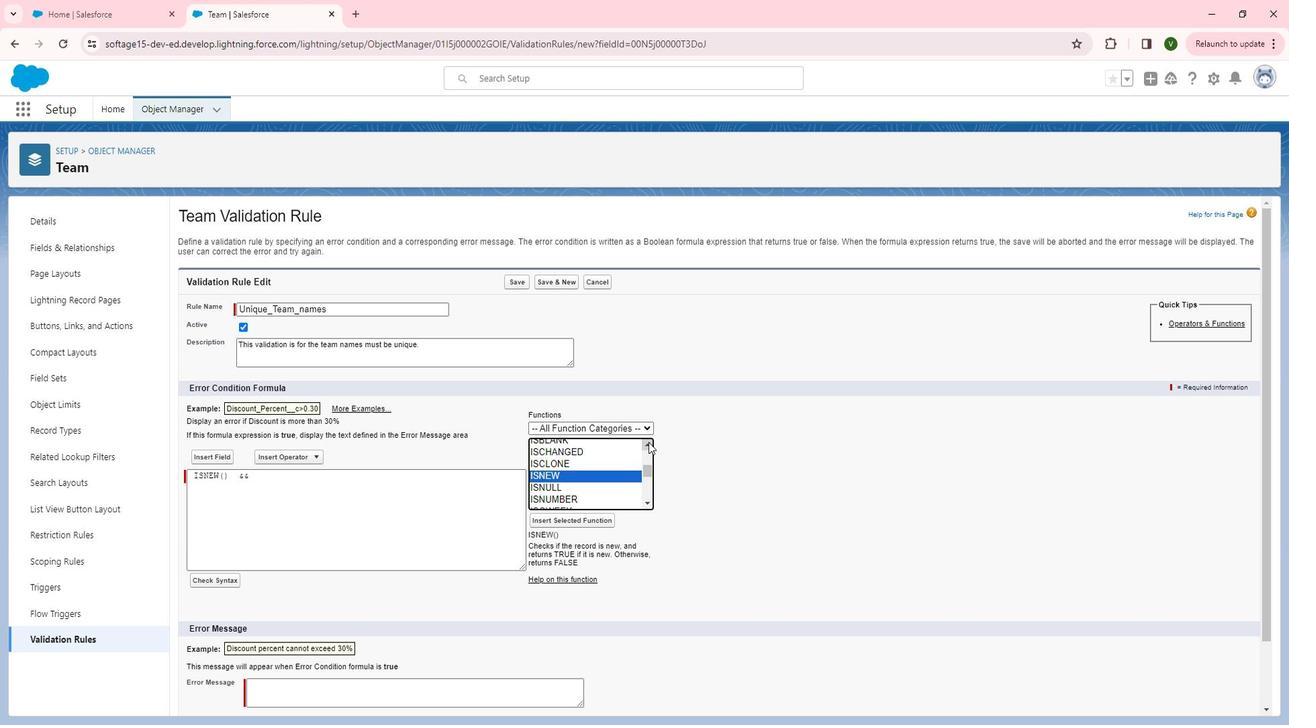 
Action: Mouse pressed left at (669, 446)
Screenshot: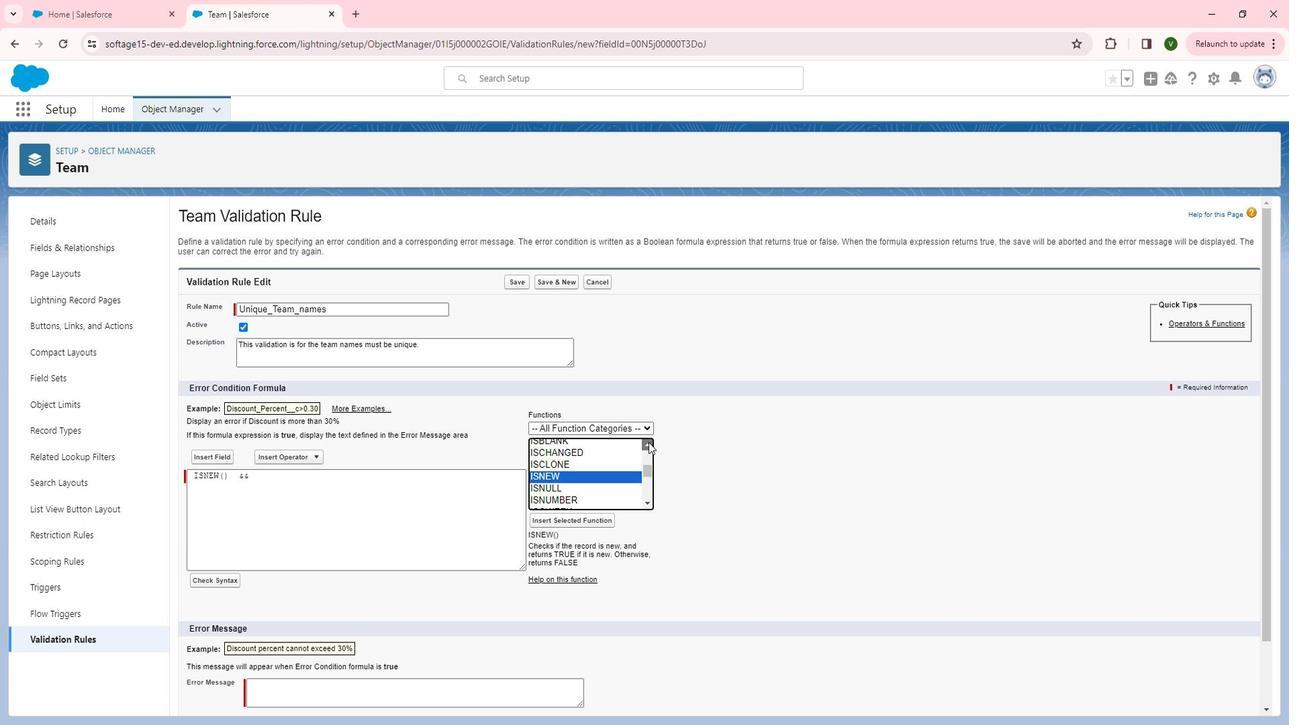 
Action: Mouse moved to (594, 470)
Screenshot: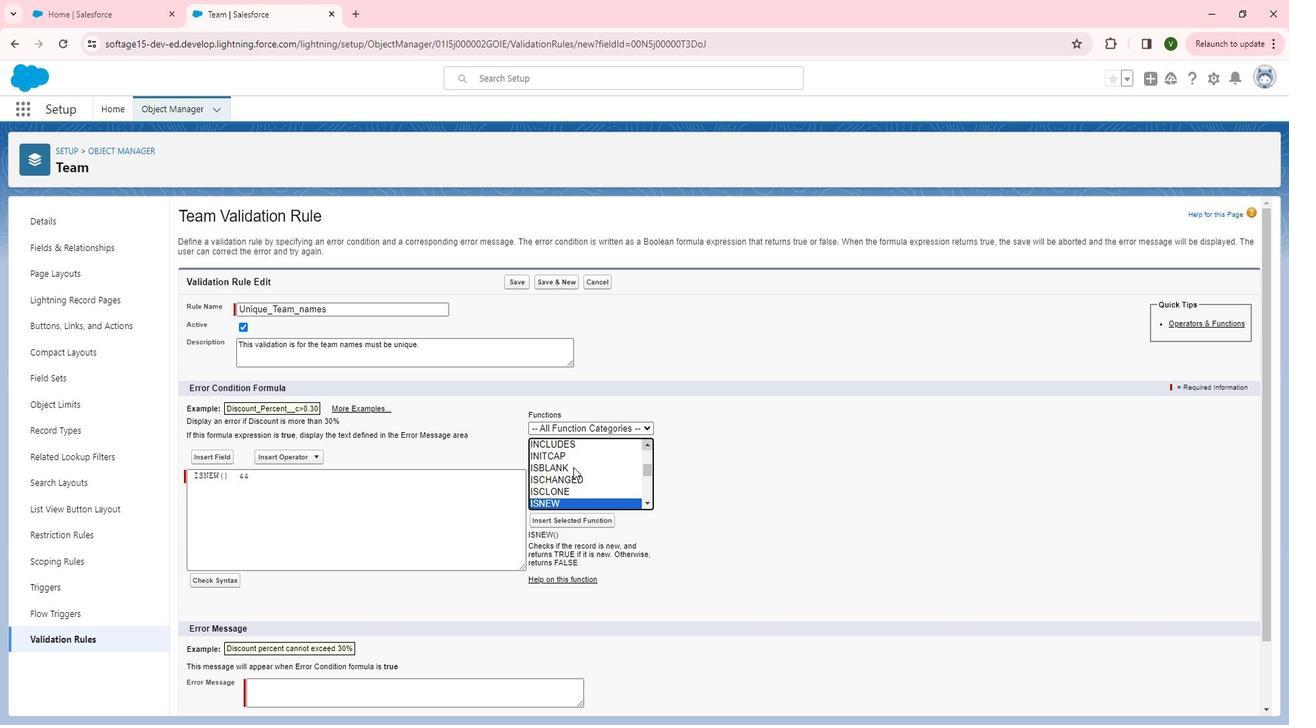 
Action: Mouse pressed left at (594, 470)
Screenshot: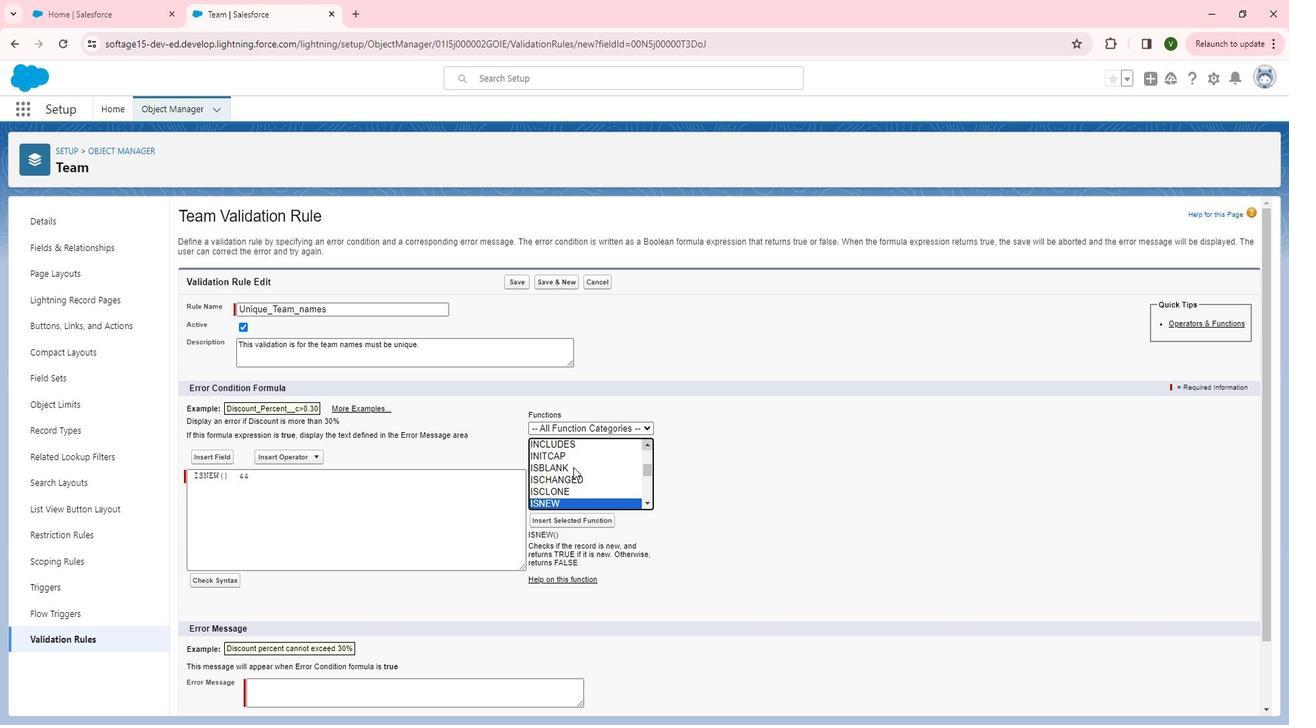 
Action: Mouse moved to (608, 515)
Screenshot: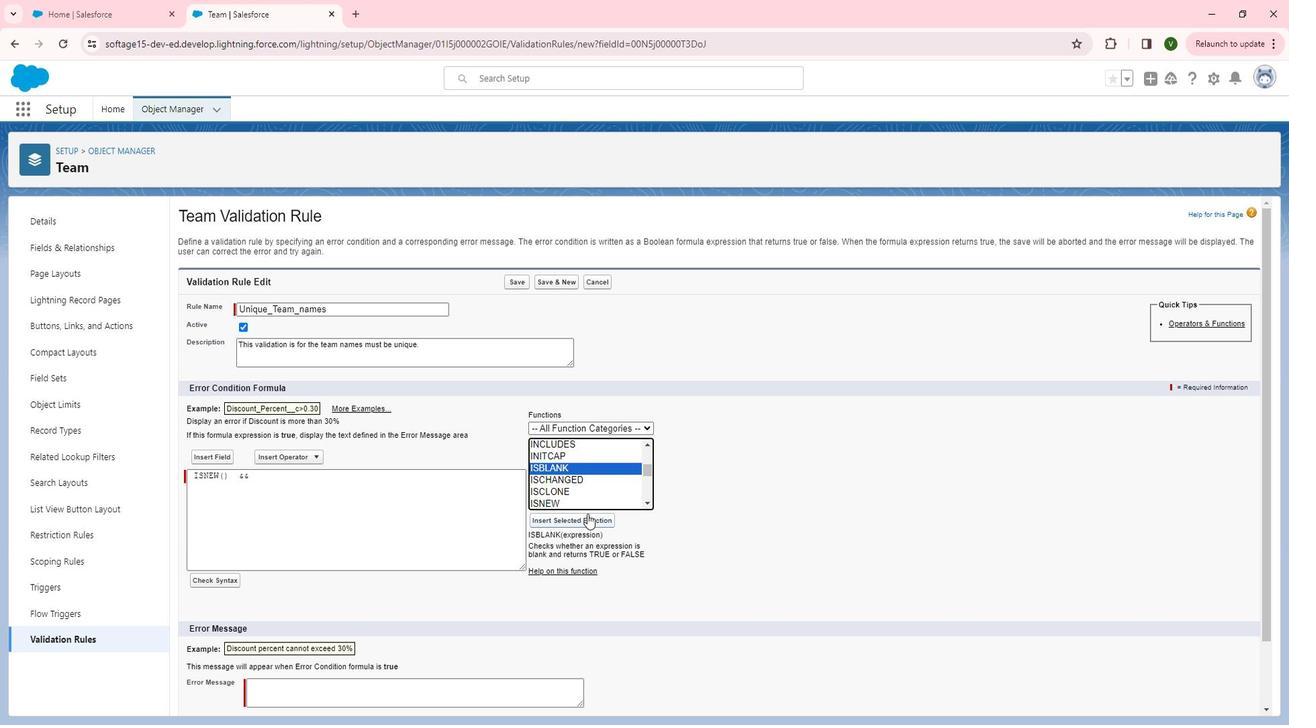 
Action: Mouse pressed left at (608, 515)
Screenshot: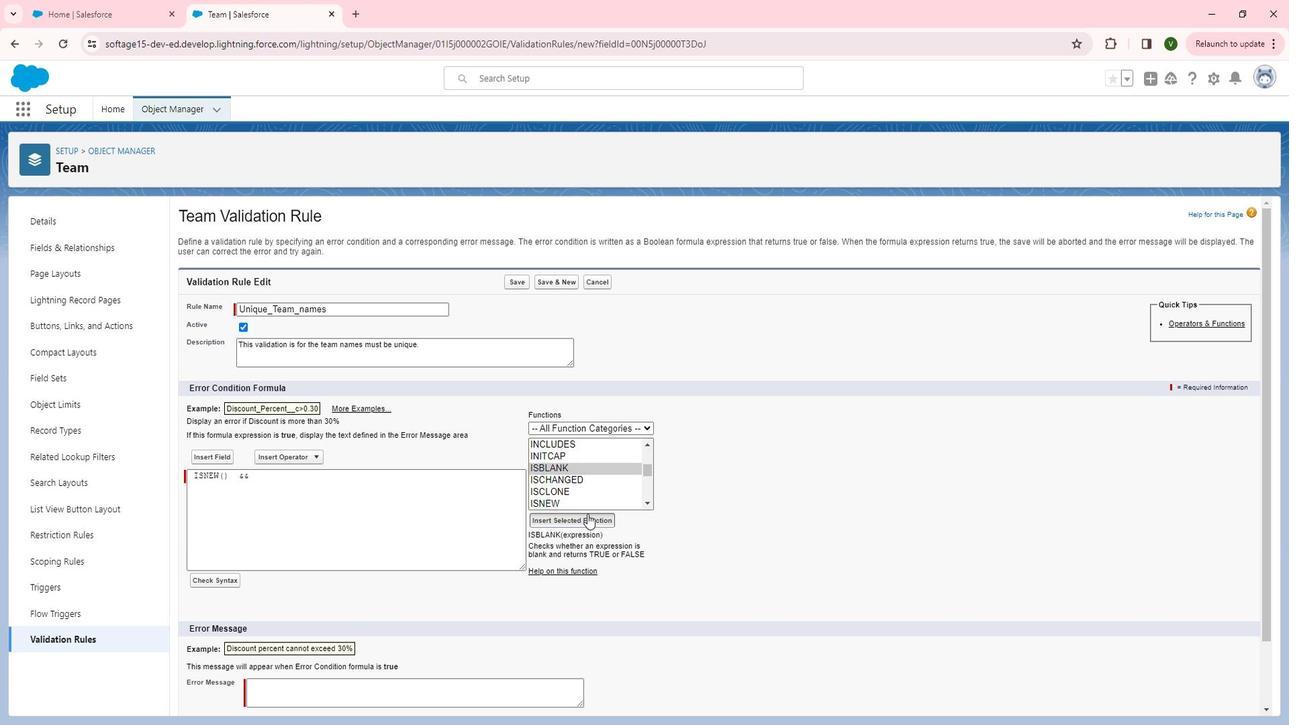 
Action: Mouse moved to (345, 484)
Screenshot: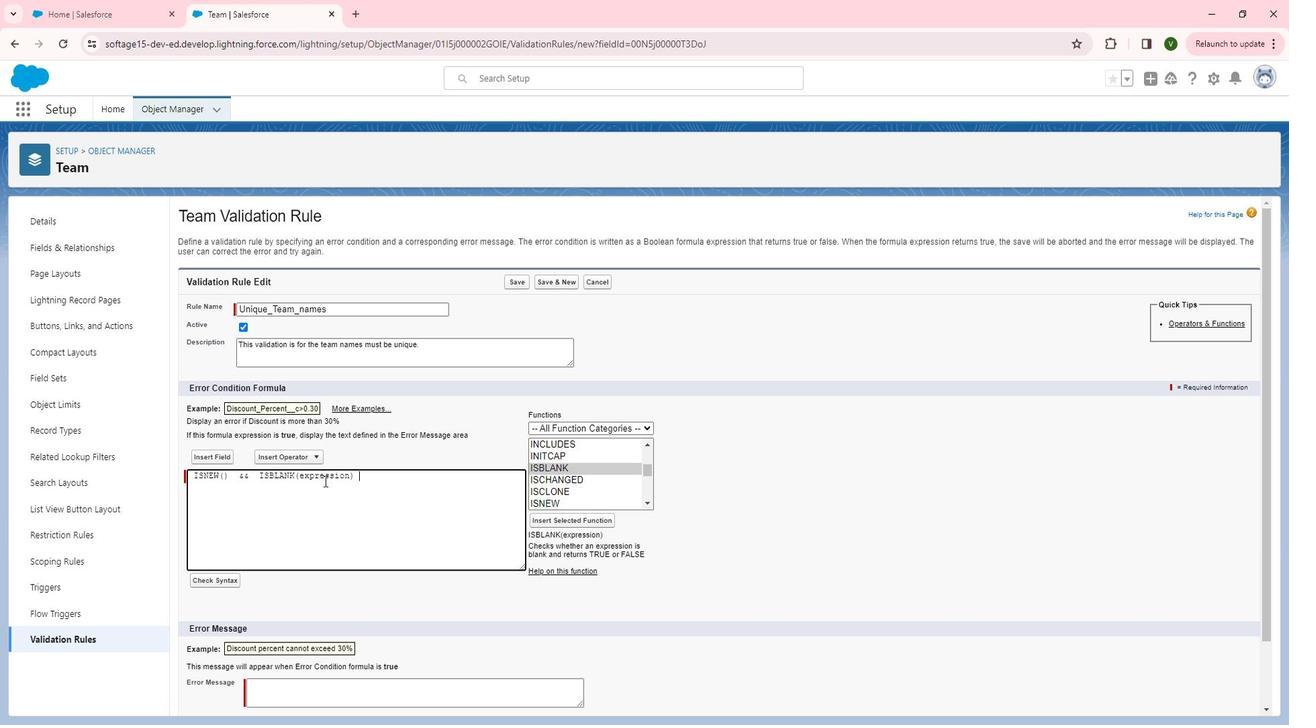 
Action: Mouse pressed left at (345, 484)
Screenshot: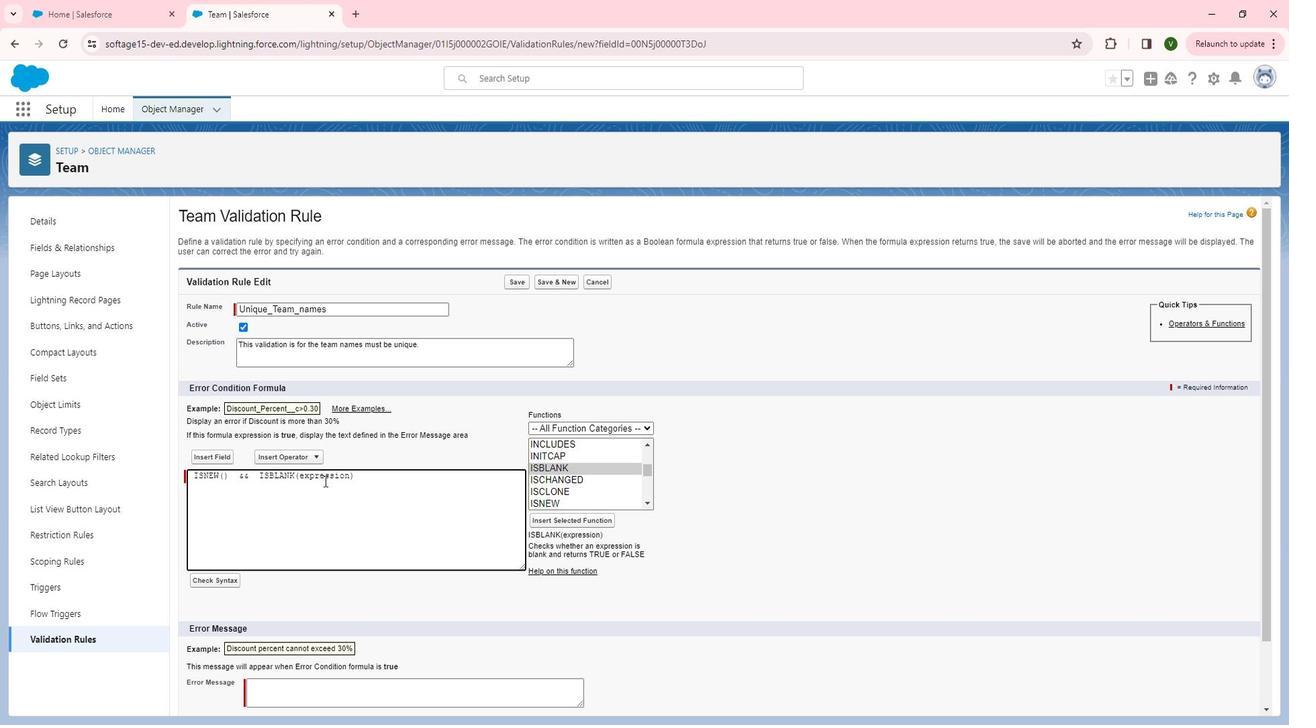 
Action: Mouse pressed left at (345, 484)
Screenshot: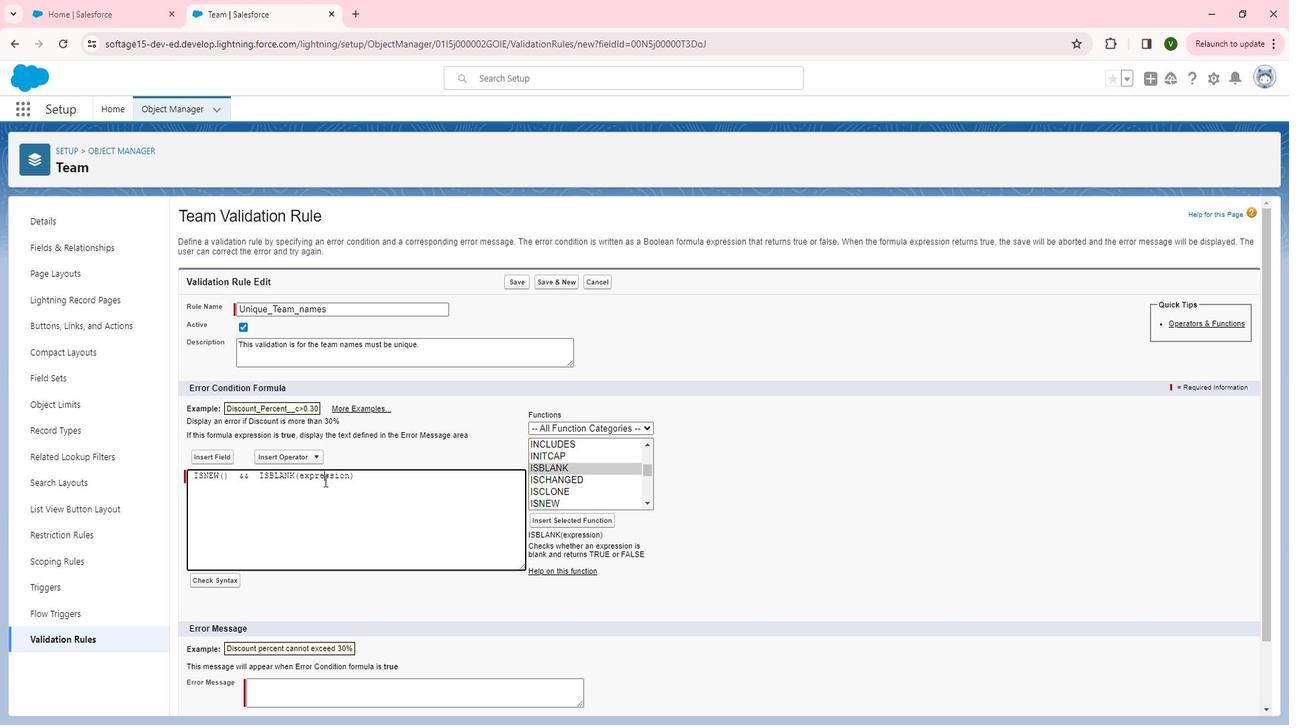 
Action: Mouse moved to (667, 501)
Screenshot: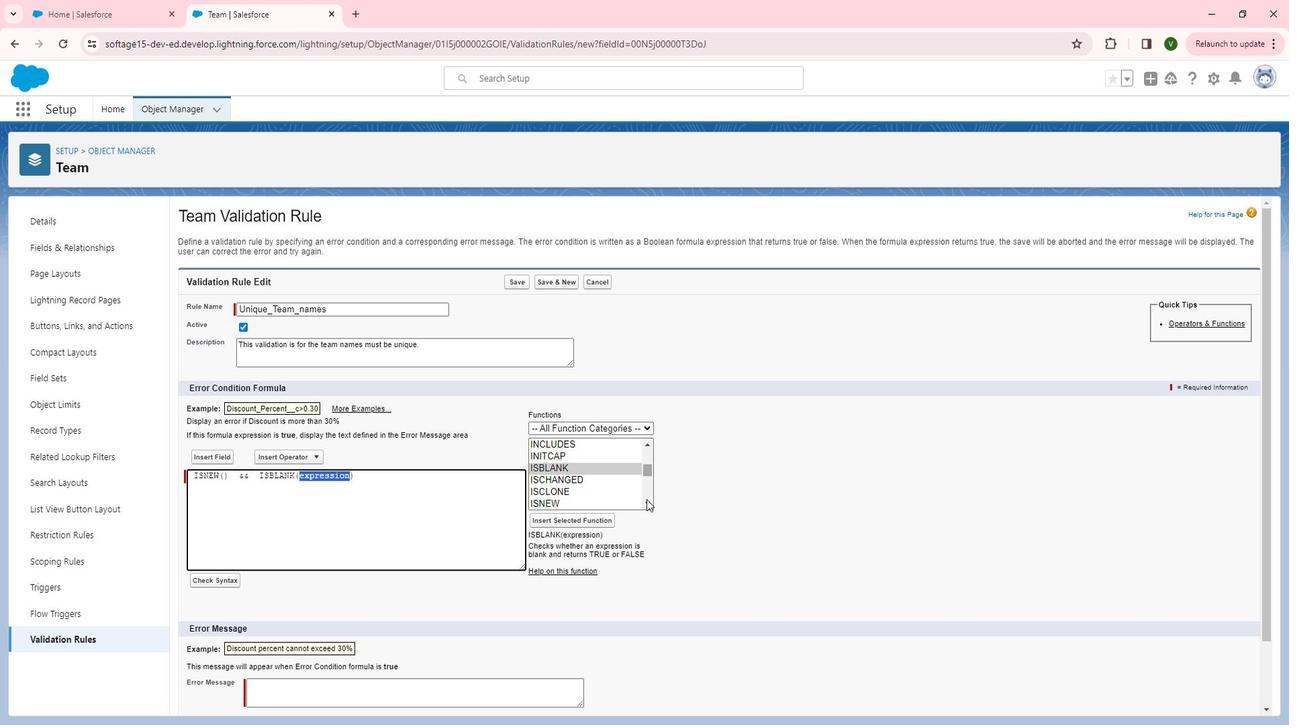
Action: Mouse pressed left at (667, 501)
Screenshot: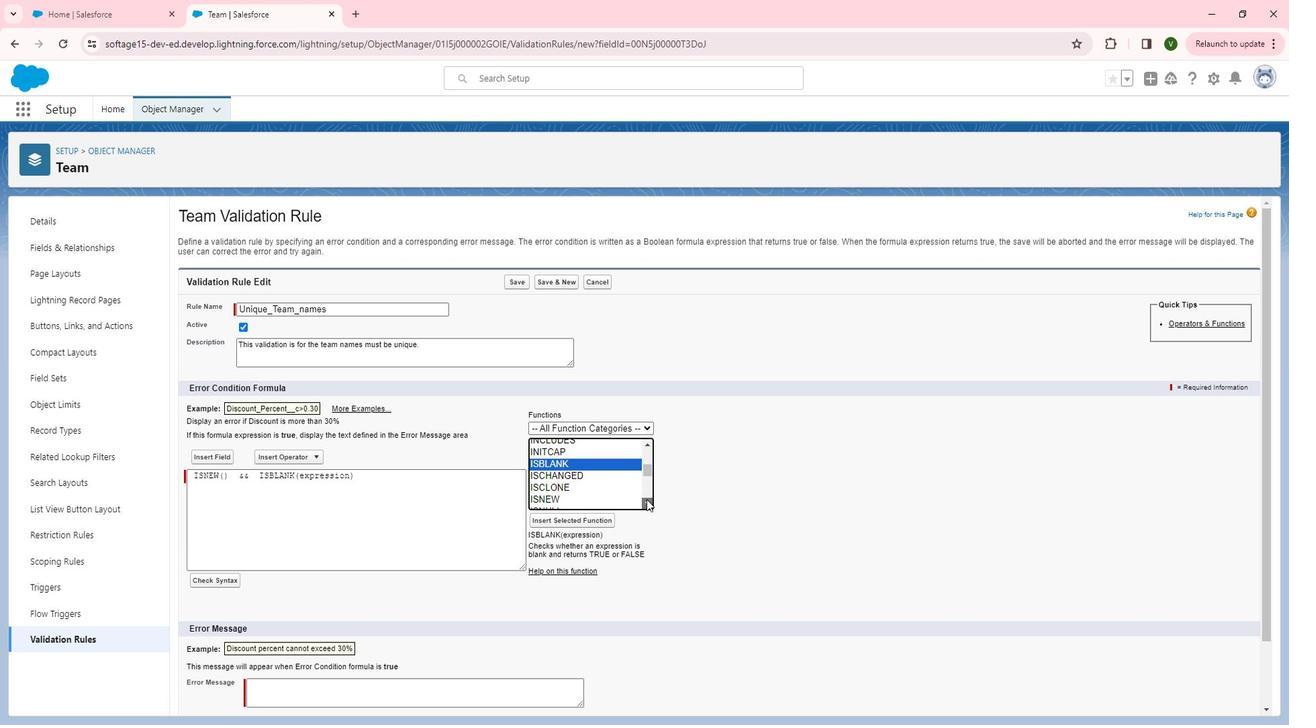 
Action: Mouse pressed left at (667, 501)
Screenshot: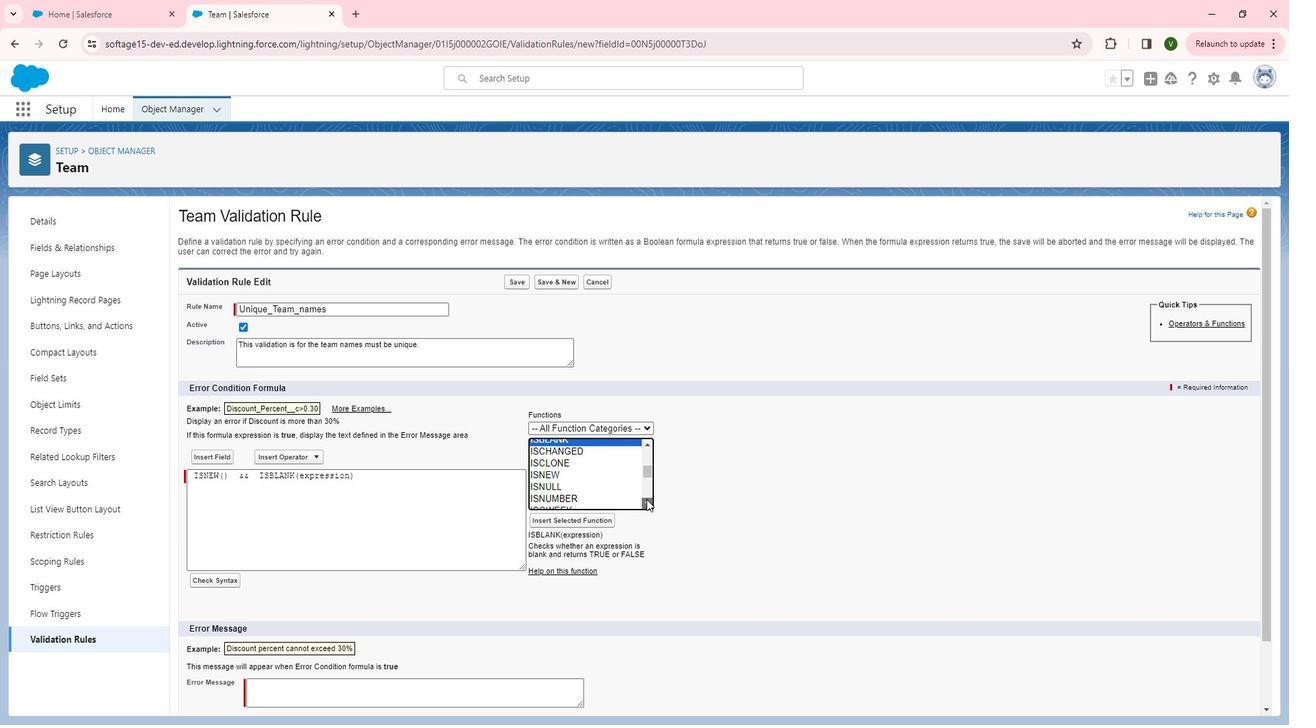 
Action: Mouse pressed left at (667, 501)
Screenshot: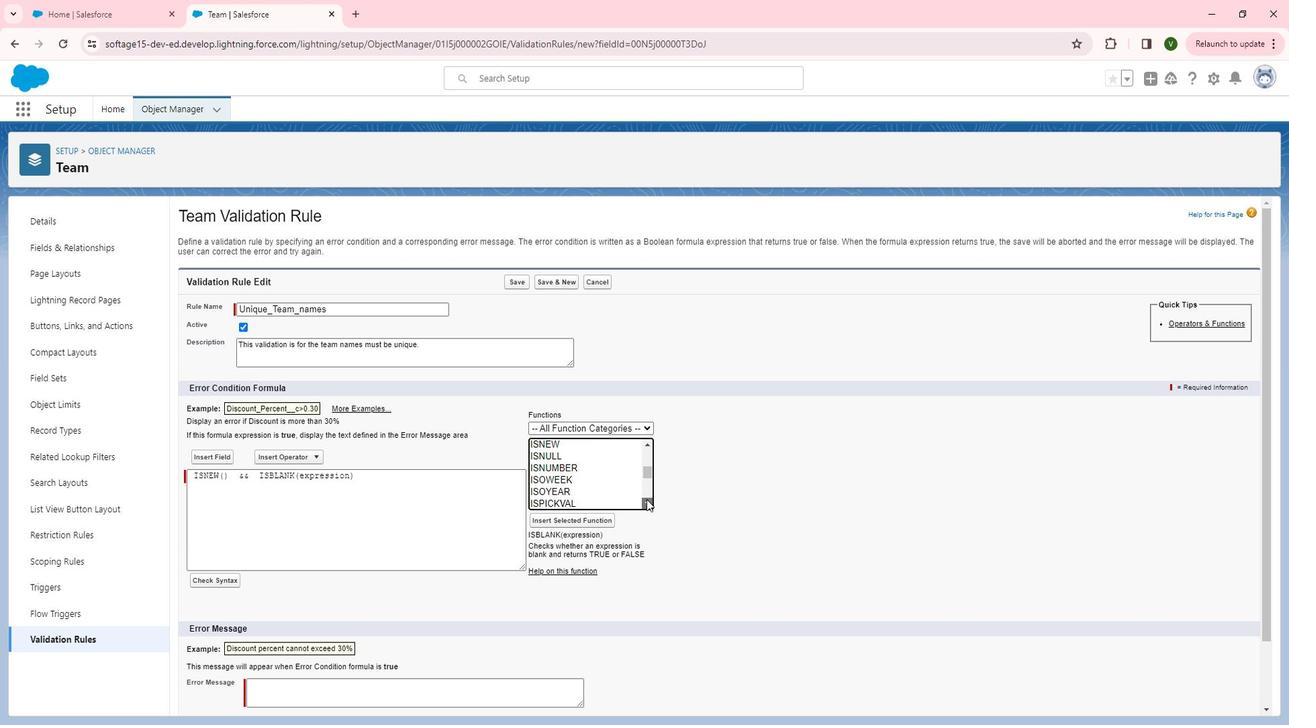 
Action: Mouse pressed left at (667, 501)
Screenshot: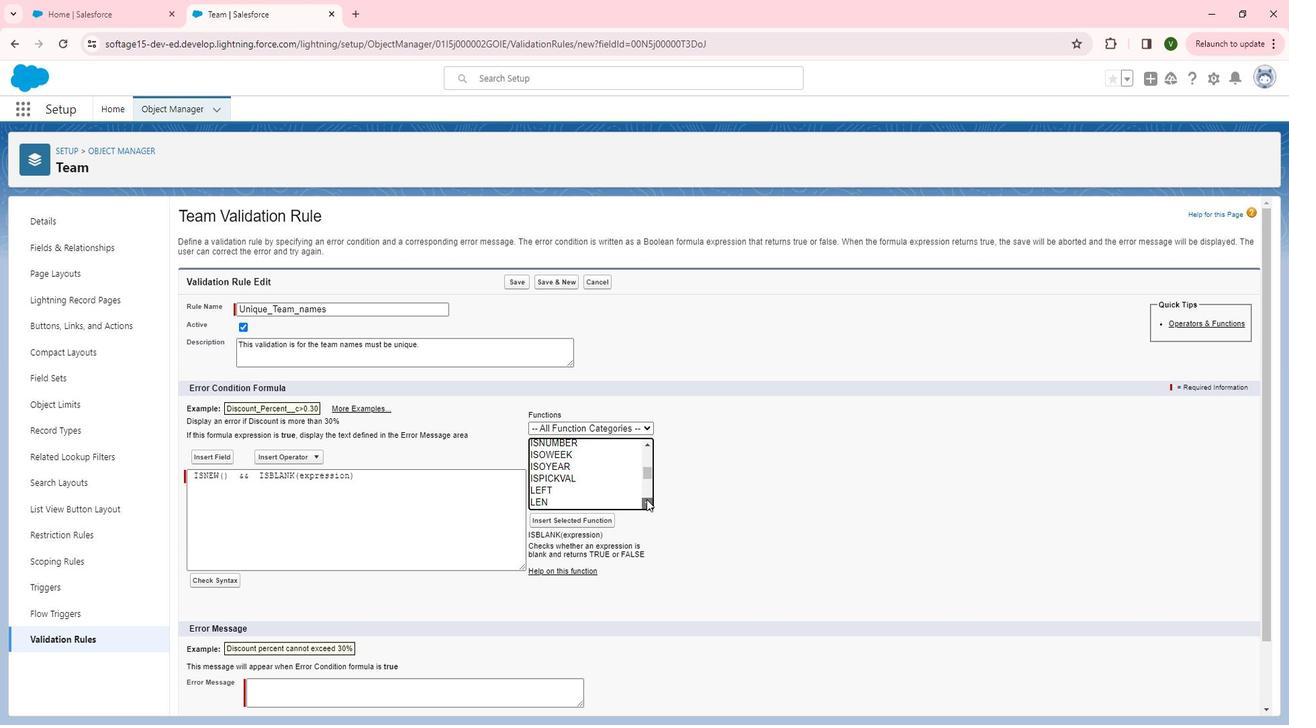 
Action: Mouse pressed left at (667, 501)
Screenshot: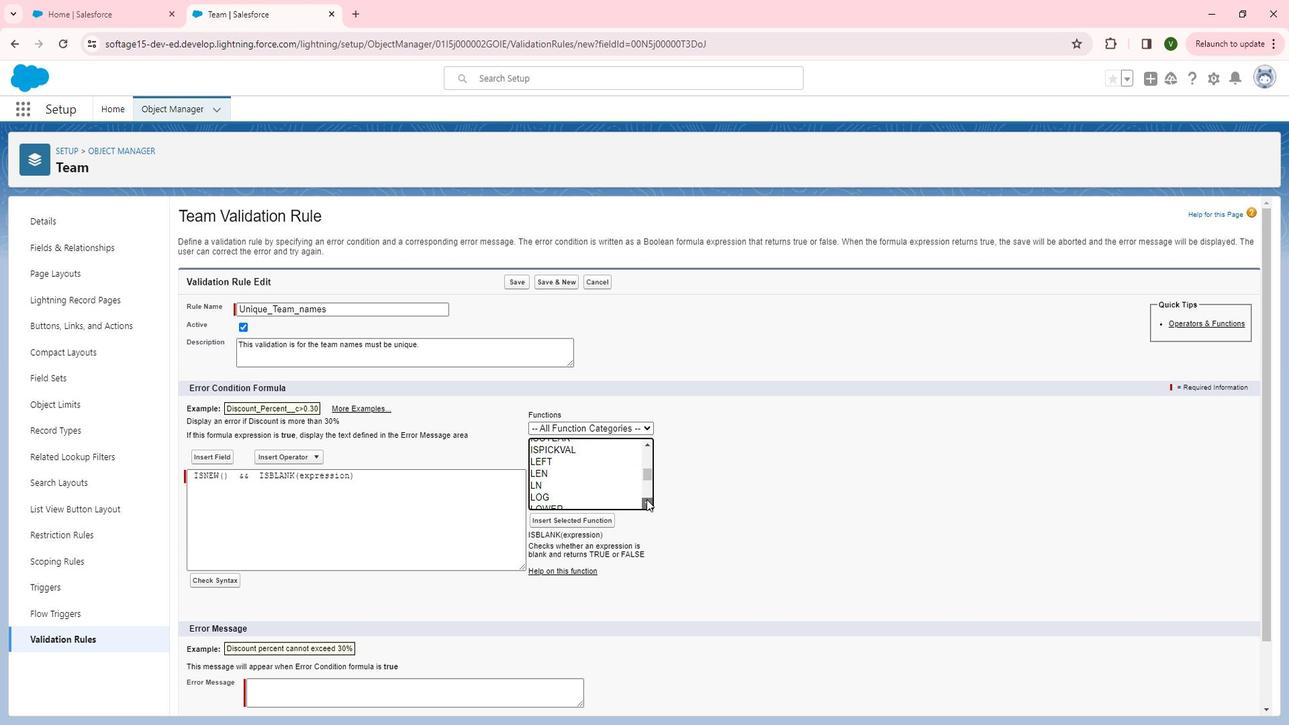 
Action: Mouse pressed left at (667, 501)
Screenshot: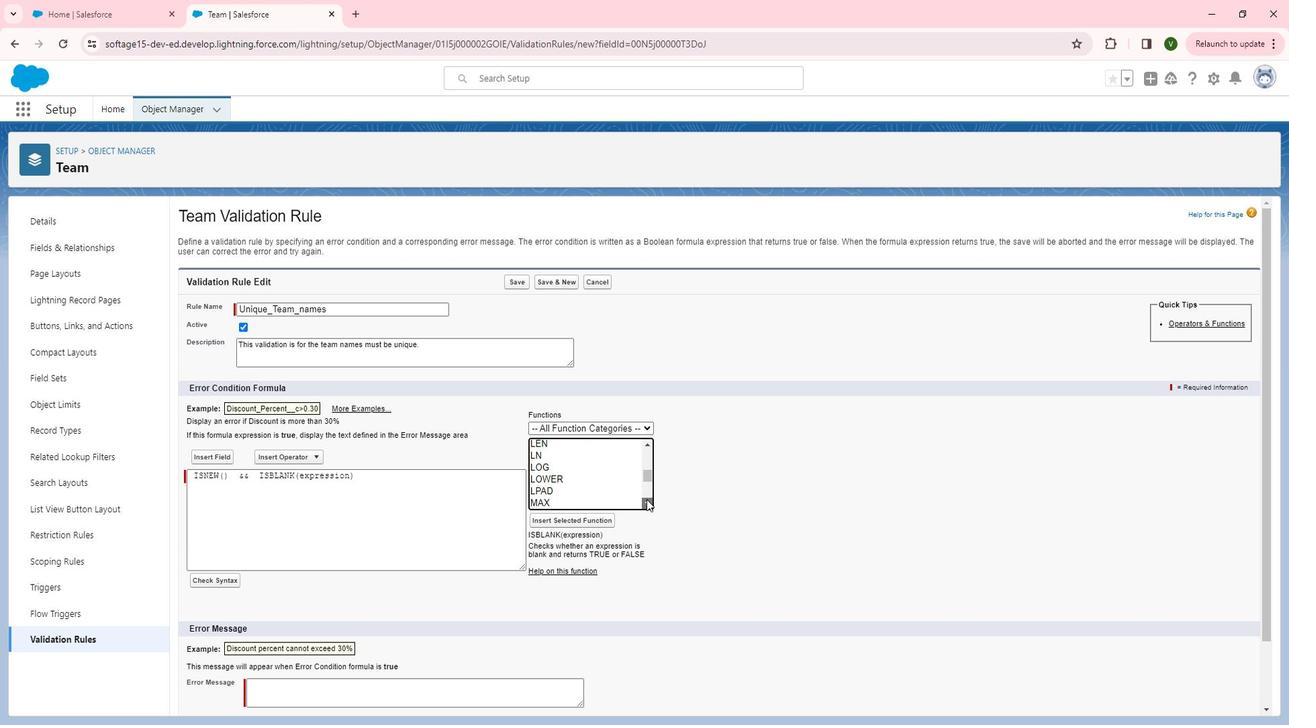 
Action: Mouse pressed left at (667, 501)
Screenshot: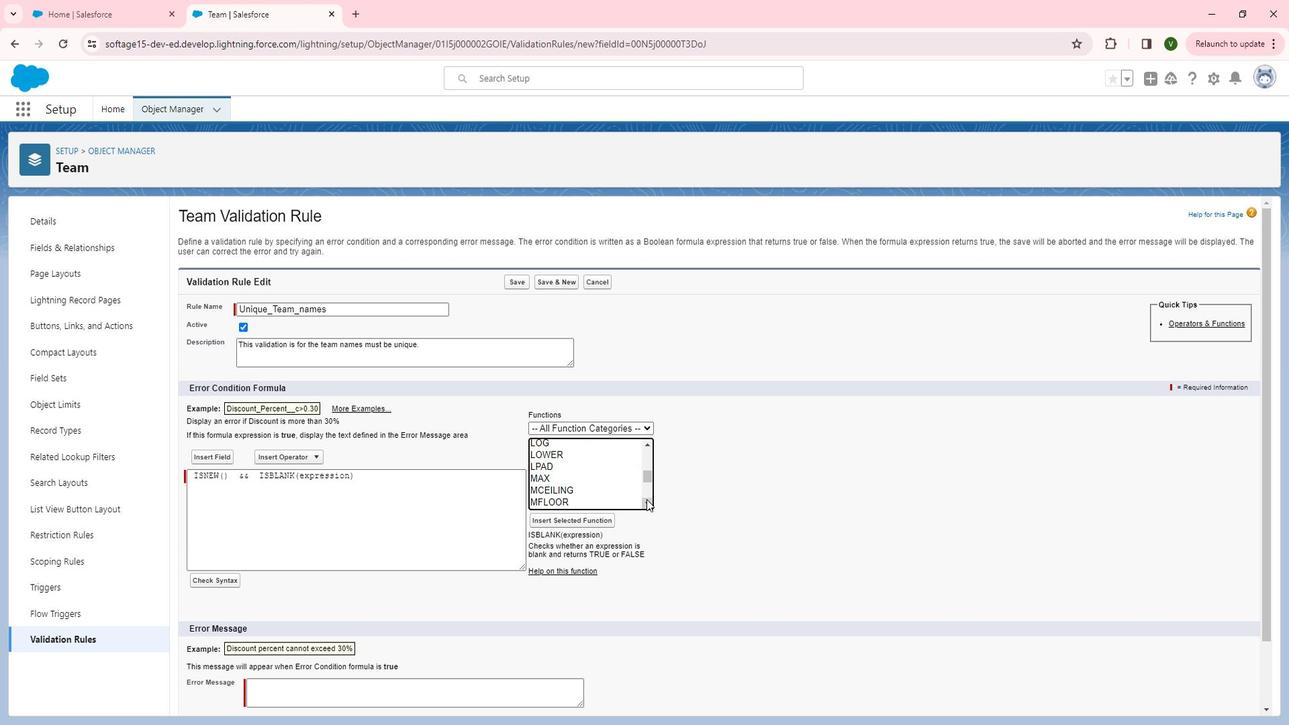 
Action: Mouse pressed left at (667, 501)
Screenshot: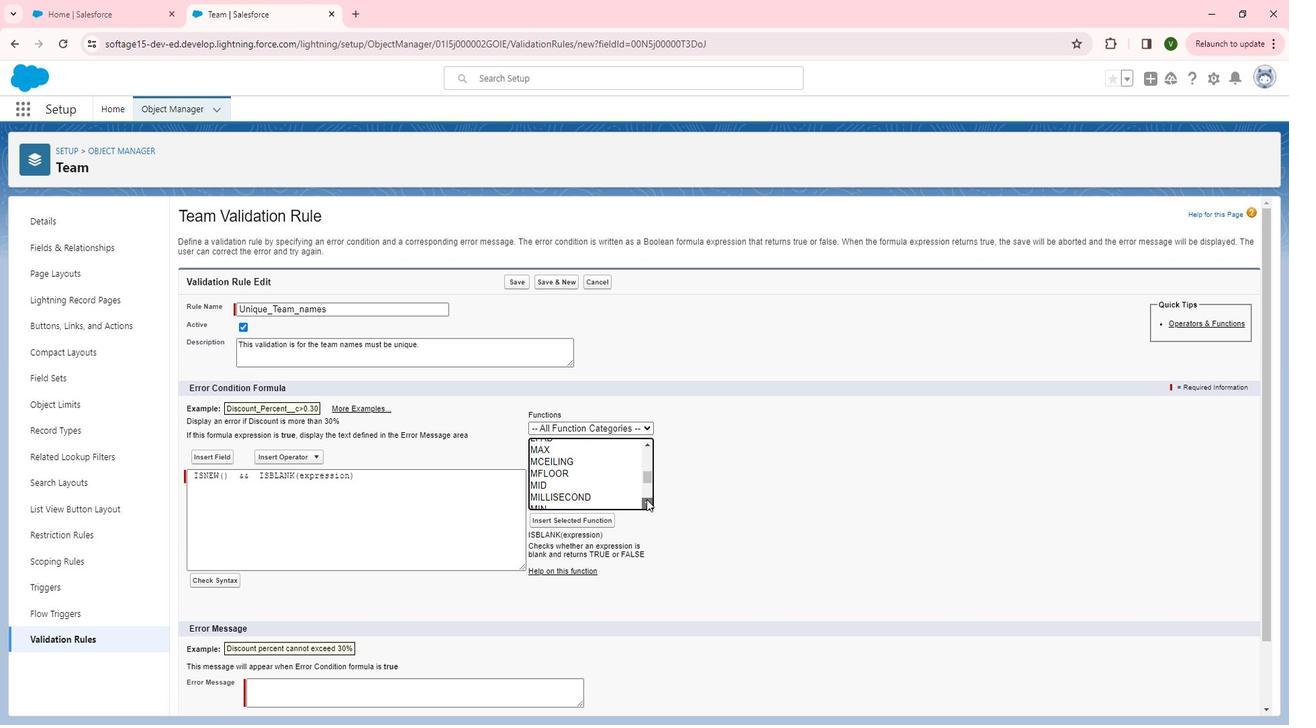 
Action: Mouse pressed left at (667, 501)
Screenshot: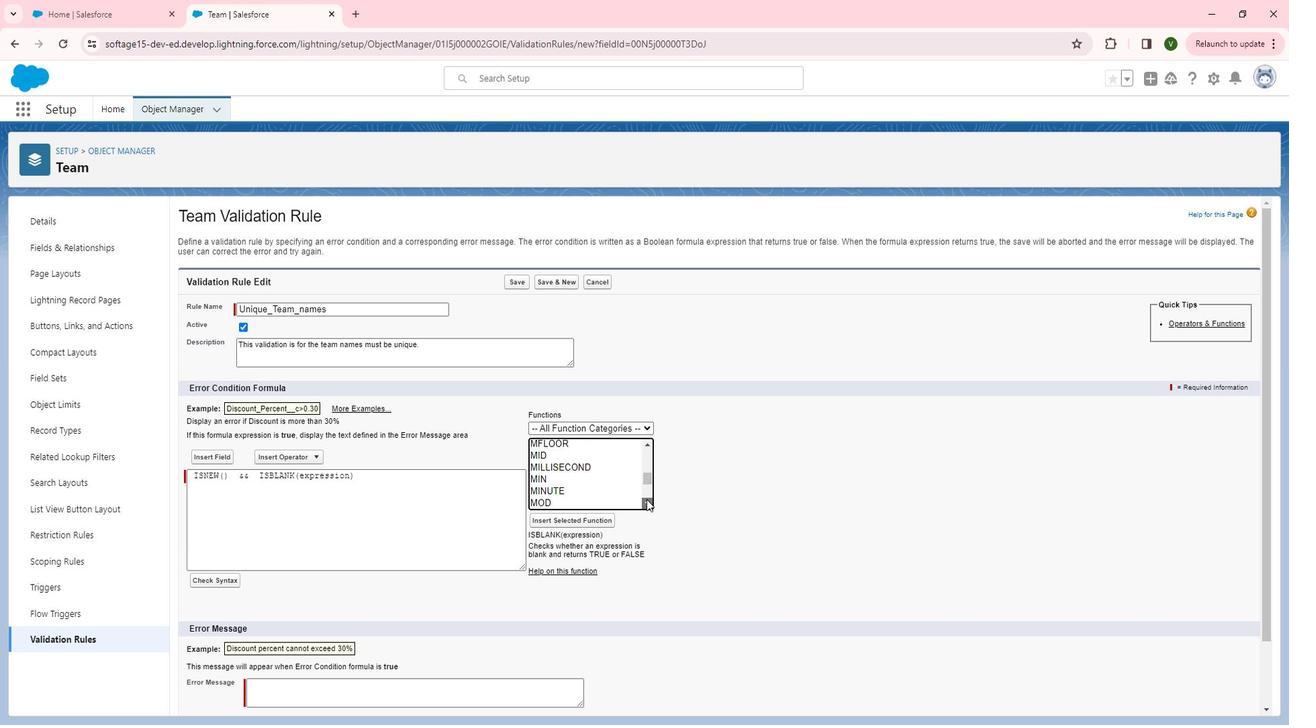 
Action: Mouse pressed left at (667, 501)
Screenshot: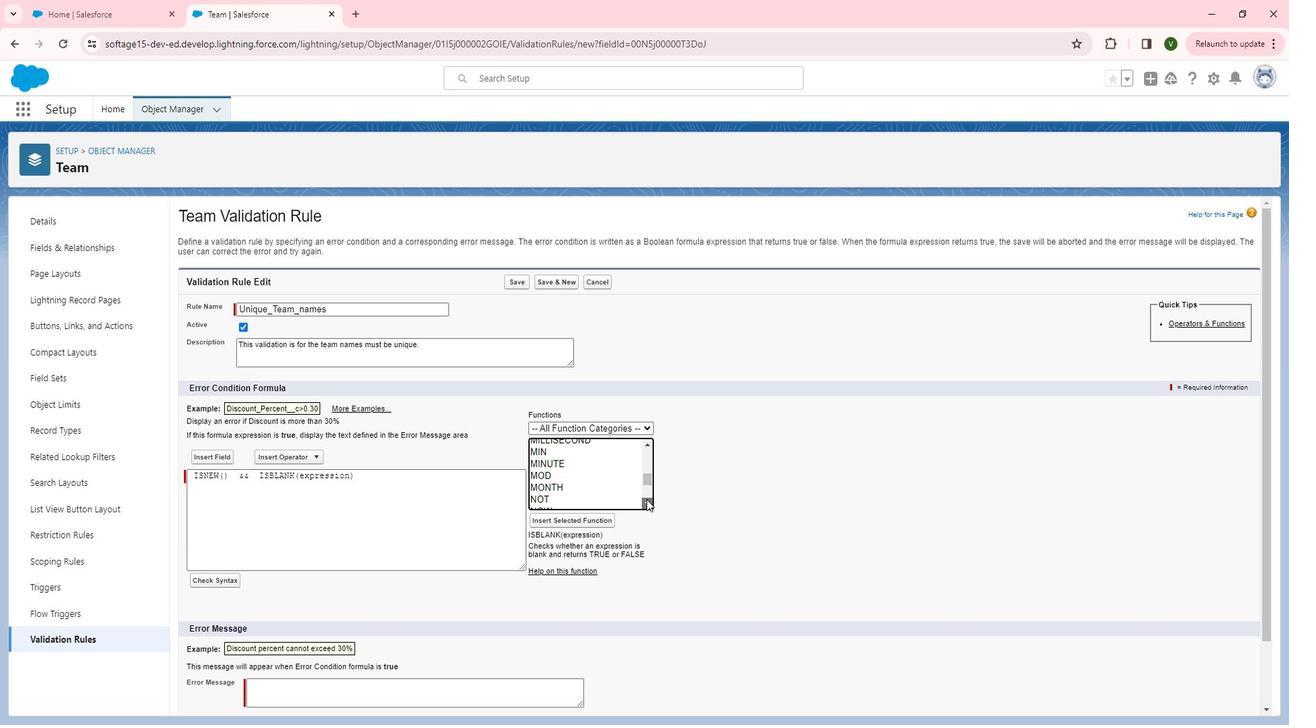 
Action: Mouse pressed left at (667, 501)
Screenshot: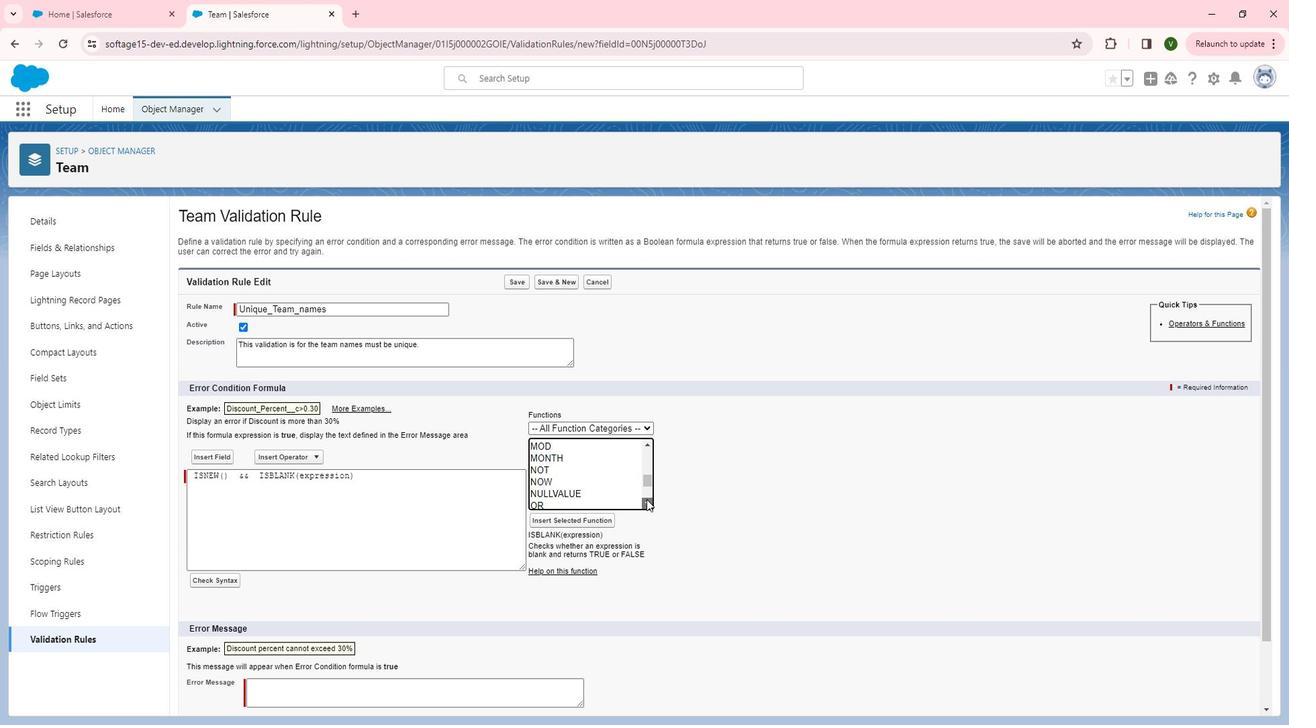 
Action: Mouse pressed left at (667, 501)
Screenshot: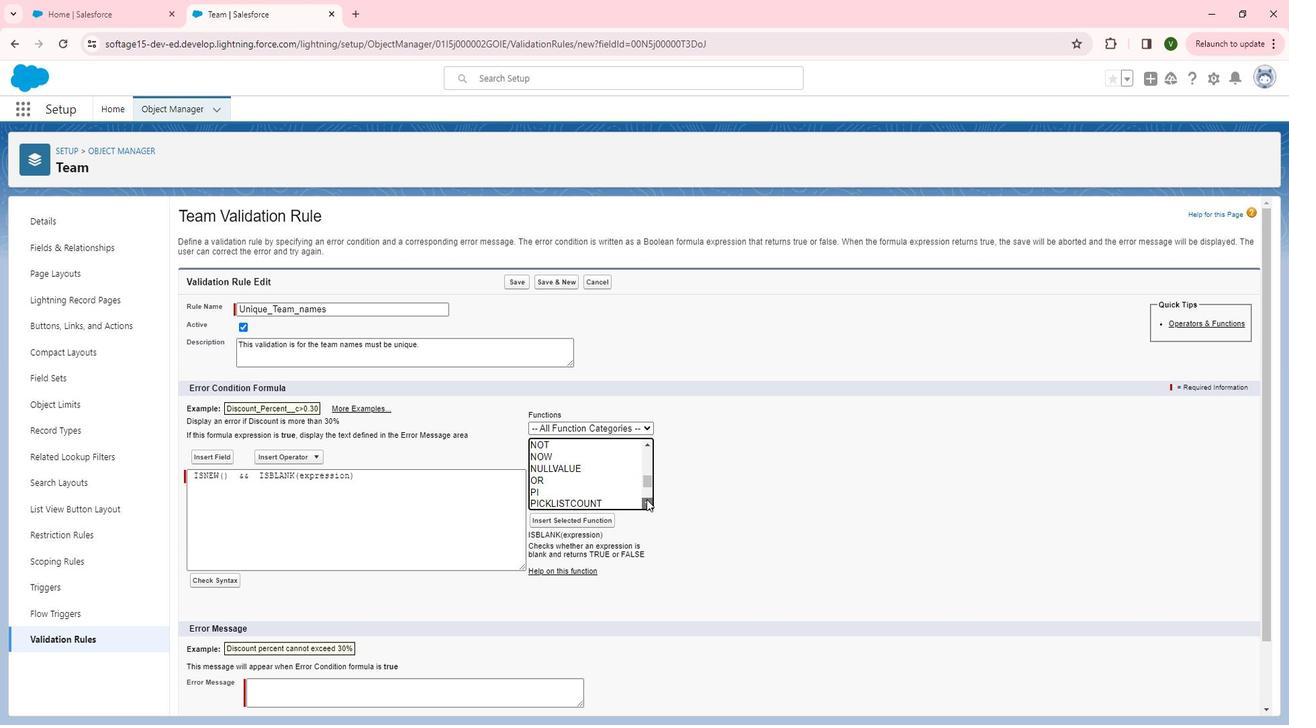 
Action: Mouse moved to (588, 486)
Screenshot: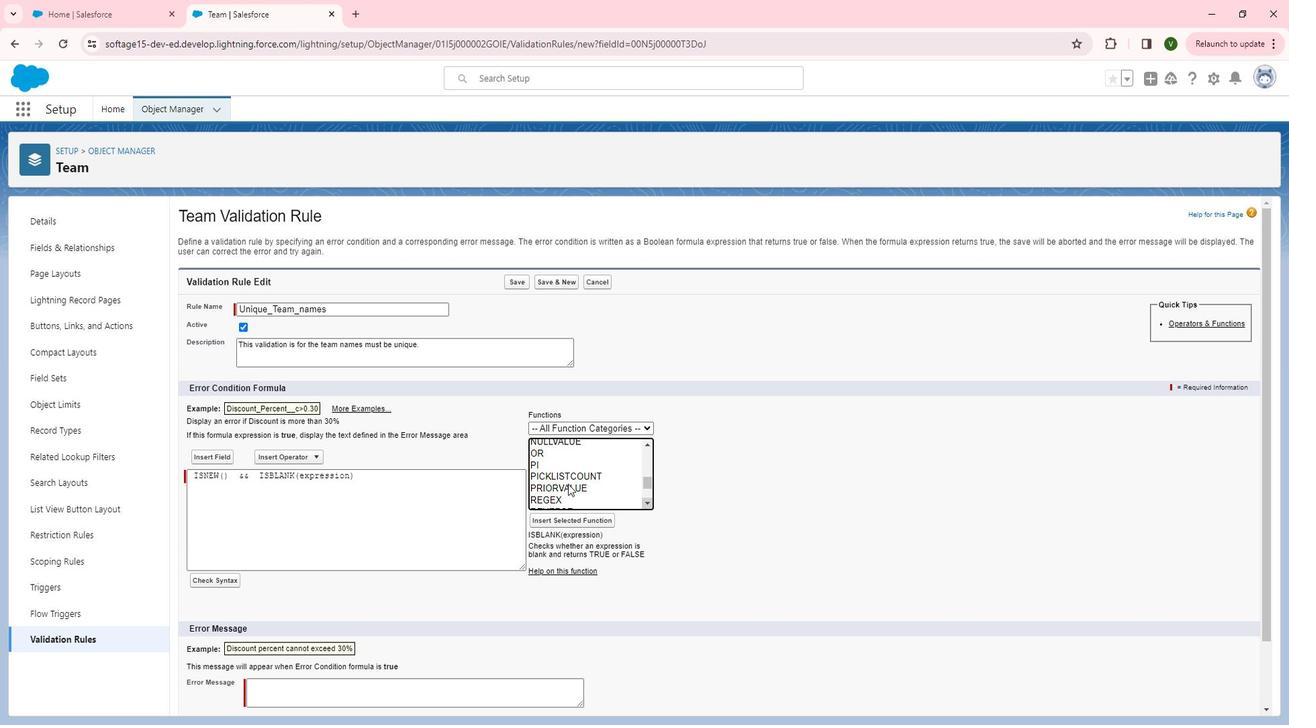 
Action: Mouse pressed left at (588, 486)
Screenshot: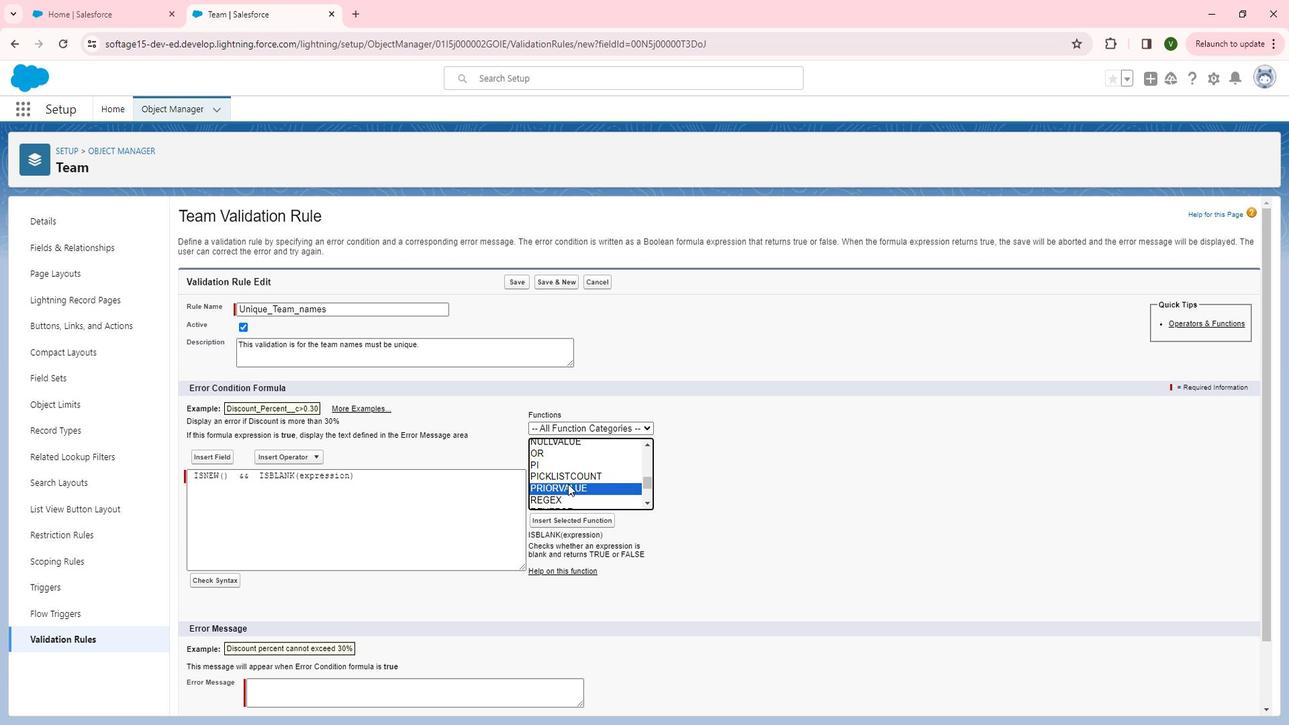 
Action: Mouse moved to (598, 519)
Screenshot: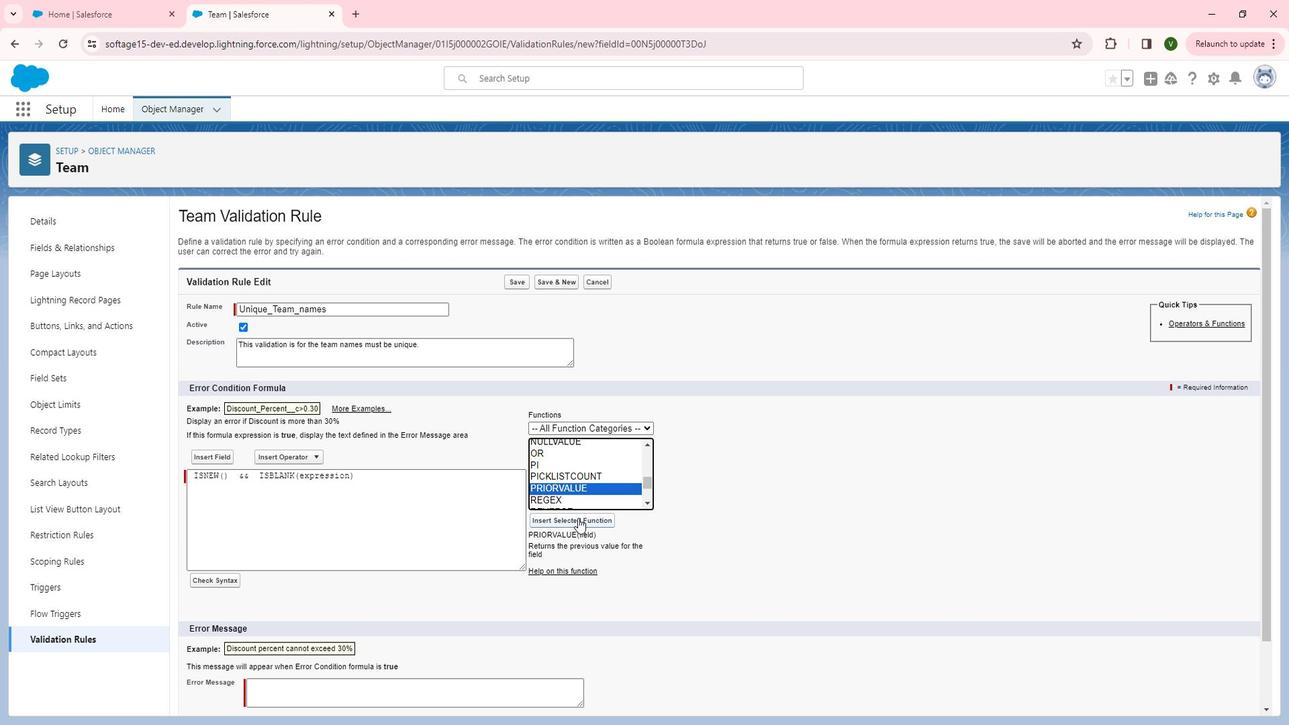 
Action: Mouse pressed left at (598, 519)
Screenshot: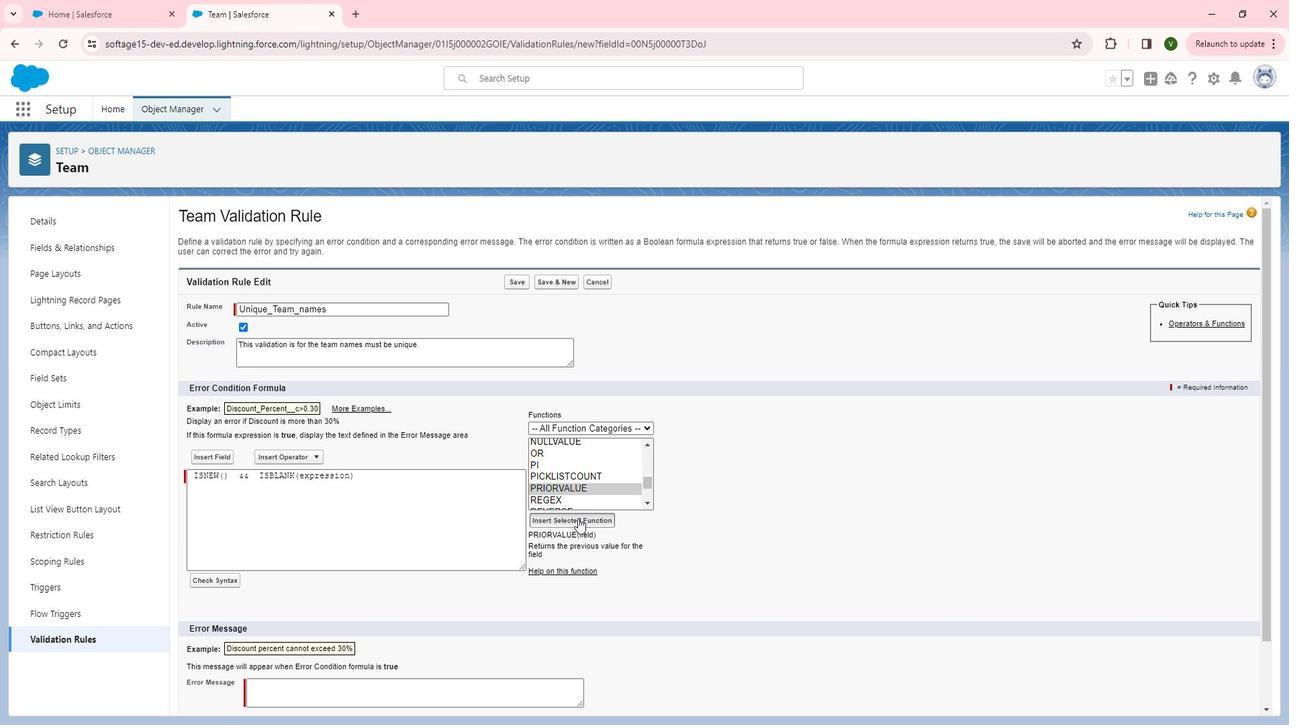 
Action: Mouse moved to (389, 482)
Screenshot: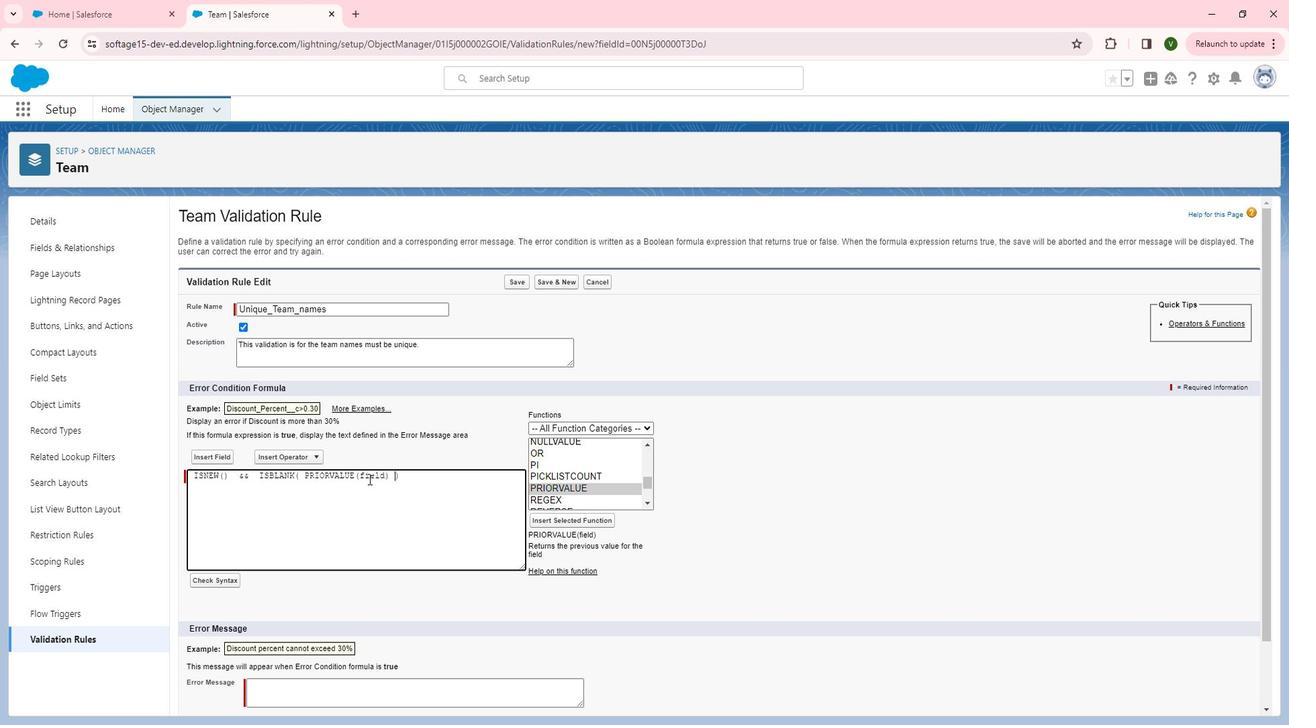 
Action: Mouse pressed left at (389, 482)
Screenshot: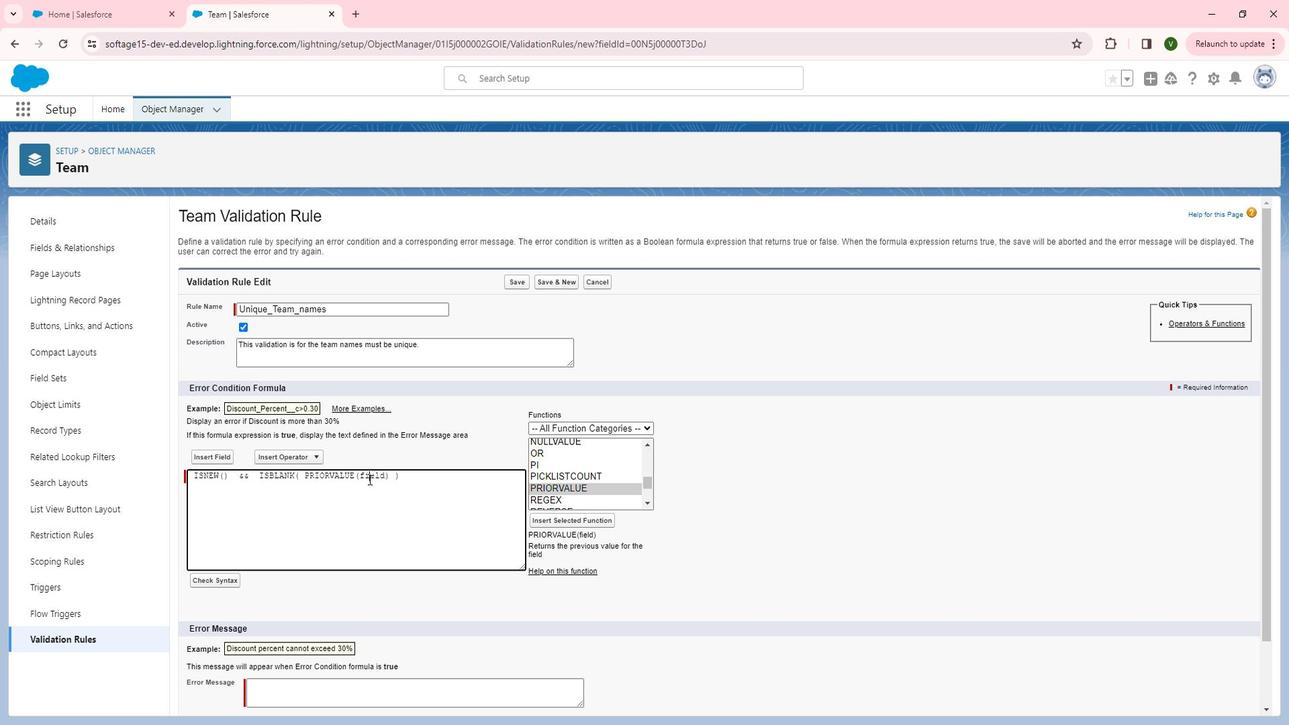 
Action: Mouse pressed left at (389, 482)
Screenshot: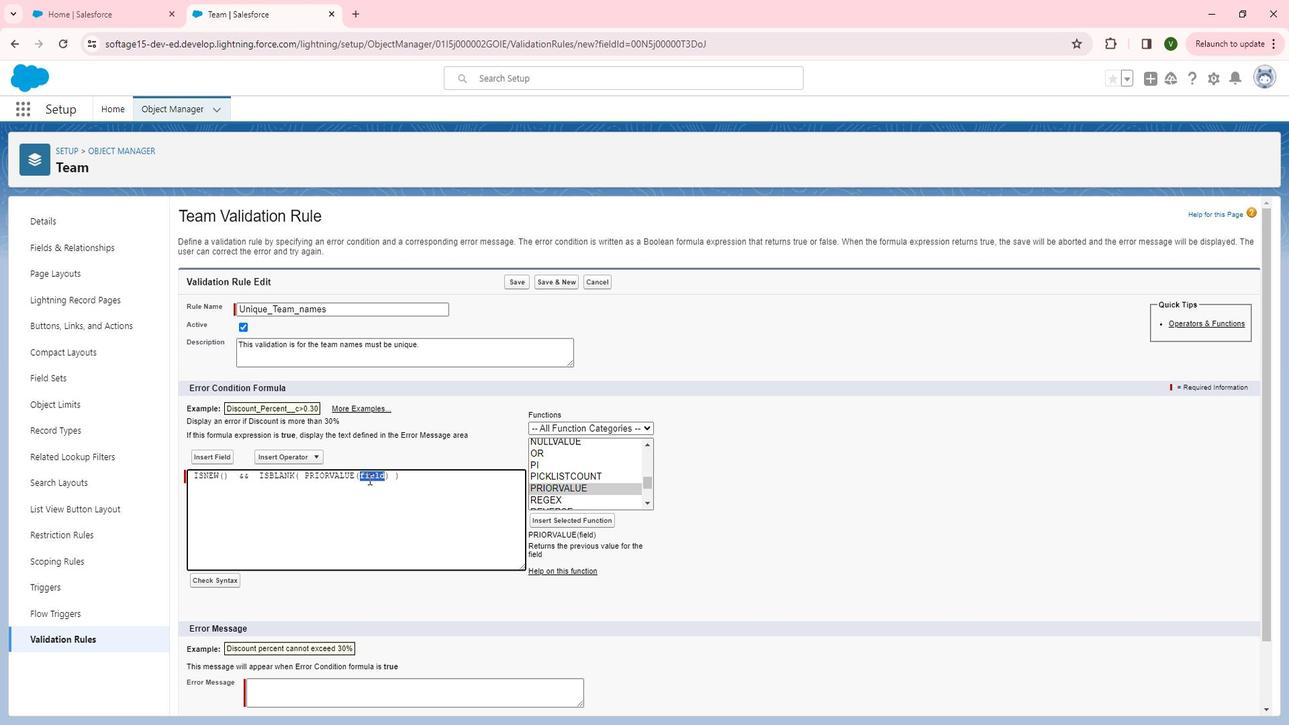 
Action: Mouse moved to (234, 458)
Screenshot: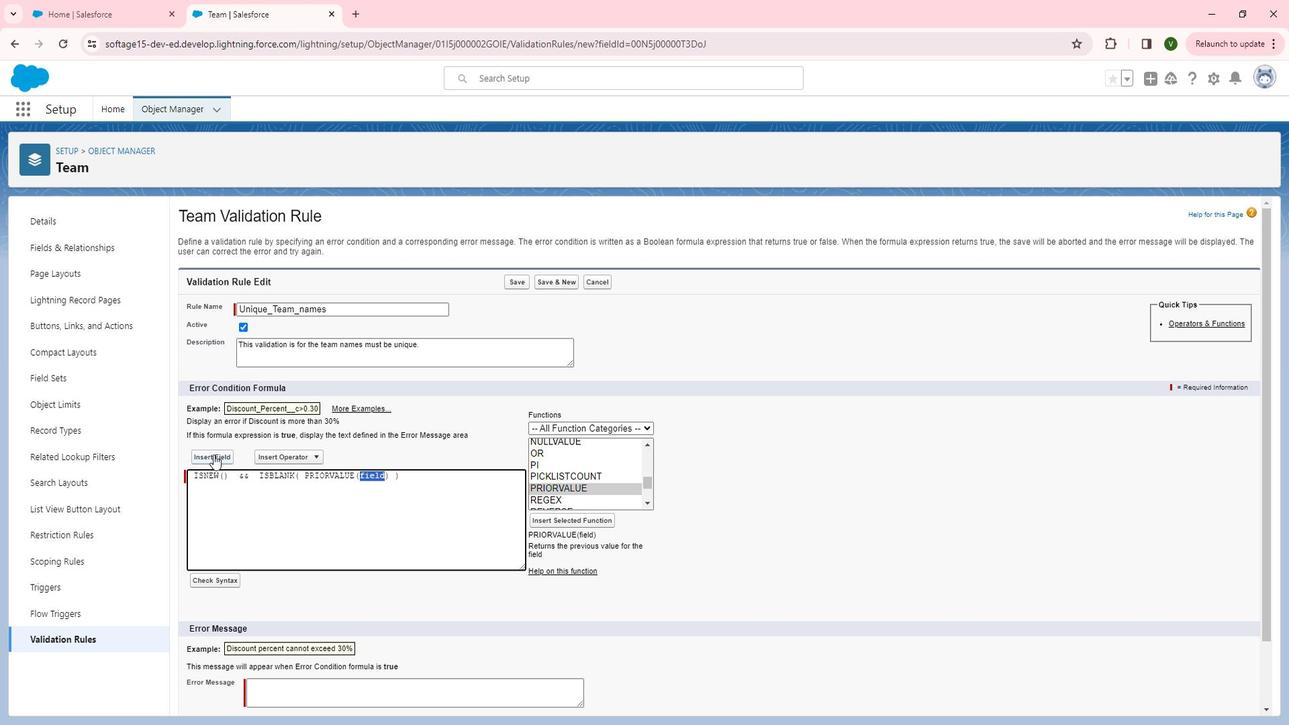 
Action: Mouse pressed left at (234, 458)
Screenshot: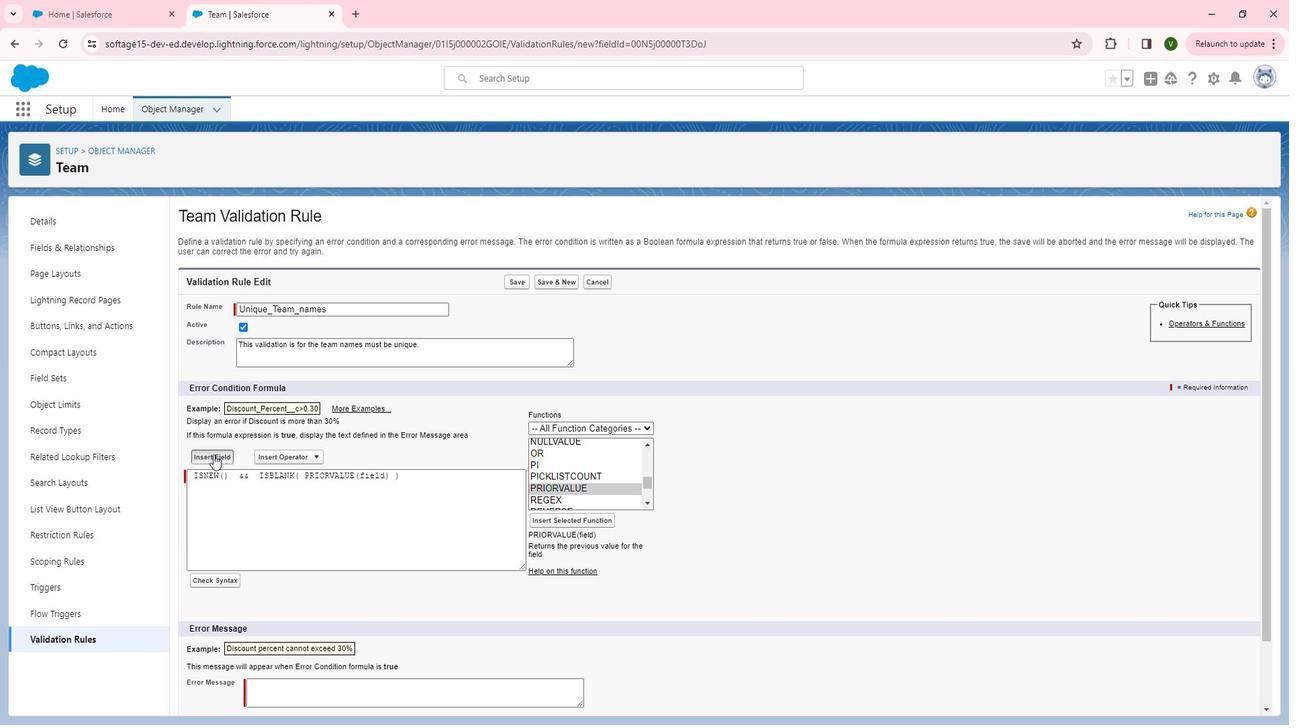
Action: Mouse moved to (668, 496)
Screenshot: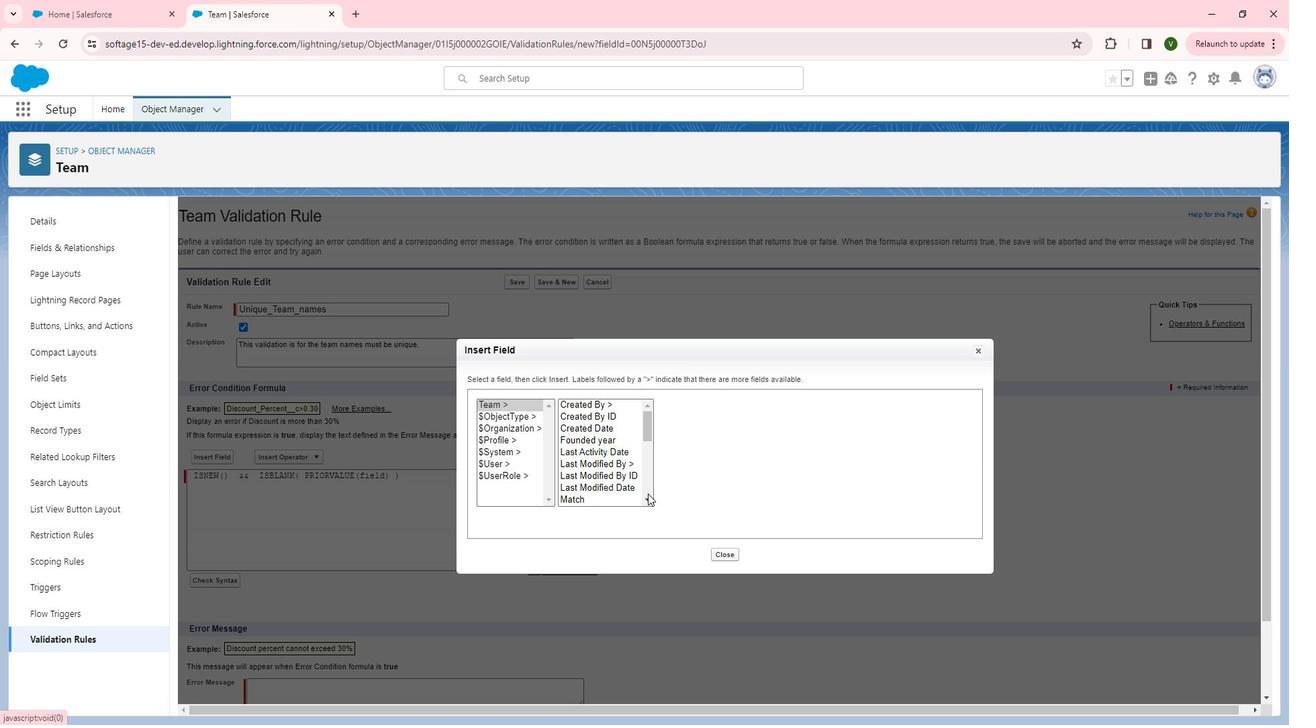 
Action: Mouse pressed left at (668, 496)
Screenshot: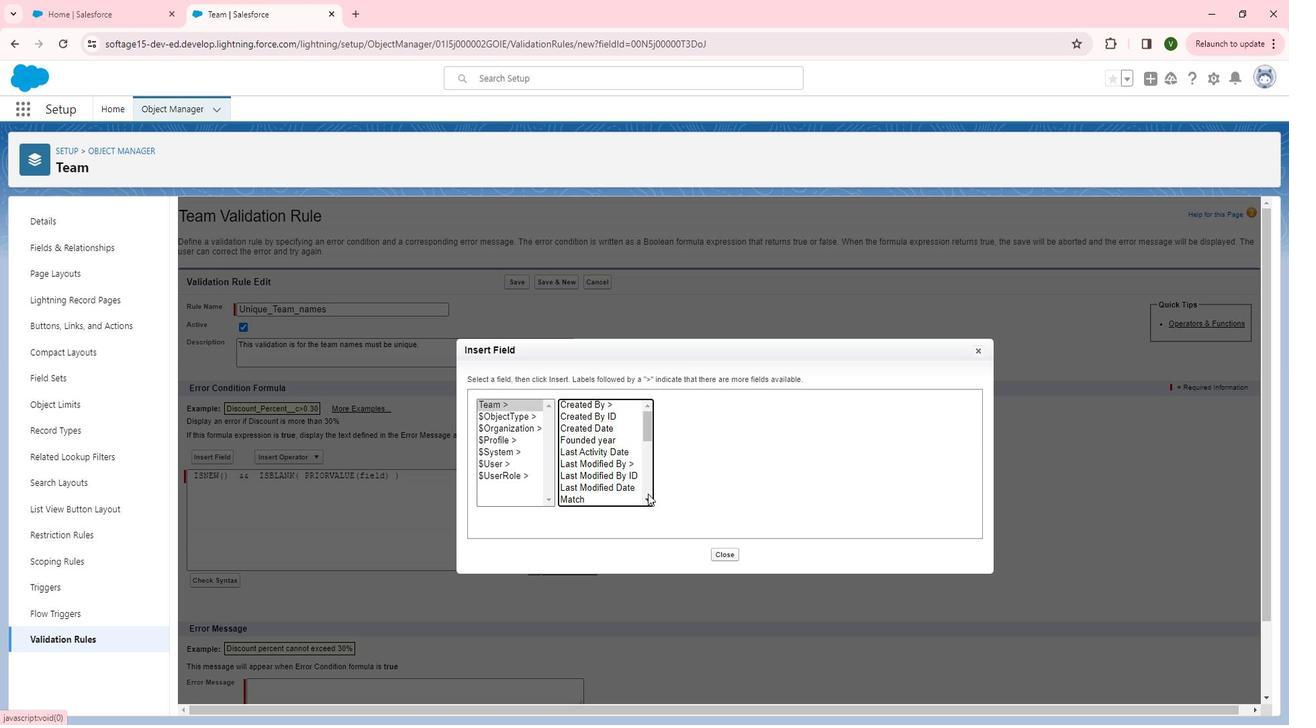 
Action: Mouse moved to (668, 496)
Screenshot: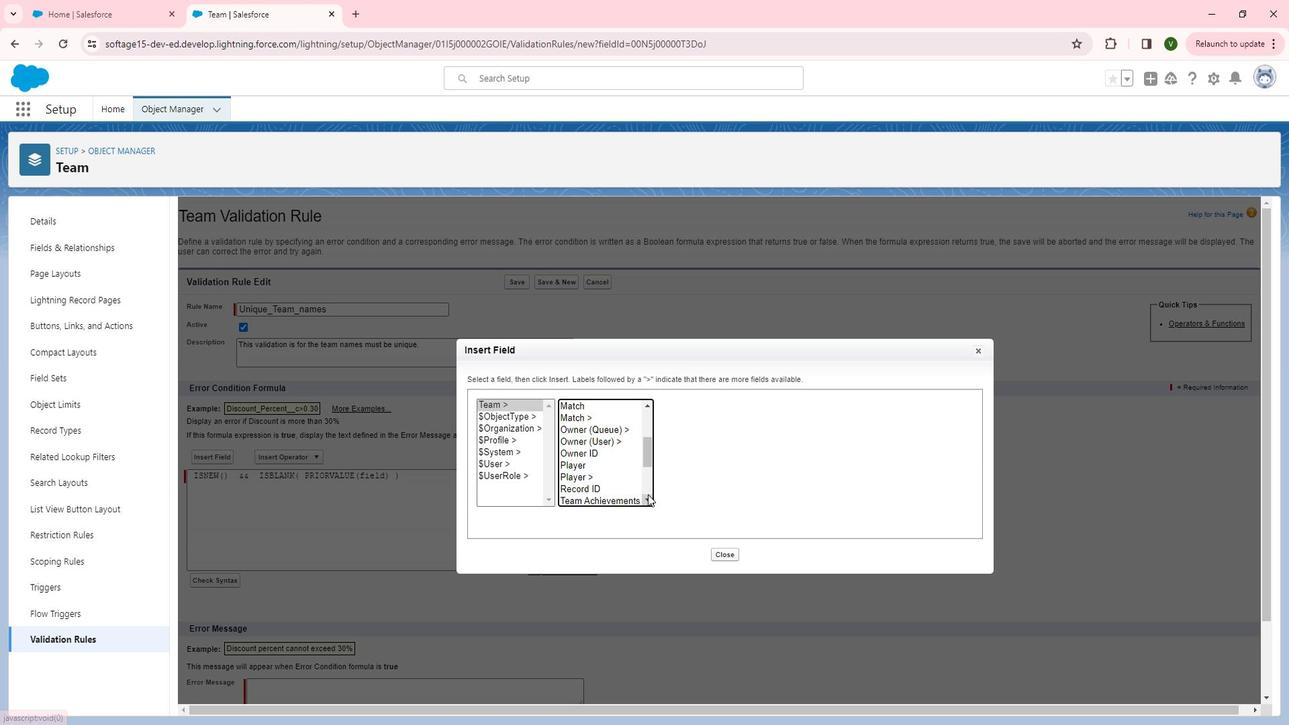 
Action: Mouse pressed left at (668, 496)
Screenshot: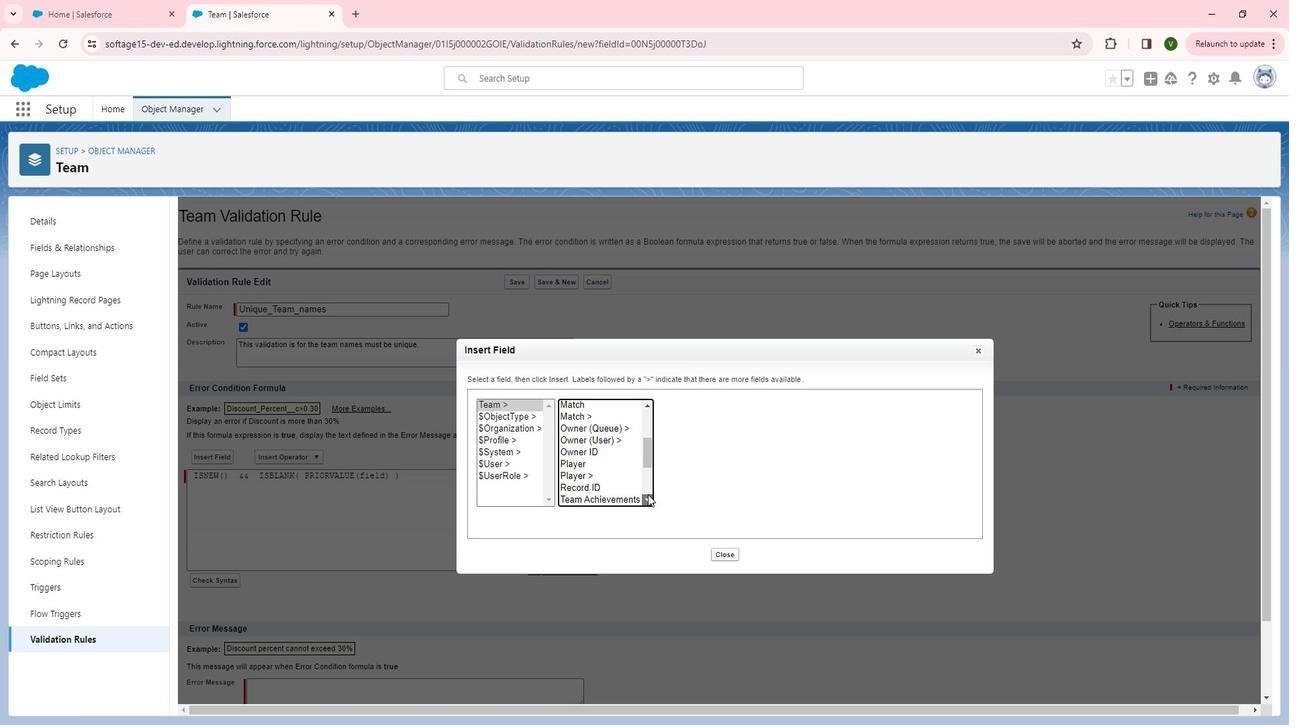 
Action: Mouse moved to (664, 505)
Screenshot: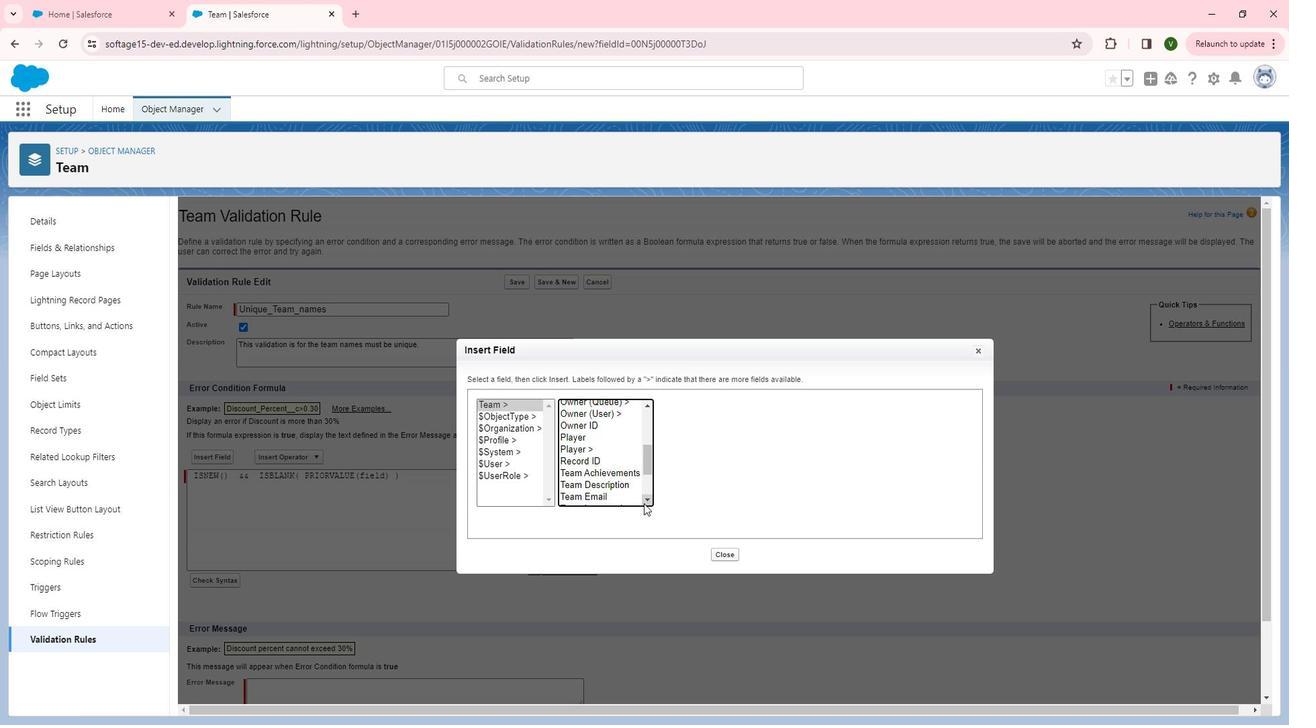 
Action: Mouse pressed left at (664, 505)
Screenshot: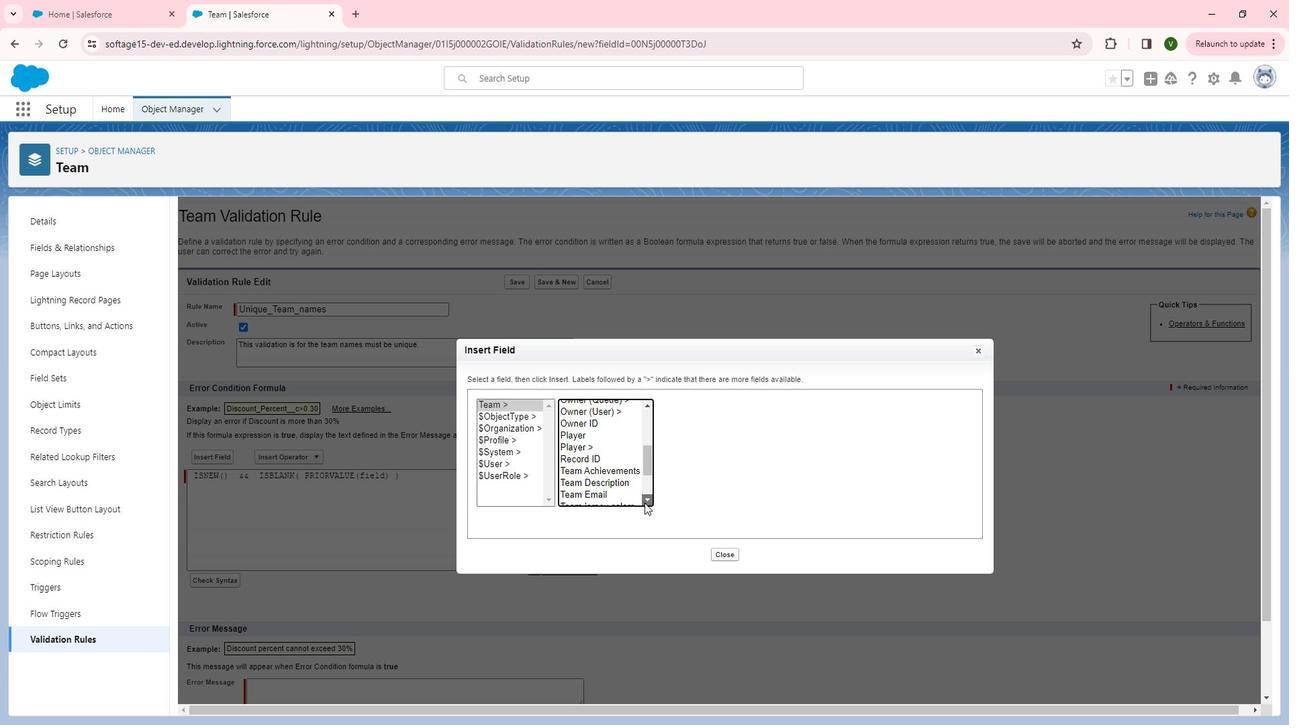 
Action: Mouse moved to (600, 490)
Screenshot: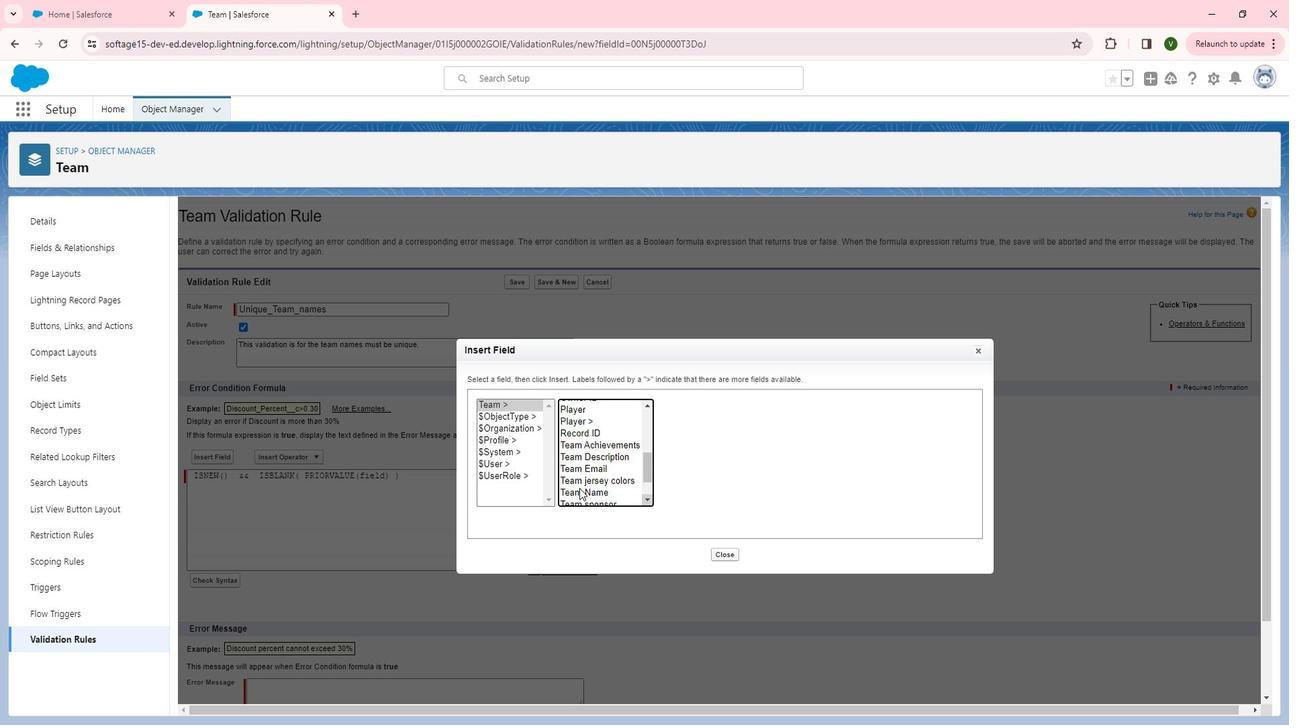 
Action: Mouse pressed left at (600, 490)
Screenshot: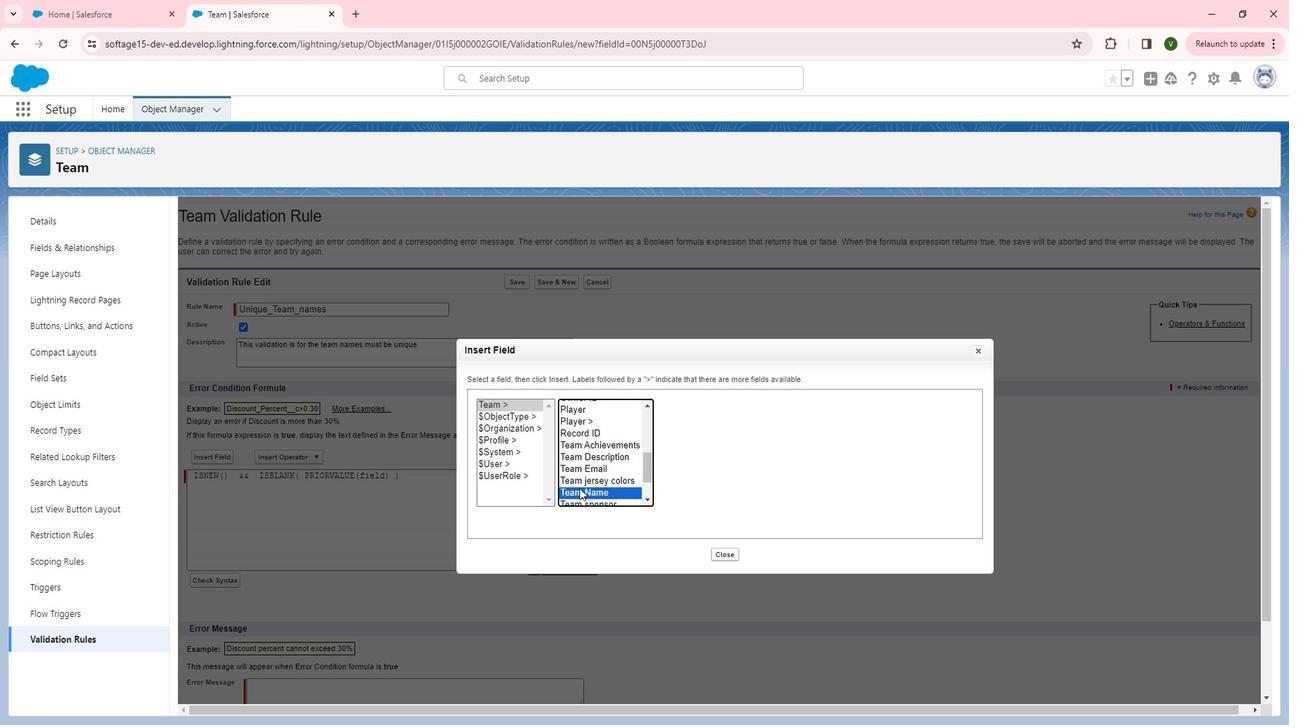 
Action: Mouse moved to (725, 482)
Screenshot: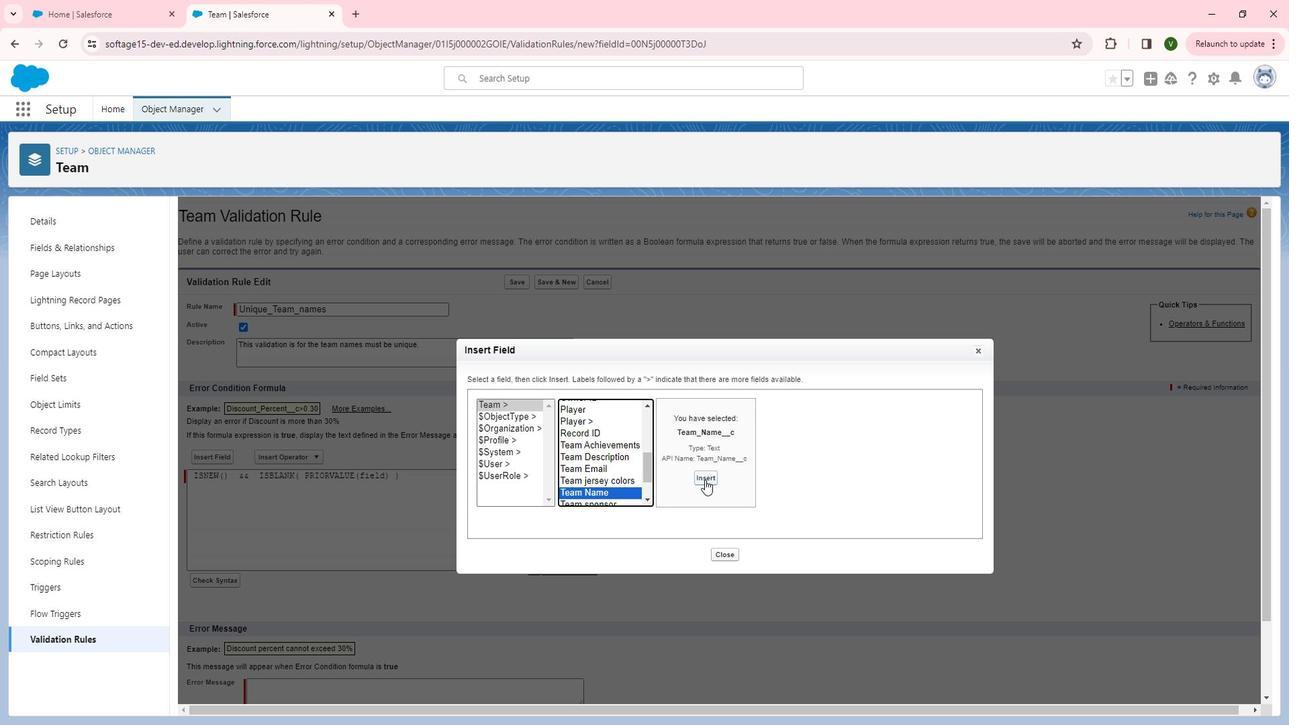 
Action: Mouse pressed left at (725, 482)
Screenshot: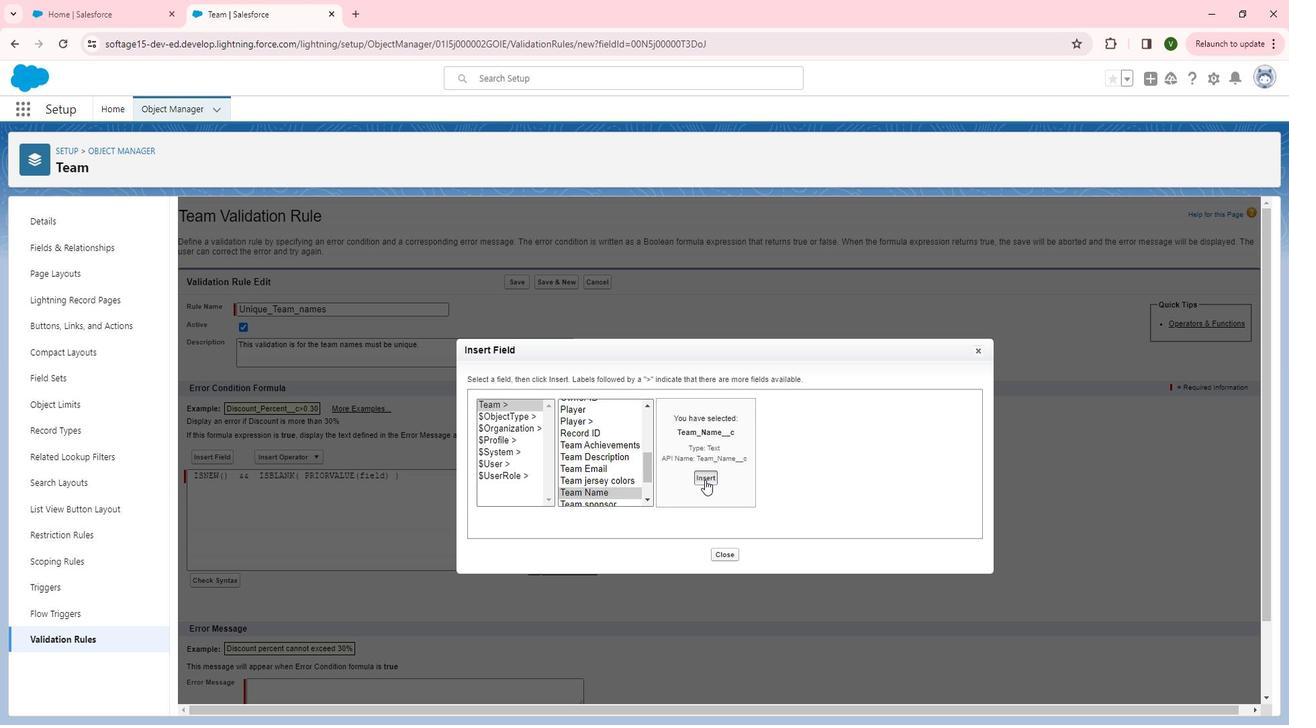 
Action: Mouse moved to (230, 577)
Screenshot: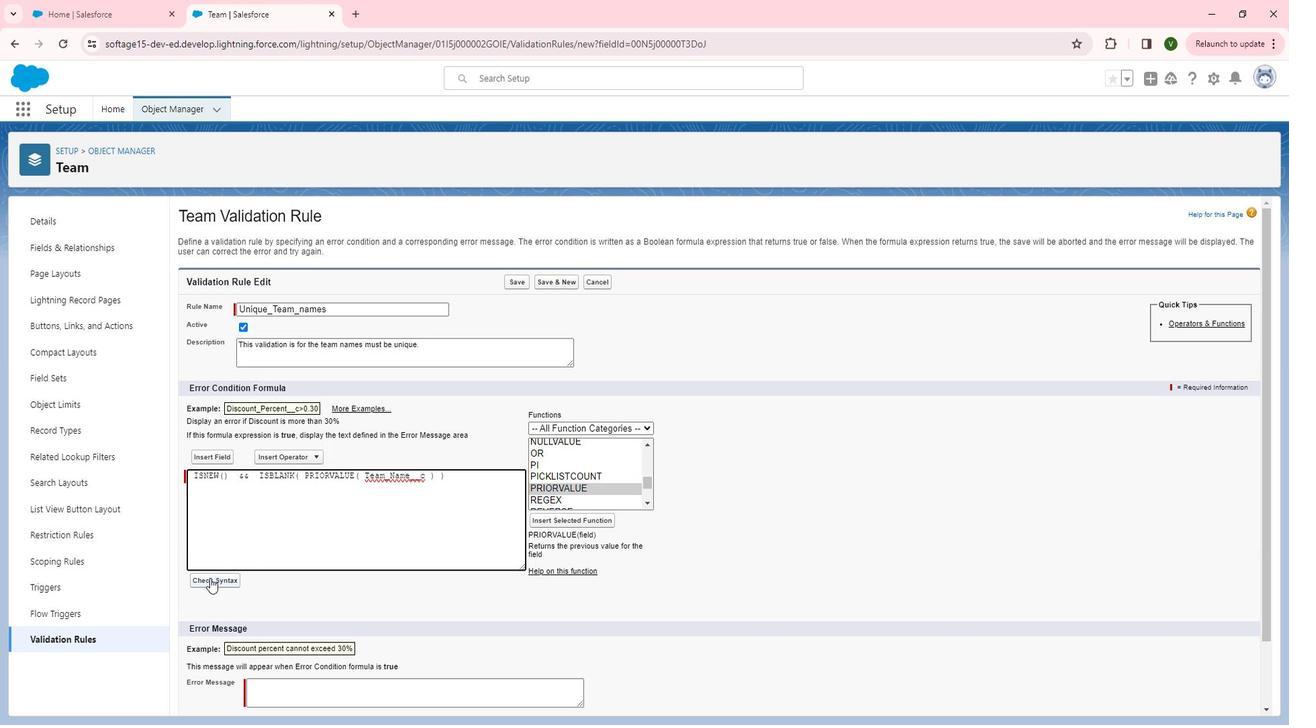 
Action: Mouse pressed left at (230, 577)
Screenshot: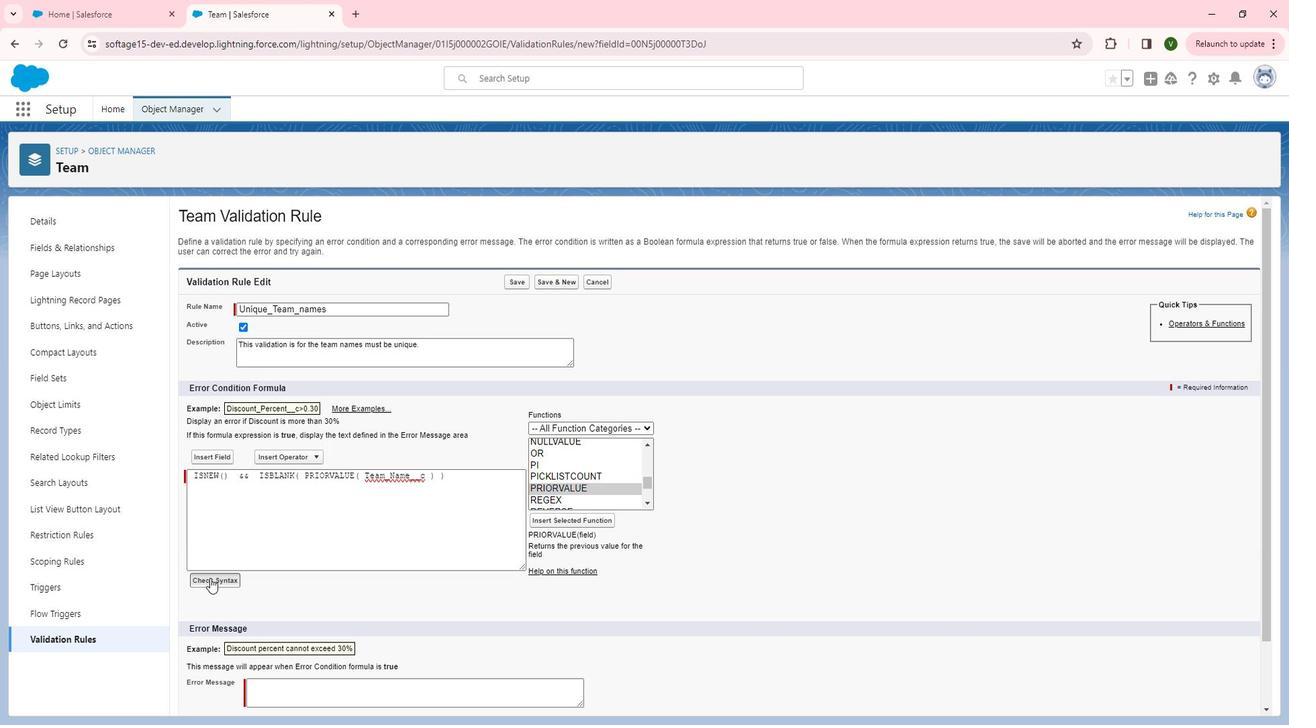 
Action: Mouse moved to (398, 659)
Screenshot: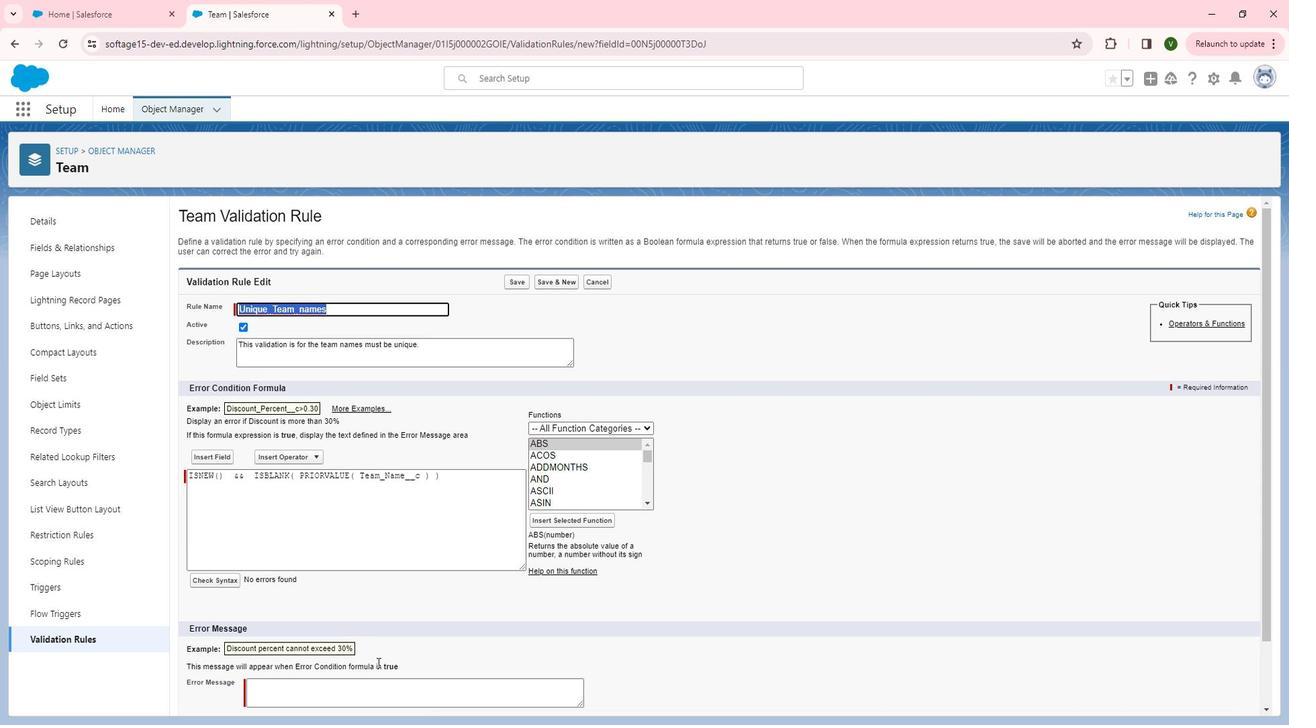 
Action: Mouse scrolled (398, 658) with delta (0, 0)
Screenshot: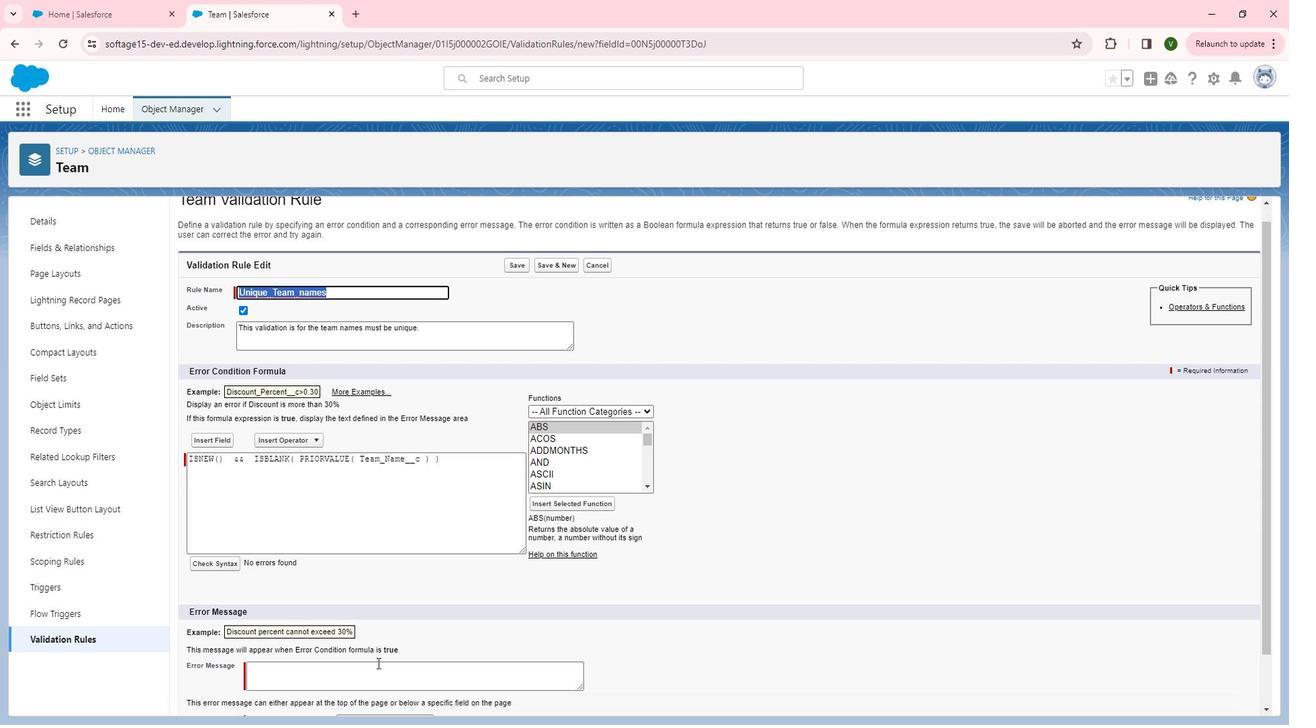
Action: Mouse moved to (406, 629)
Screenshot: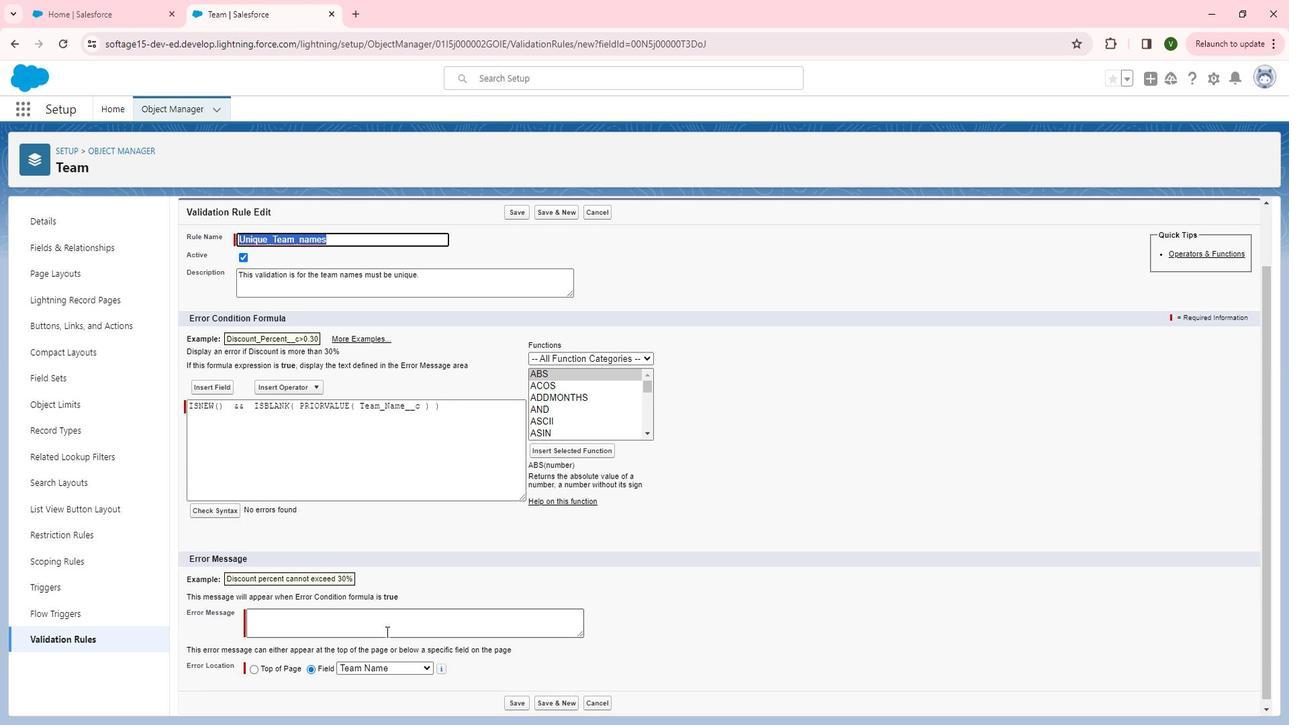 
Action: Mouse pressed left at (406, 629)
Screenshot: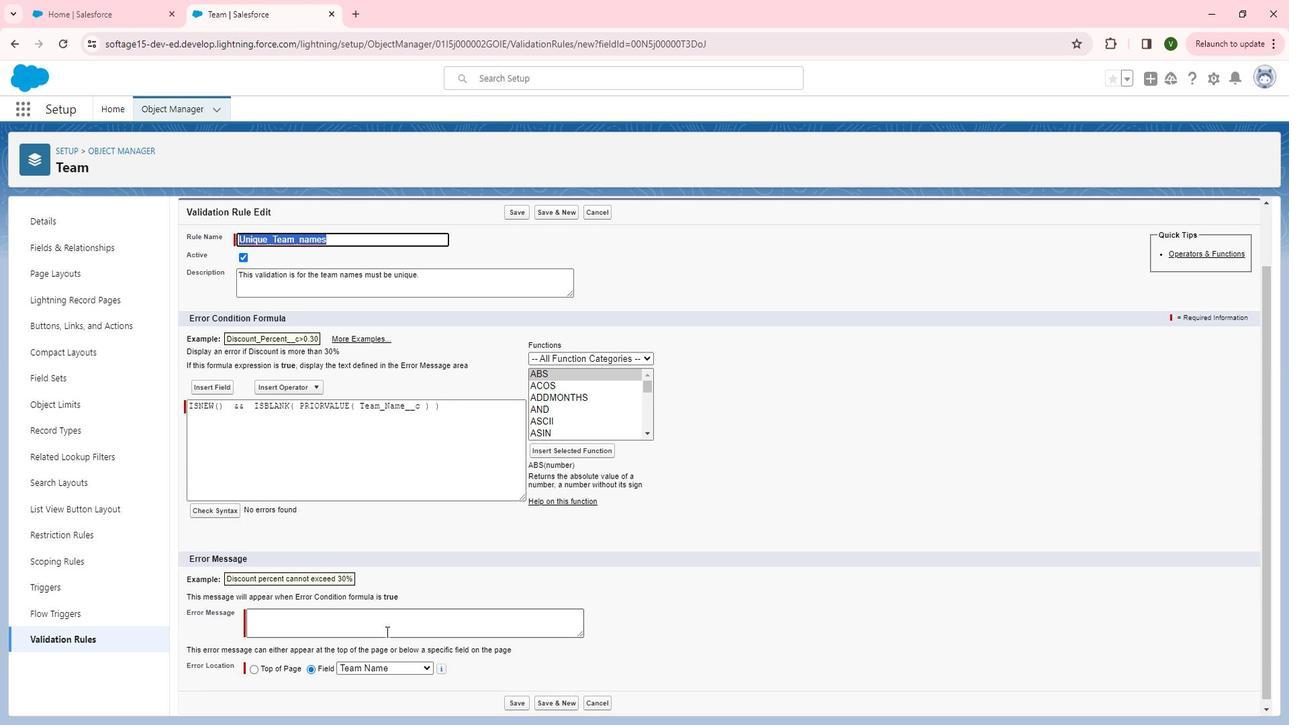 
Action: Mouse moved to (414, 624)
Screenshot: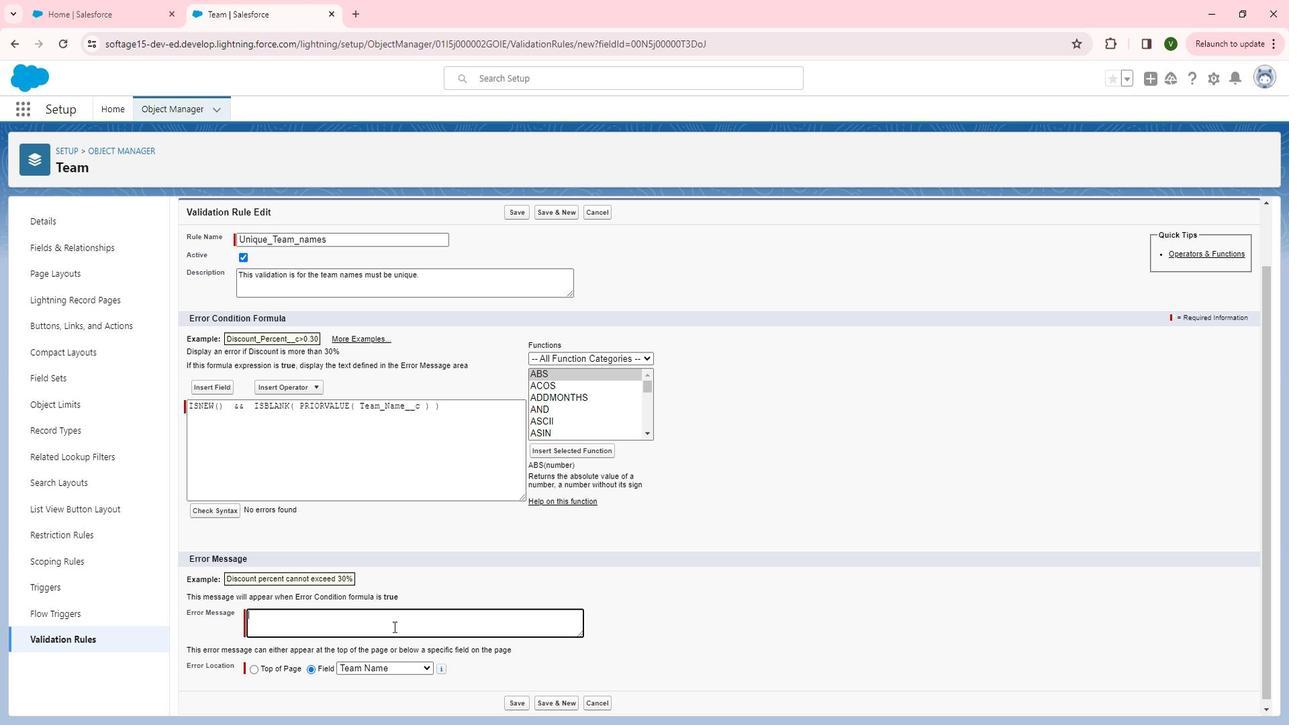 
Action: Key pressed <Key.shift>Team<Key.space>names<Key.space>must<Key.space>be<Key.space>unique.
Screenshot: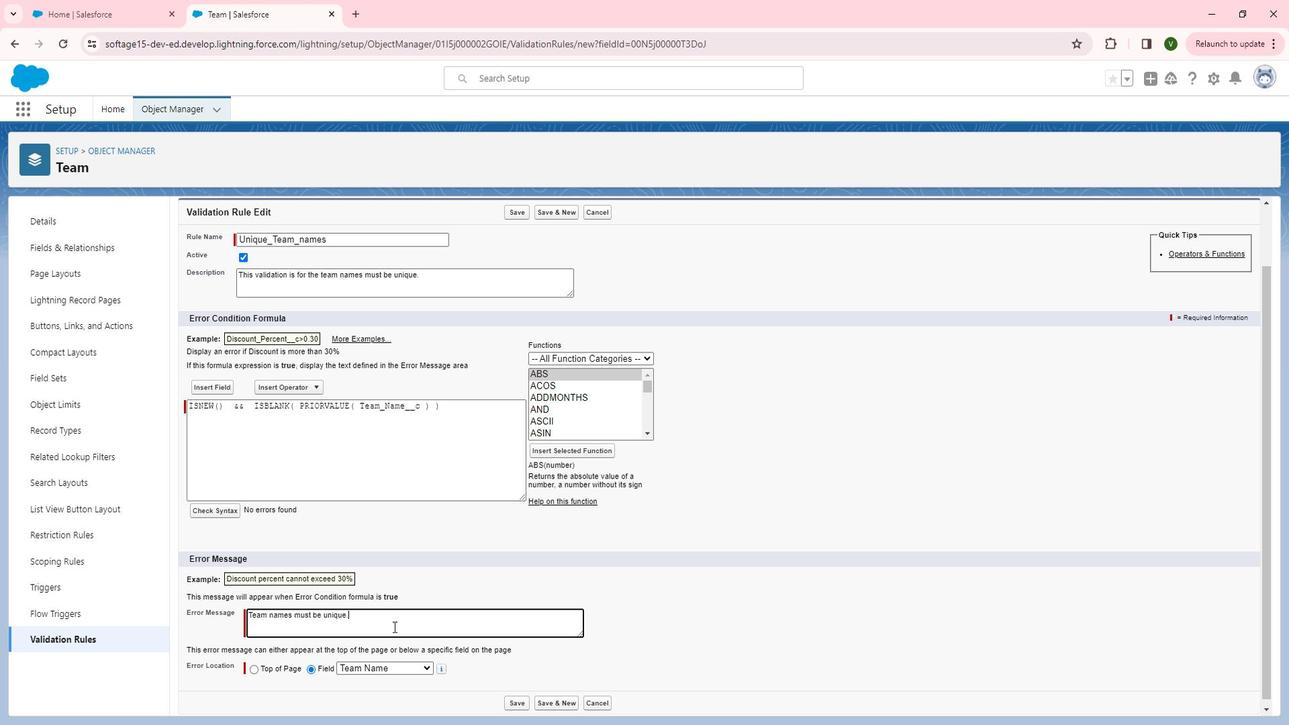 
Action: Mouse moved to (490, 653)
Screenshot: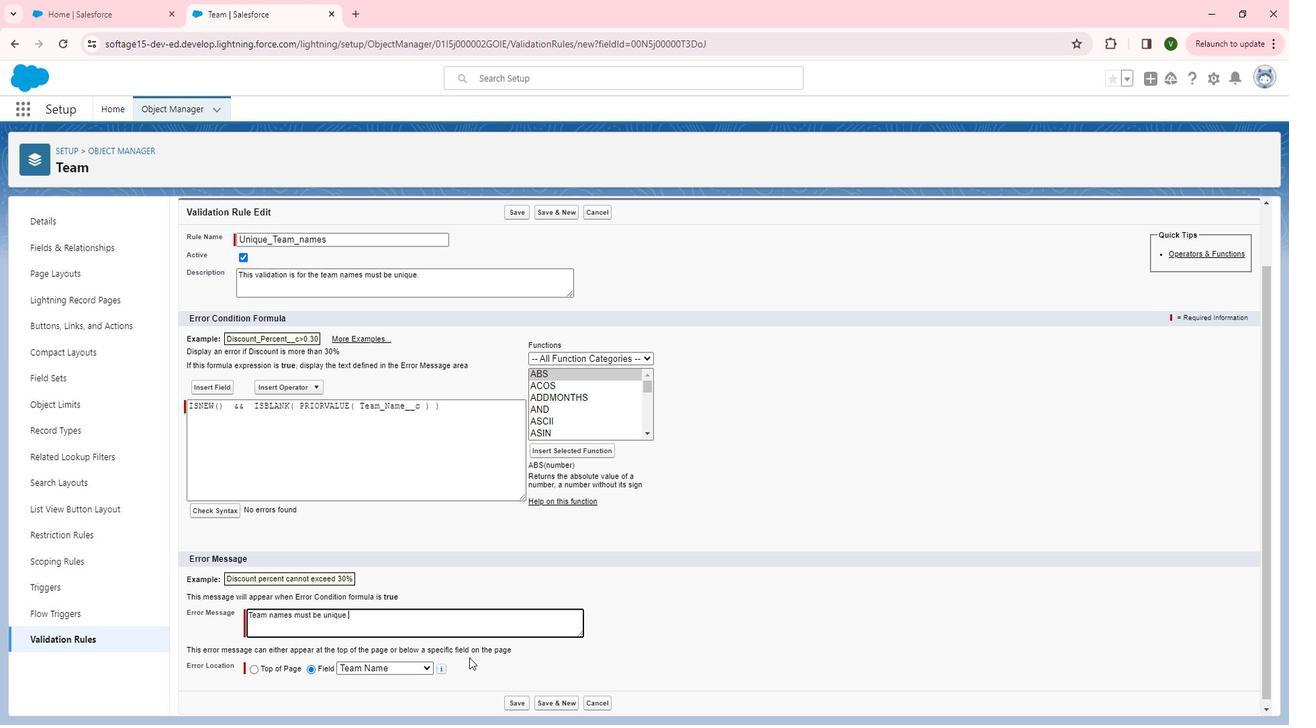 
Action: Mouse pressed left at (490, 653)
Screenshot: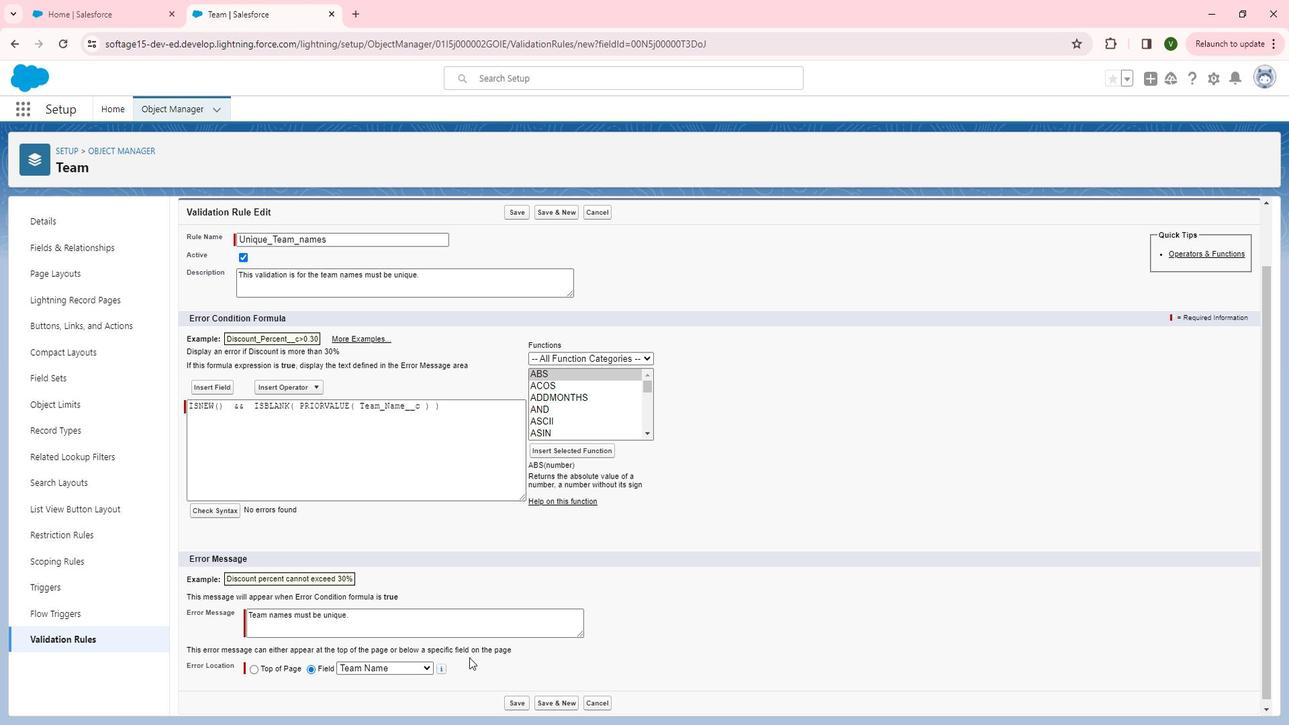 
Action: Mouse moved to (539, 697)
Screenshot: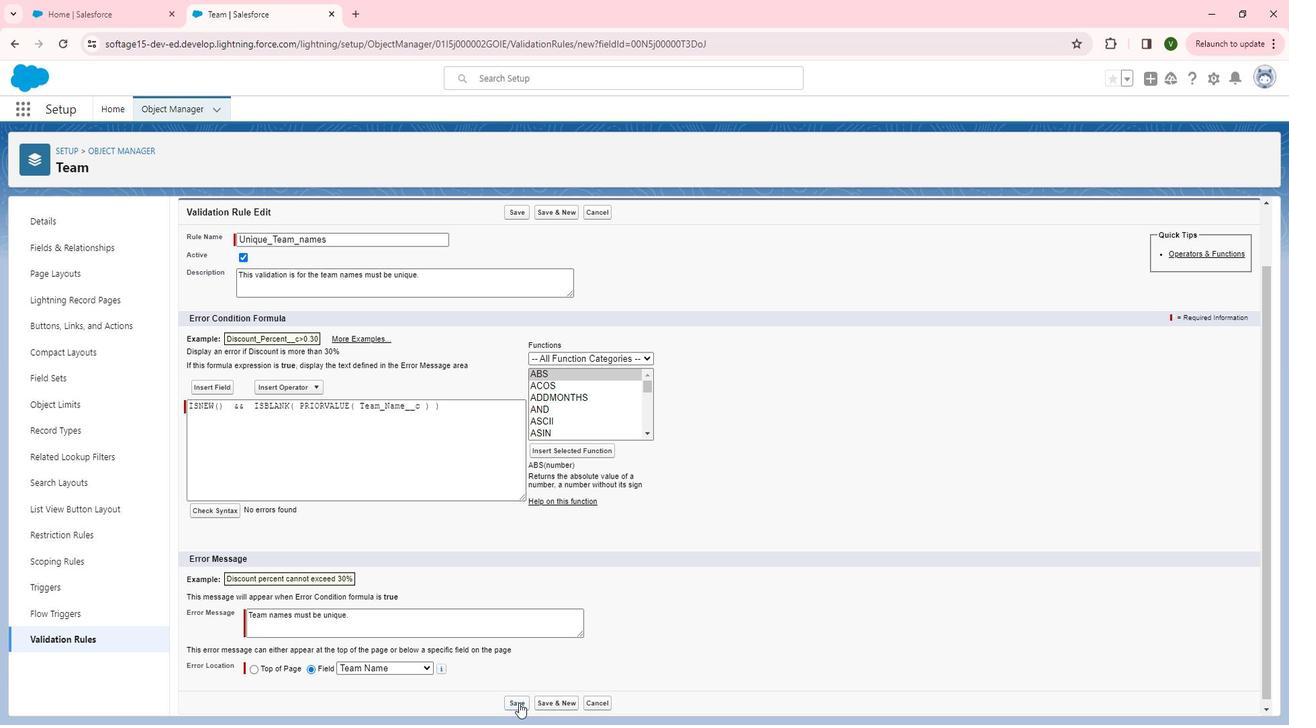 
Action: Mouse pressed left at (539, 697)
Screenshot: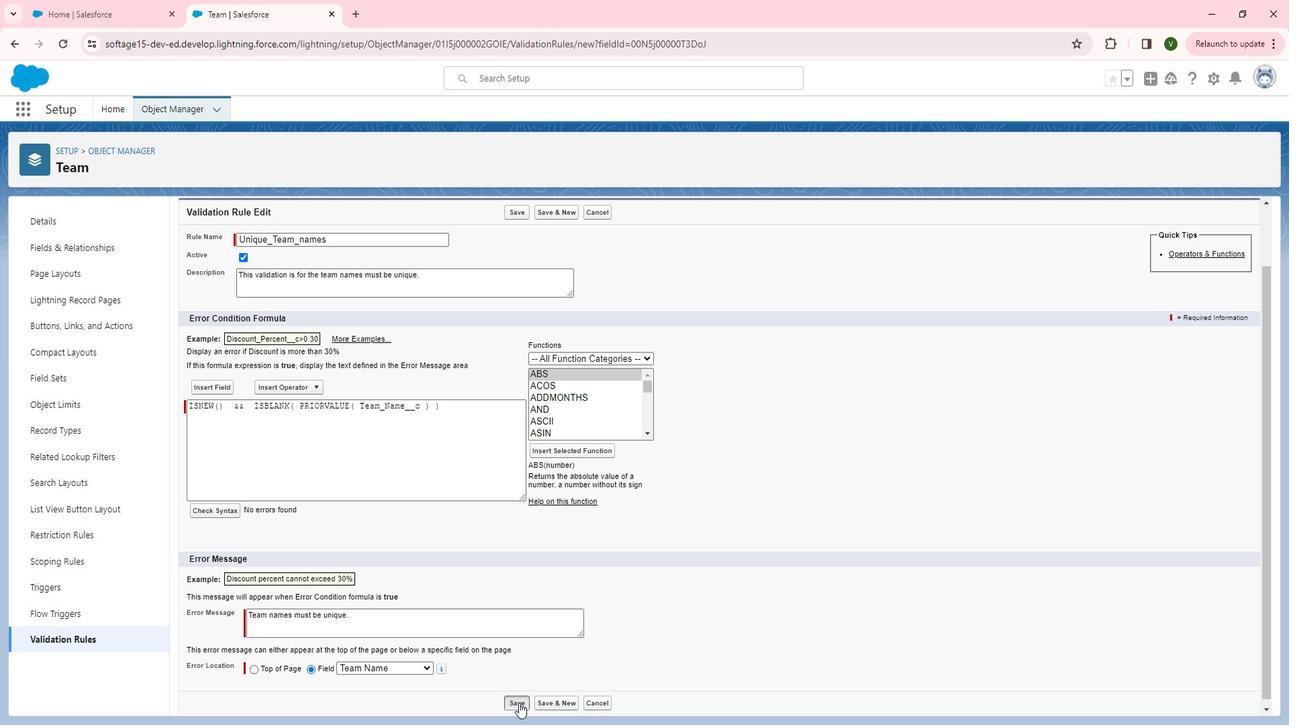 
Action: Mouse moved to (63, 245)
Screenshot: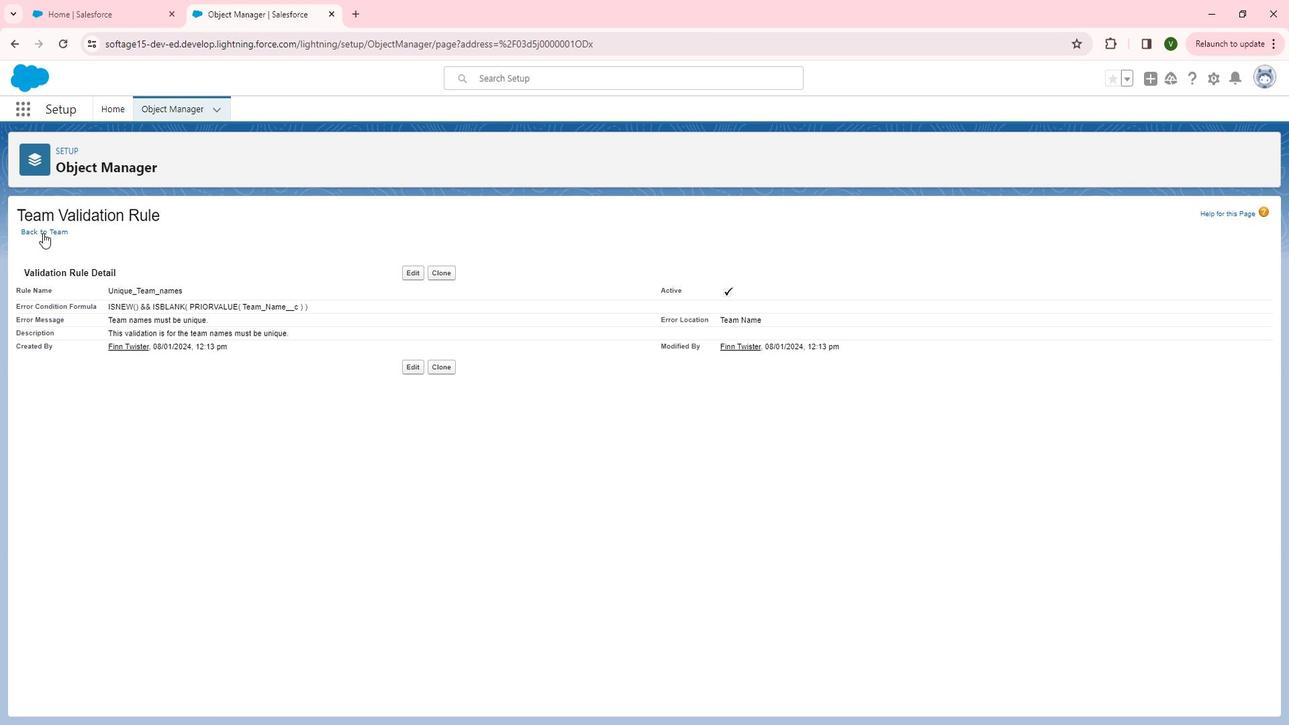 
Action: Mouse pressed left at (63, 245)
Screenshot: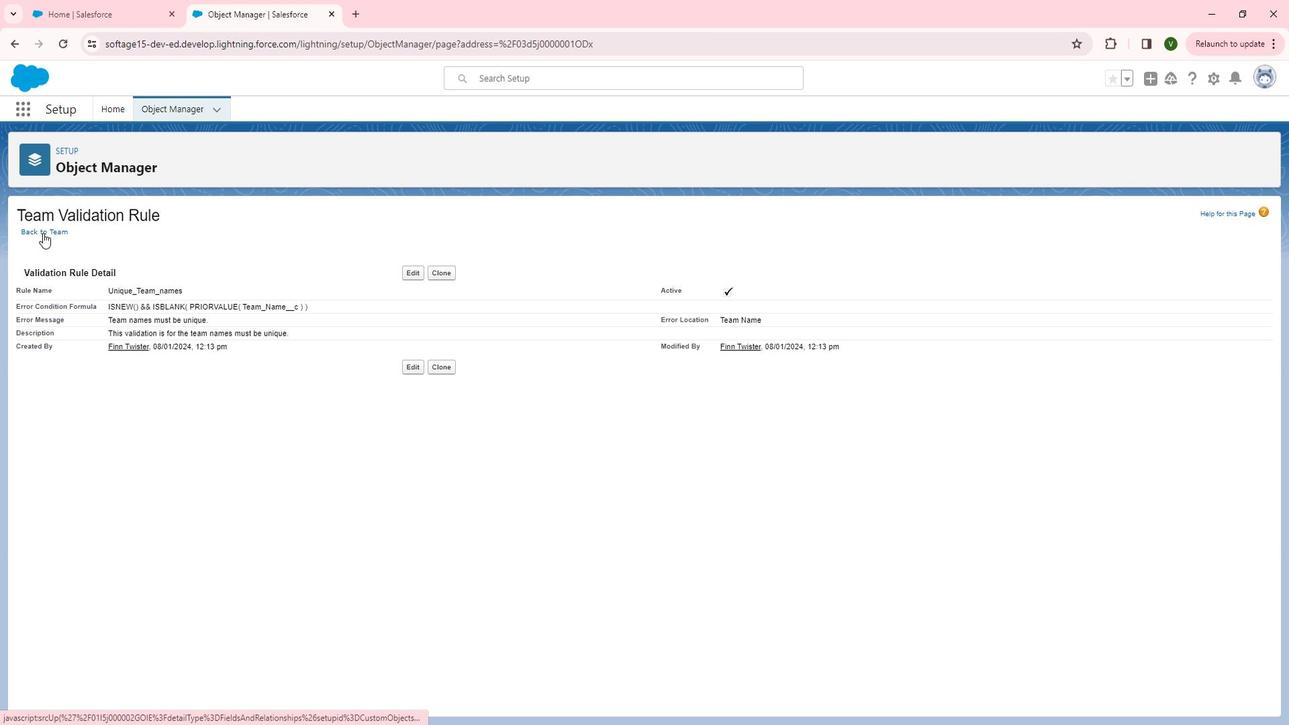 
Action: Mouse moved to (85, 635)
Screenshot: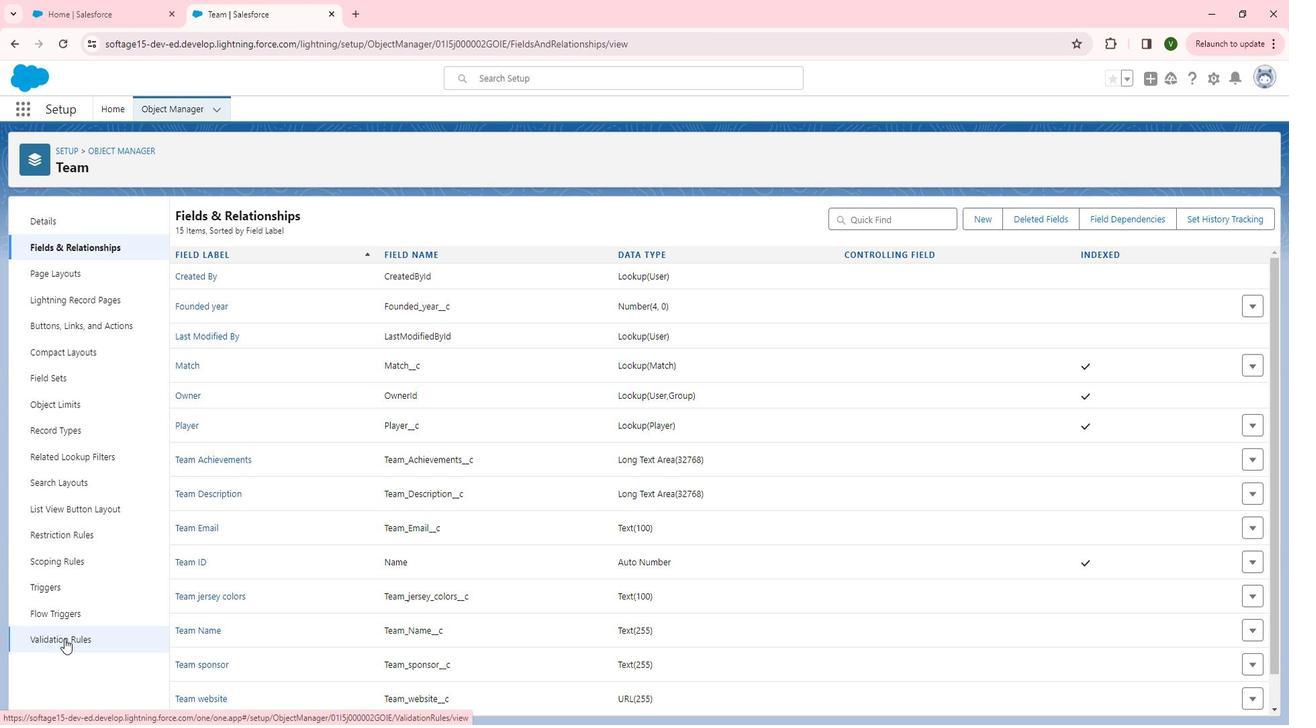 
Action: Mouse pressed left at (85, 635)
Screenshot: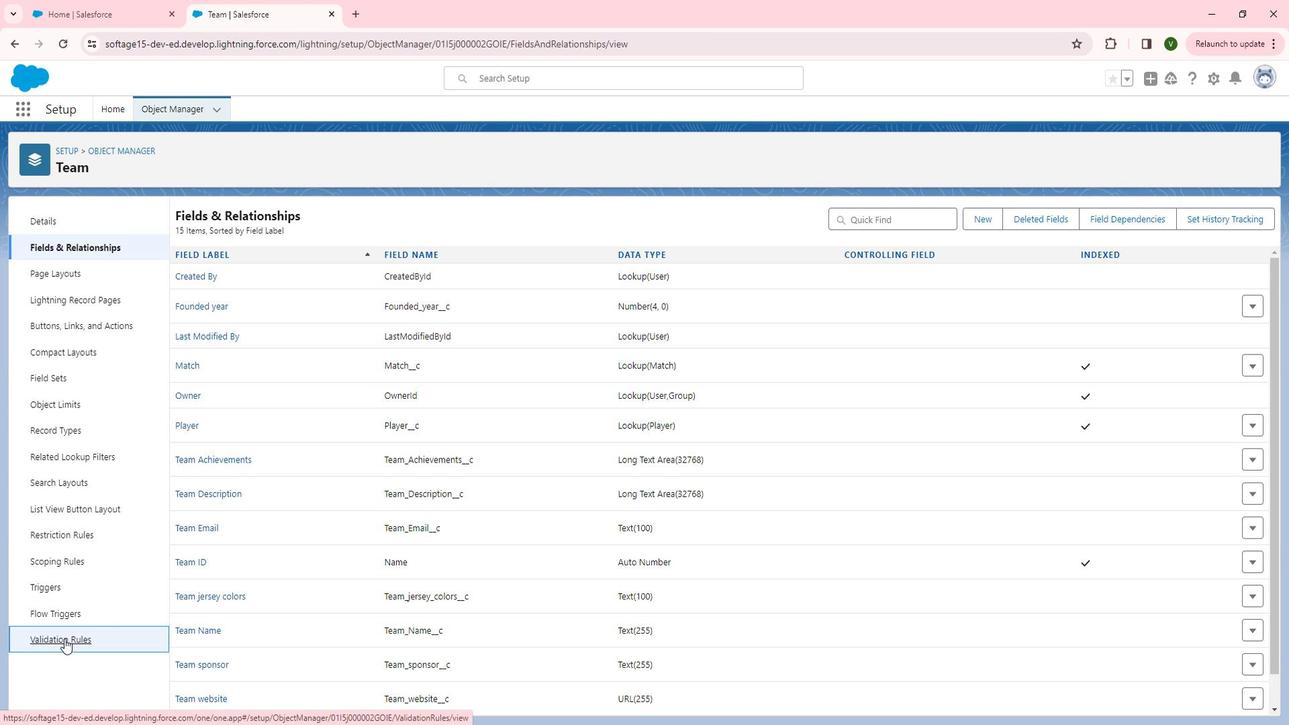 
Action: Mouse moved to (1263, 235)
Screenshot: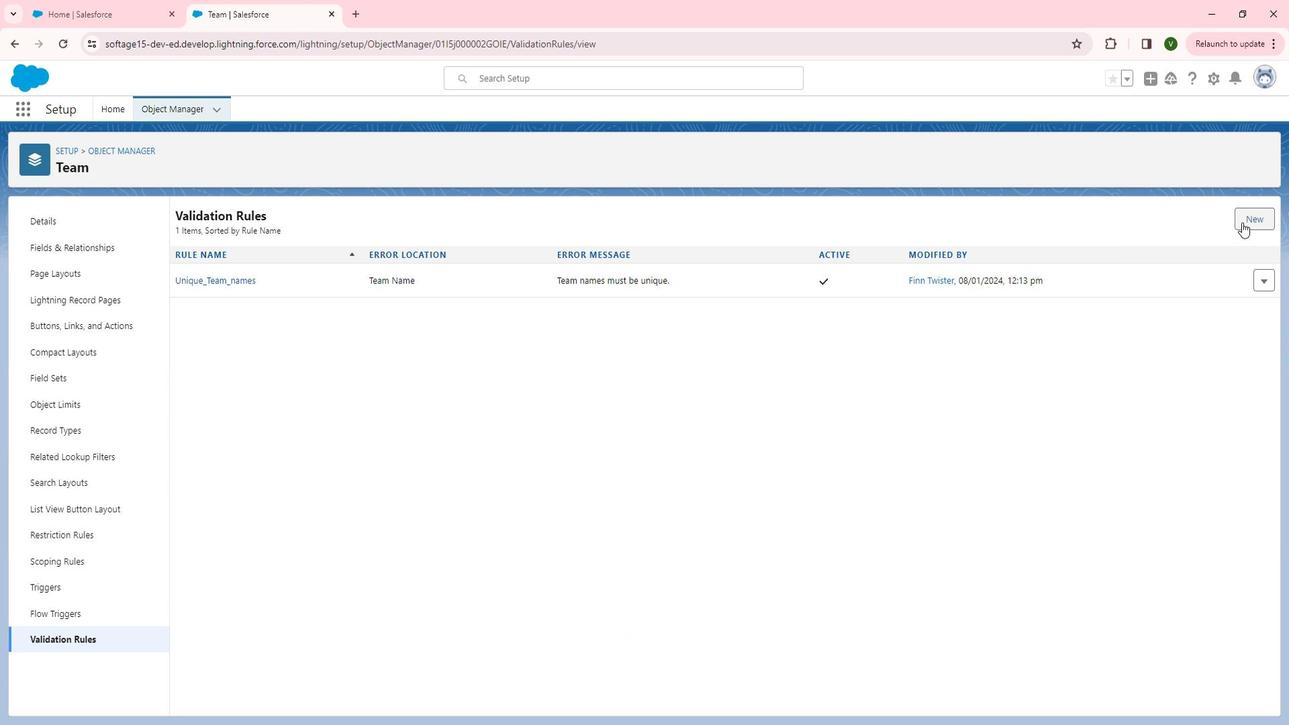 
Action: Mouse pressed left at (1263, 235)
Screenshot: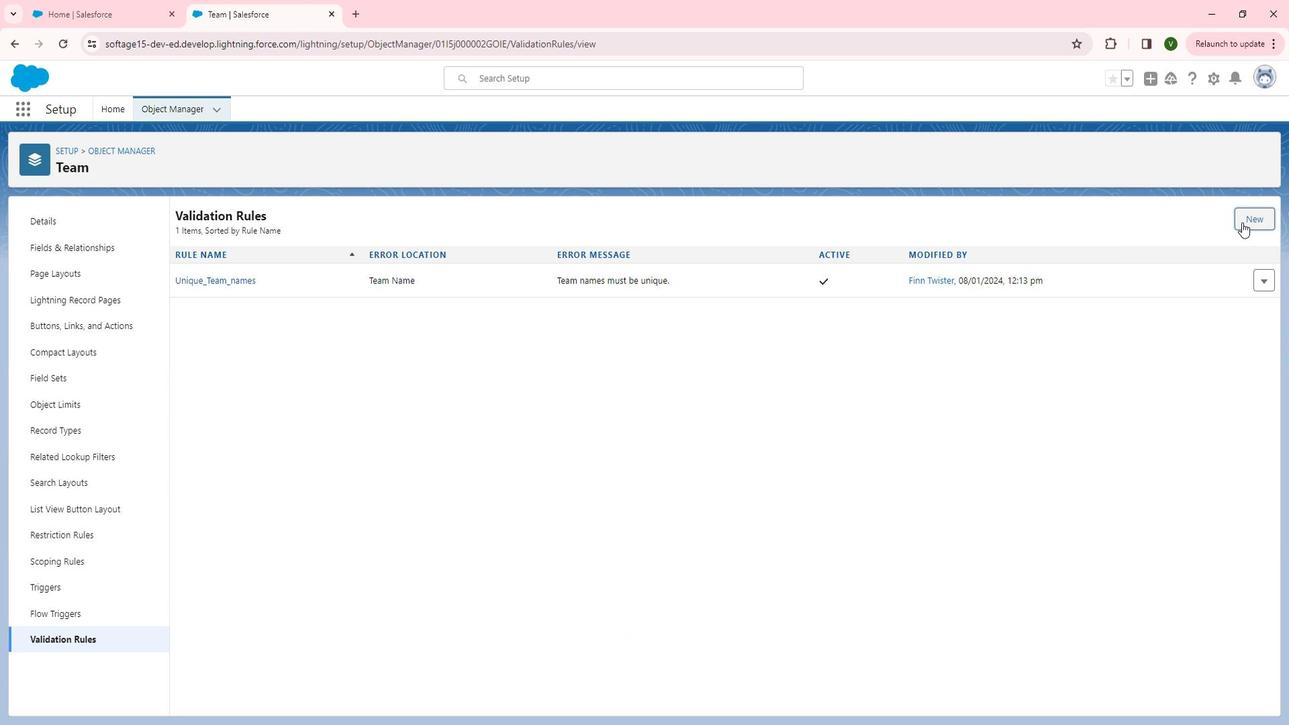 
Action: Mouse moved to (331, 311)
Screenshot: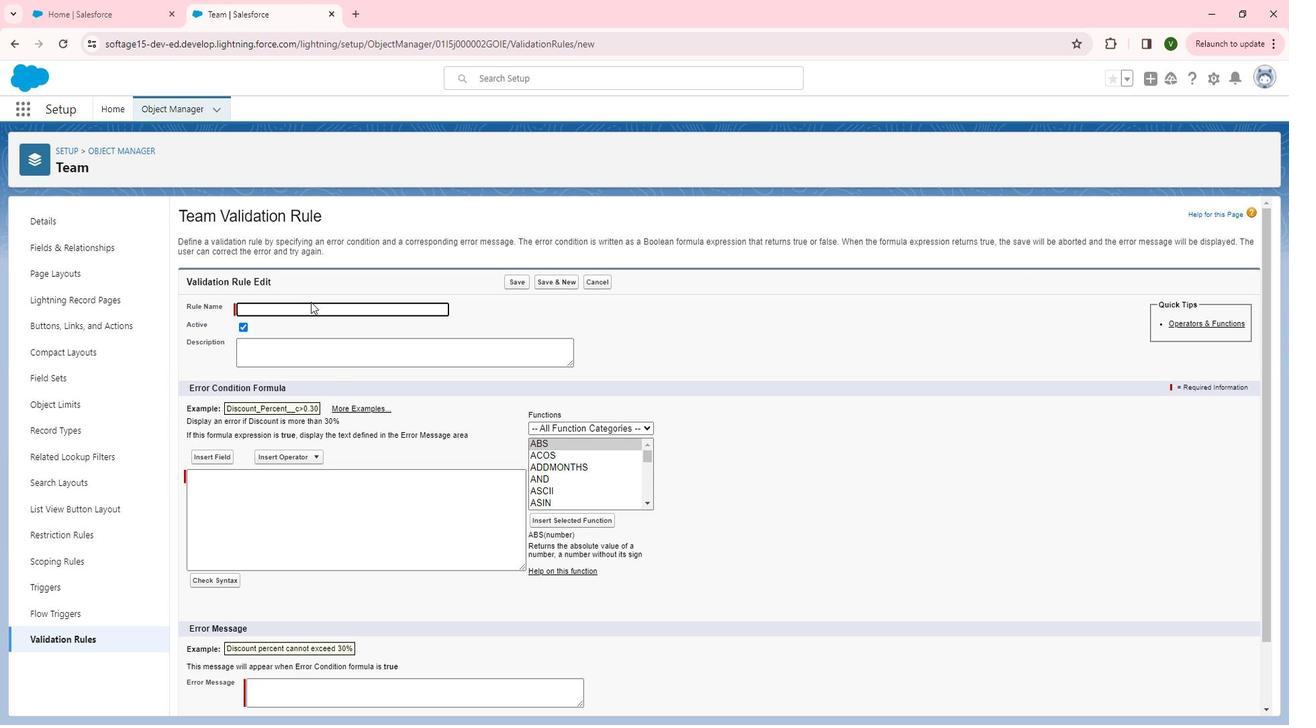 
Action: Key pressed <Key.shift>Team<Key.space>name<Key.space>change<Key.space>restriction
Screenshot: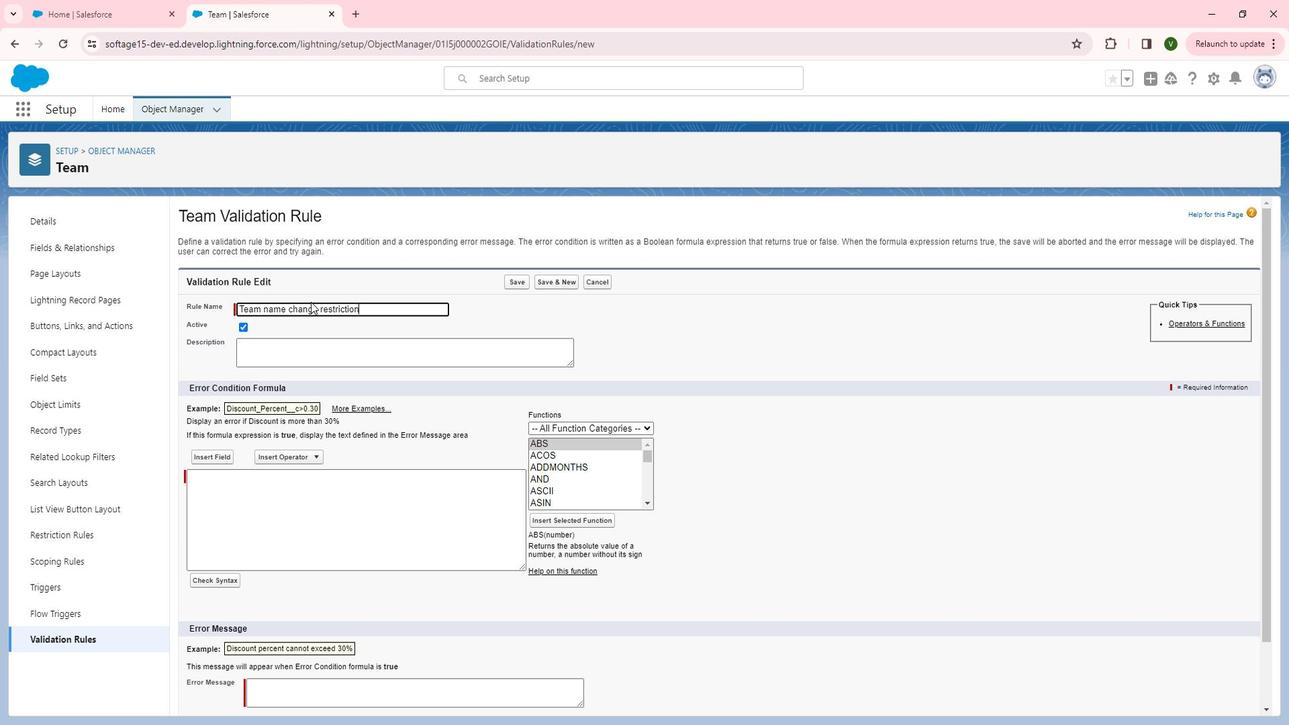 
Action: Mouse moved to (375, 355)
Screenshot: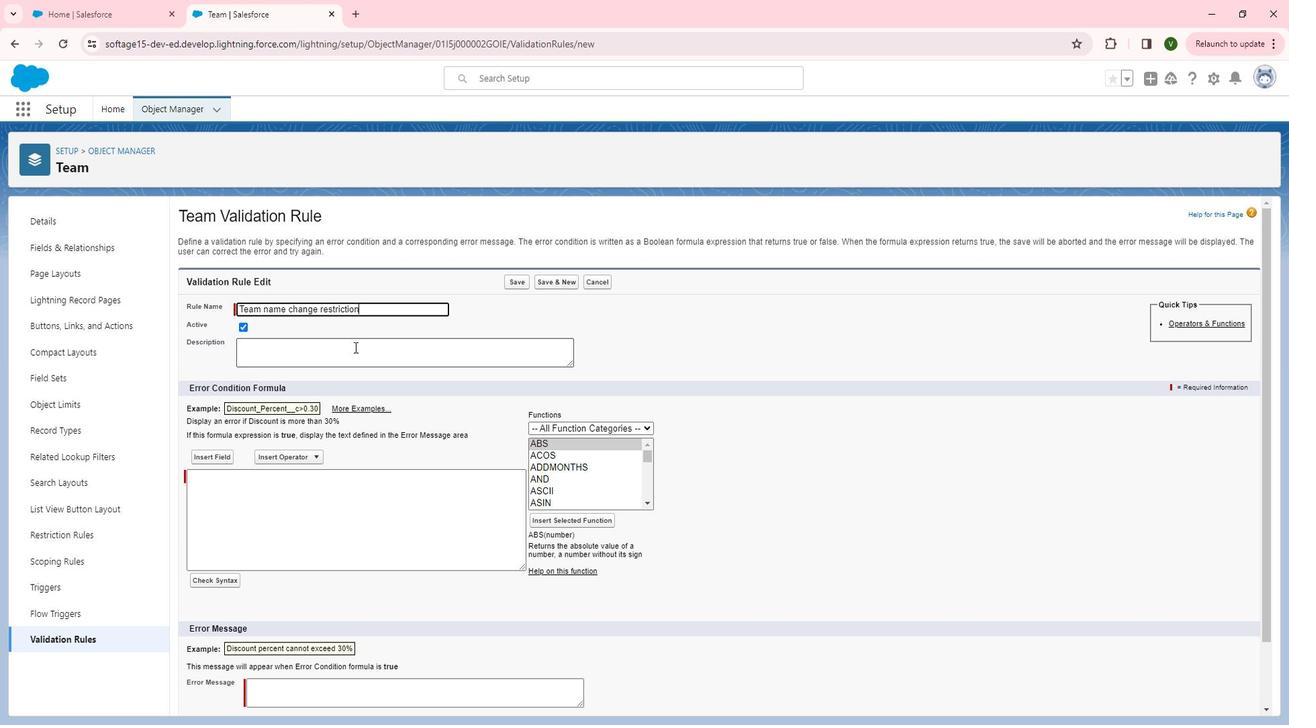 
Action: Mouse pressed left at (375, 355)
Screenshot: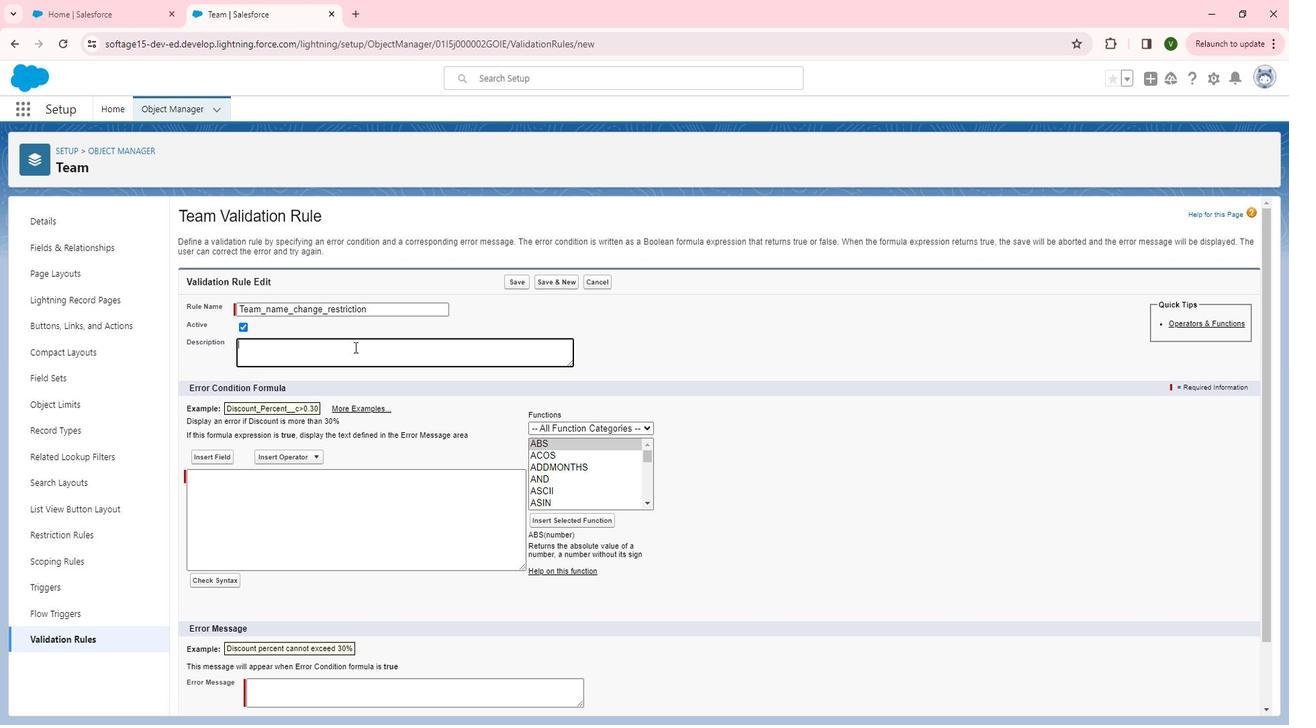 
Action: Key pressed <Key.shift><Key.shift><Key.shift><Key.shift>And<Key.space><Key.shift>(<Key.space>
Screenshot: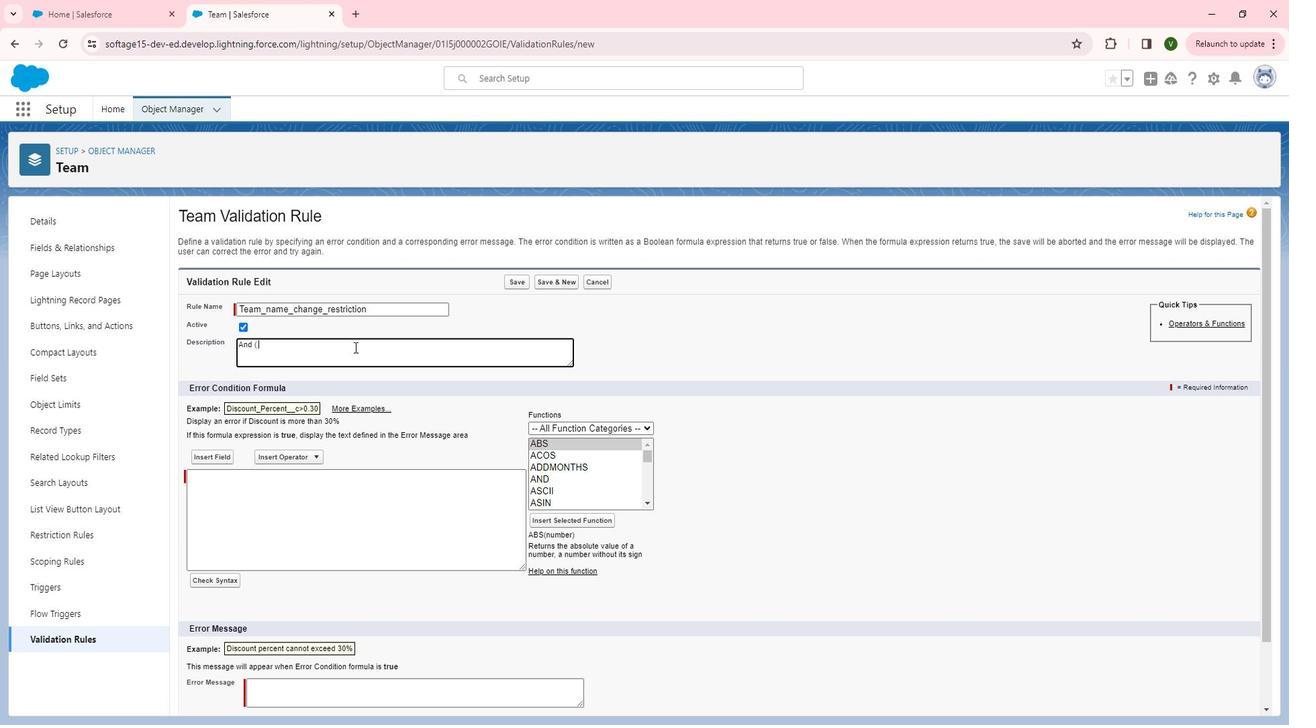 
Action: Mouse moved to (667, 505)
Screenshot: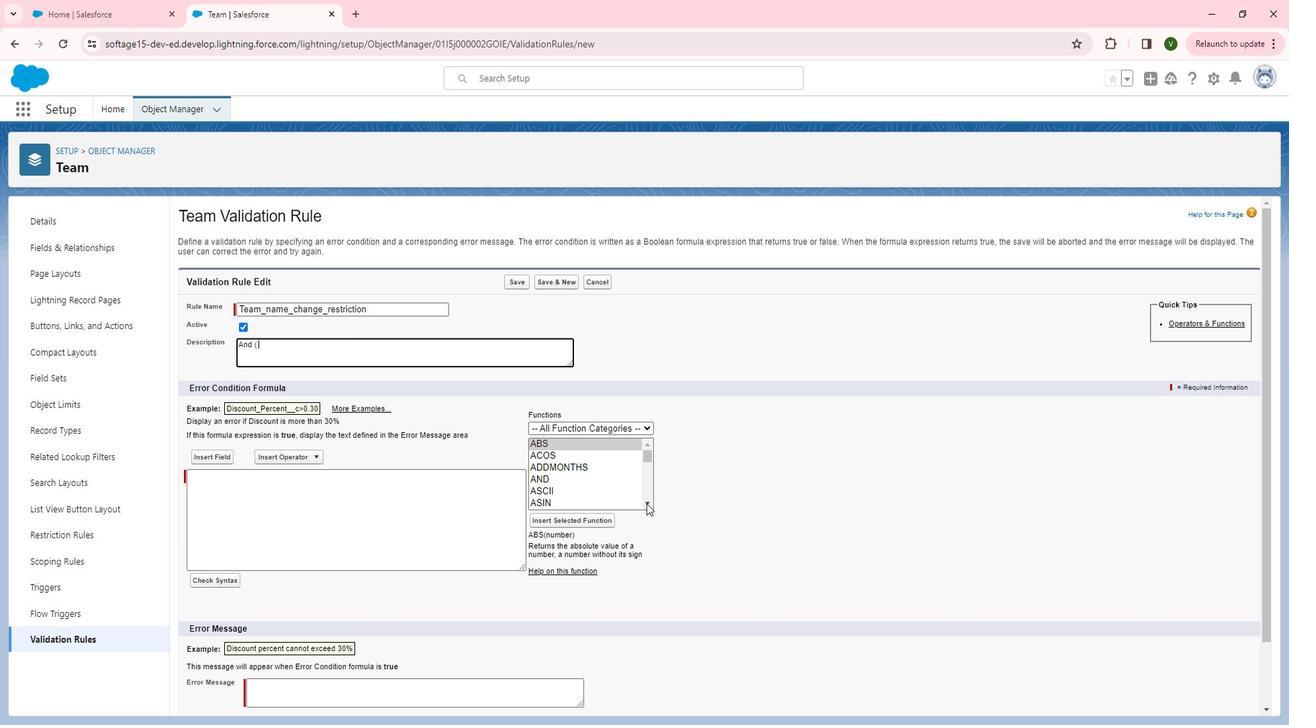 
Action: Mouse pressed left at (667, 505)
Screenshot: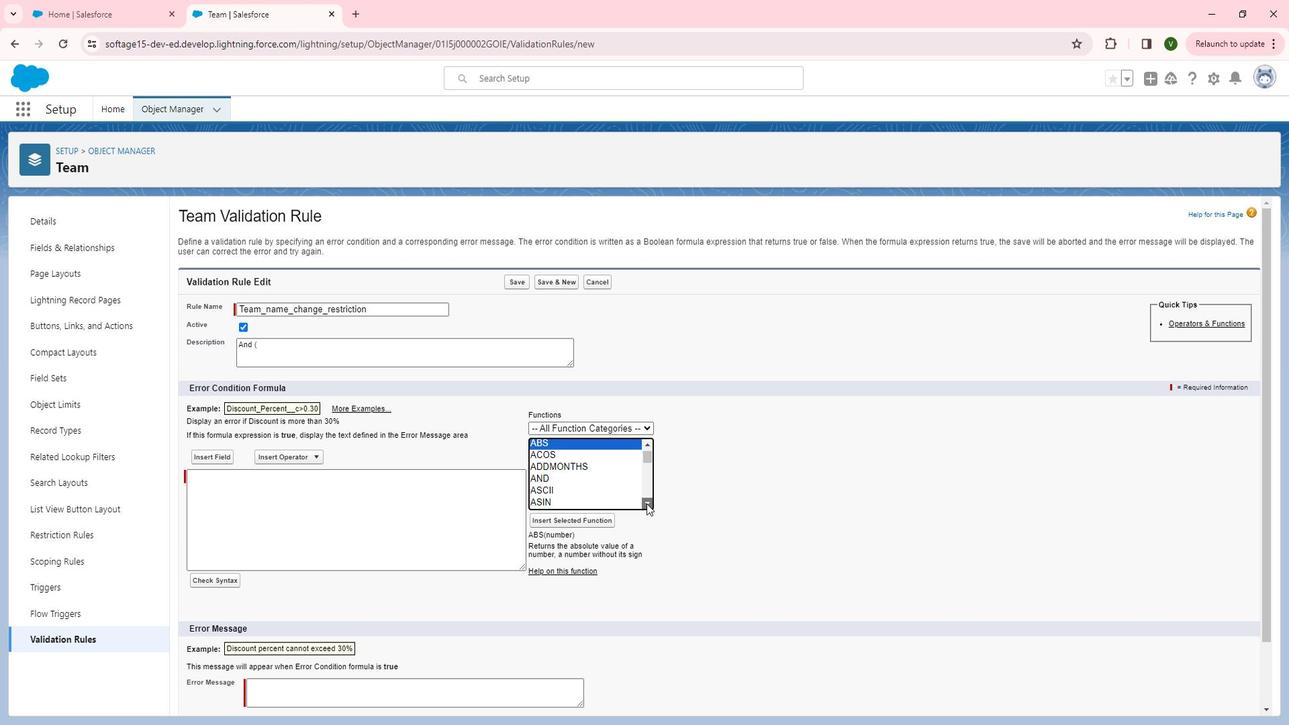 
Action: Mouse pressed left at (667, 505)
Screenshot: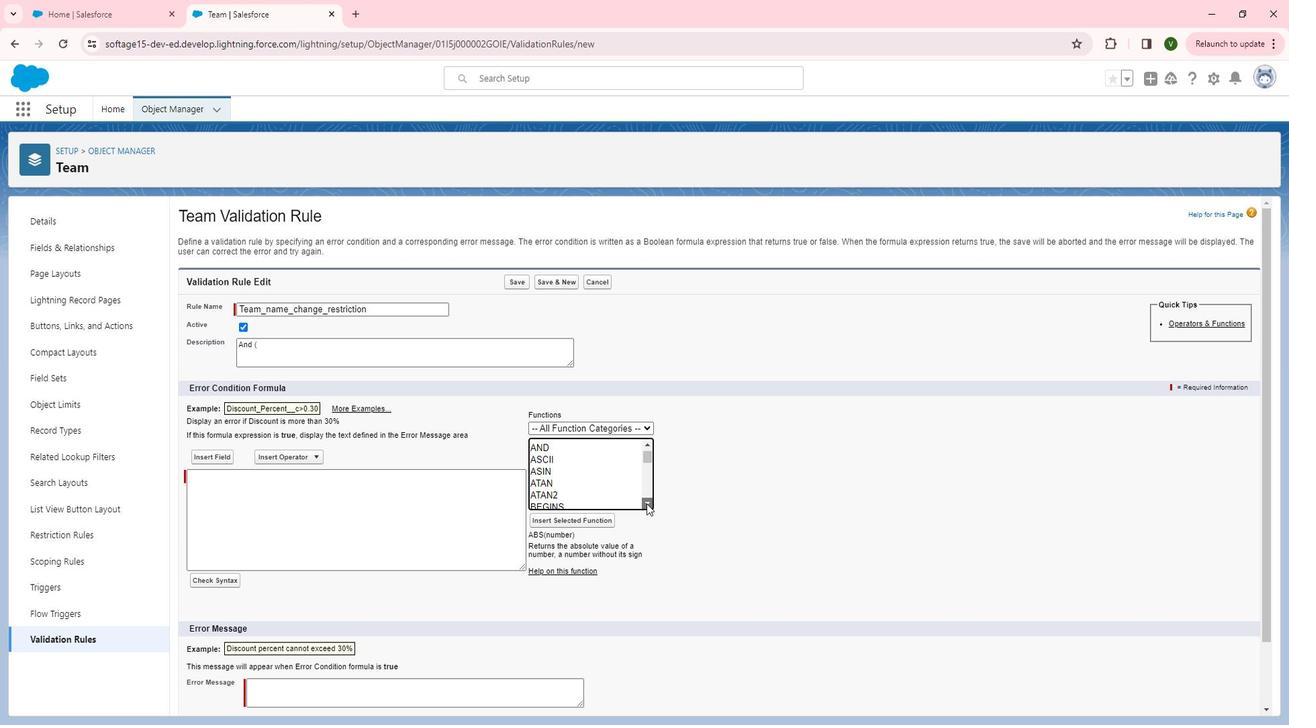 
Action: Mouse pressed left at (667, 505)
Screenshot: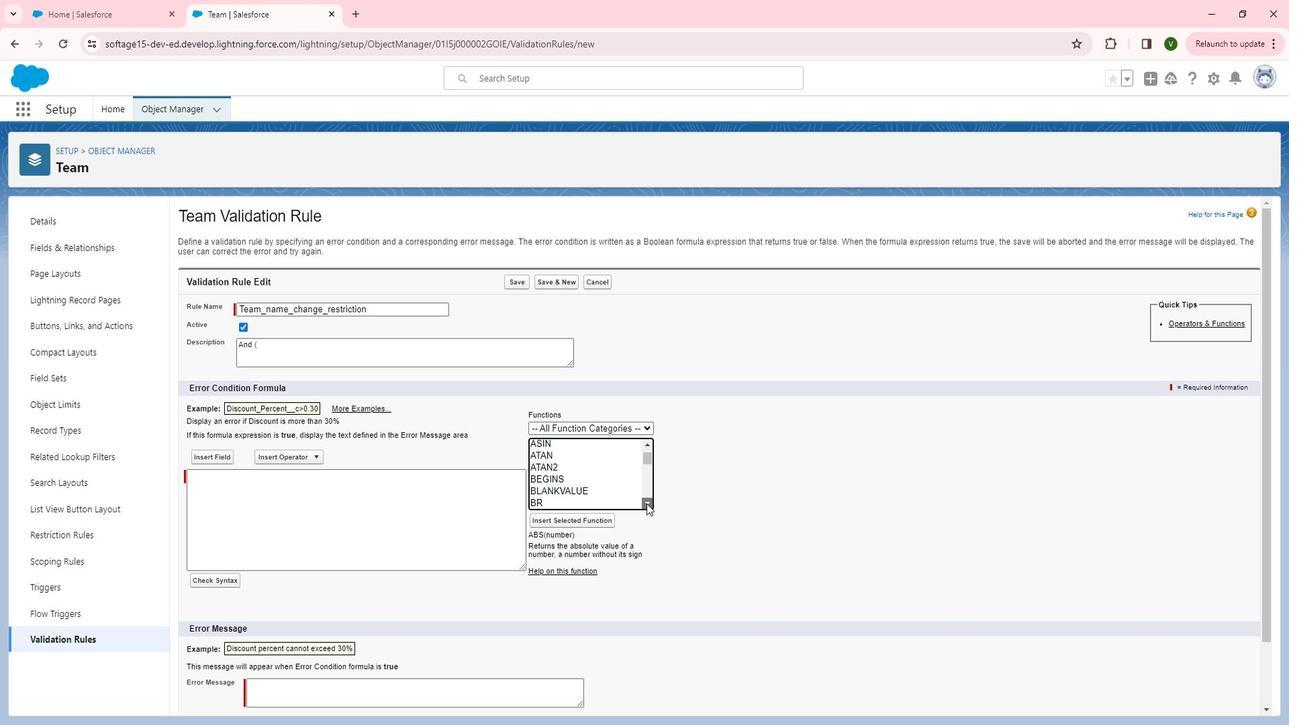 
Action: Mouse pressed left at (667, 505)
Screenshot: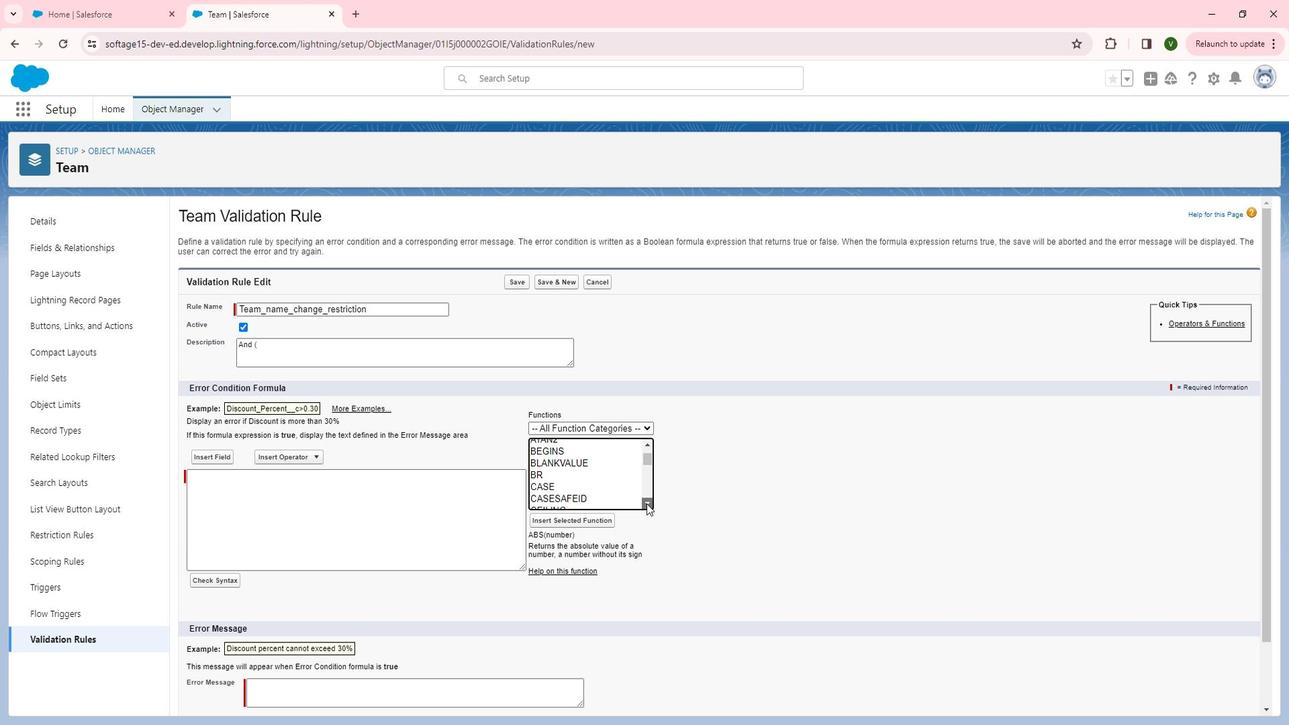 
Action: Mouse moved to (667, 506)
Screenshot: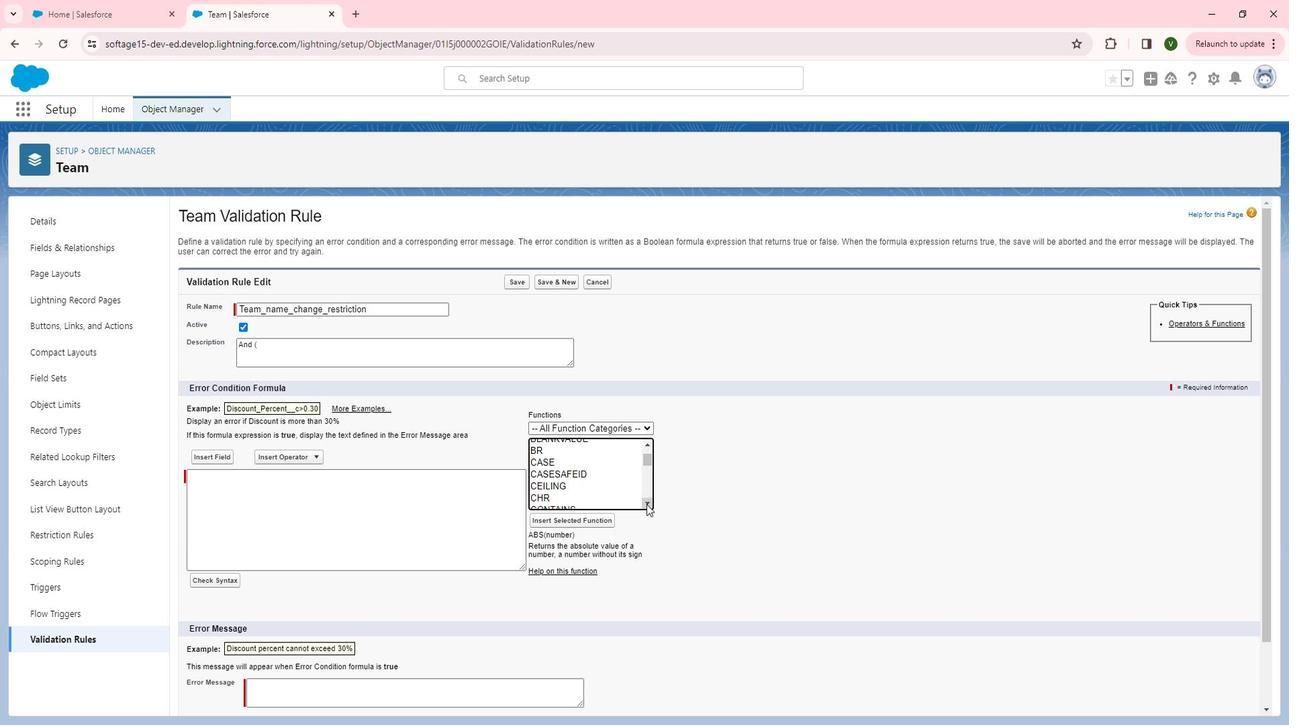 
Action: Mouse pressed left at (667, 506)
Screenshot: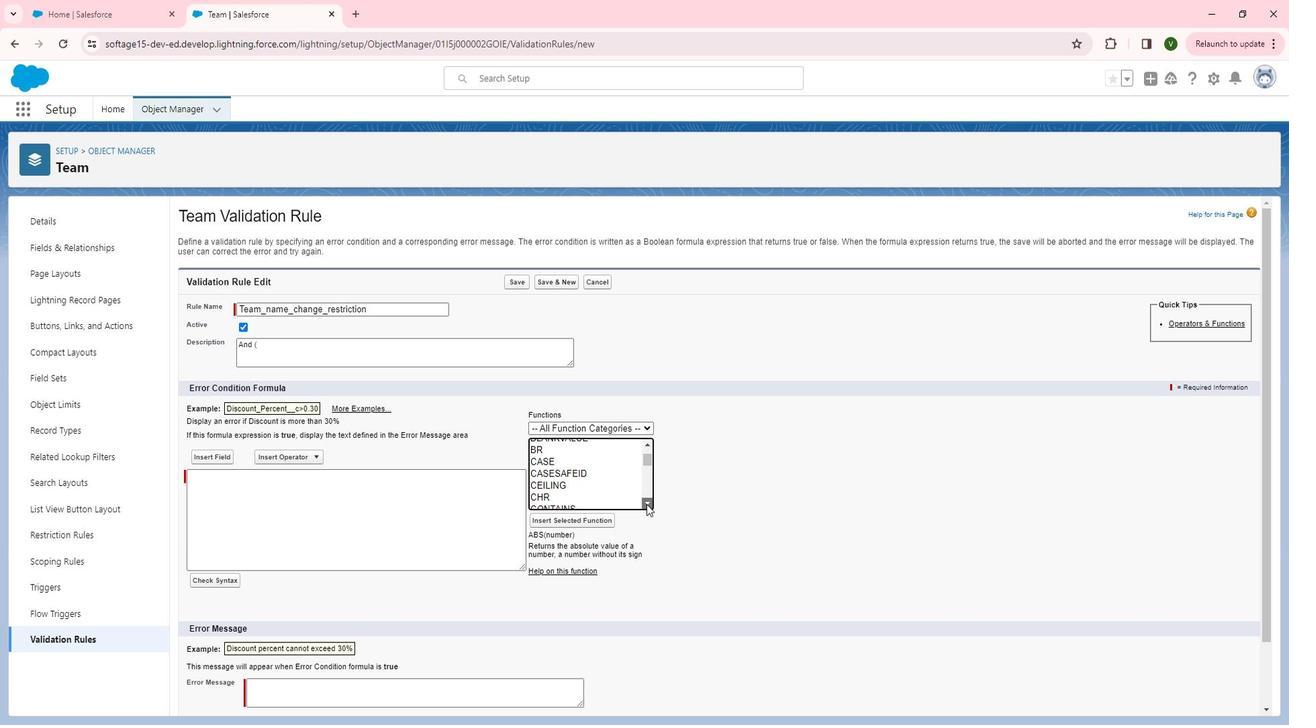 
Action: Mouse pressed left at (667, 506)
Screenshot: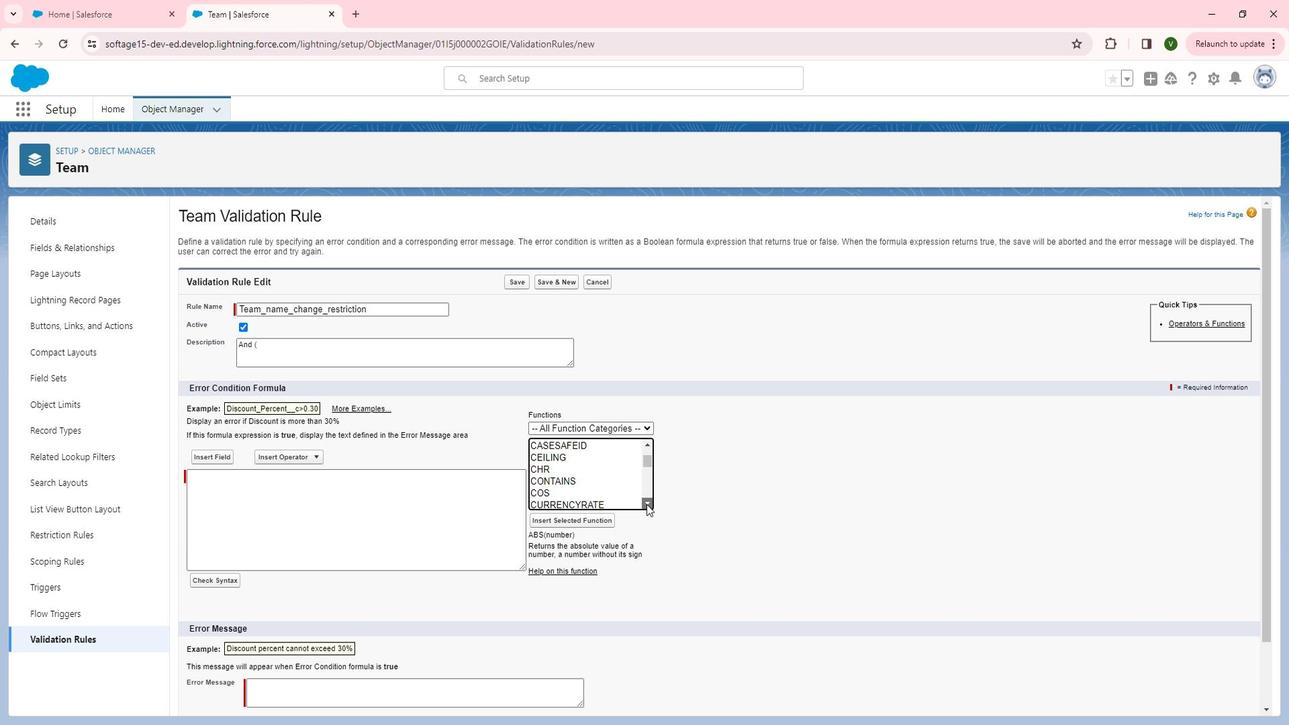 
Action: Mouse pressed left at (667, 506)
Screenshot: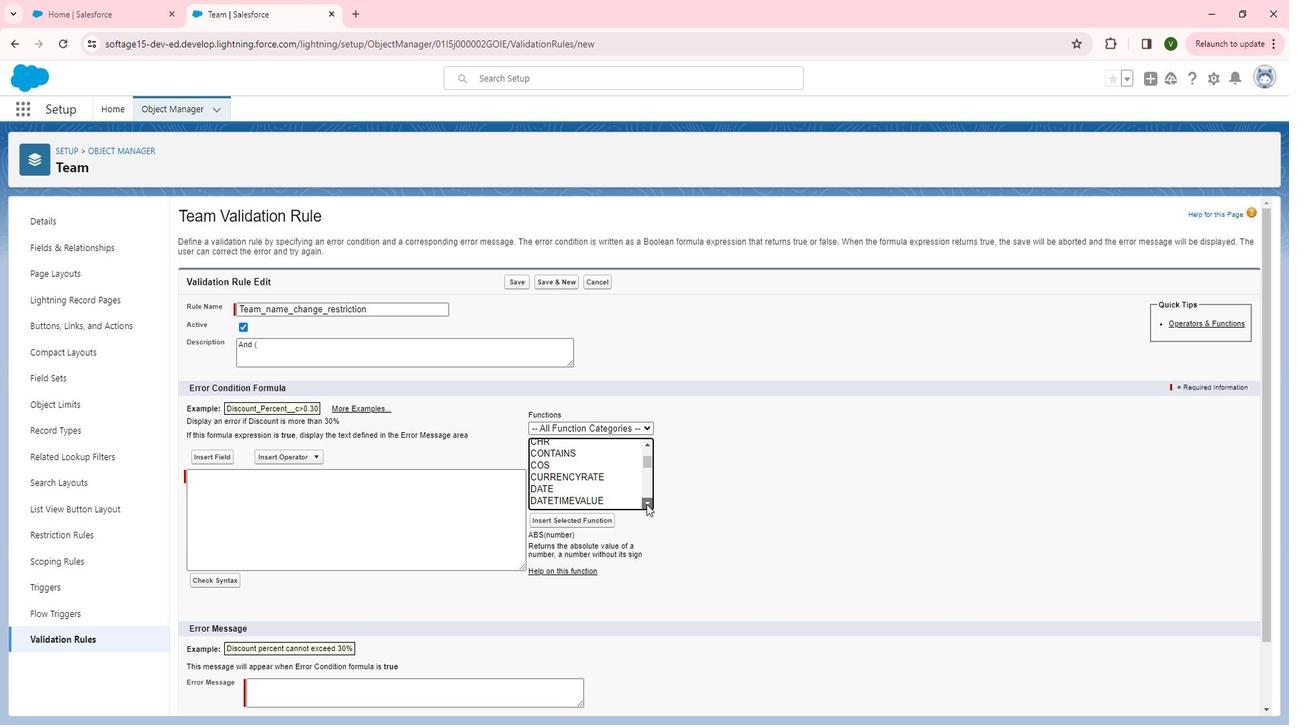 
Action: Mouse pressed left at (667, 506)
Screenshot: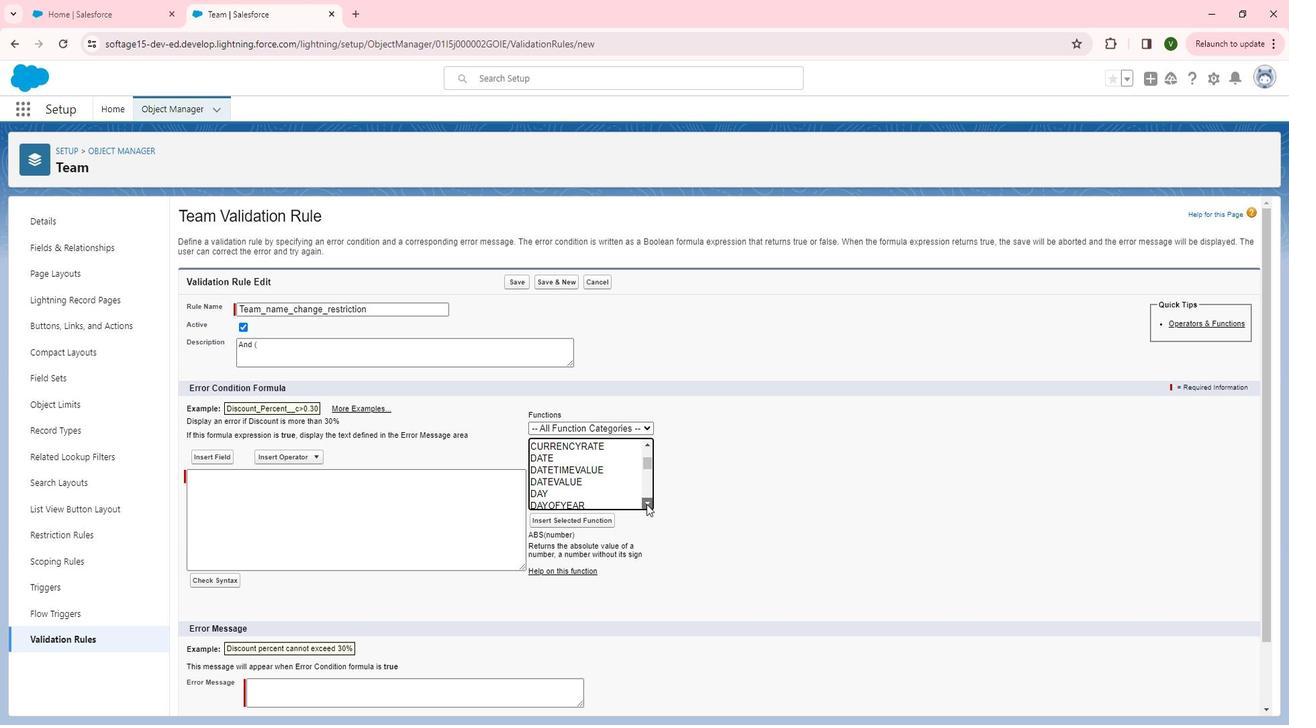
Action: Mouse pressed left at (667, 506)
Screenshot: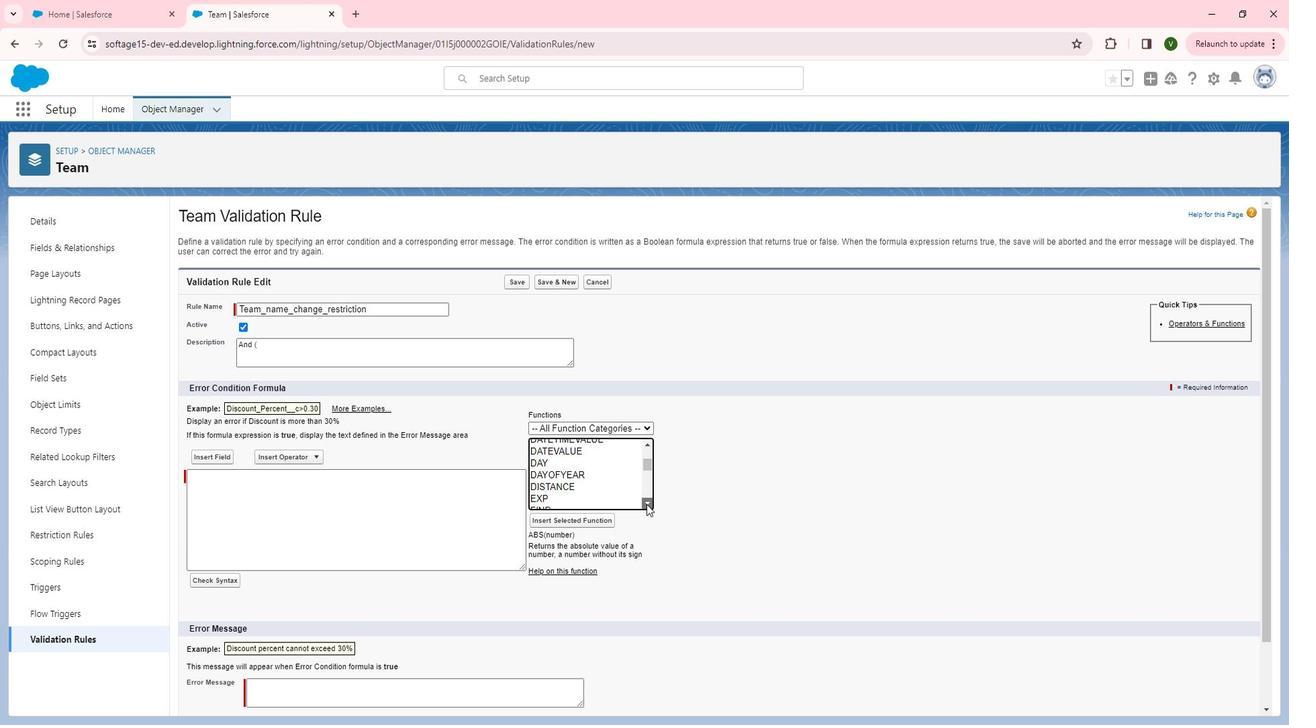 
Action: Mouse pressed left at (667, 506)
Screenshot: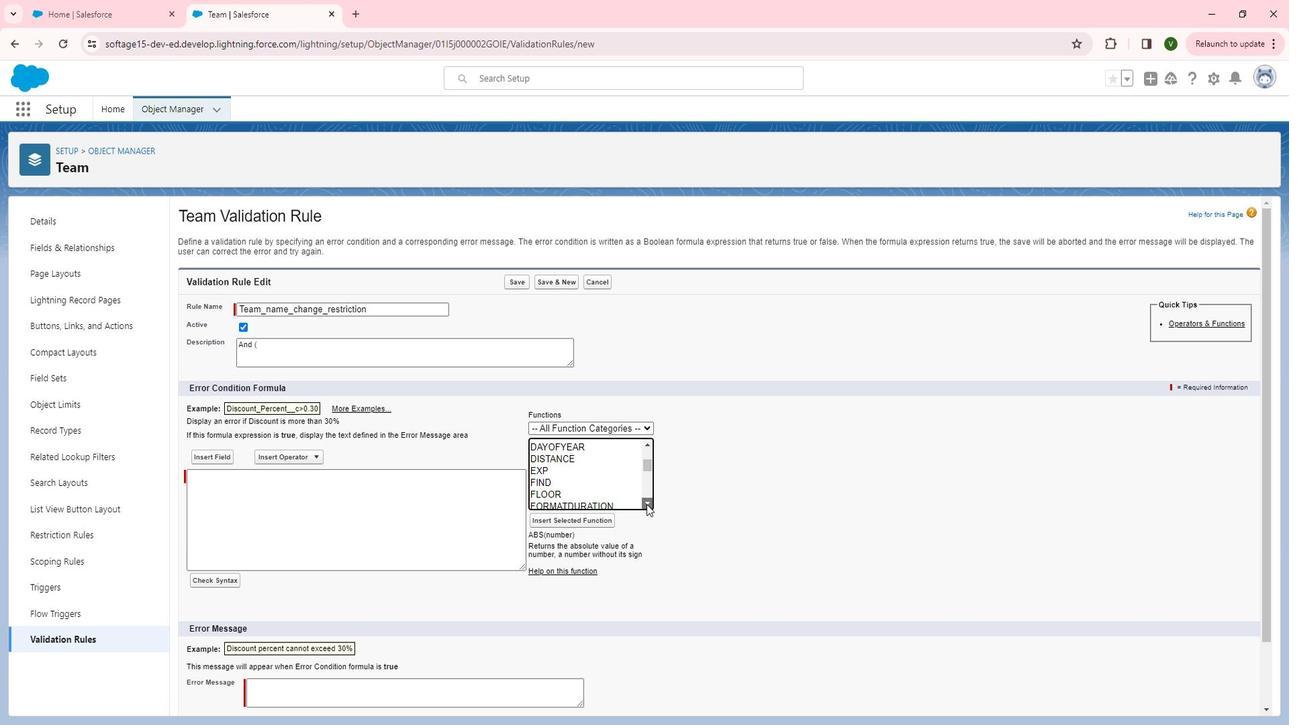 
Action: Mouse pressed left at (667, 506)
Screenshot: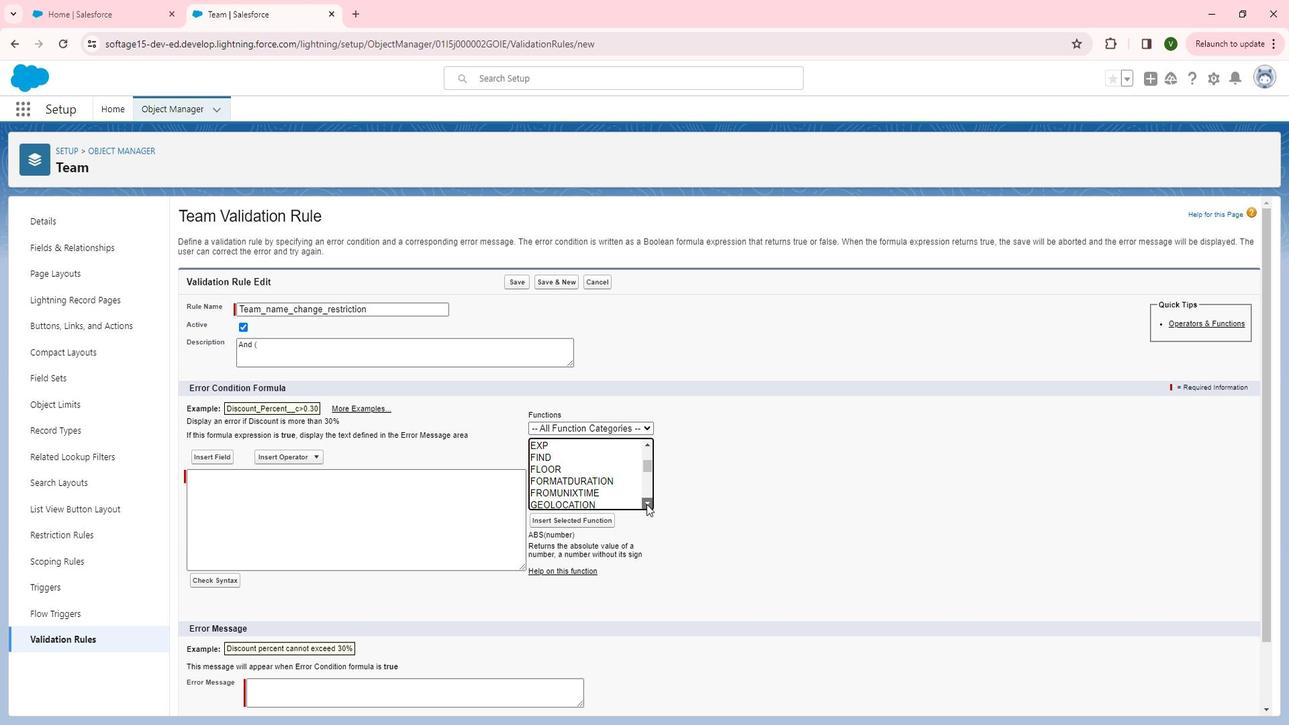 
Action: Mouse pressed left at (667, 506)
Screenshot: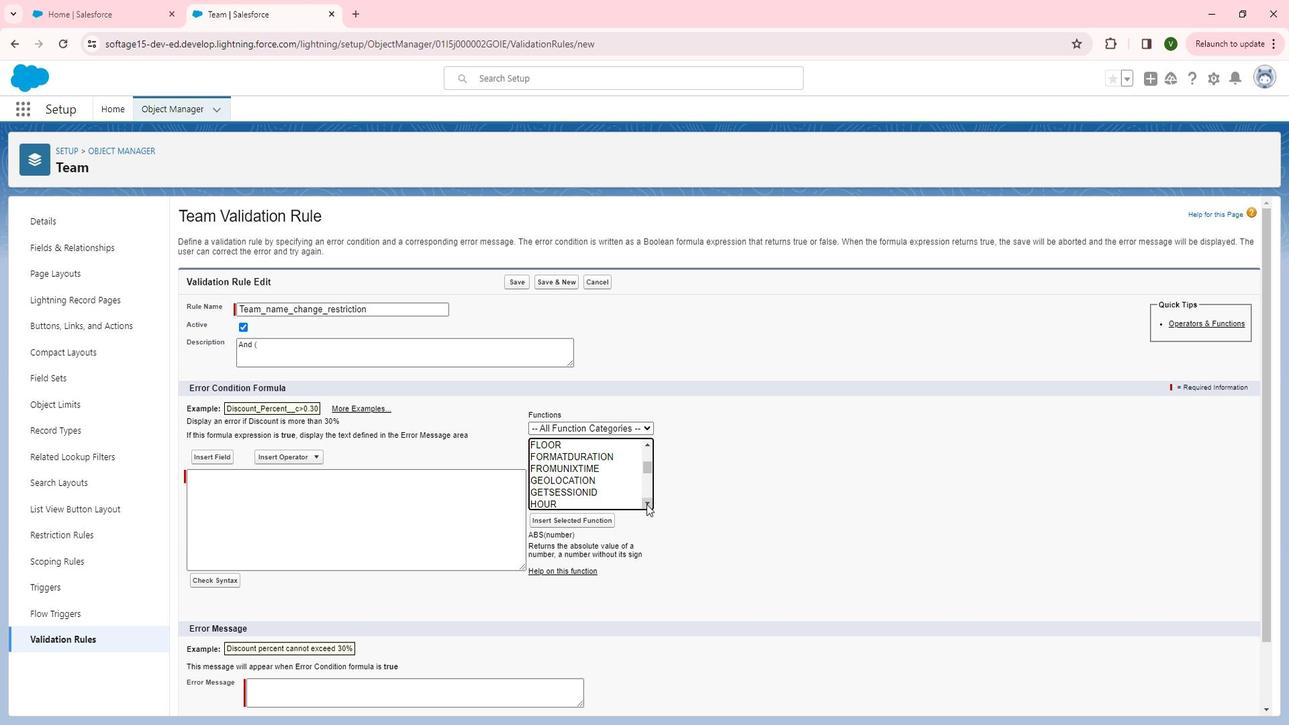 
Action: Mouse pressed left at (667, 506)
Screenshot: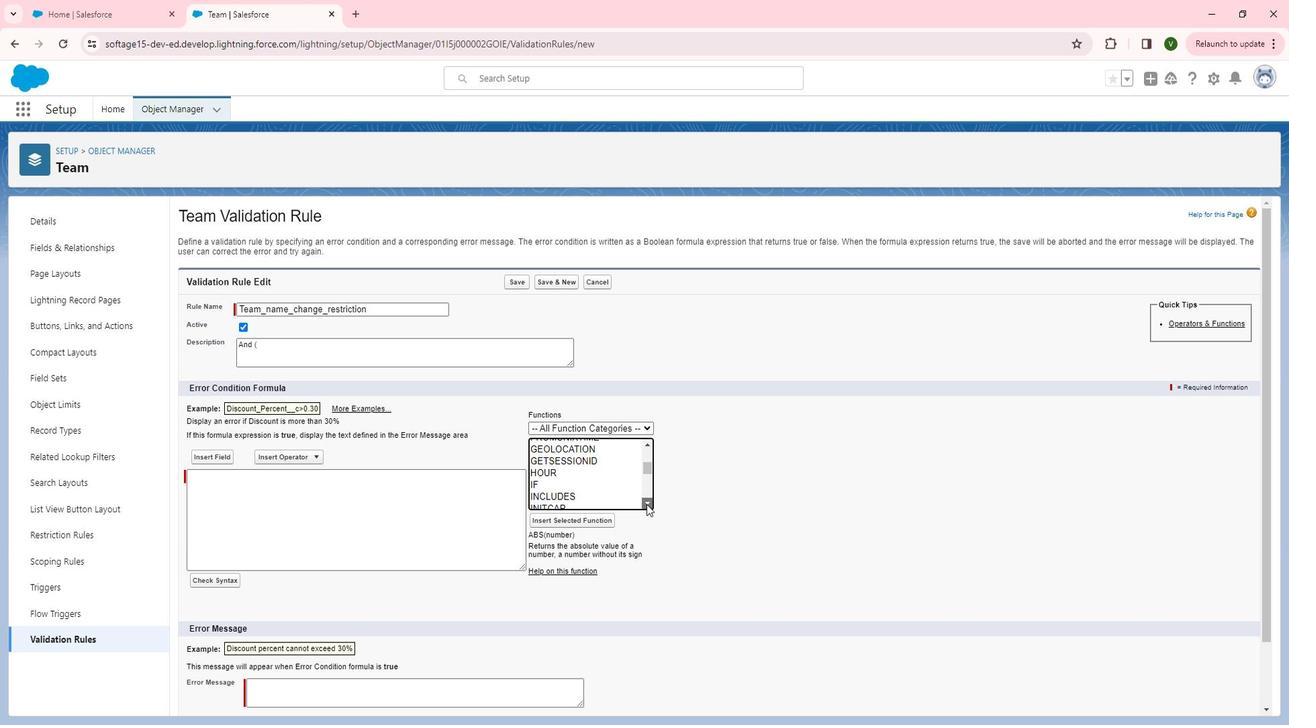 
Action: Mouse pressed left at (667, 506)
Screenshot: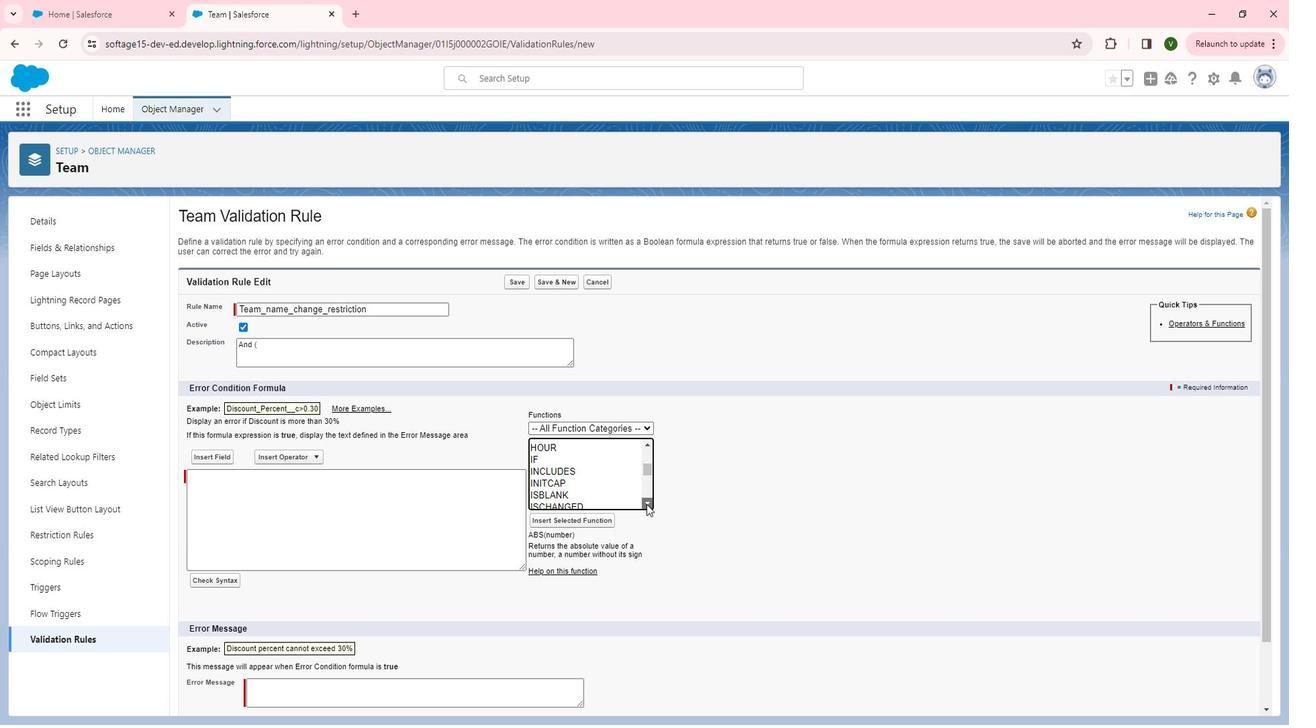 
Action: Mouse moved to (597, 480)
Screenshot: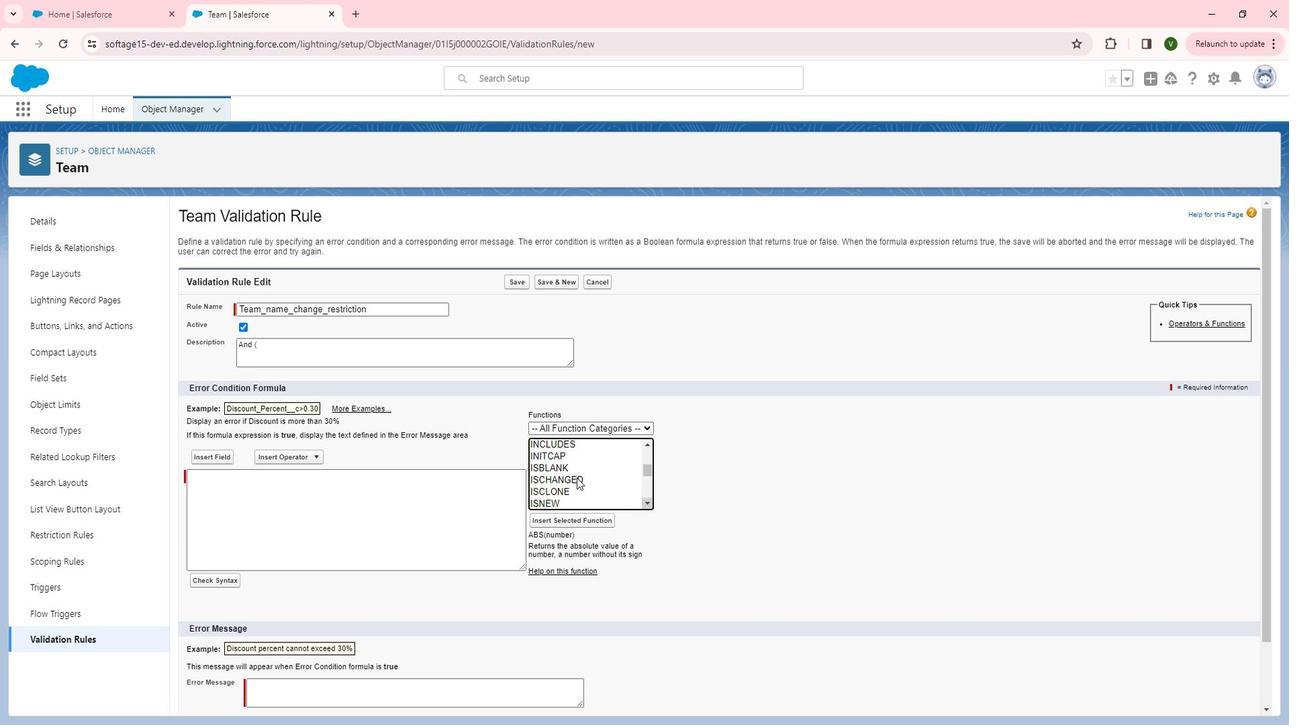 
Action: Mouse pressed left at (597, 480)
Screenshot: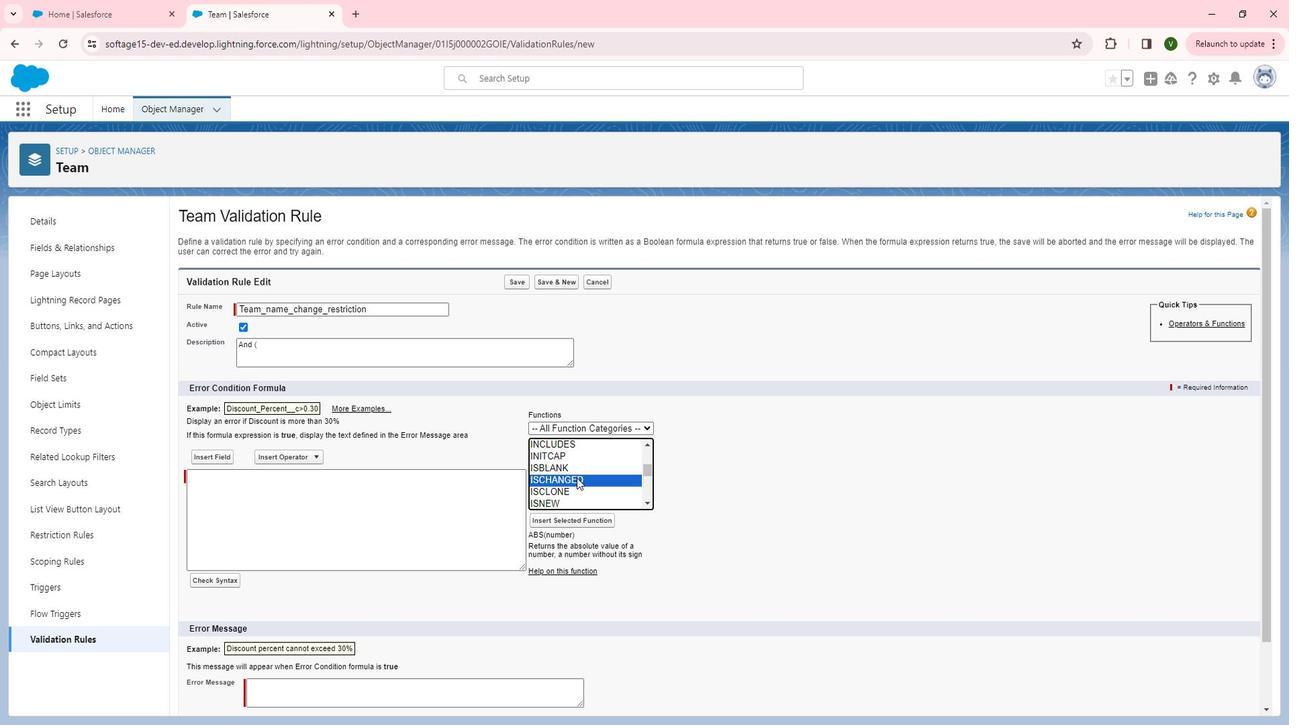 
Action: Mouse moved to (623, 519)
Screenshot: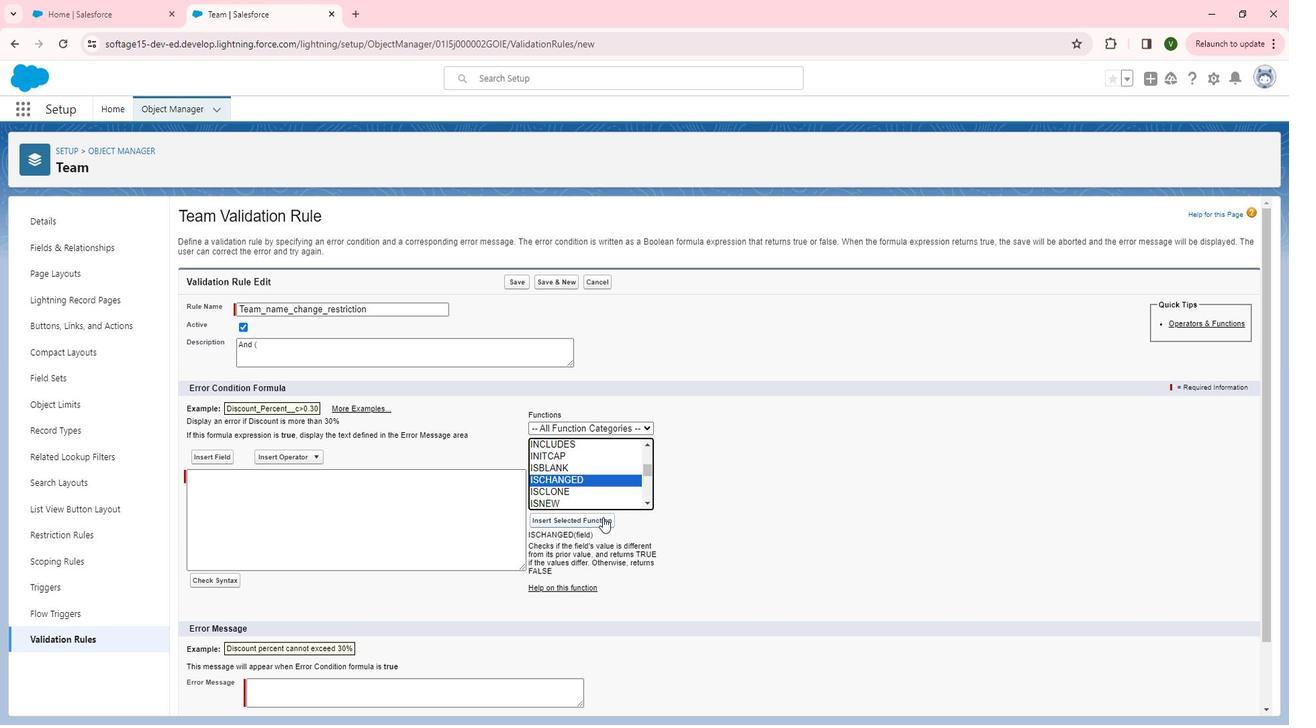 
Action: Mouse pressed left at (623, 519)
Screenshot: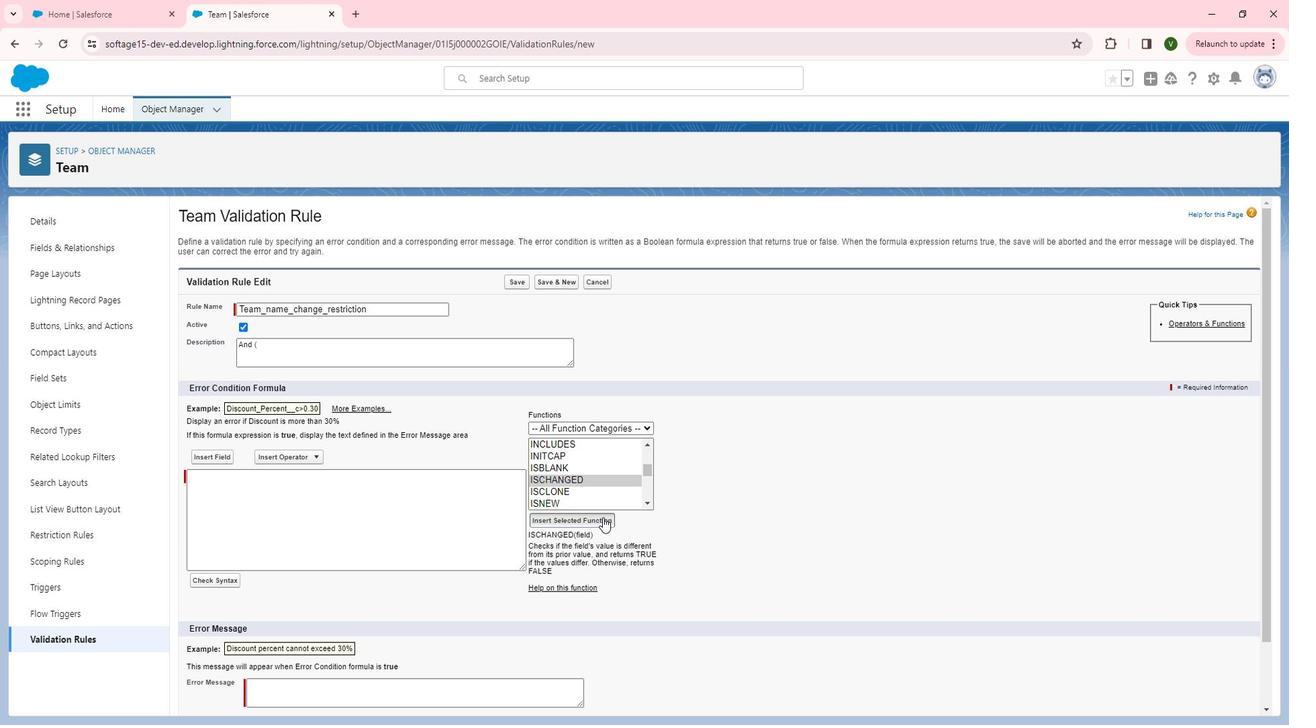 
Action: Mouse moved to (273, 478)
Screenshot: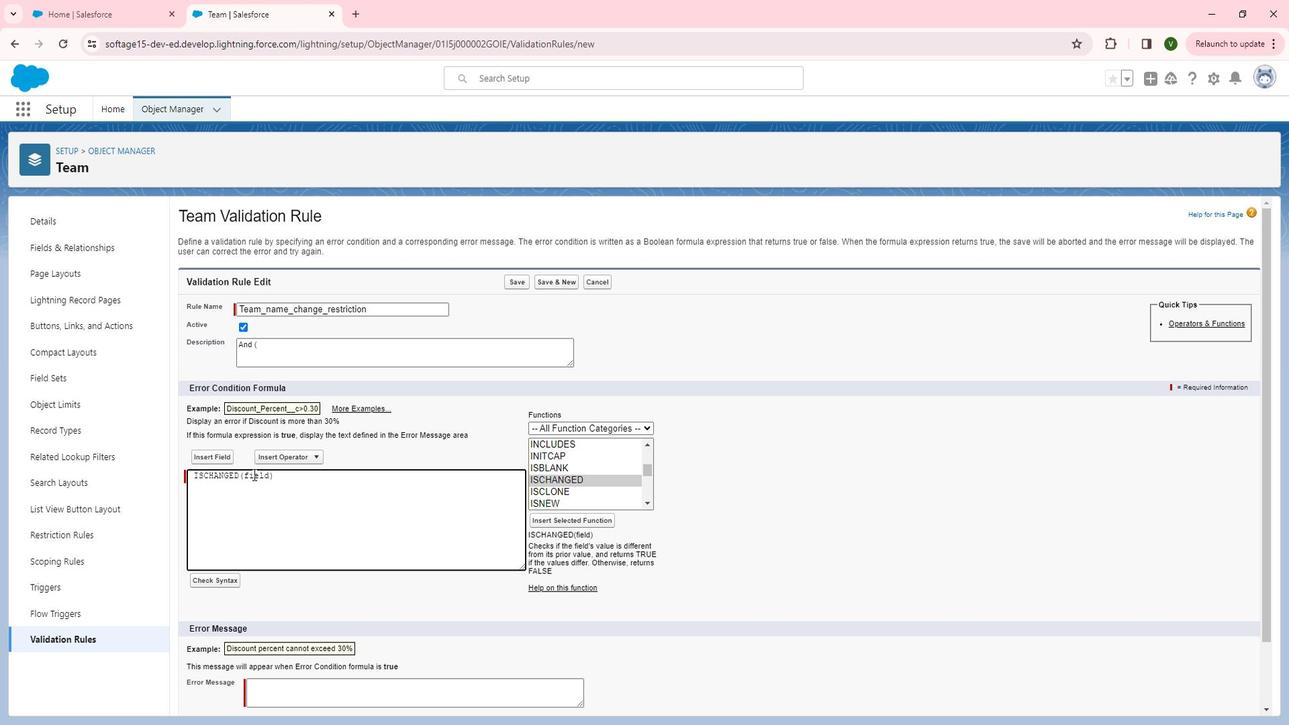 
Action: Mouse pressed left at (273, 478)
Screenshot: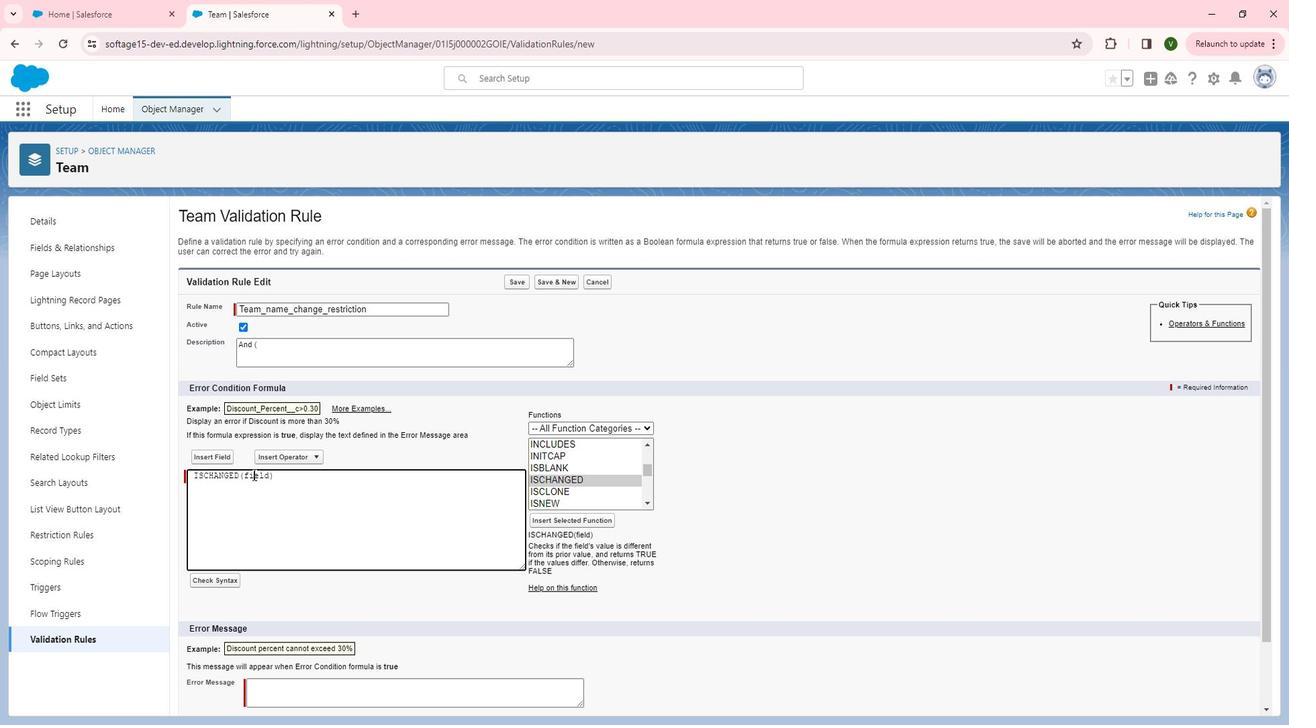 
Action: Mouse pressed left at (273, 478)
Screenshot: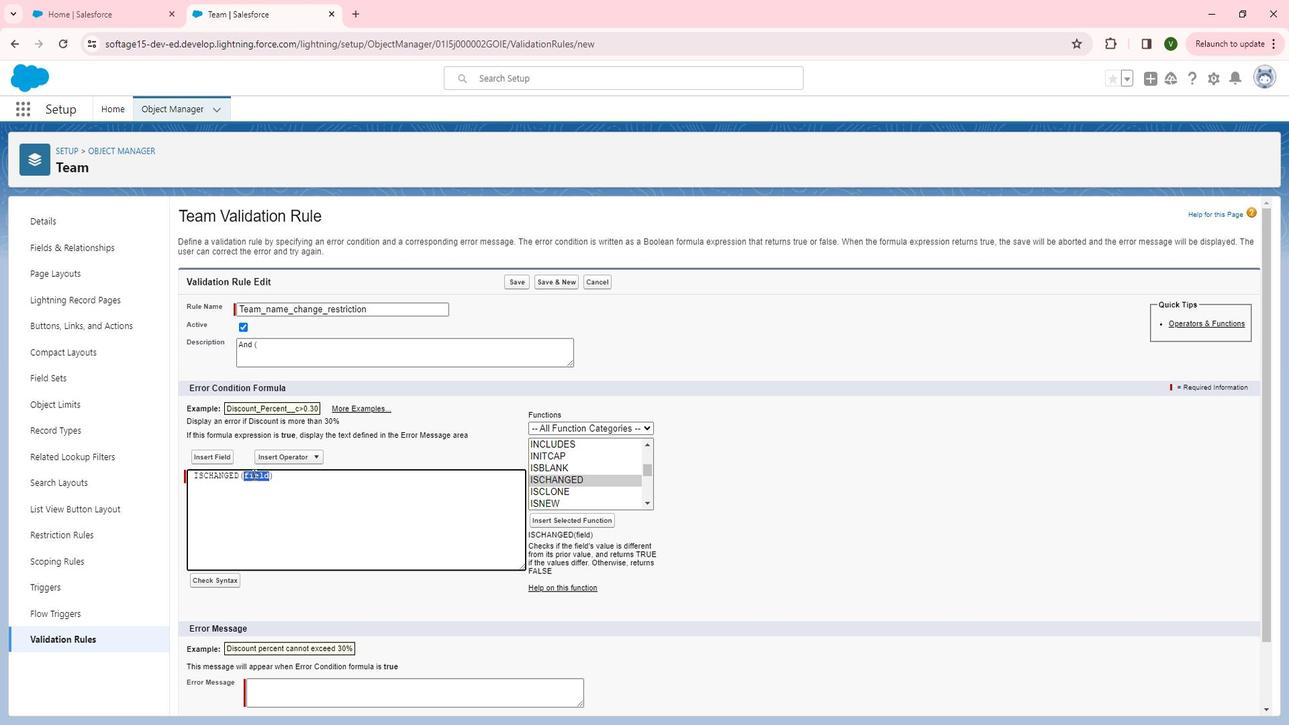 
Action: Mouse moved to (241, 460)
Screenshot: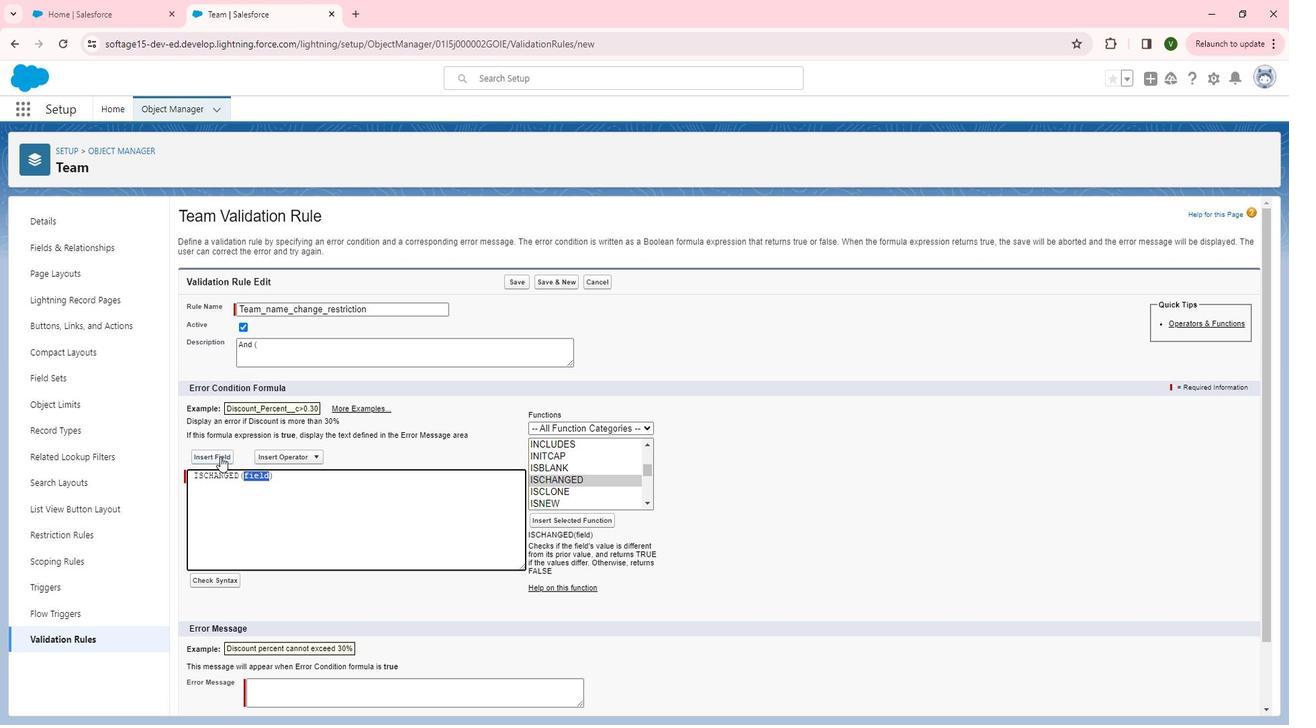 
Action: Mouse pressed left at (241, 460)
Screenshot: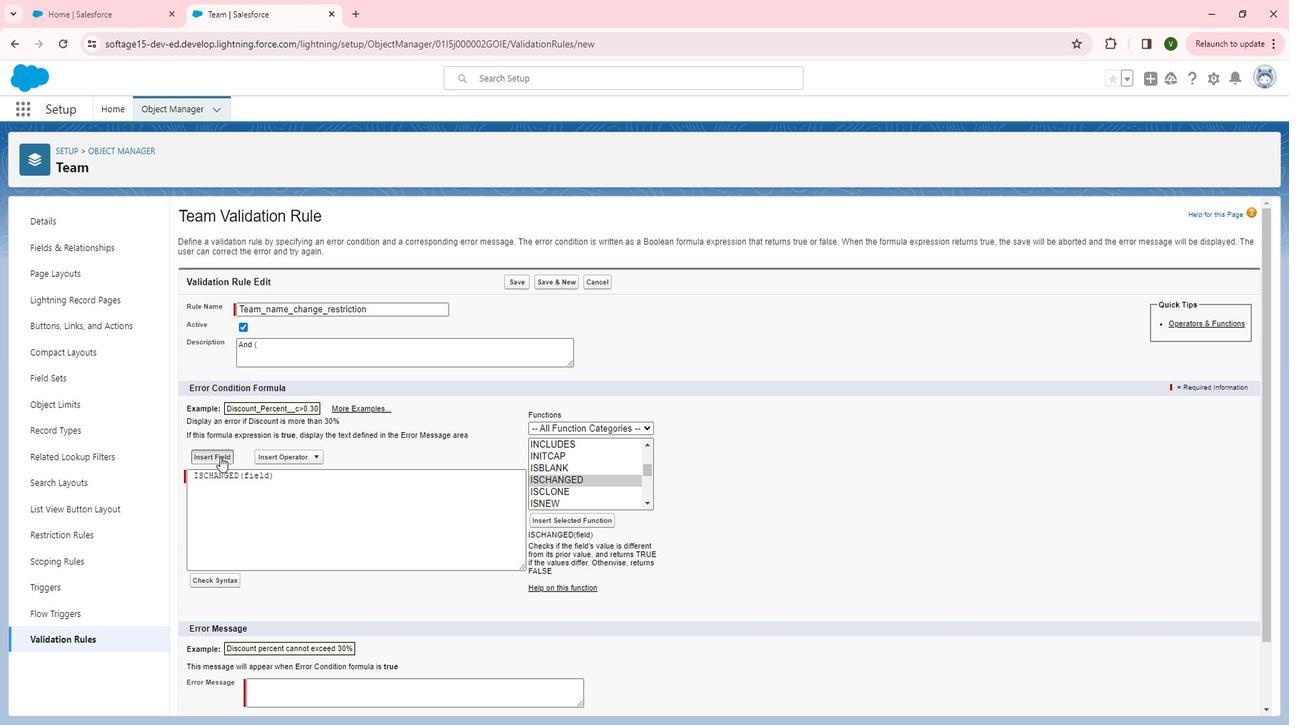 
Action: Mouse moved to (669, 501)
Screenshot: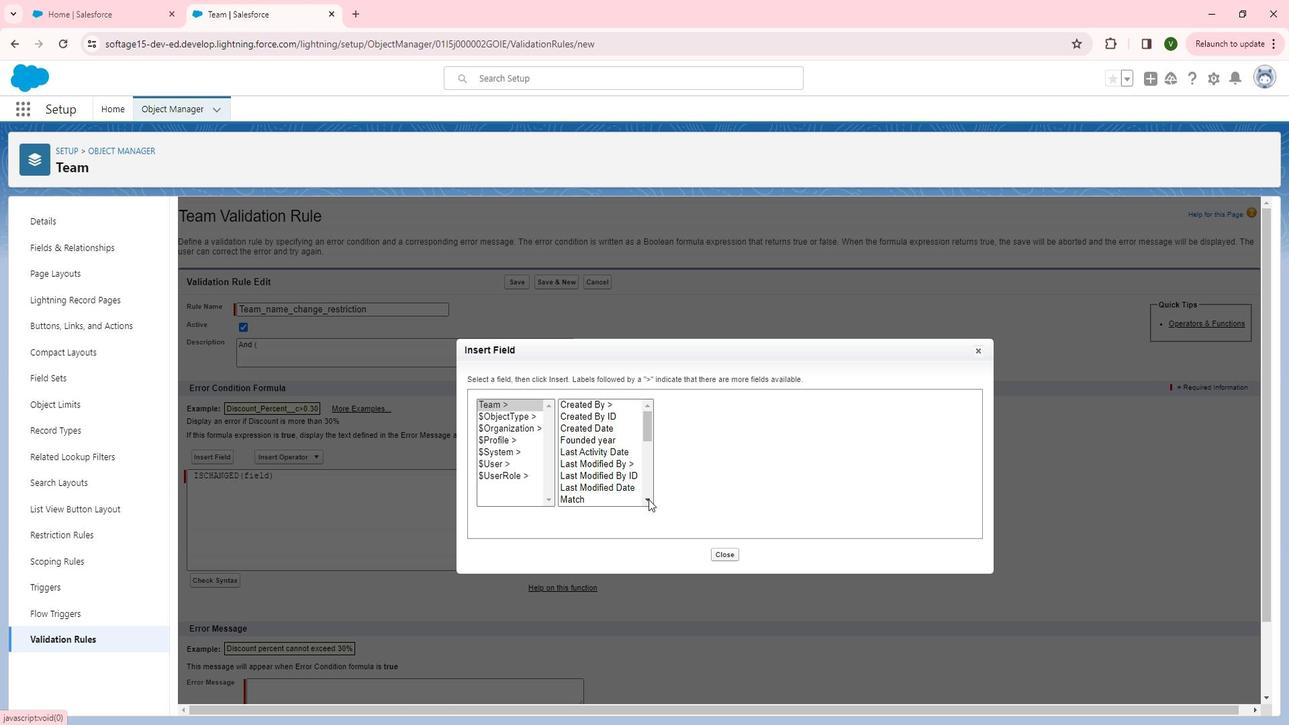 
Action: Mouse pressed left at (669, 501)
Screenshot: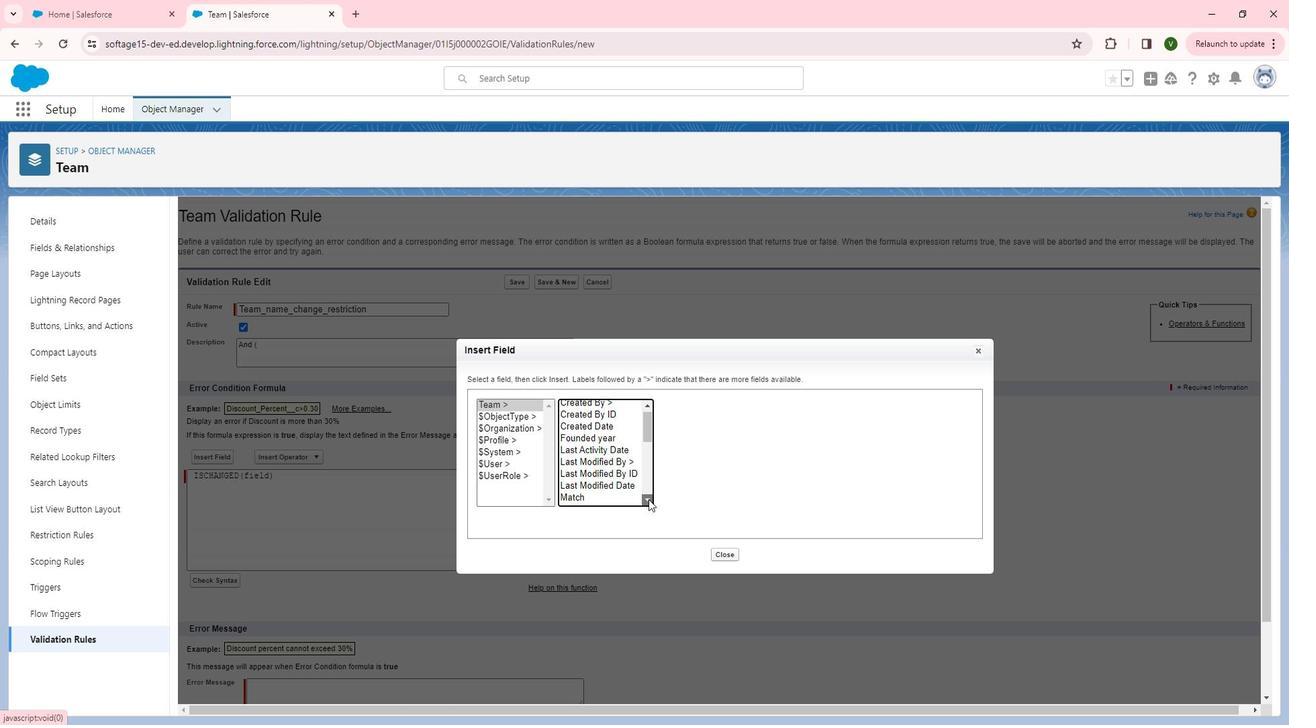 
Action: Mouse pressed left at (669, 501)
Screenshot: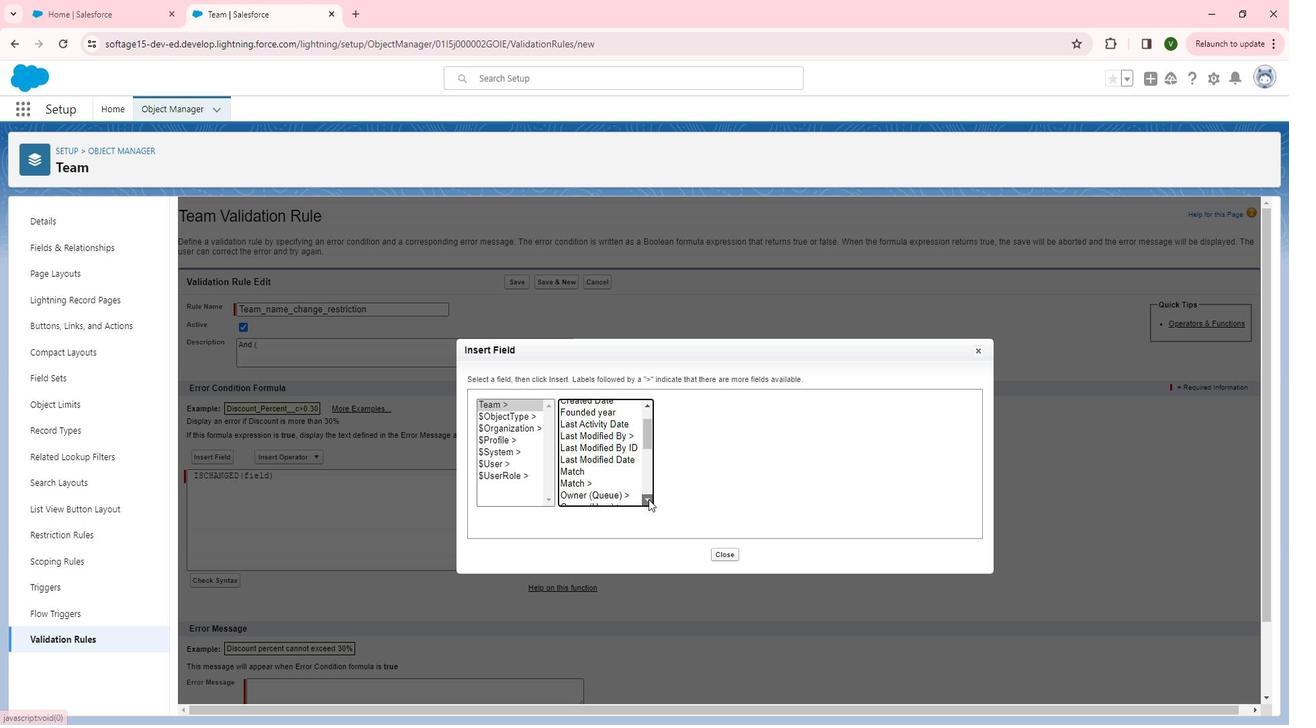 
Action: Mouse pressed left at (669, 501)
Screenshot: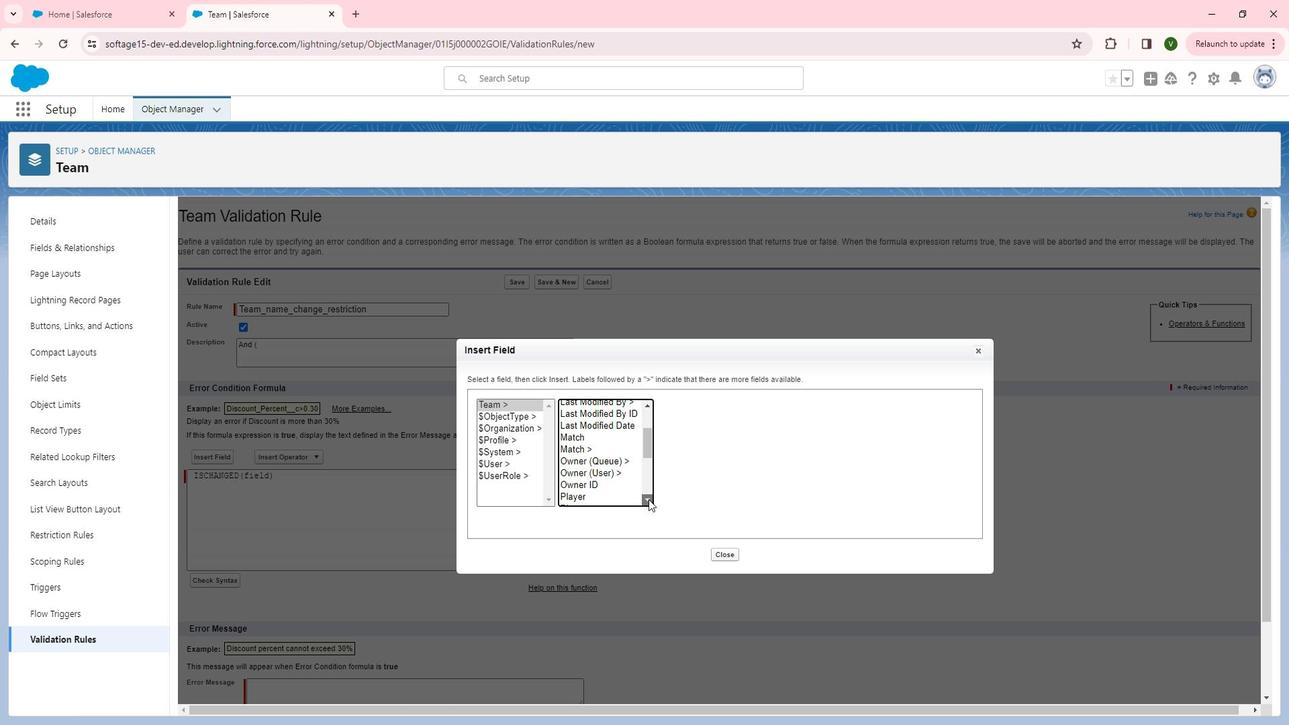 
Action: Mouse pressed left at (669, 501)
Screenshot: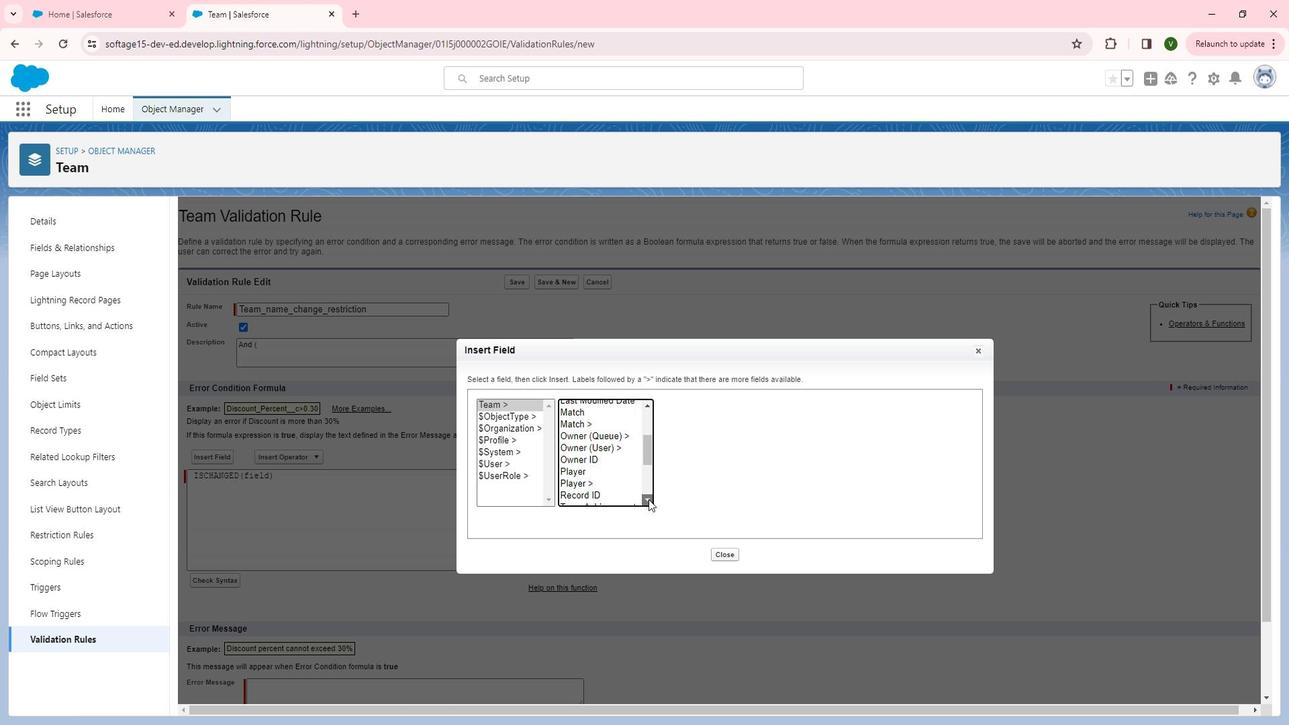 
Action: Mouse pressed left at (669, 501)
Screenshot: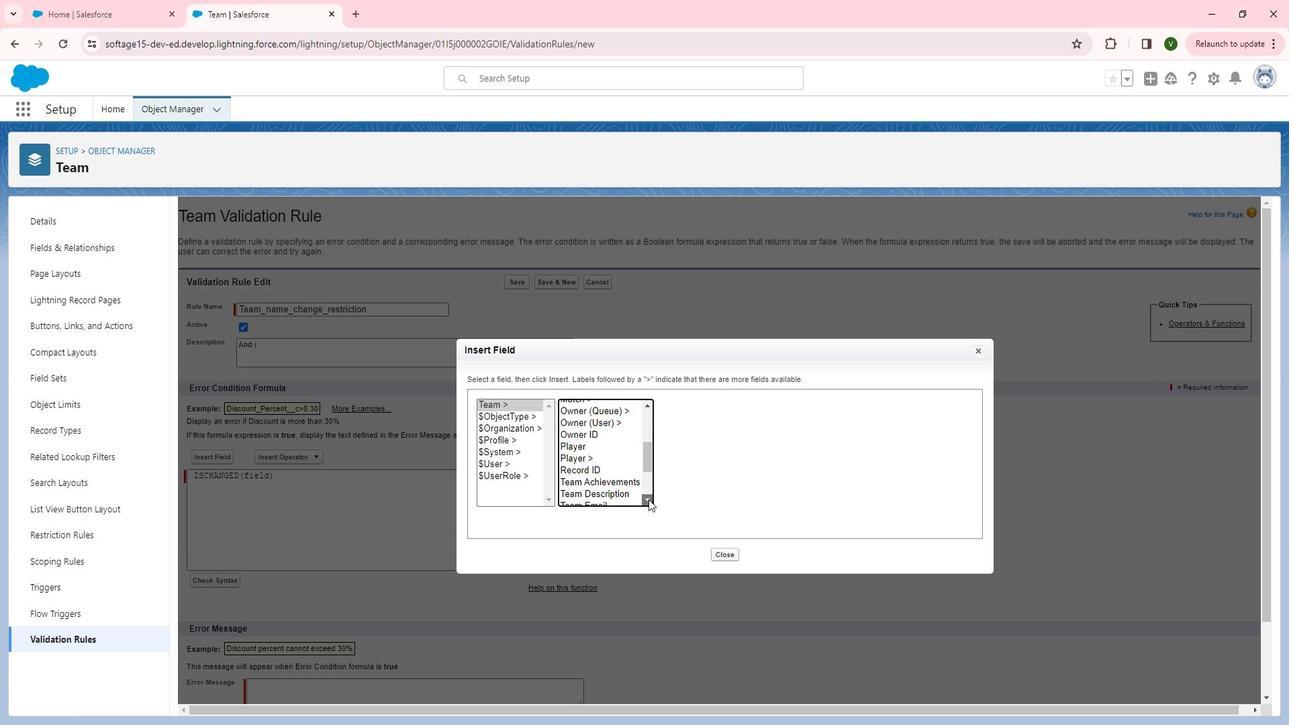 
Action: Mouse moved to (664, 499)
Screenshot: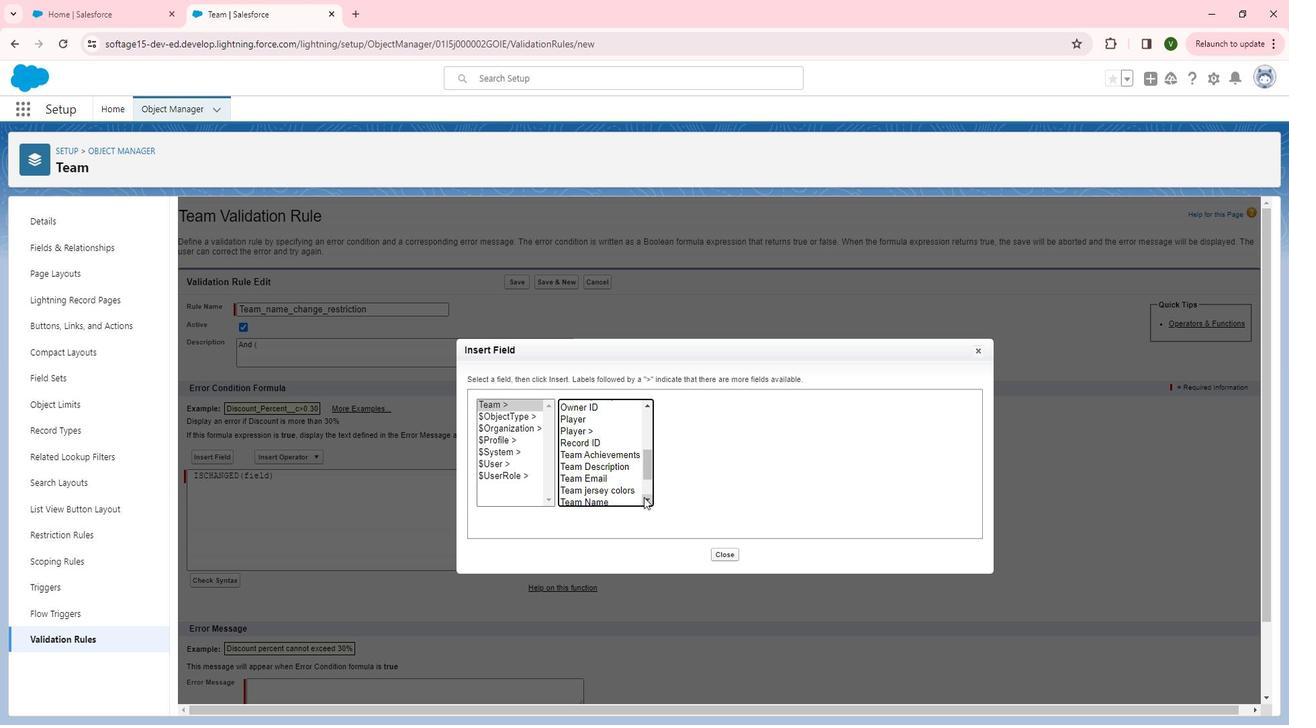 
Action: Mouse pressed left at (664, 499)
Screenshot: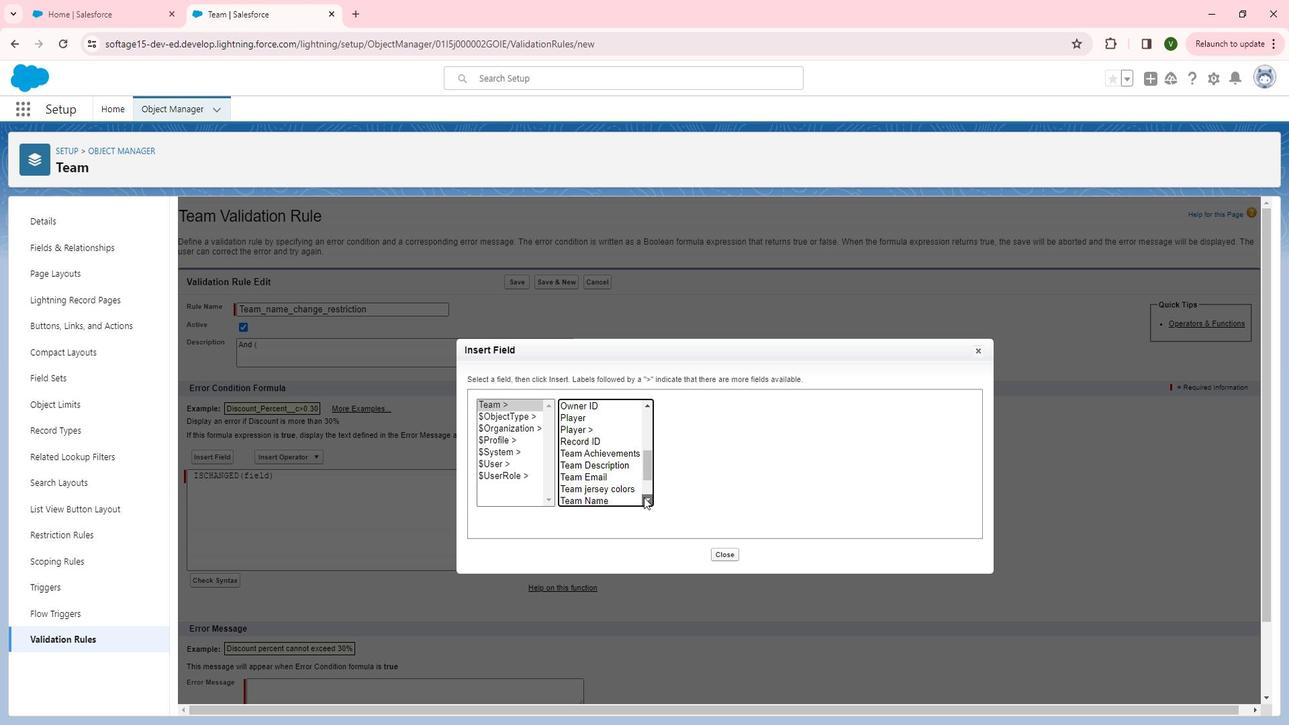 
Action: Mouse moved to (621, 478)
Screenshot: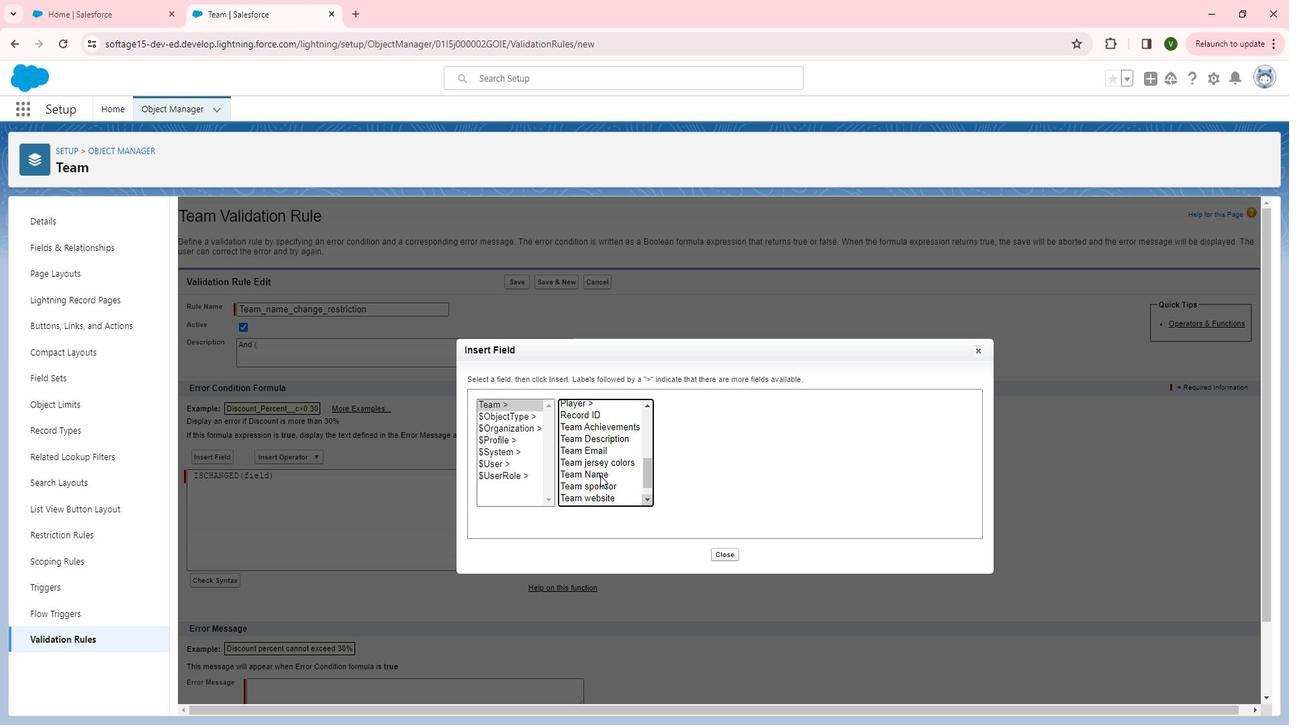 
Action: Mouse pressed left at (621, 478)
Screenshot: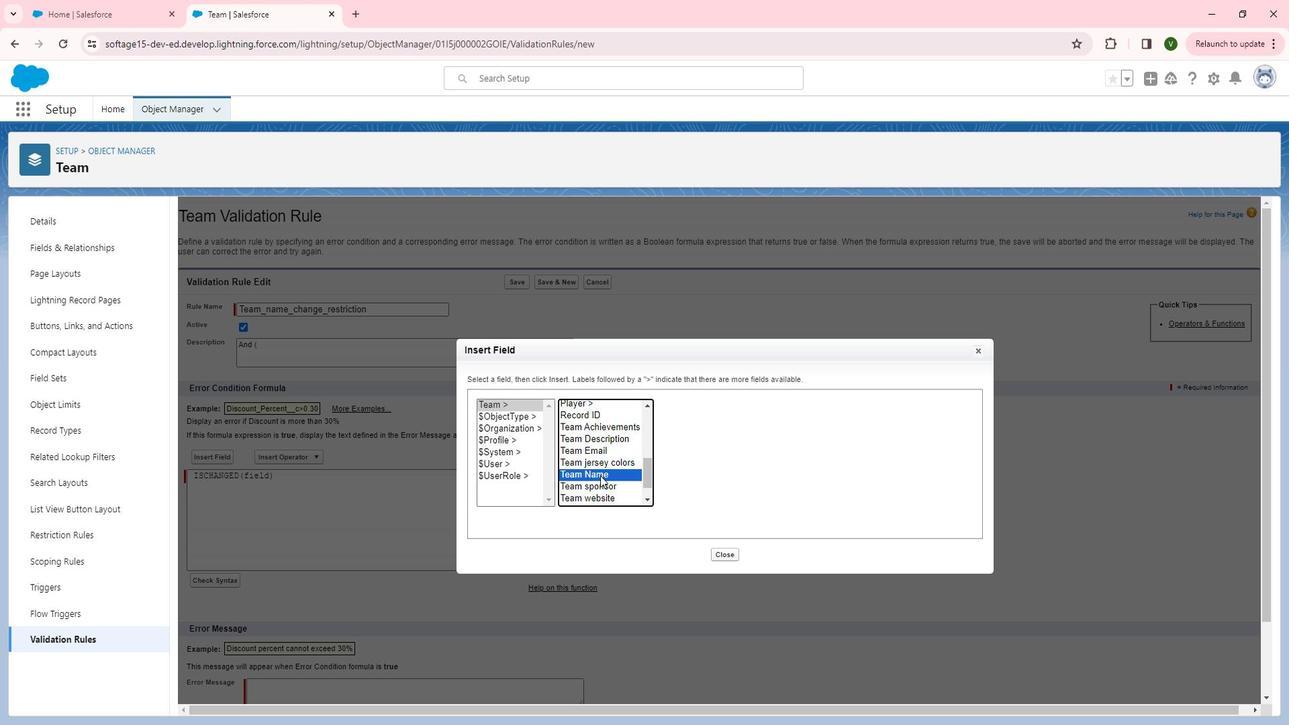 
Action: Mouse moved to (728, 478)
Screenshot: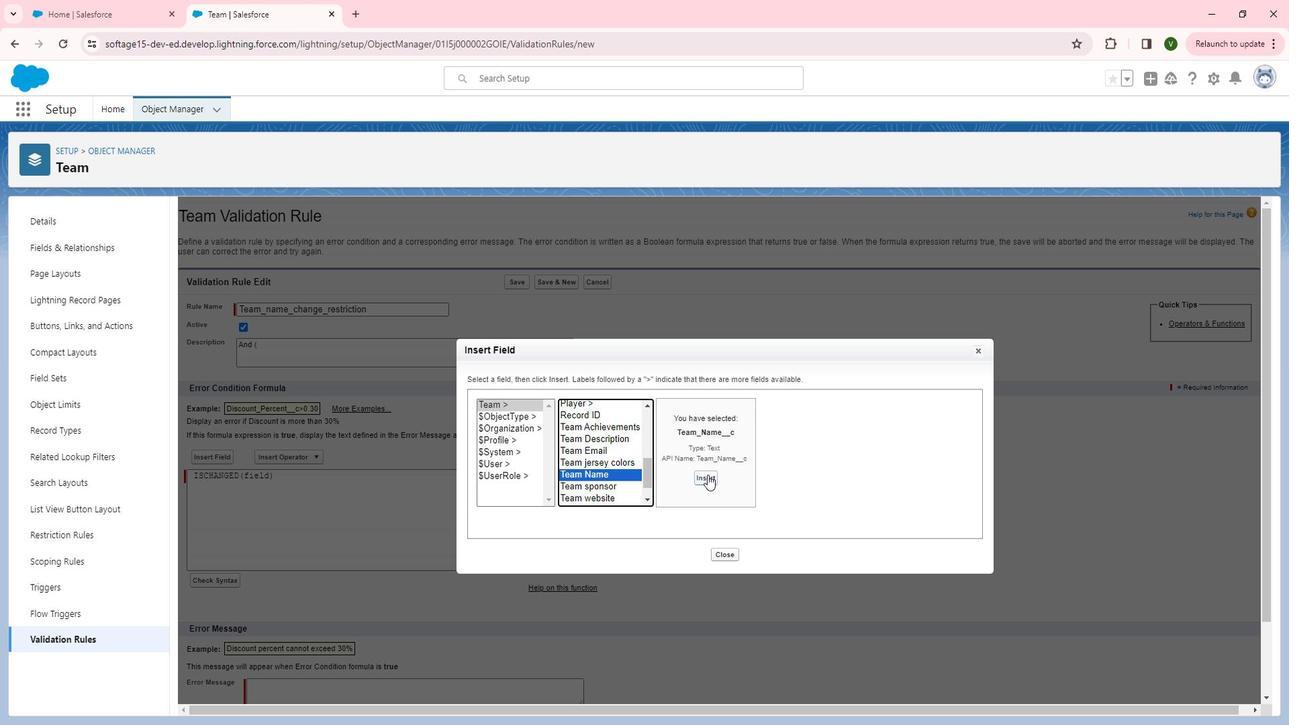 
Action: Mouse pressed left at (728, 478)
